 Task: Get directions from Death Valley National Park, California, United States to Dinosaur Valley State Park, Texas, United States and explore the nearby restaurants with rating 2 and above and open now and cuisine buffet
Action: Mouse moved to (316, 77)
Screenshot: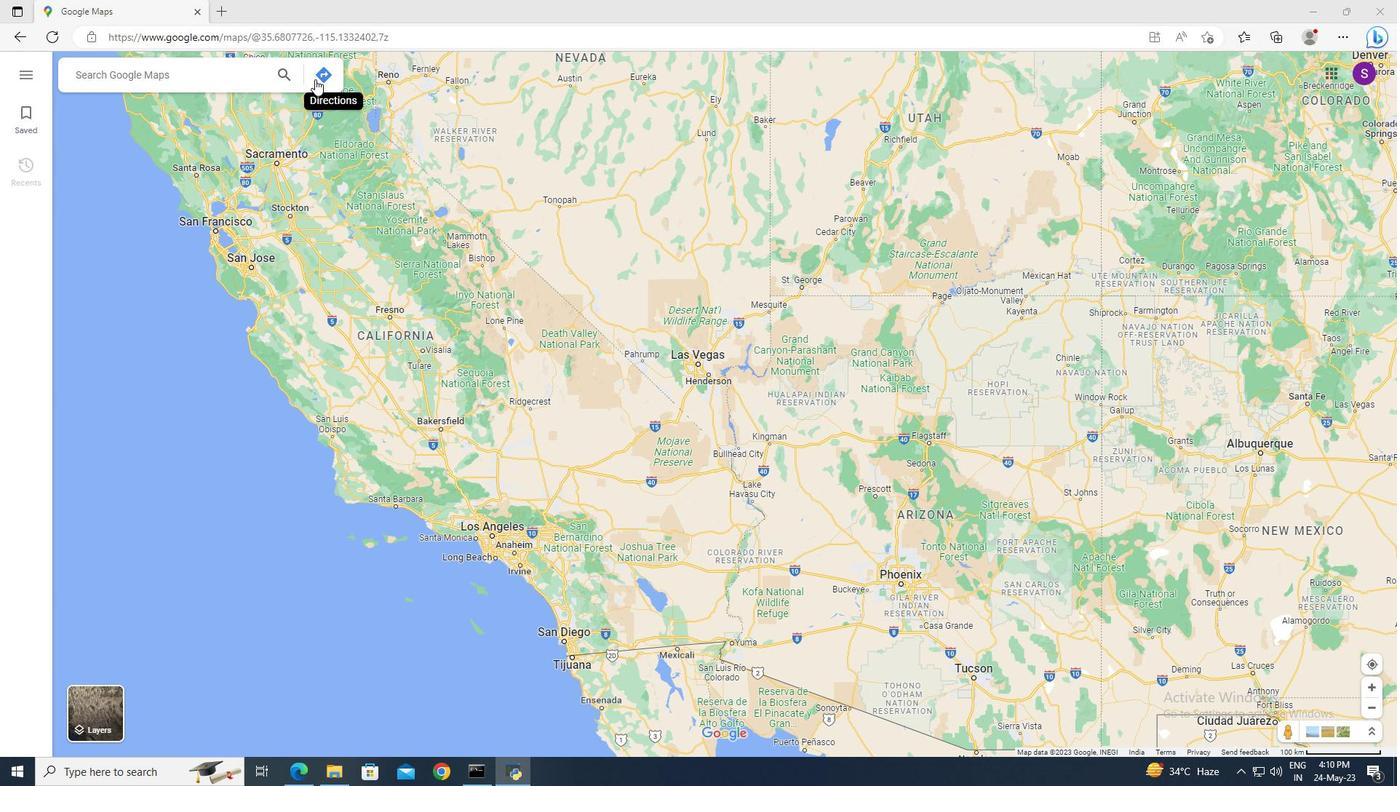 
Action: Mouse pressed left at (316, 77)
Screenshot: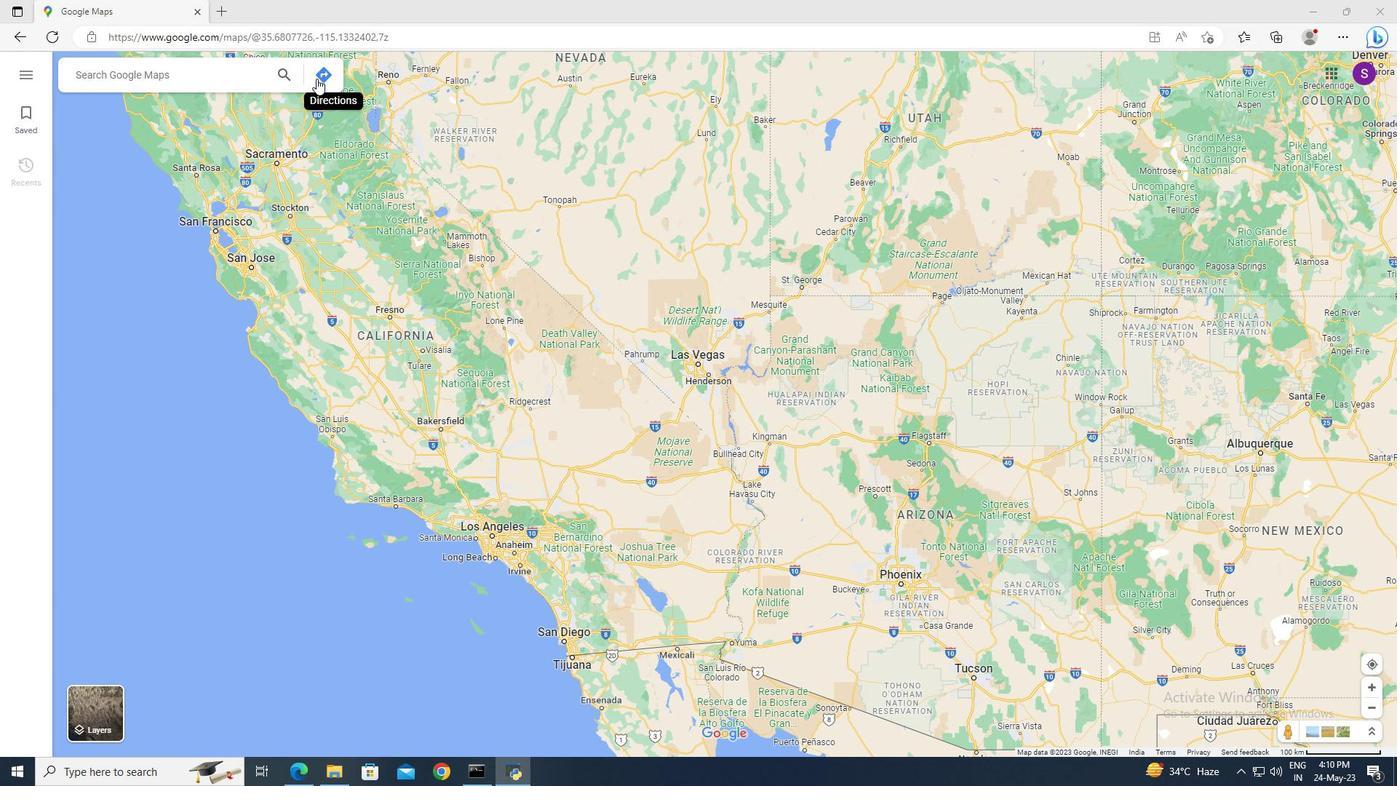 
Action: Mouse moved to (140, 118)
Screenshot: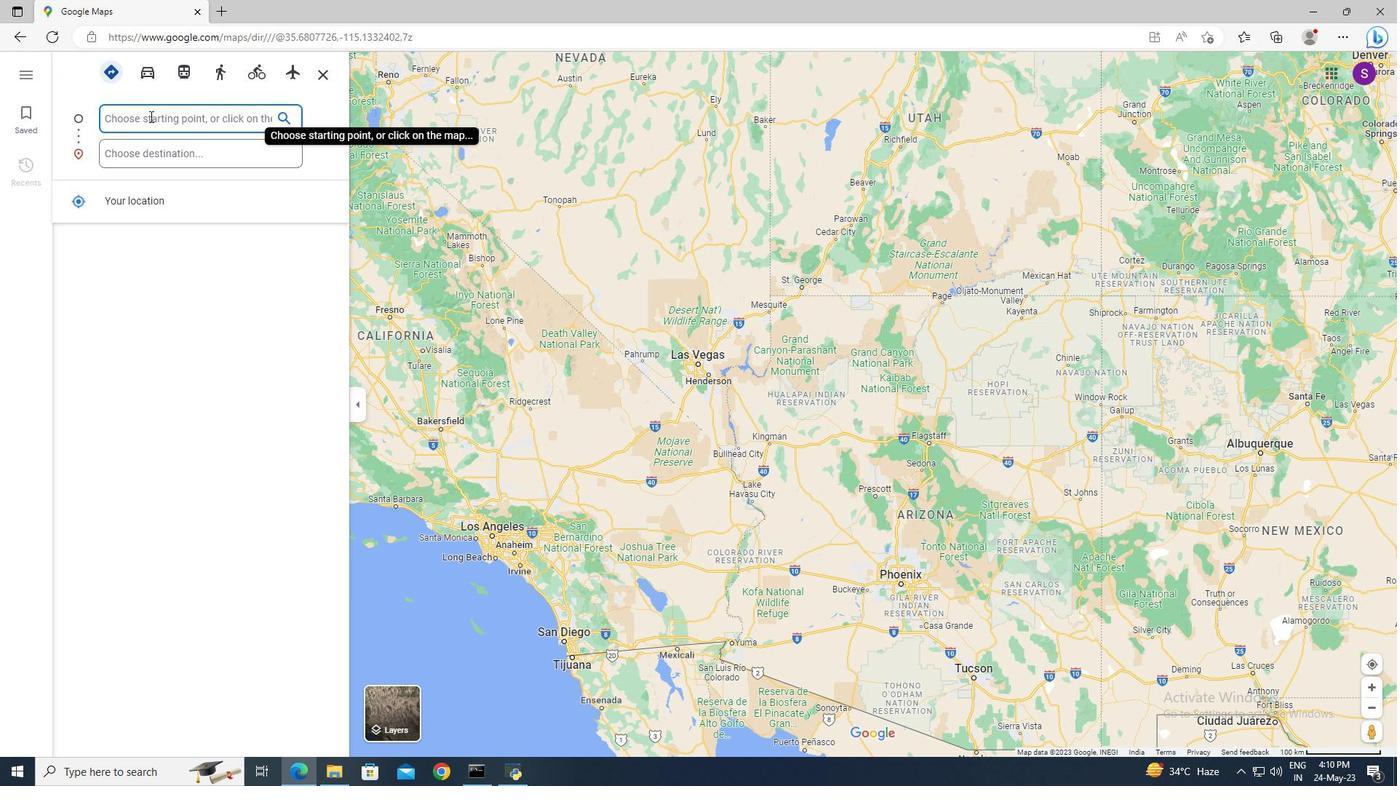 
Action: Mouse pressed left at (140, 118)
Screenshot: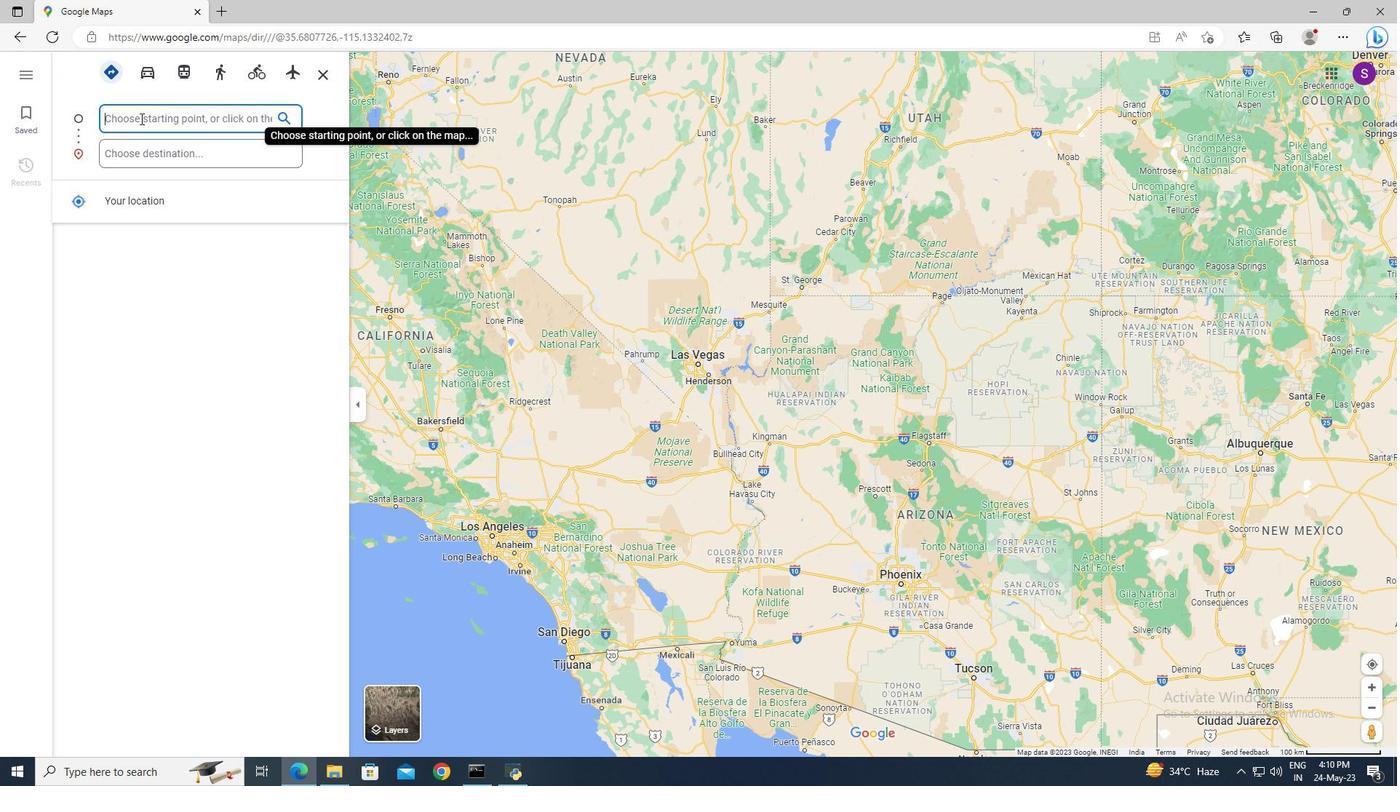 
Action: Key pressed <Key.shift>Death<Key.space><Key.shift>Valley<Key.space><Key.shift>Na
Screenshot: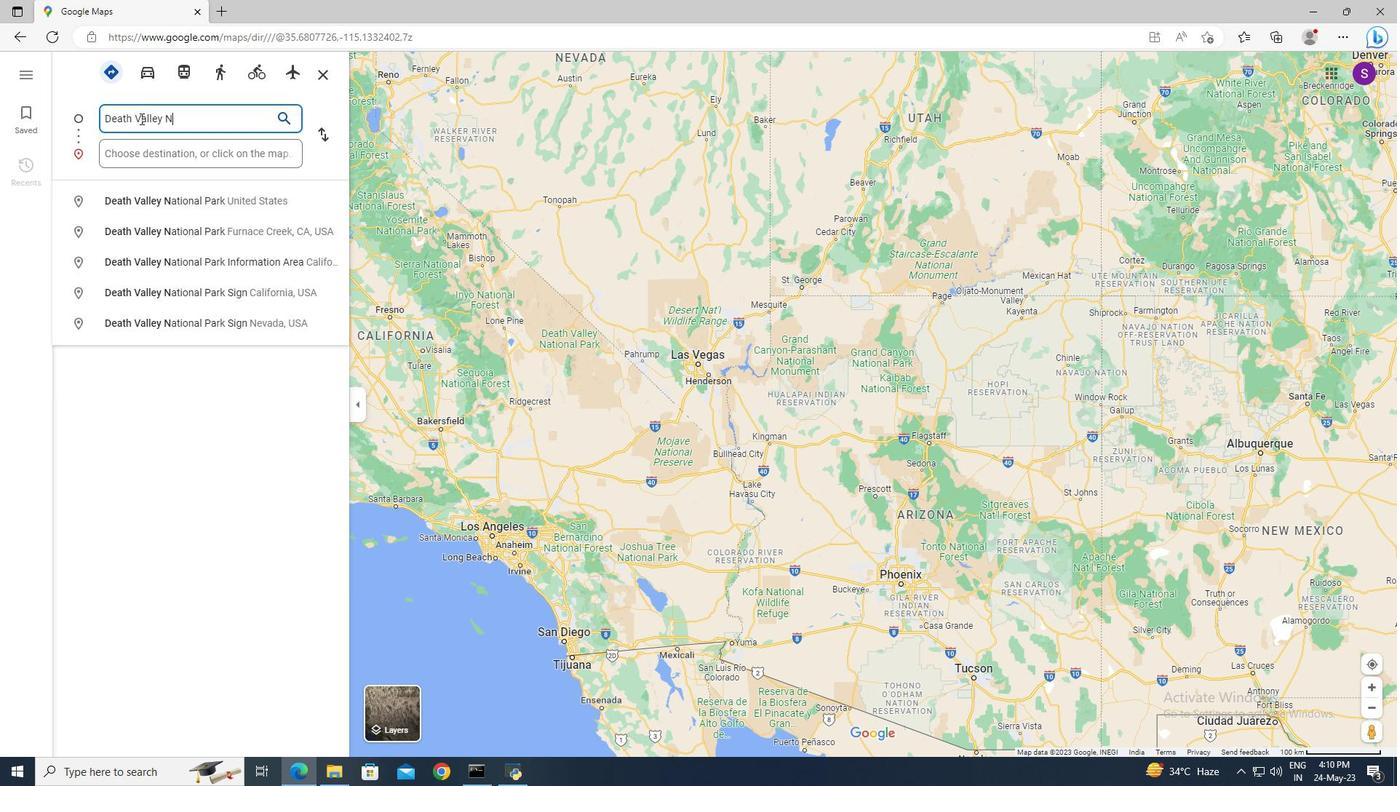 
Action: Mouse moved to (184, 193)
Screenshot: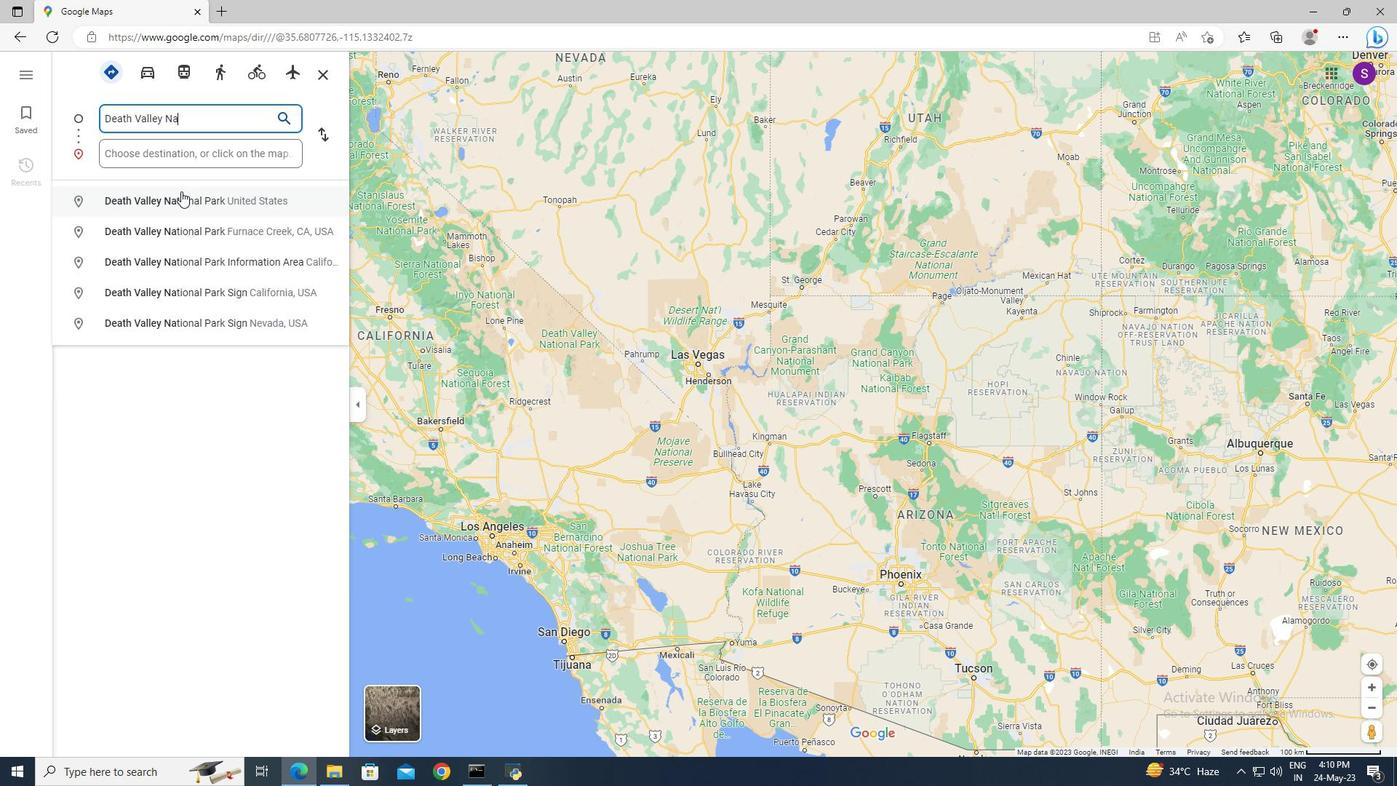 
Action: Mouse pressed left at (184, 193)
Screenshot: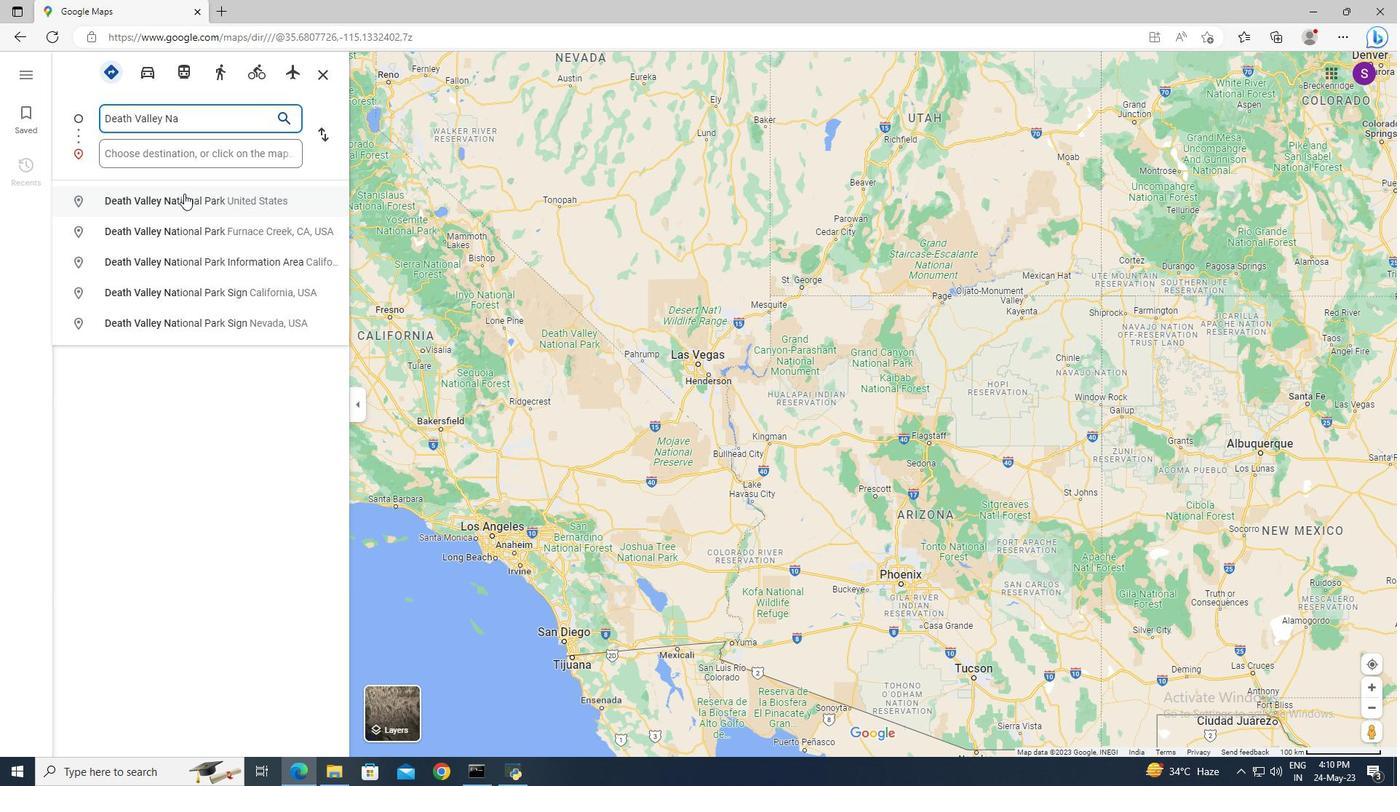 
Action: Mouse moved to (164, 157)
Screenshot: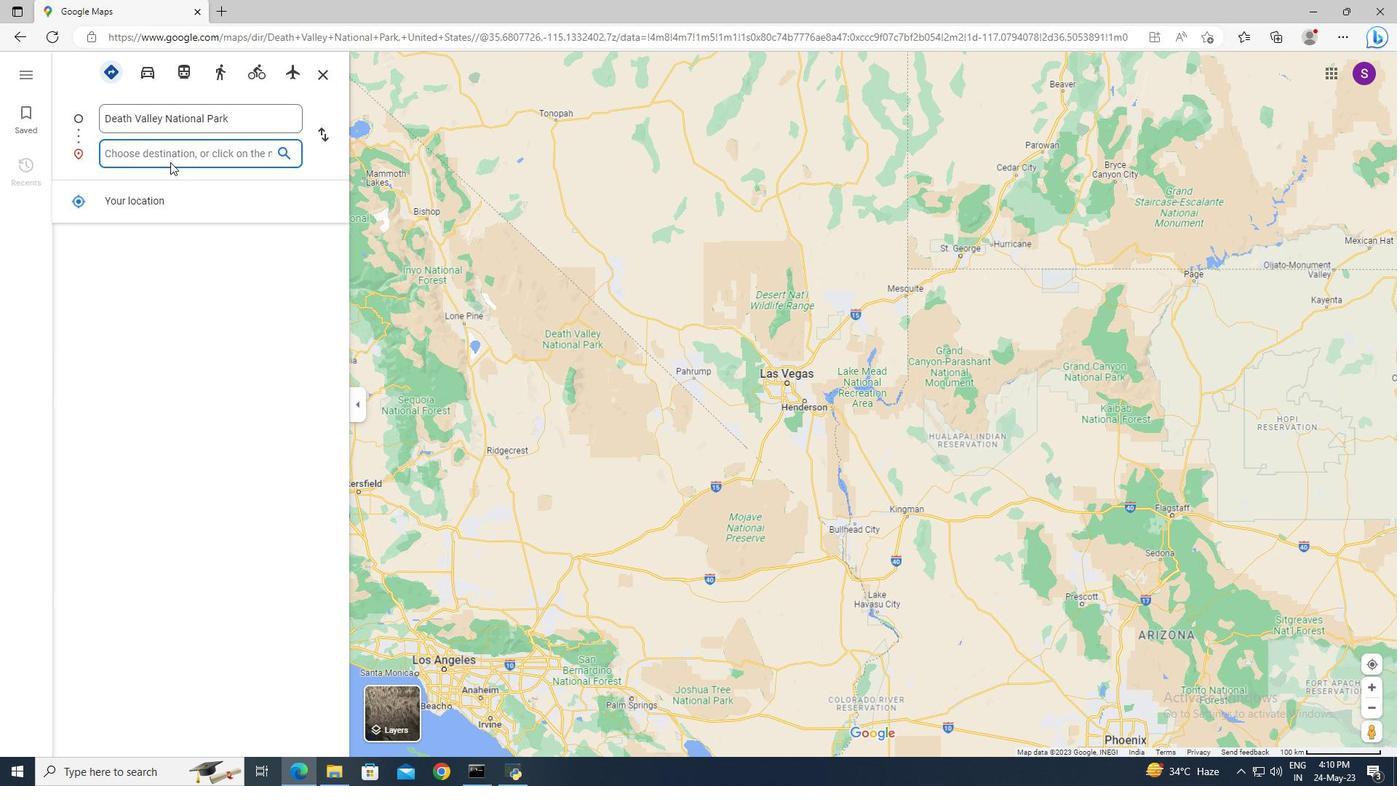 
Action: Mouse pressed left at (164, 157)
Screenshot: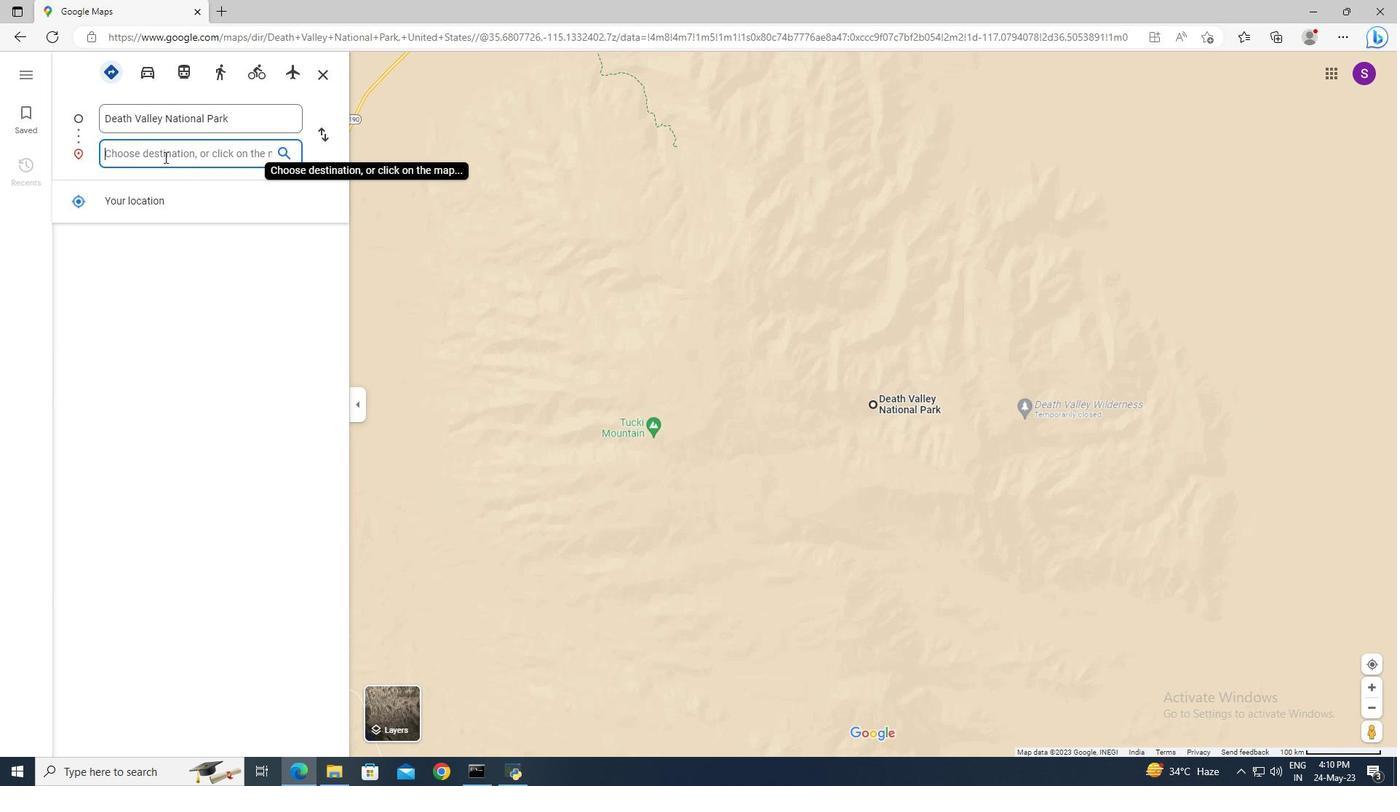 
Action: Key pressed <Key.shift>Dinosaur<Key.space><Key.shift>Valley<Key.space><Key.shift_r>State
Screenshot: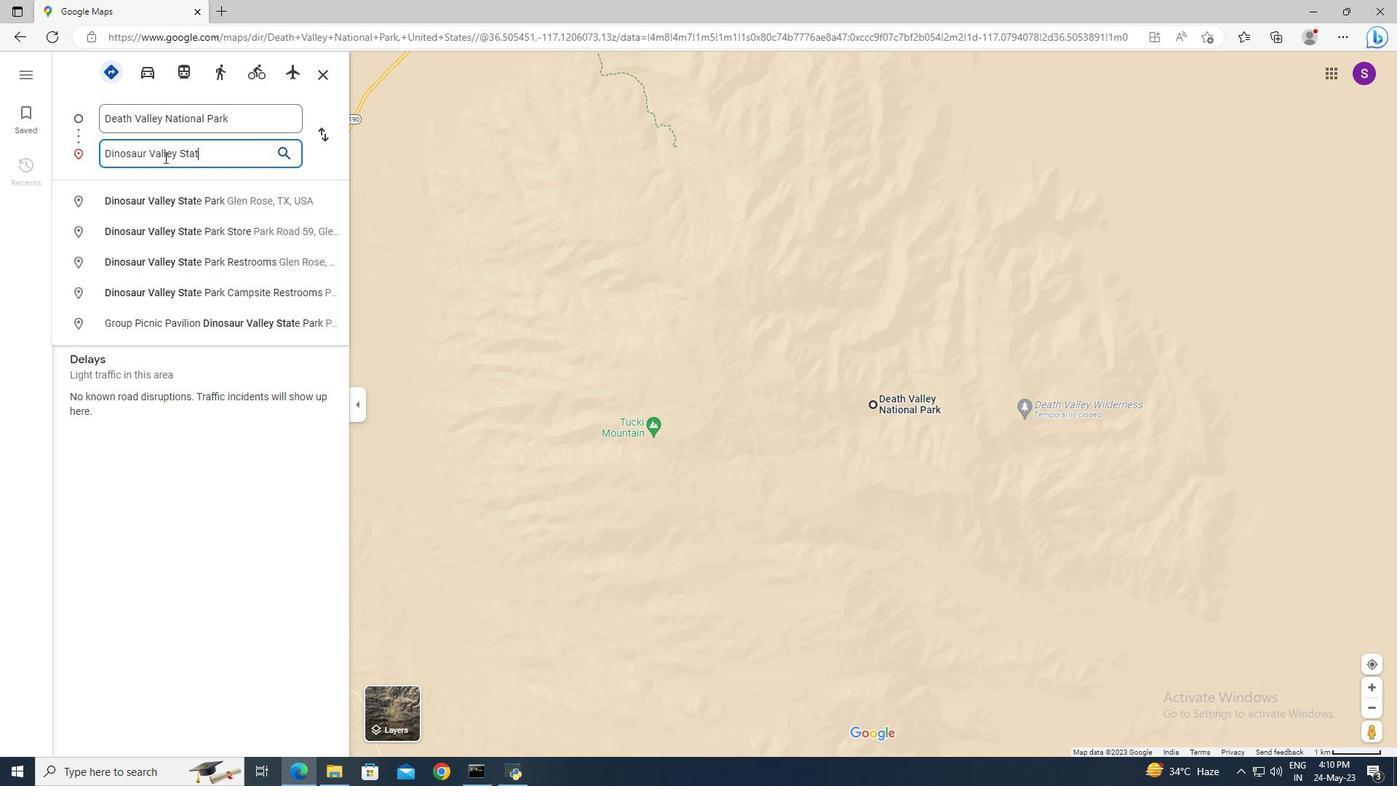 
Action: Mouse moved to (176, 197)
Screenshot: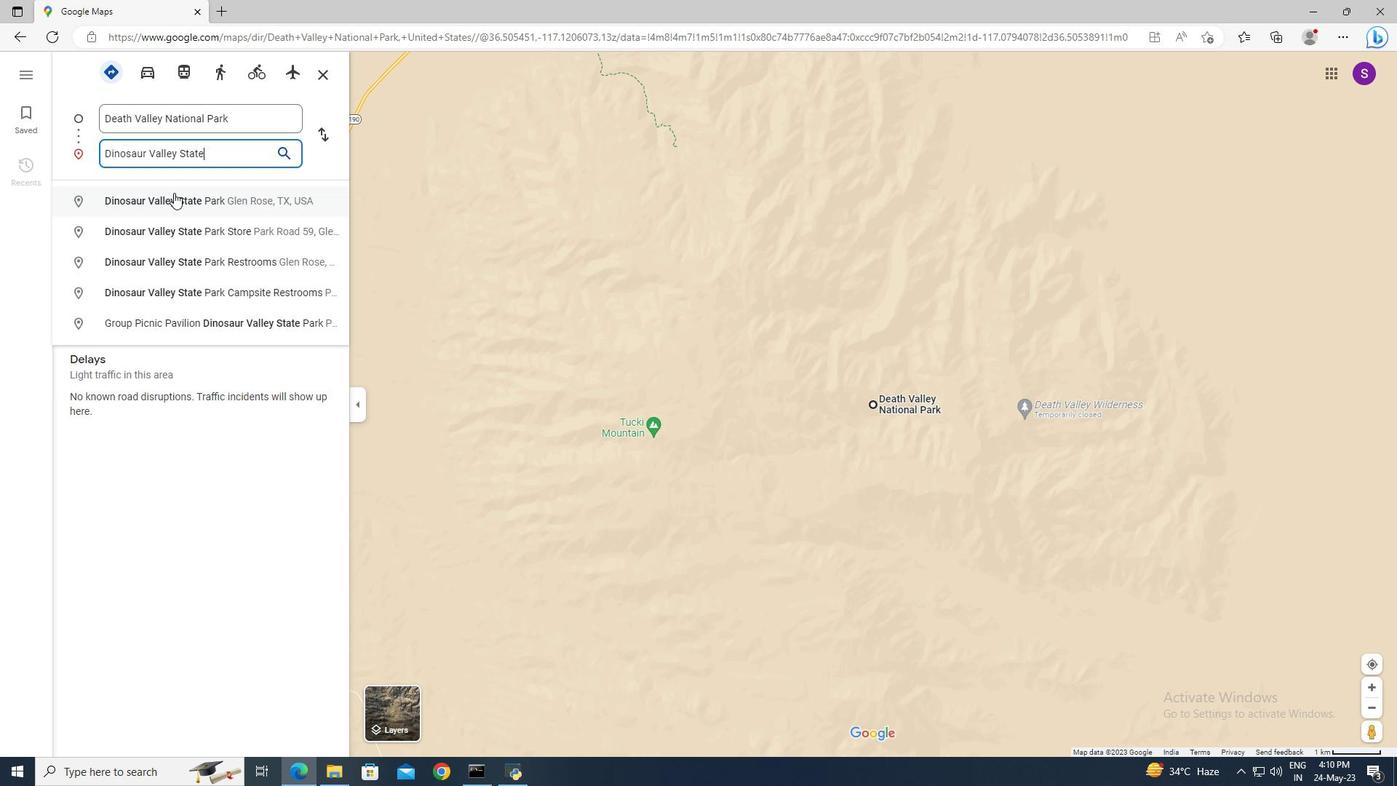 
Action: Mouse pressed left at (176, 197)
Screenshot: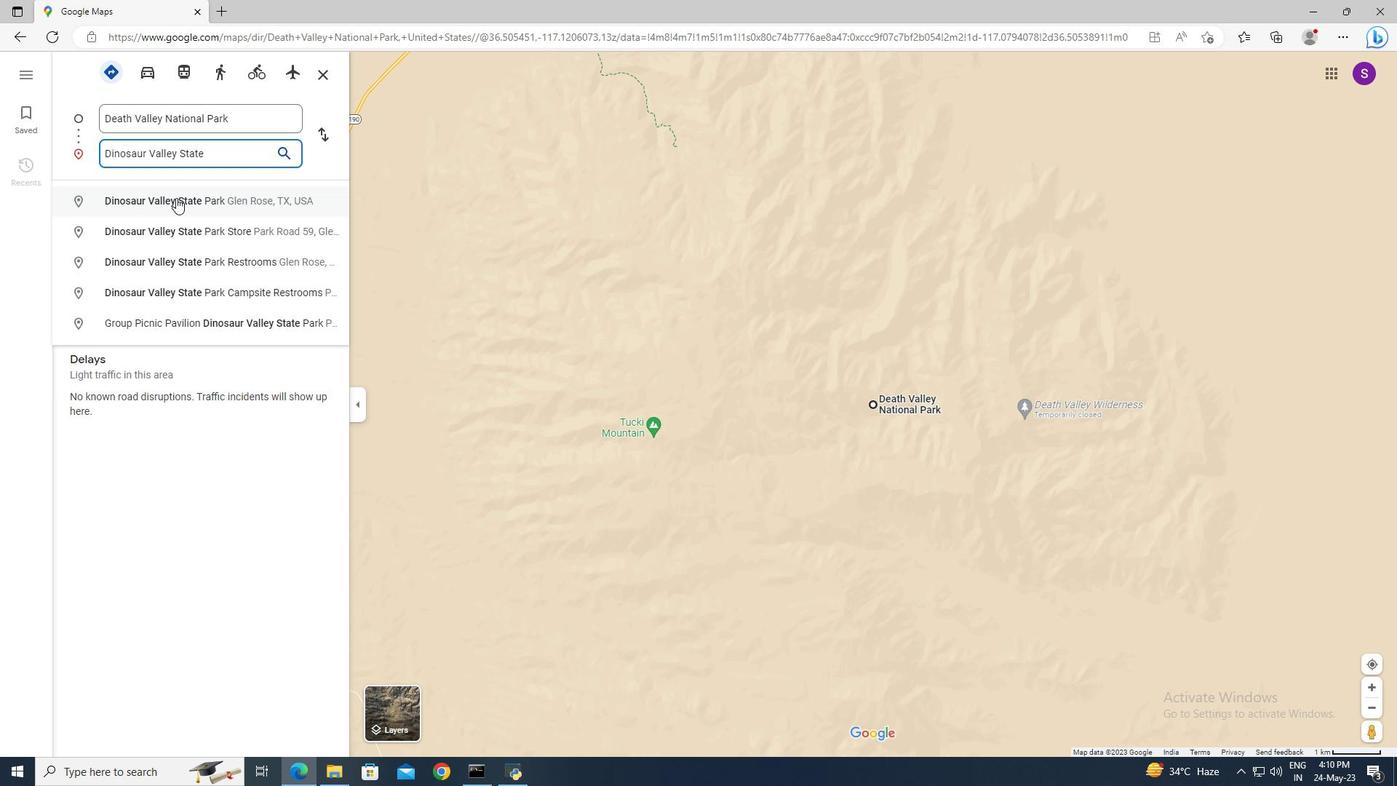 
Action: Mouse moved to (96, 636)
Screenshot: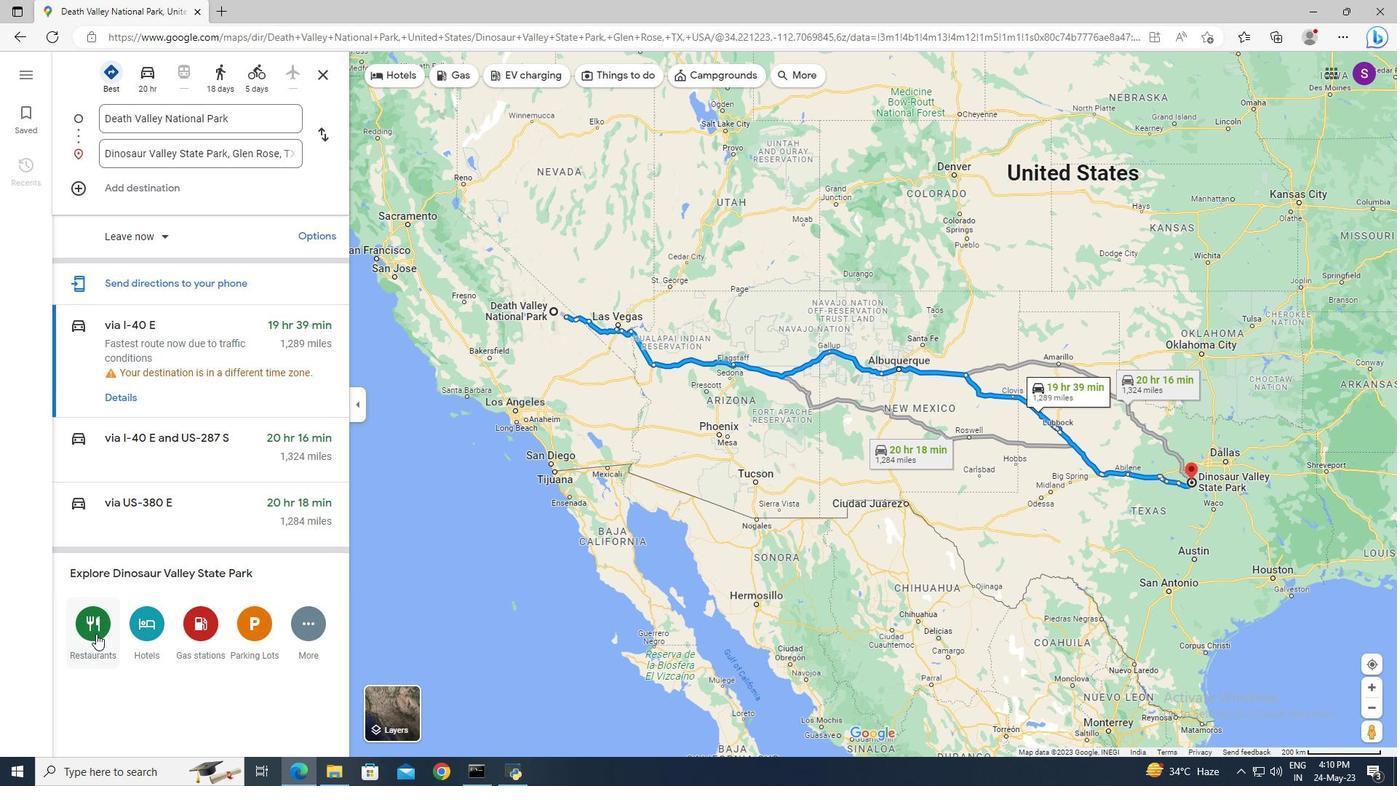 
Action: Mouse pressed left at (96, 636)
Screenshot: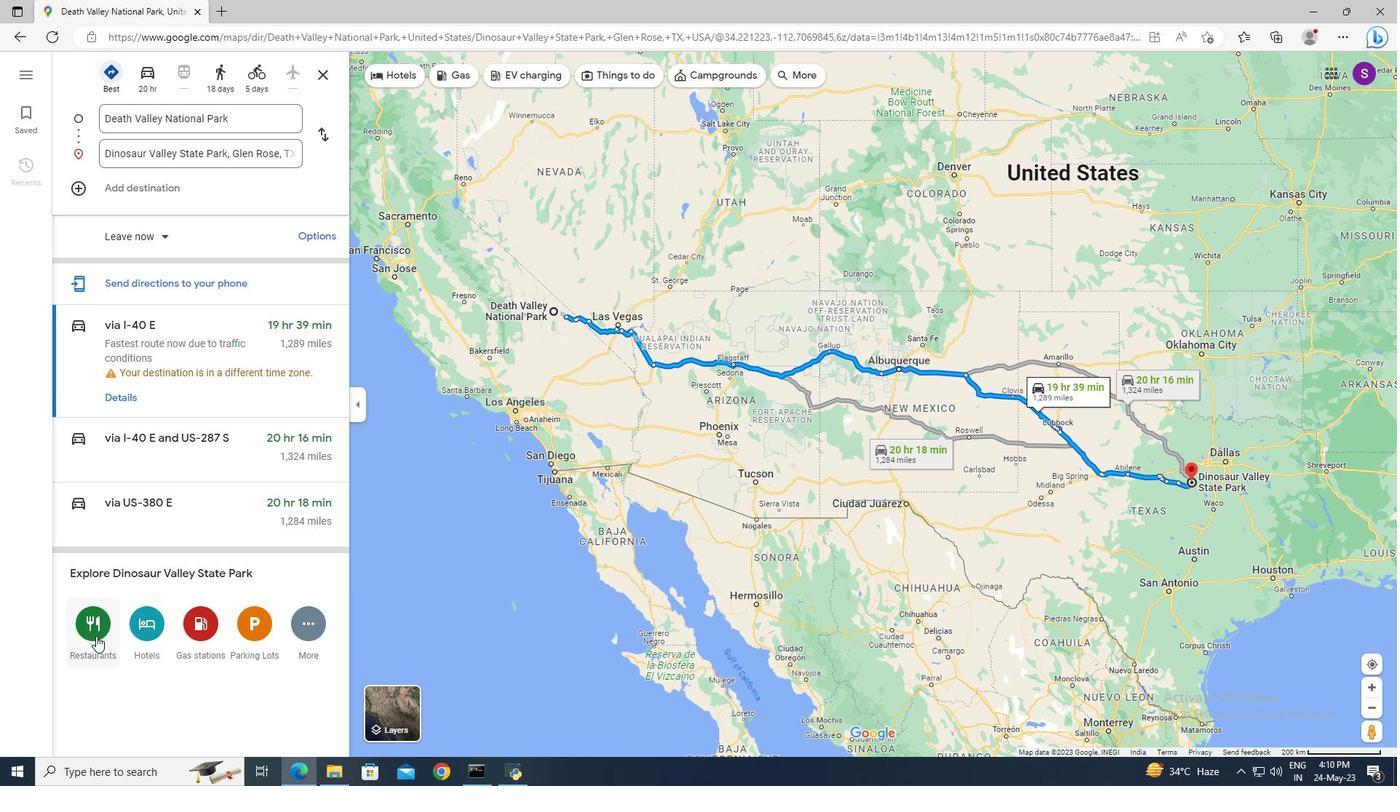 
Action: Mouse moved to (494, 72)
Screenshot: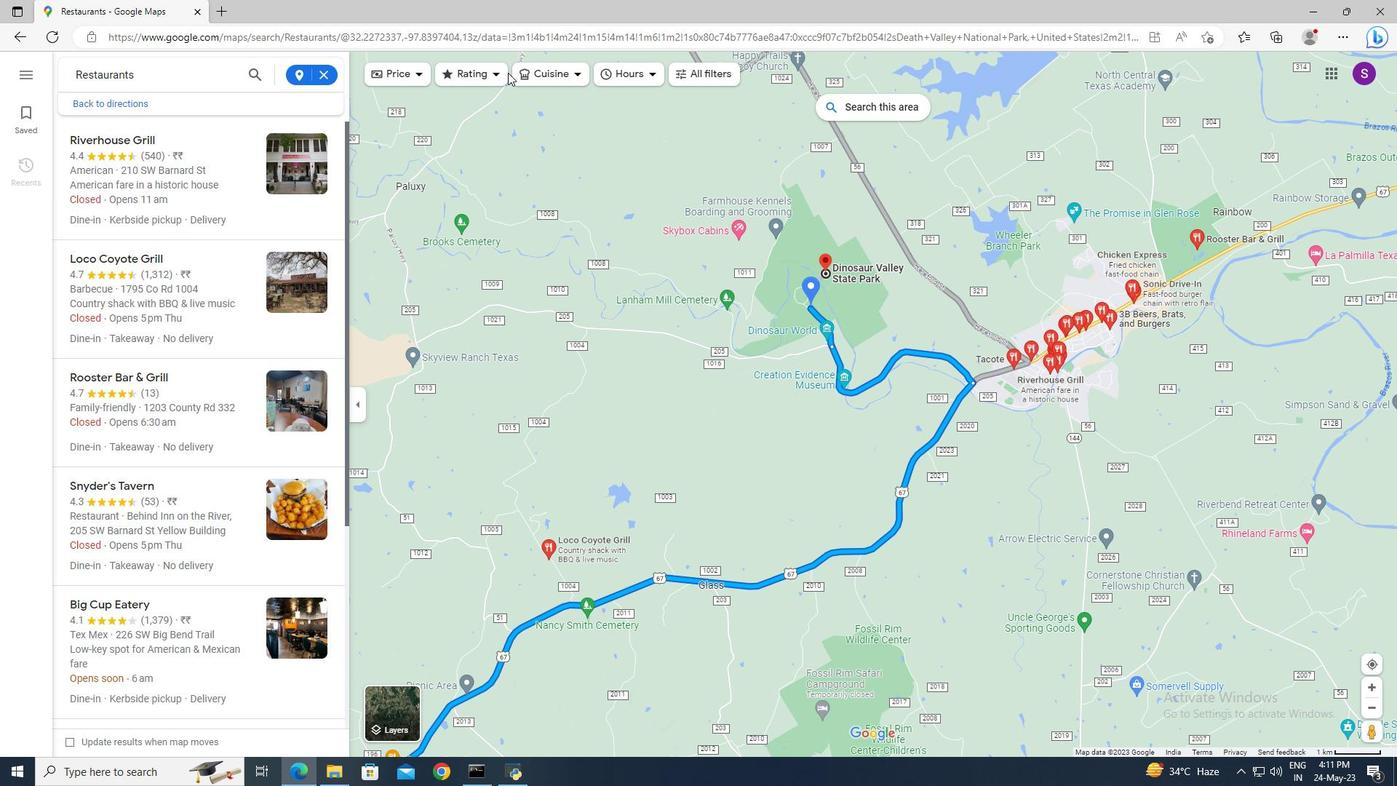 
Action: Mouse pressed left at (494, 72)
Screenshot: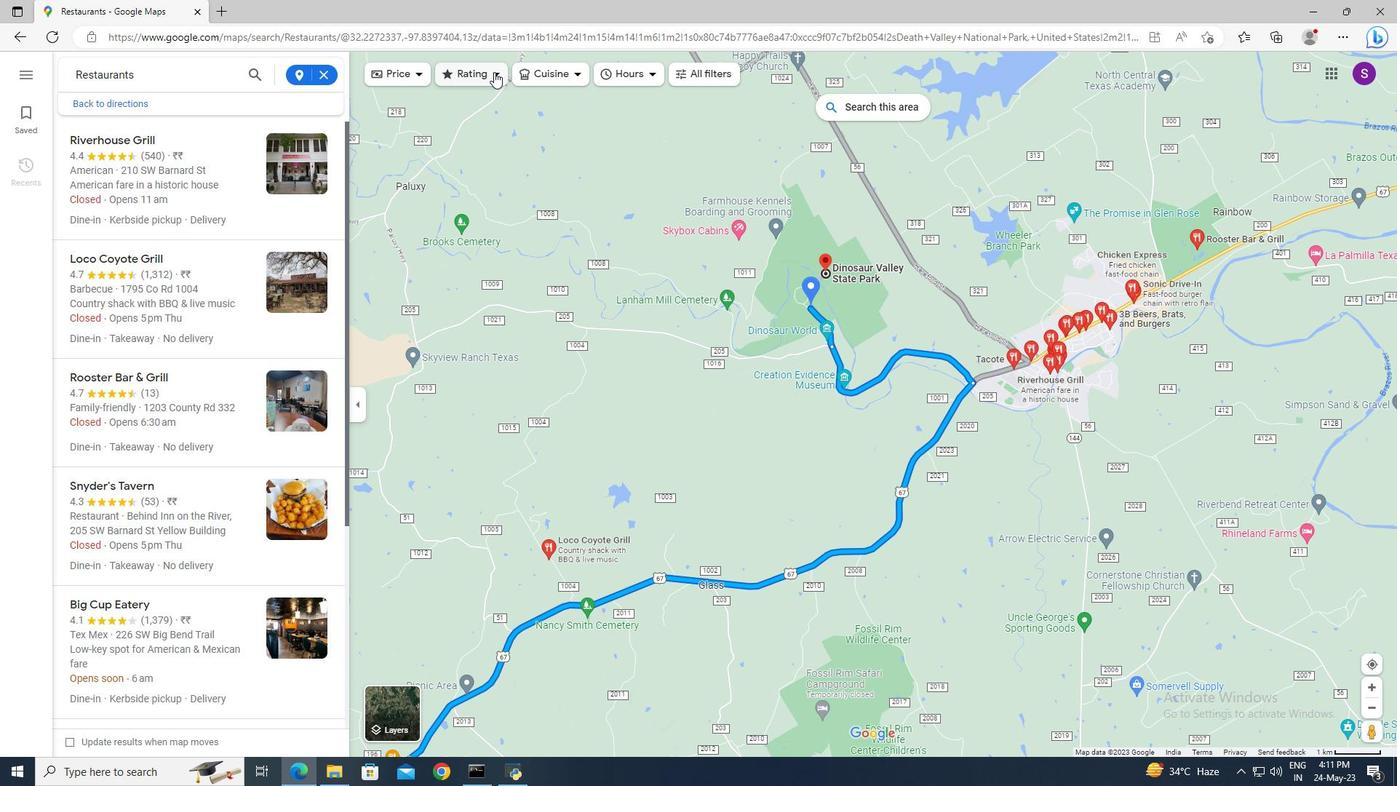 
Action: Mouse pressed left at (494, 72)
Screenshot: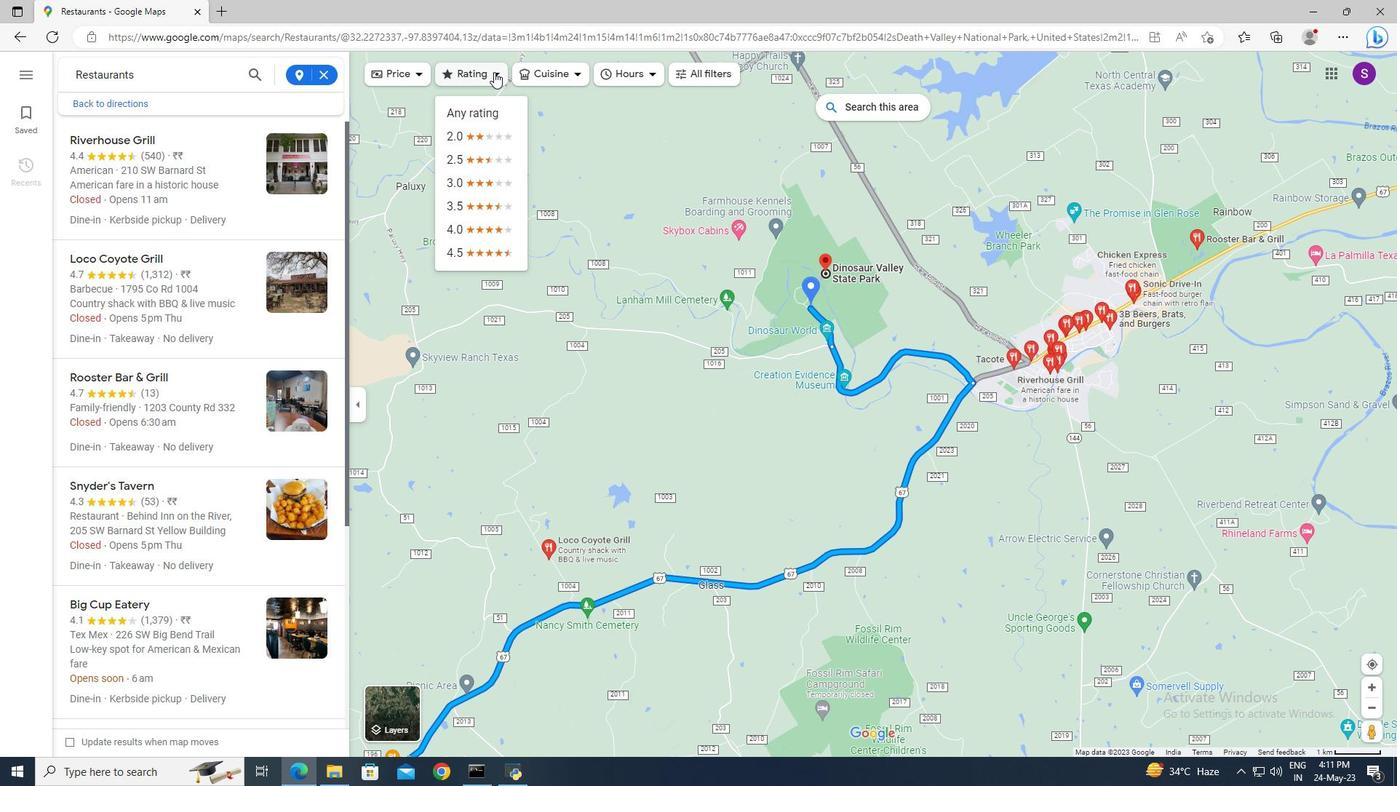 
Action: Mouse moved to (577, 73)
Screenshot: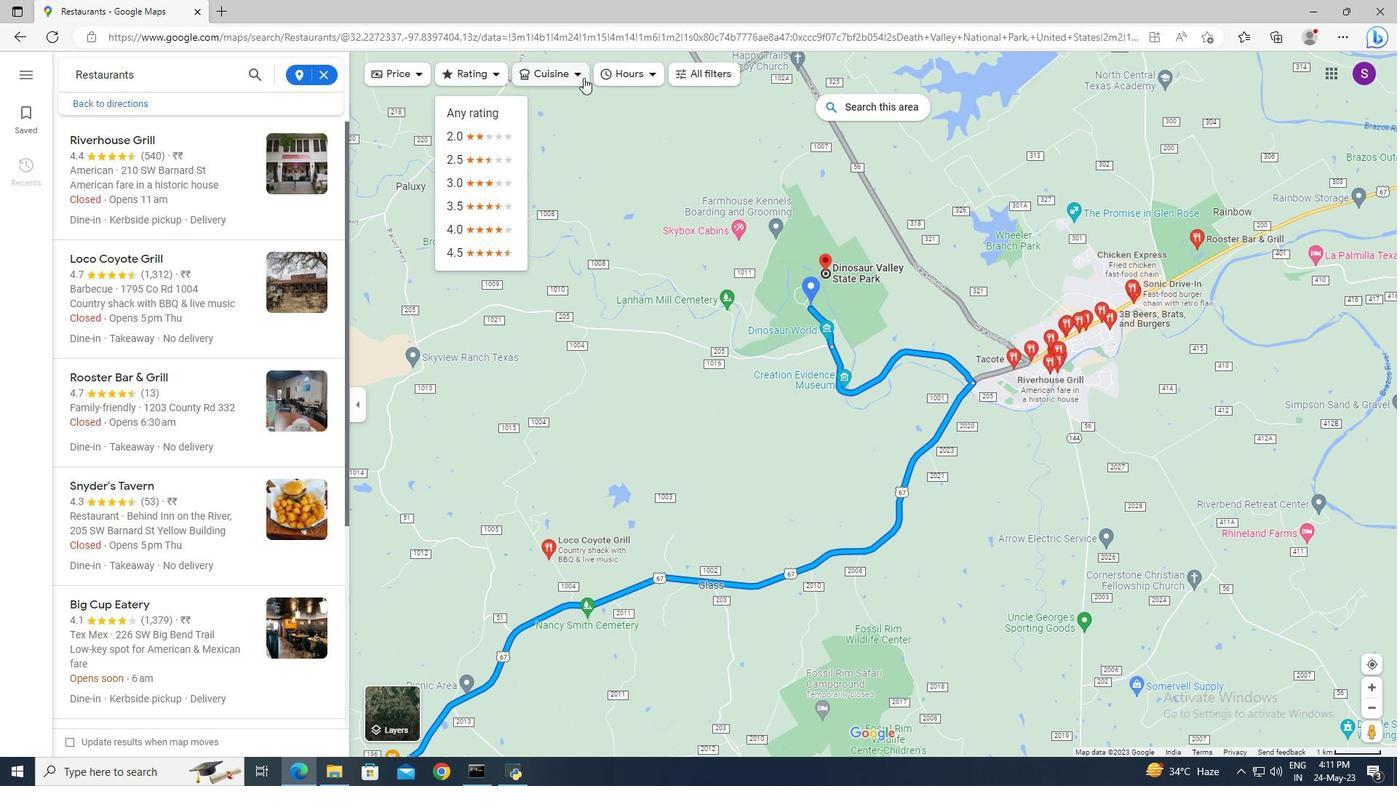 
Action: Mouse pressed left at (577, 73)
Screenshot: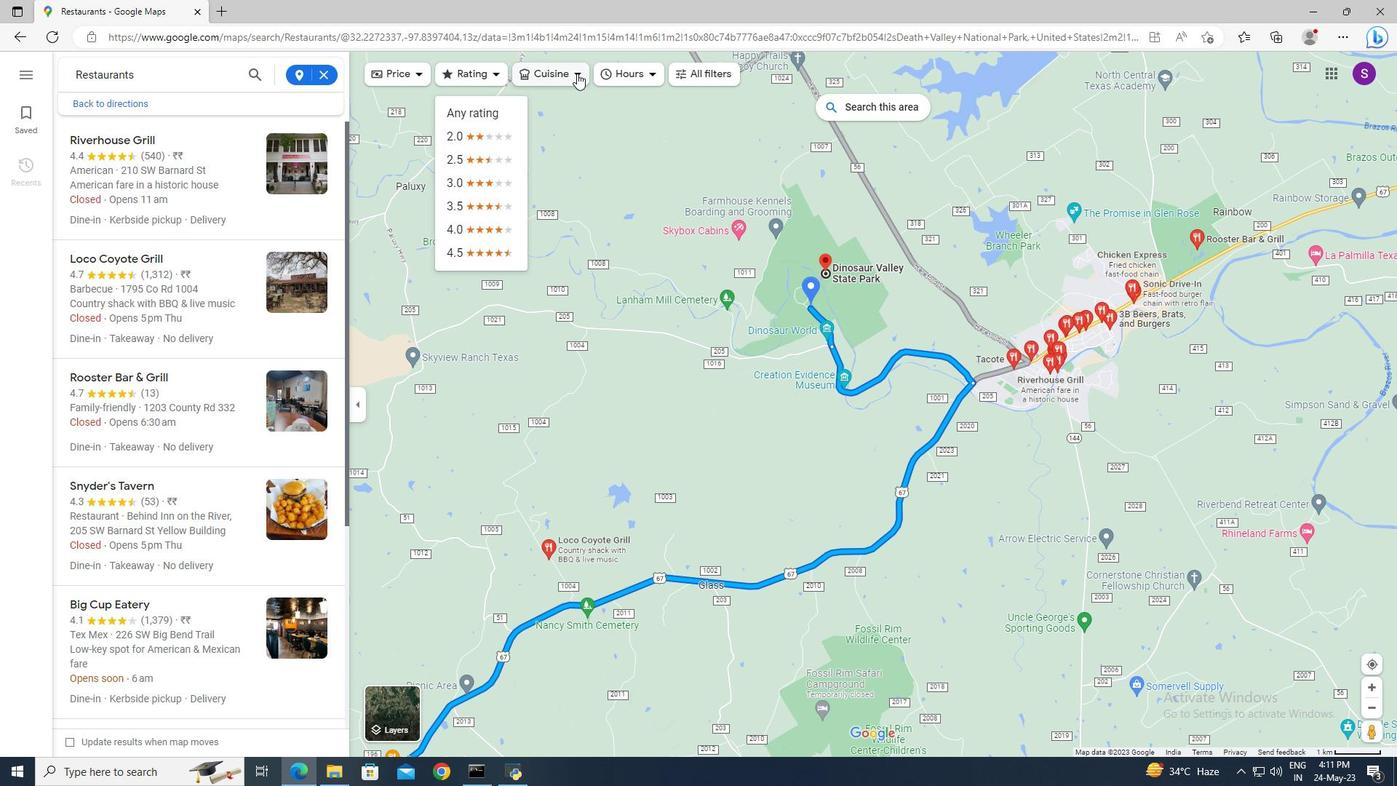 
Action: Mouse moved to (559, 213)
Screenshot: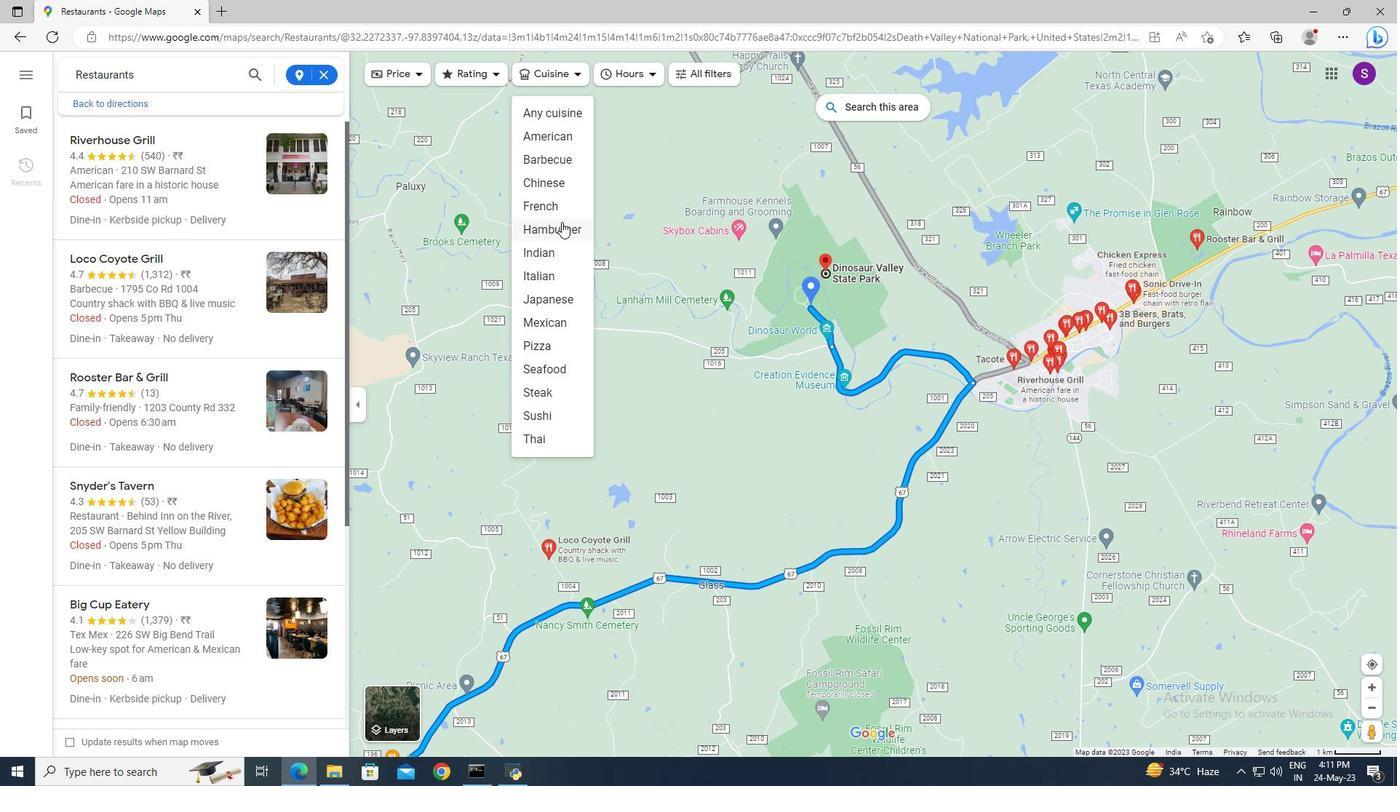 
Action: Mouse scrolled (560, 214) with delta (0, 0)
Screenshot: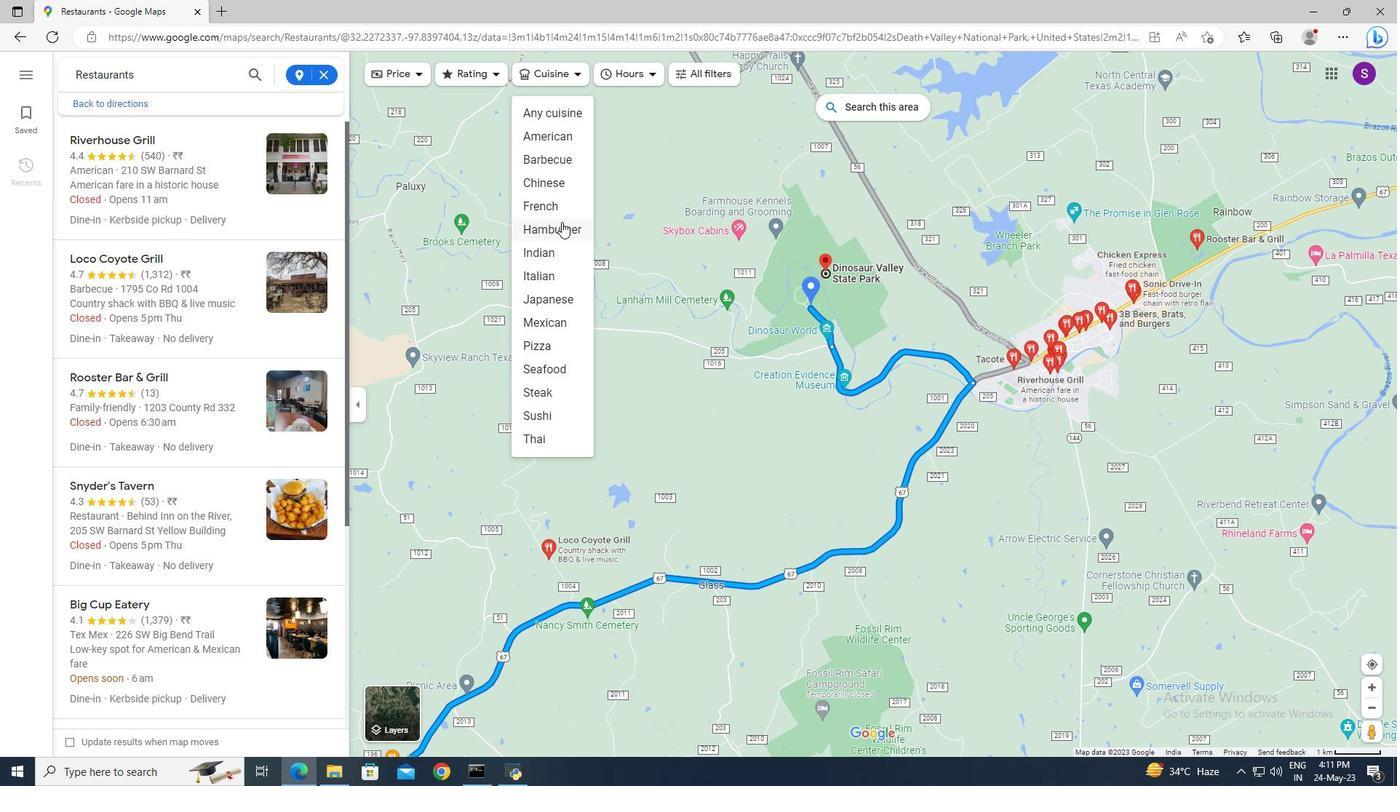 
Action: Mouse moved to (555, 181)
Screenshot: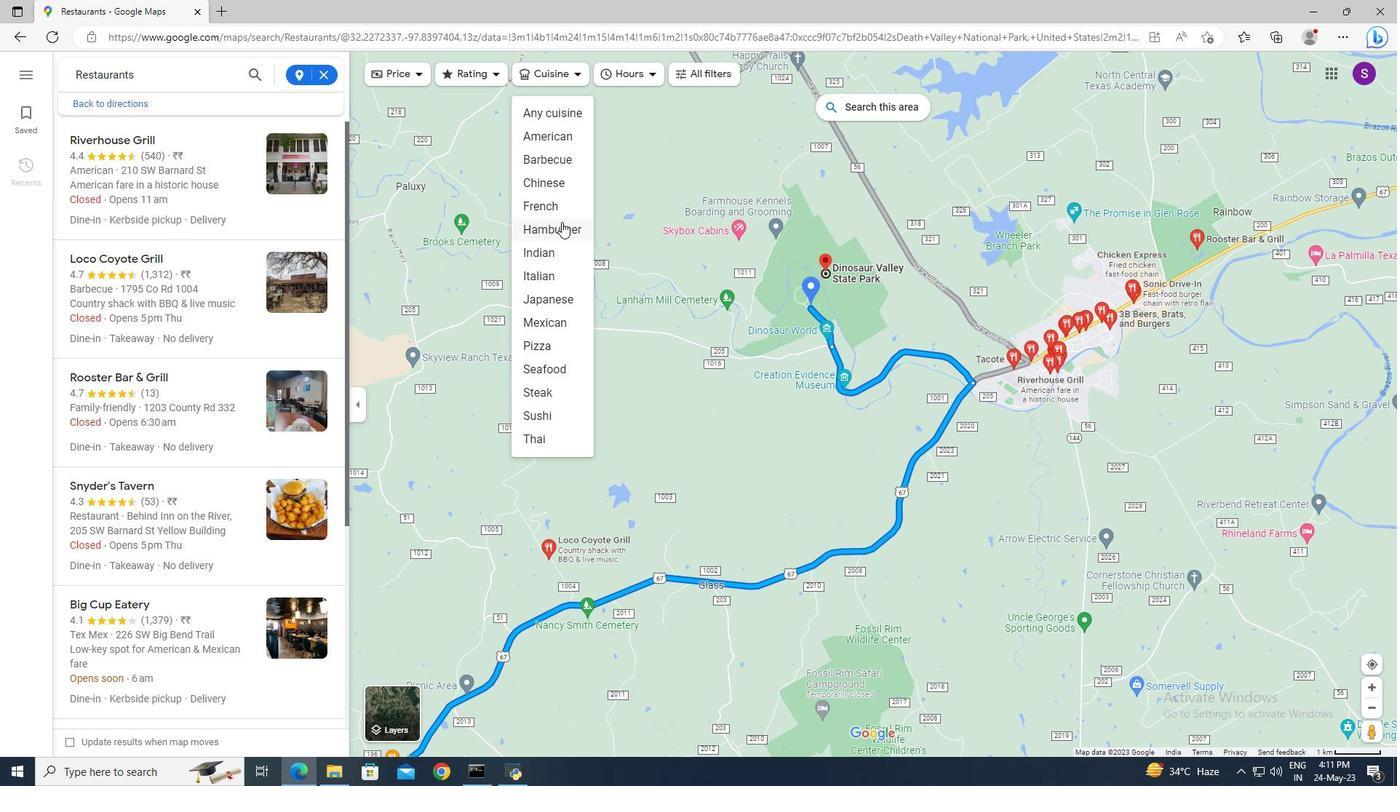 
Action: Mouse scrolled (559, 211) with delta (0, 0)
Screenshot: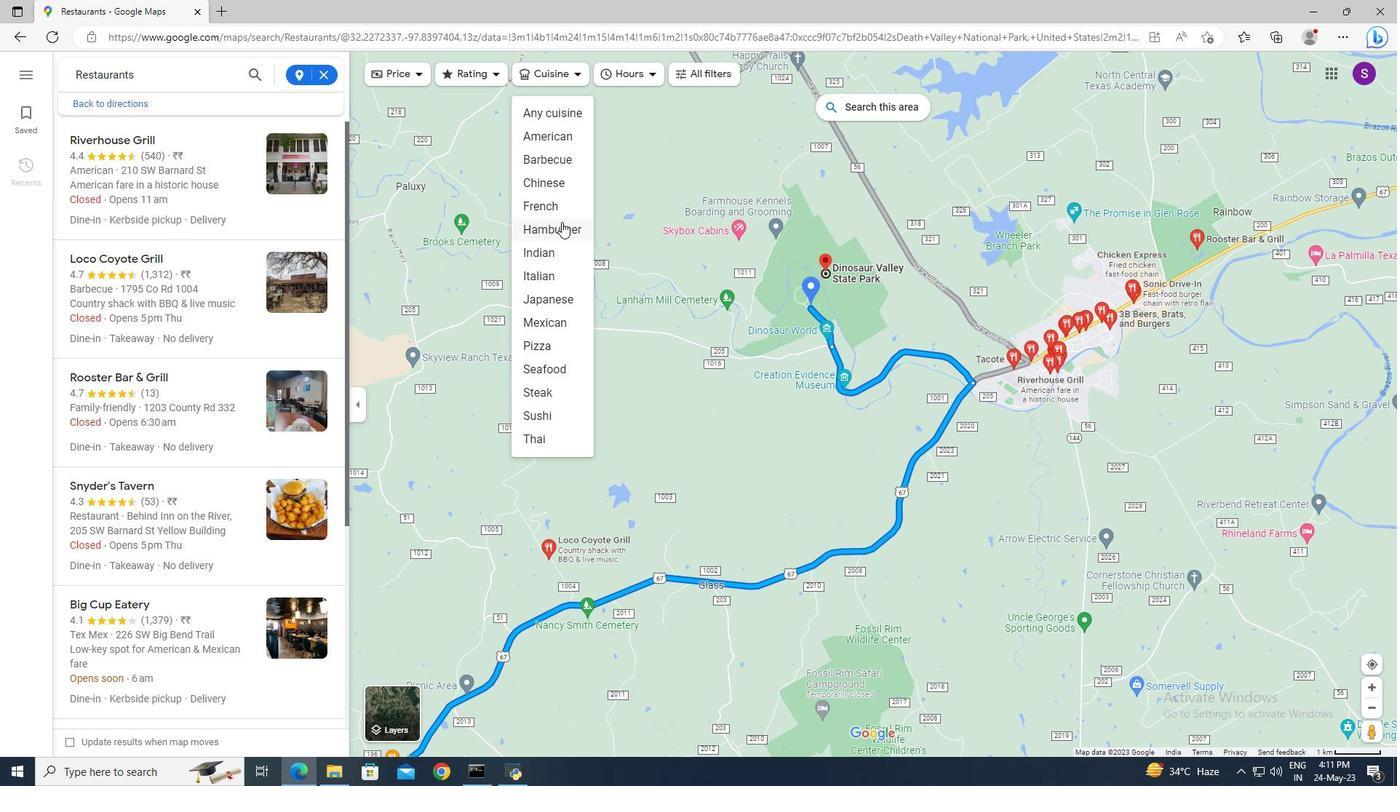
Action: Mouse moved to (640, 77)
Screenshot: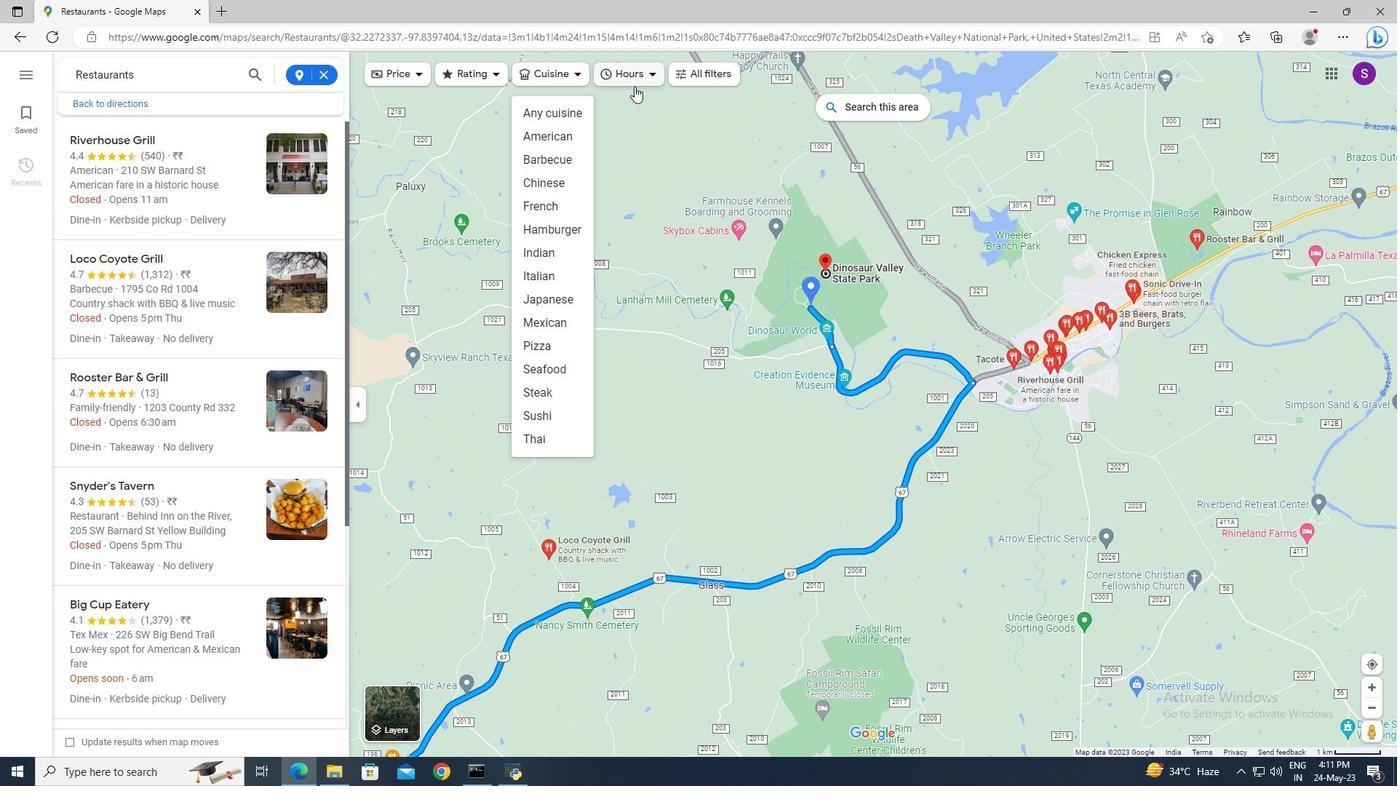 
Action: Mouse pressed left at (640, 77)
Screenshot: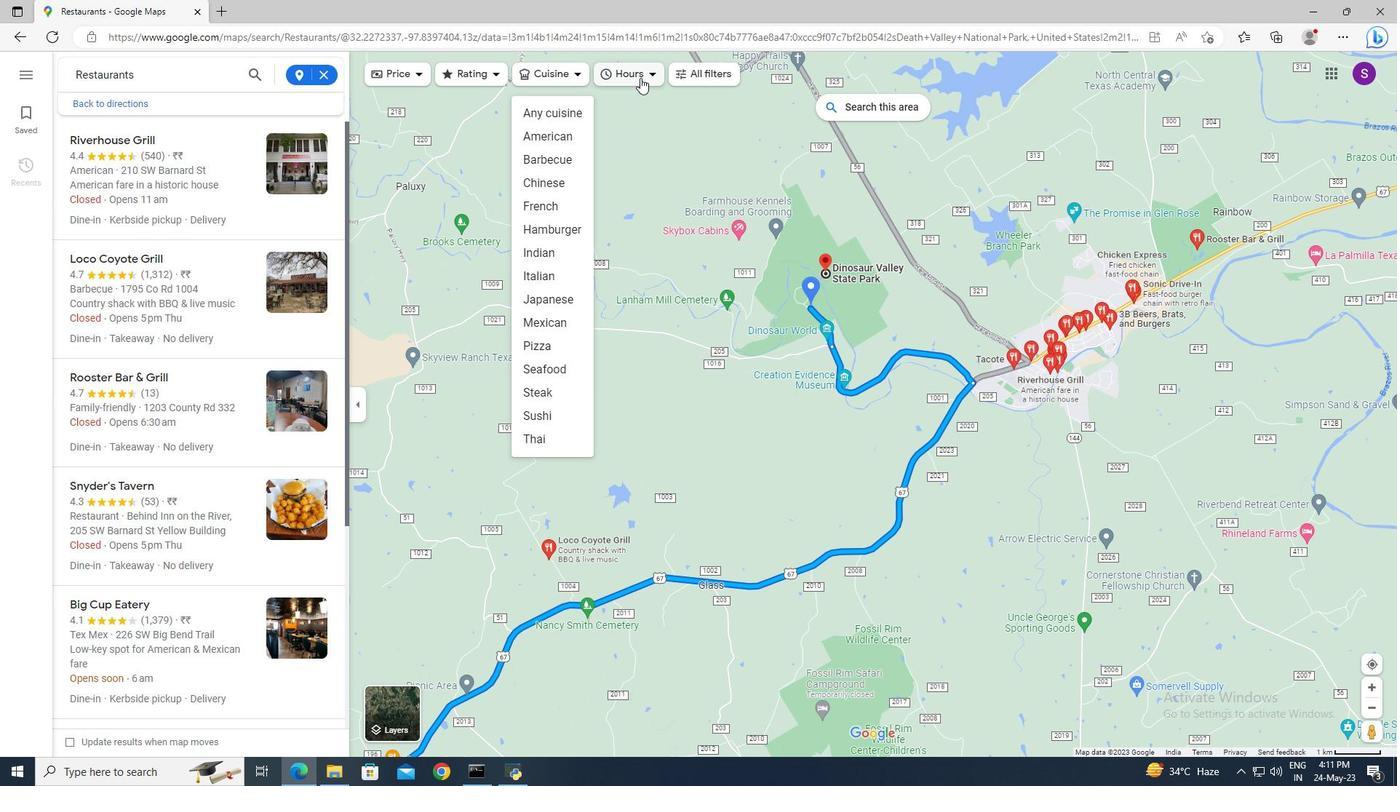 
Action: Mouse moved to (615, 134)
Screenshot: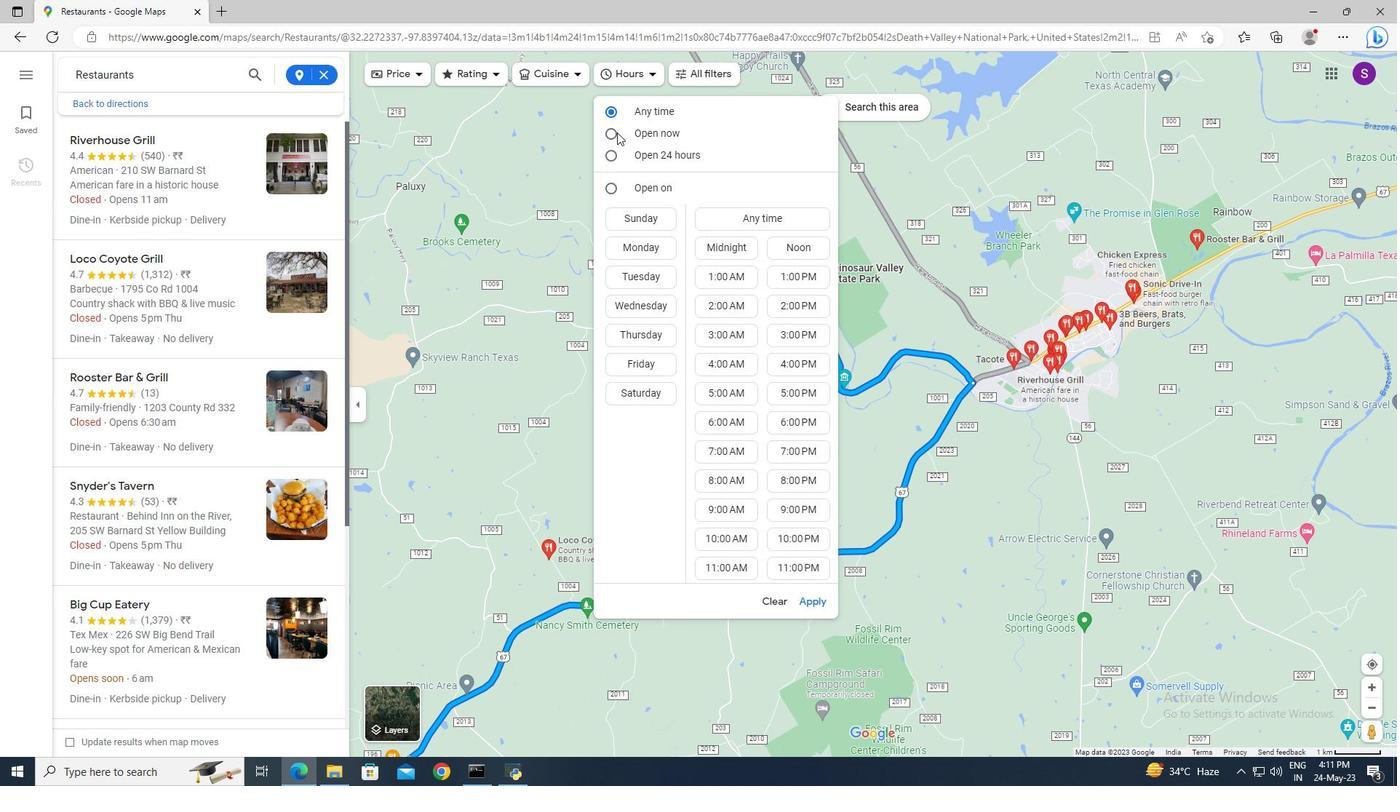 
Action: Mouse pressed left at (615, 134)
Screenshot: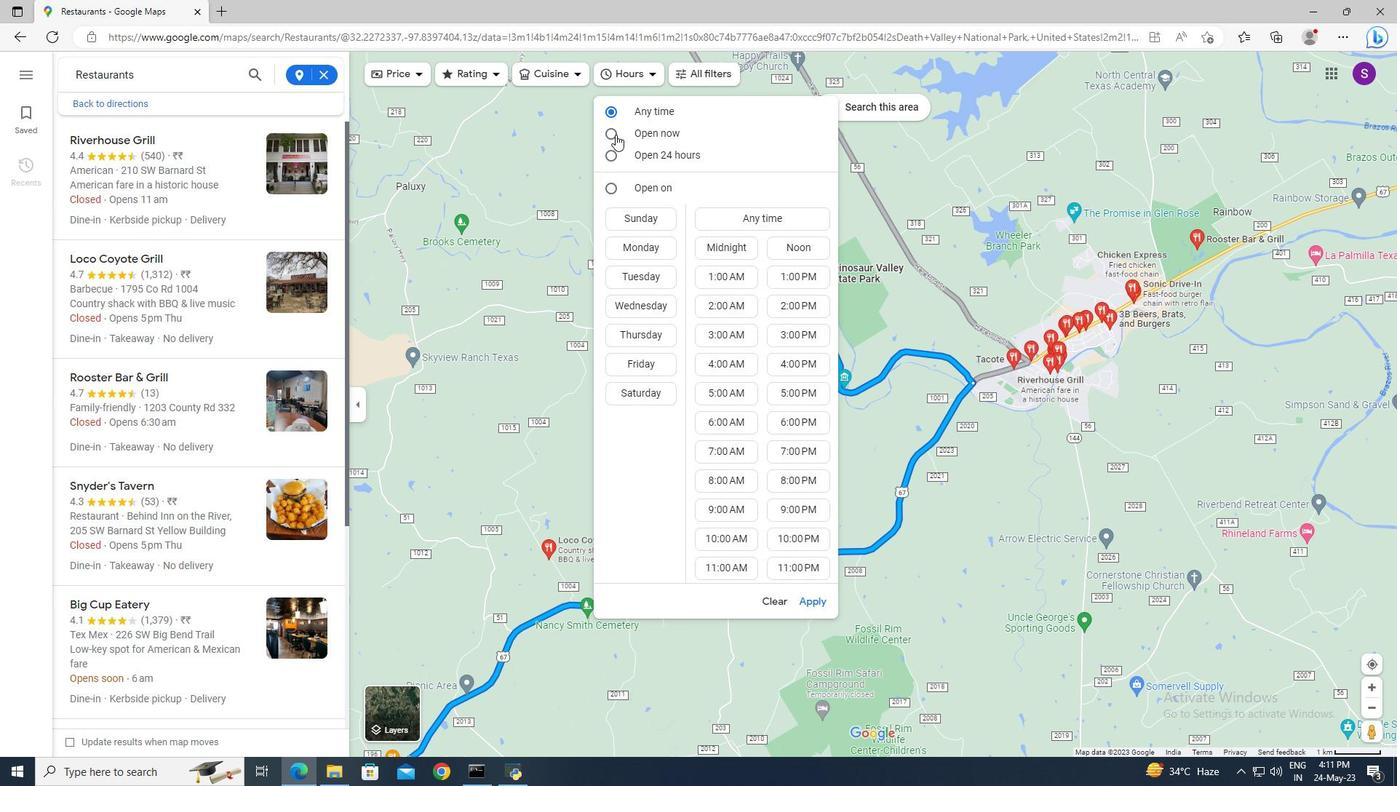 
Action: Mouse moved to (811, 598)
Screenshot: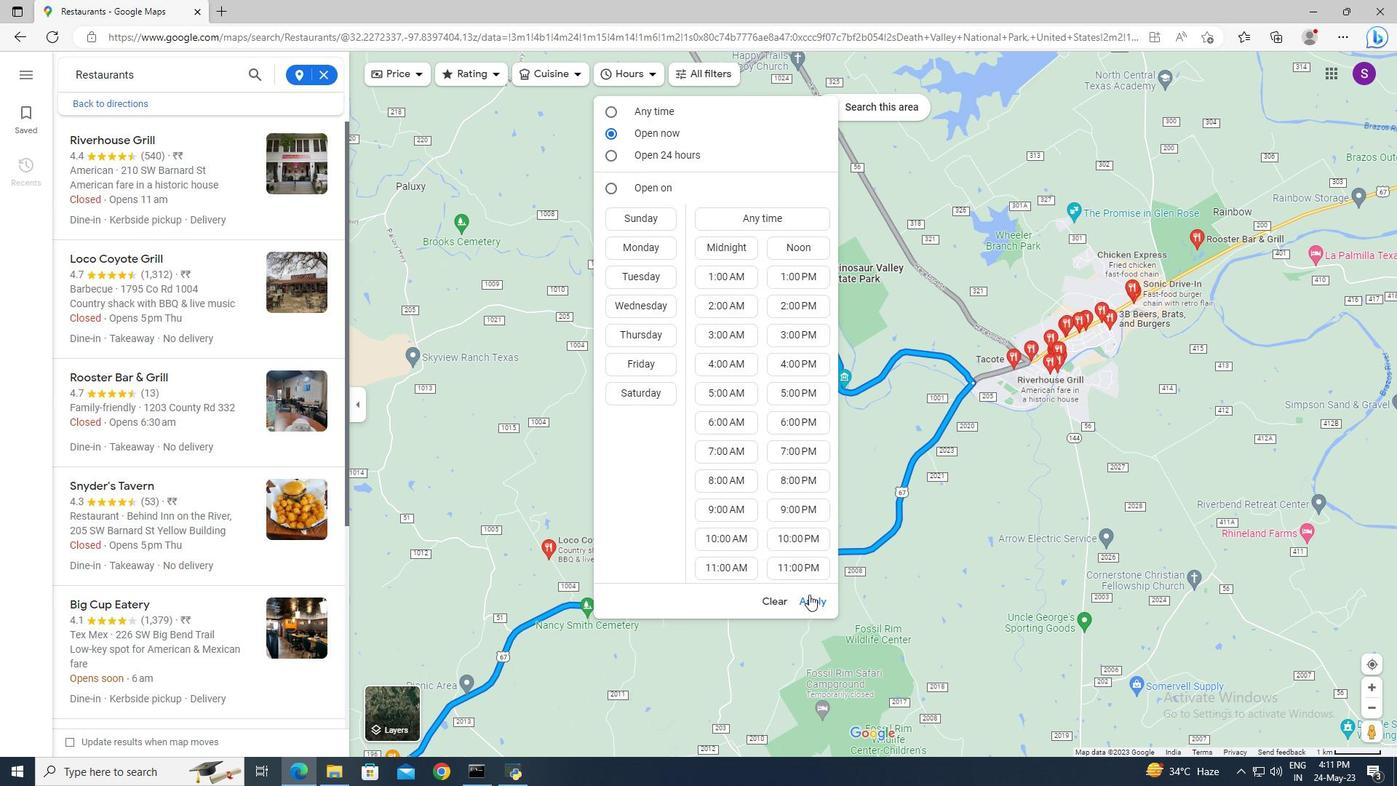 
Action: Mouse pressed left at (811, 598)
Screenshot: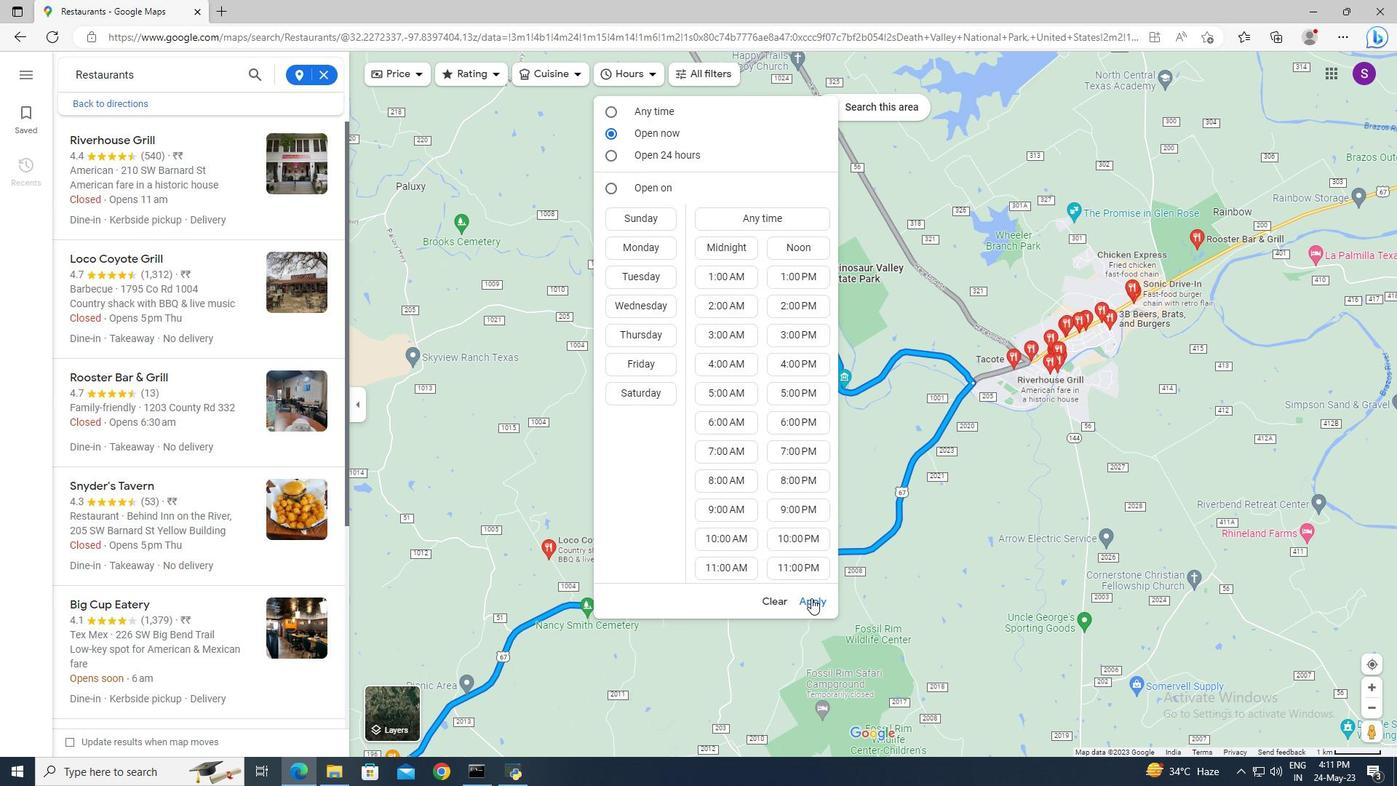 
Action: Mouse moved to (108, 149)
Screenshot: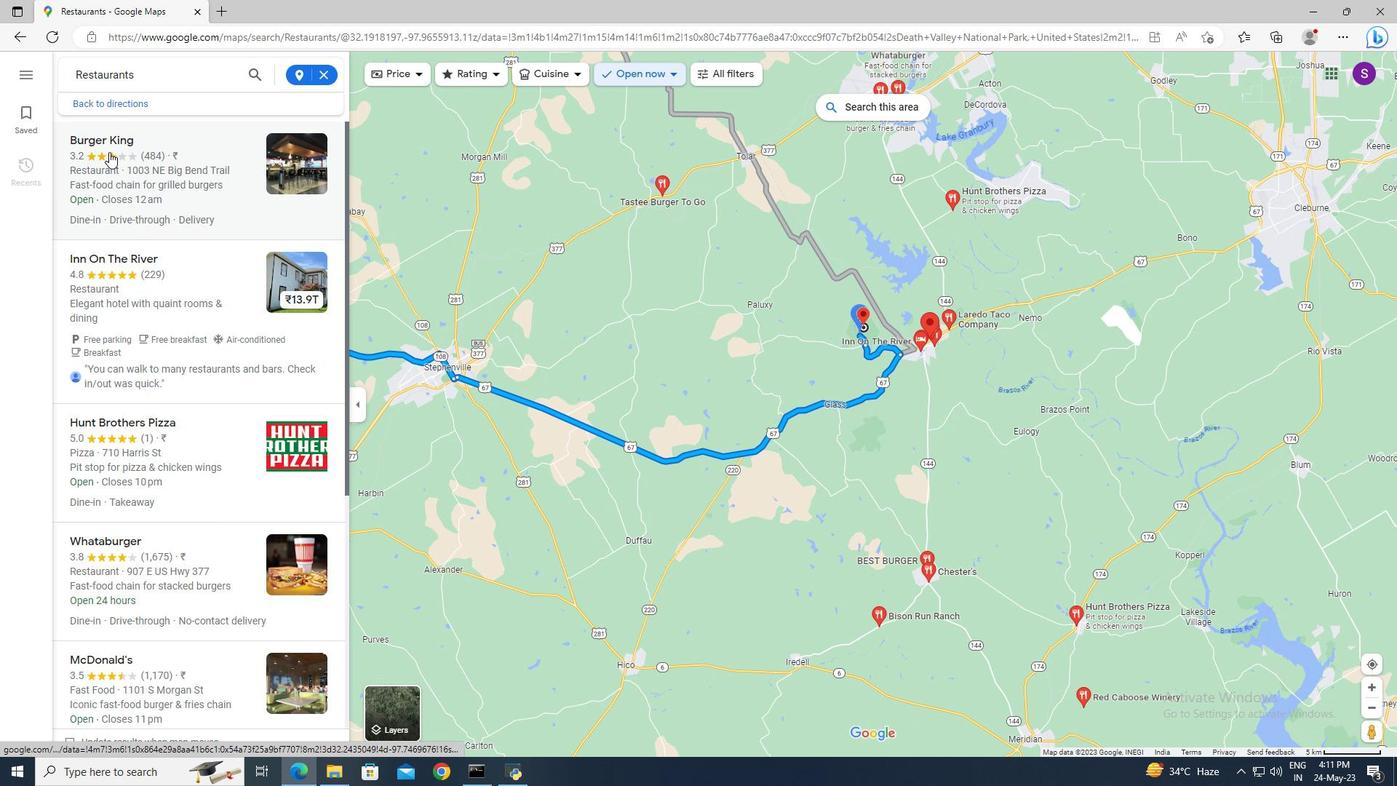 
Action: Mouse pressed left at (108, 149)
Screenshot: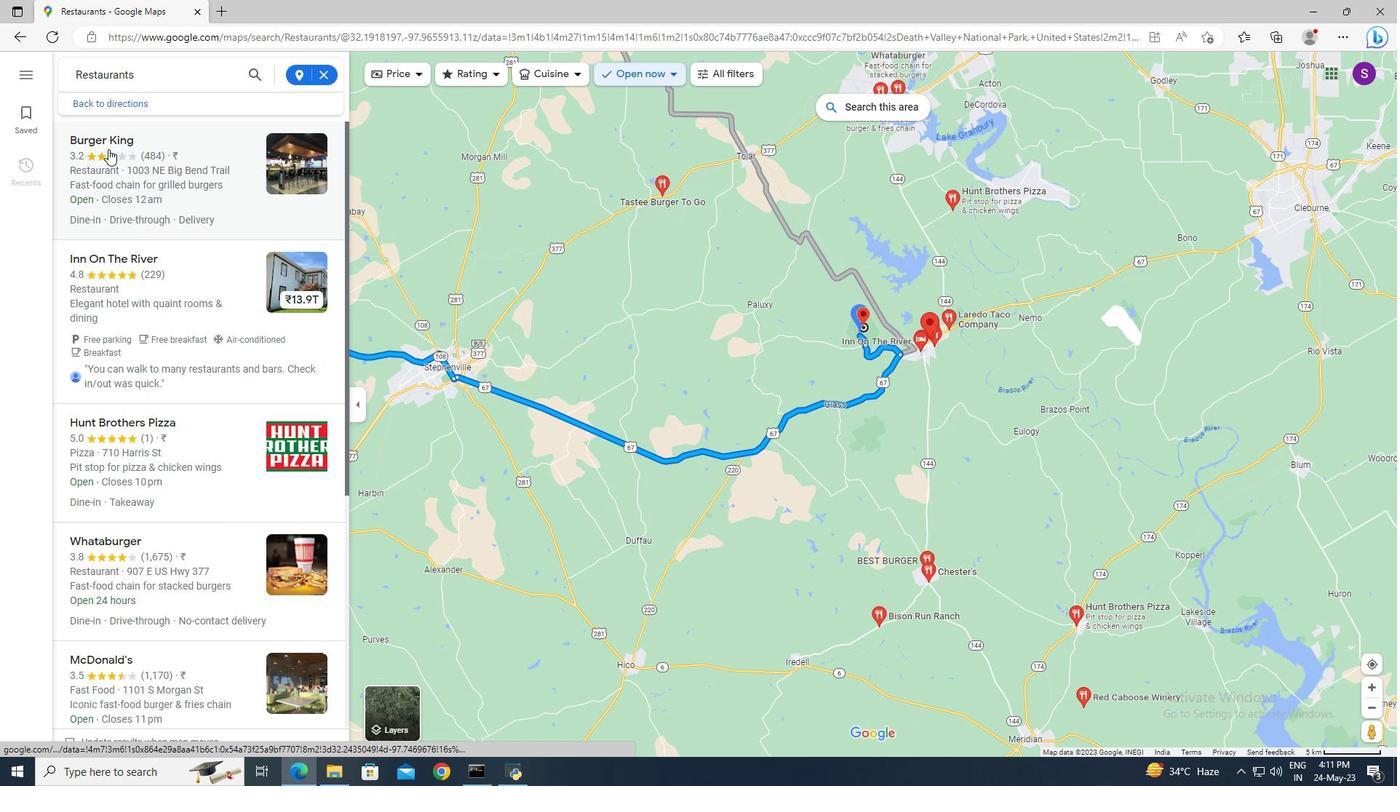 
Action: Mouse moved to (524, 347)
Screenshot: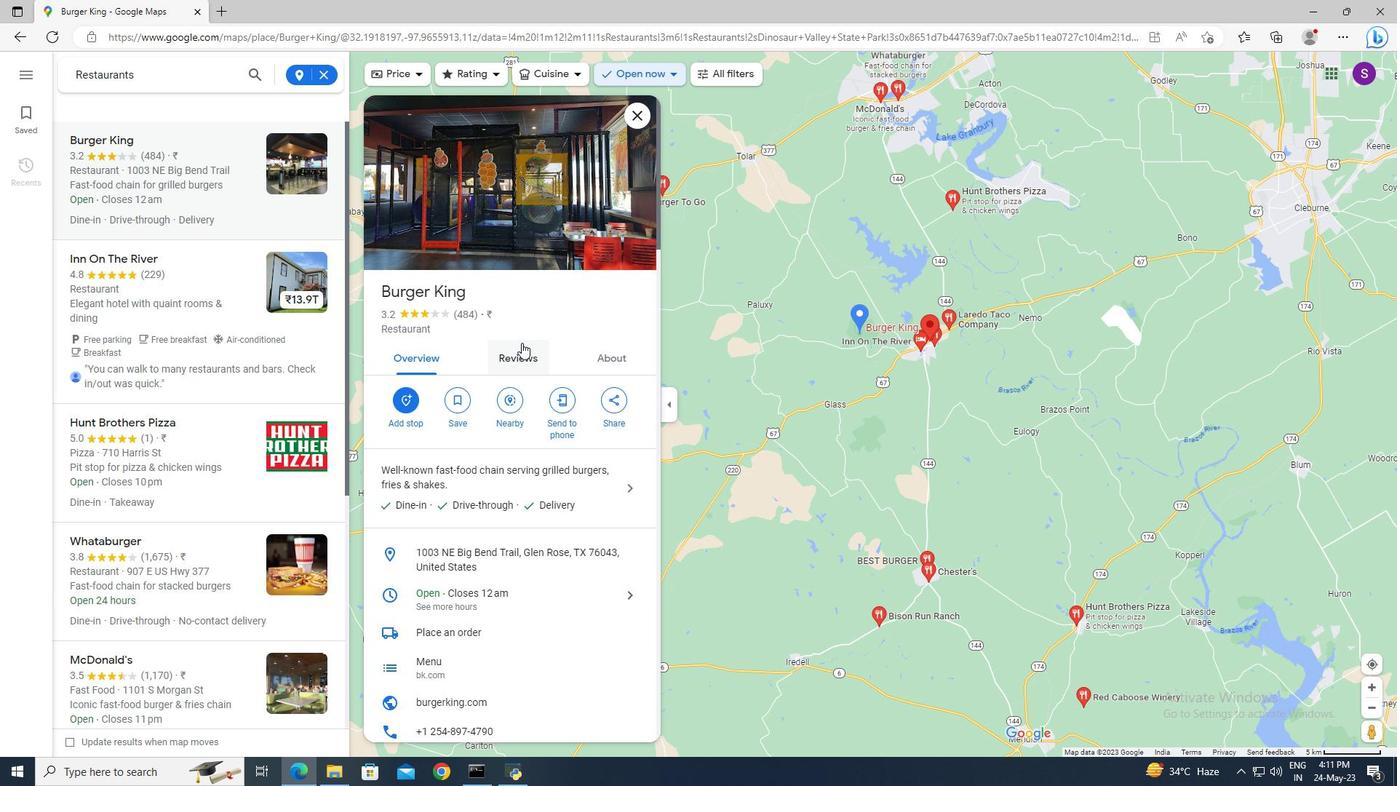 
Action: Mouse pressed left at (524, 347)
Screenshot: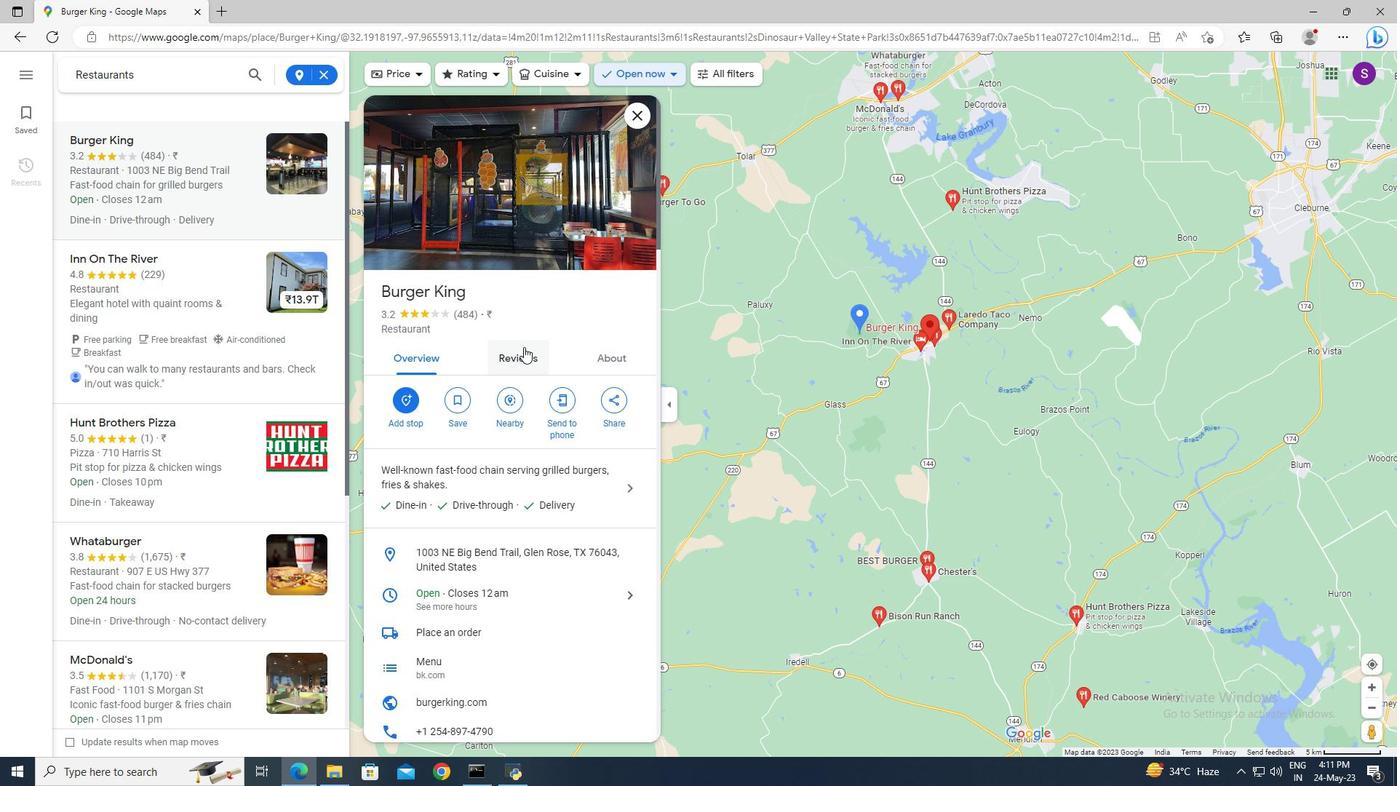 
Action: Mouse scrolled (524, 346) with delta (0, 0)
Screenshot: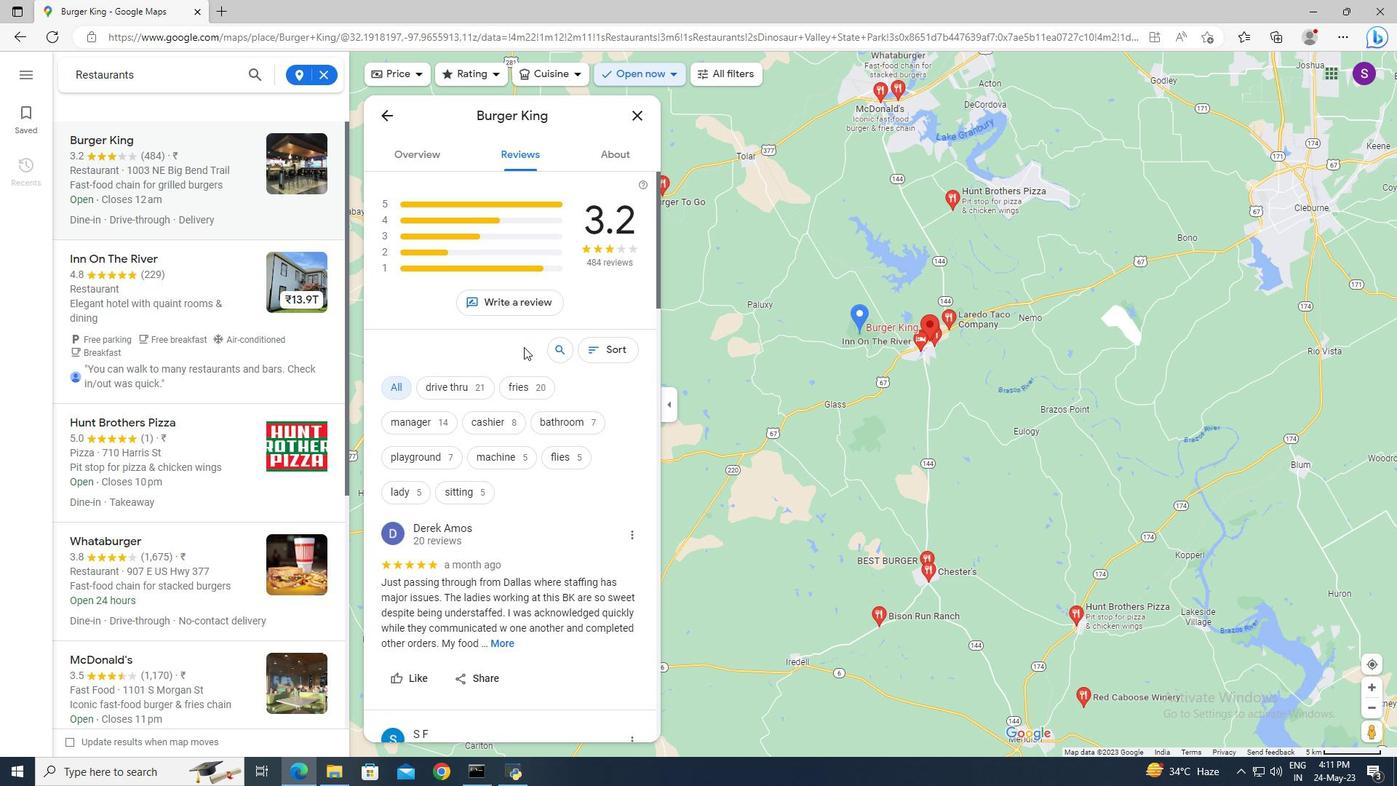 
Action: Mouse moved to (525, 348)
Screenshot: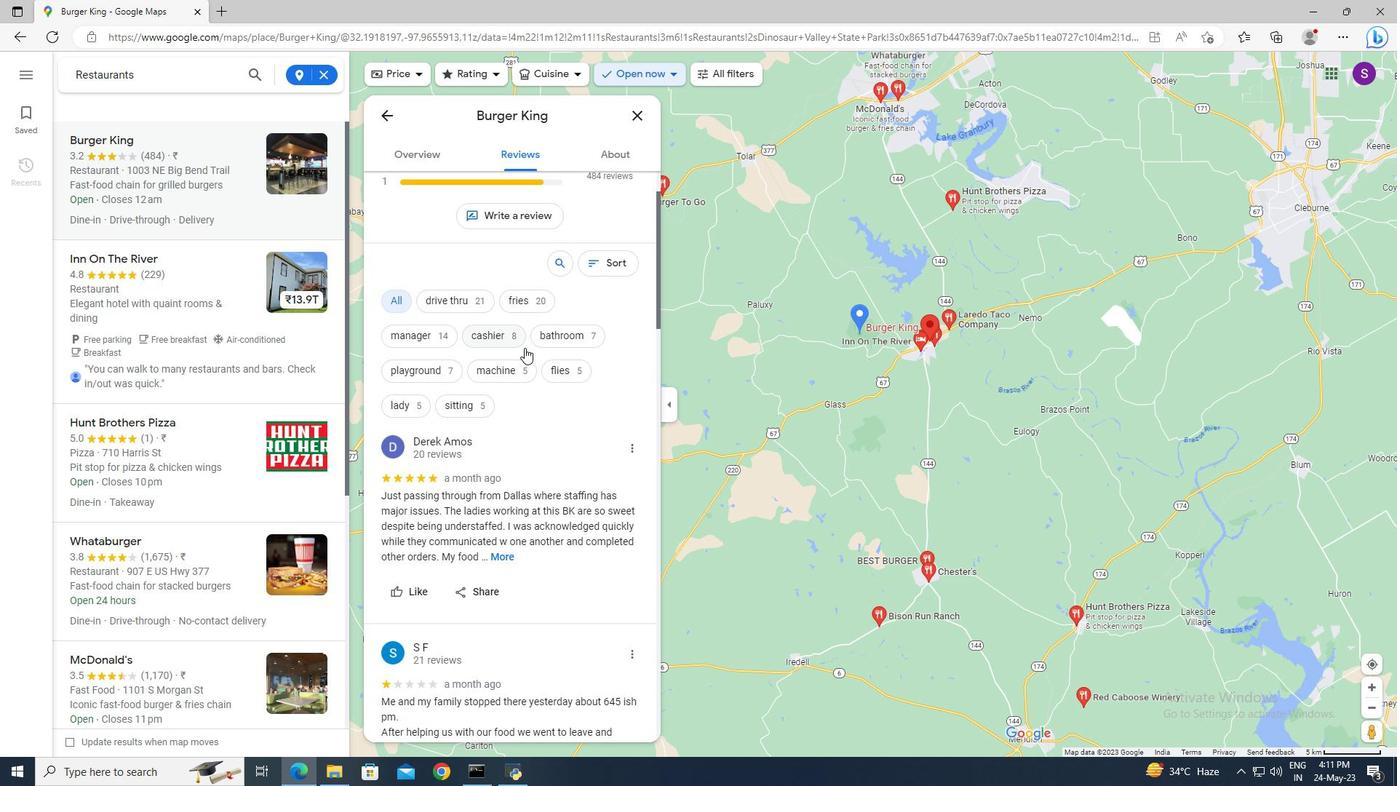 
Action: Mouse scrolled (525, 347) with delta (0, 0)
Screenshot: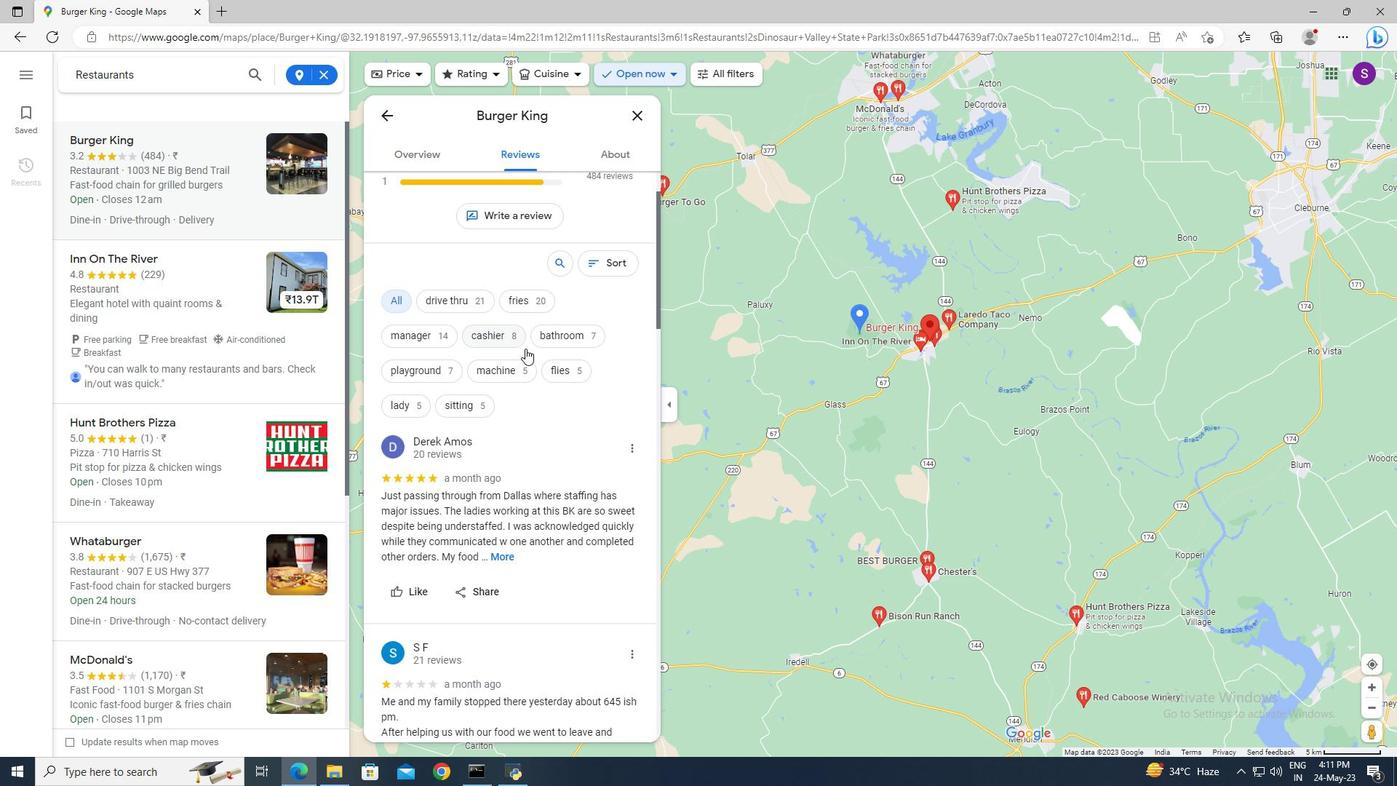 
Action: Mouse scrolled (525, 347) with delta (0, 0)
Screenshot: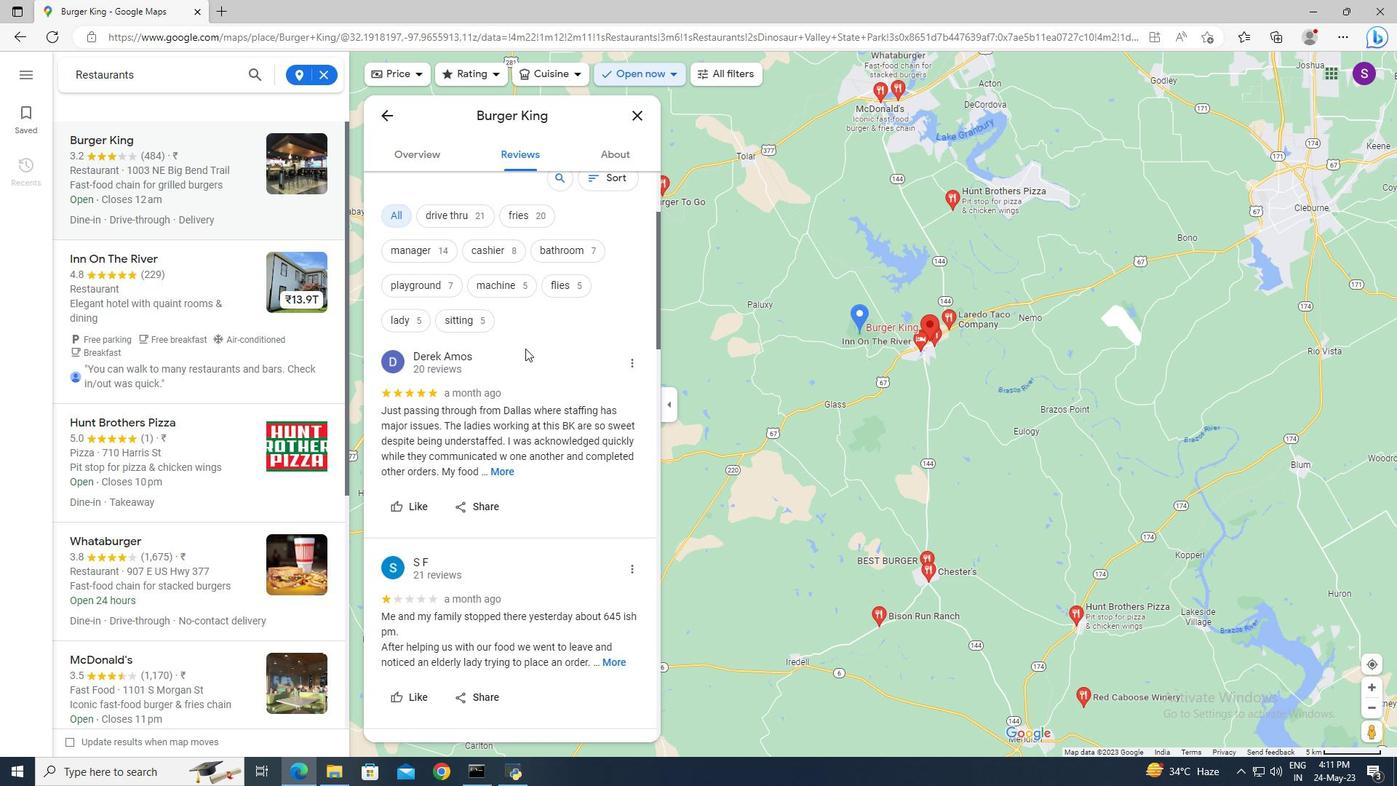 
Action: Mouse scrolled (525, 347) with delta (0, 0)
Screenshot: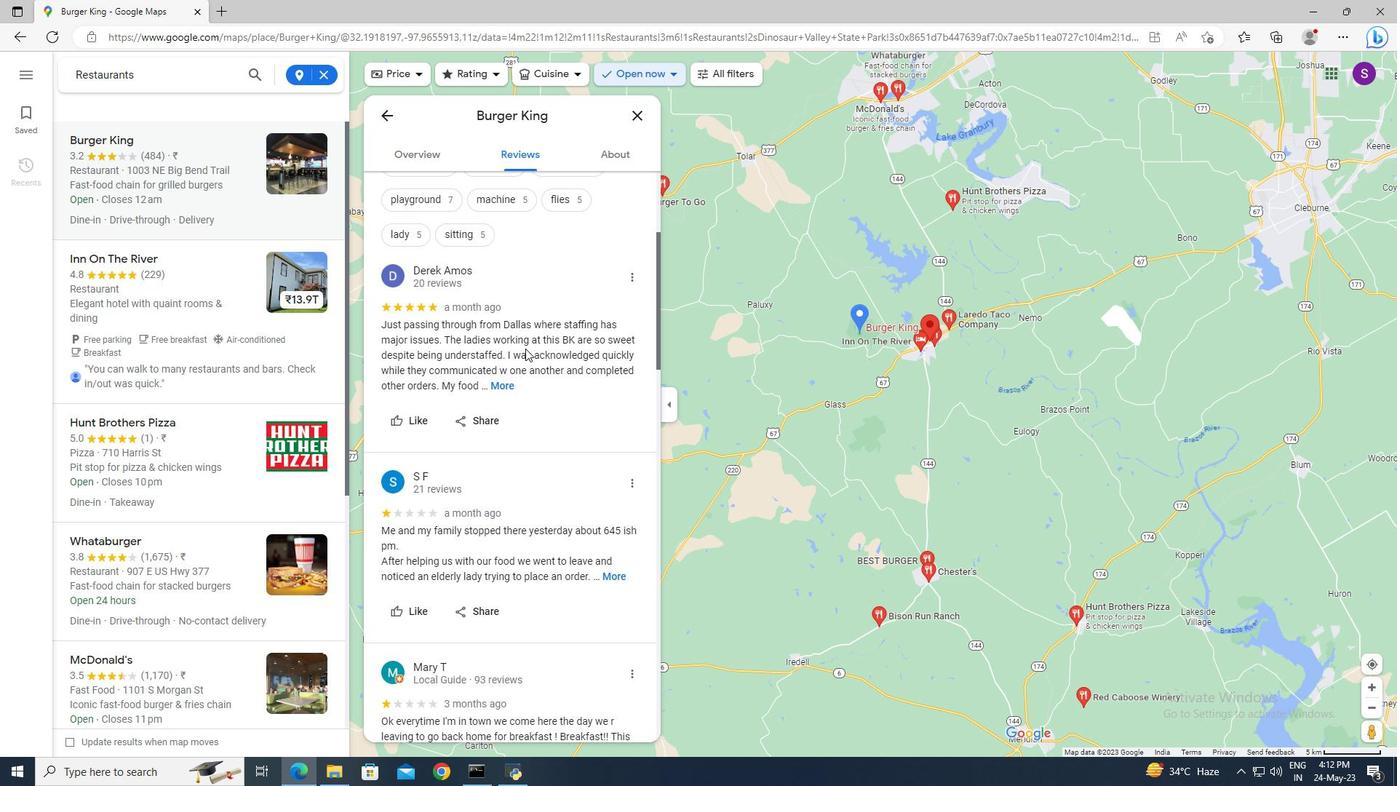
Action: Mouse scrolled (525, 347) with delta (0, 0)
Screenshot: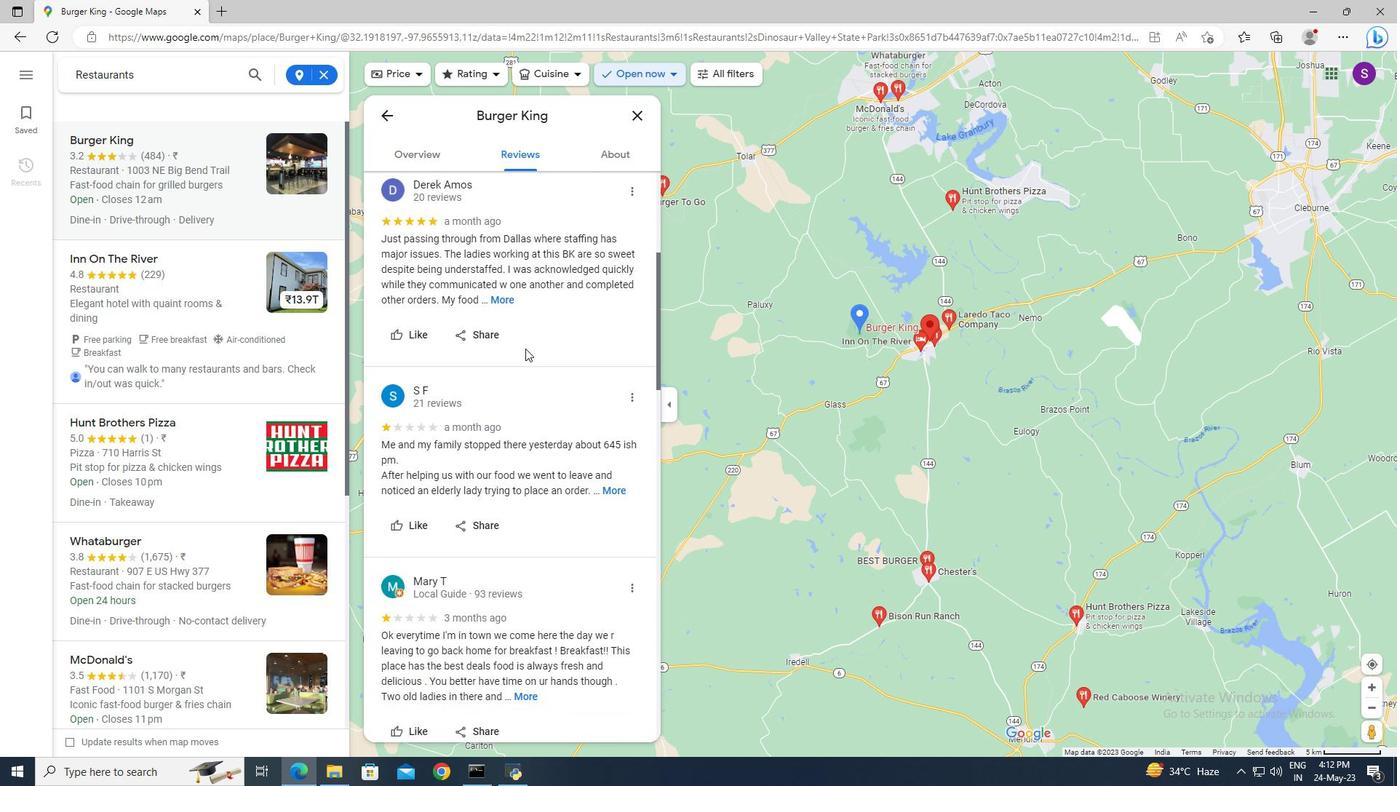 
Action: Mouse scrolled (525, 347) with delta (0, 0)
Screenshot: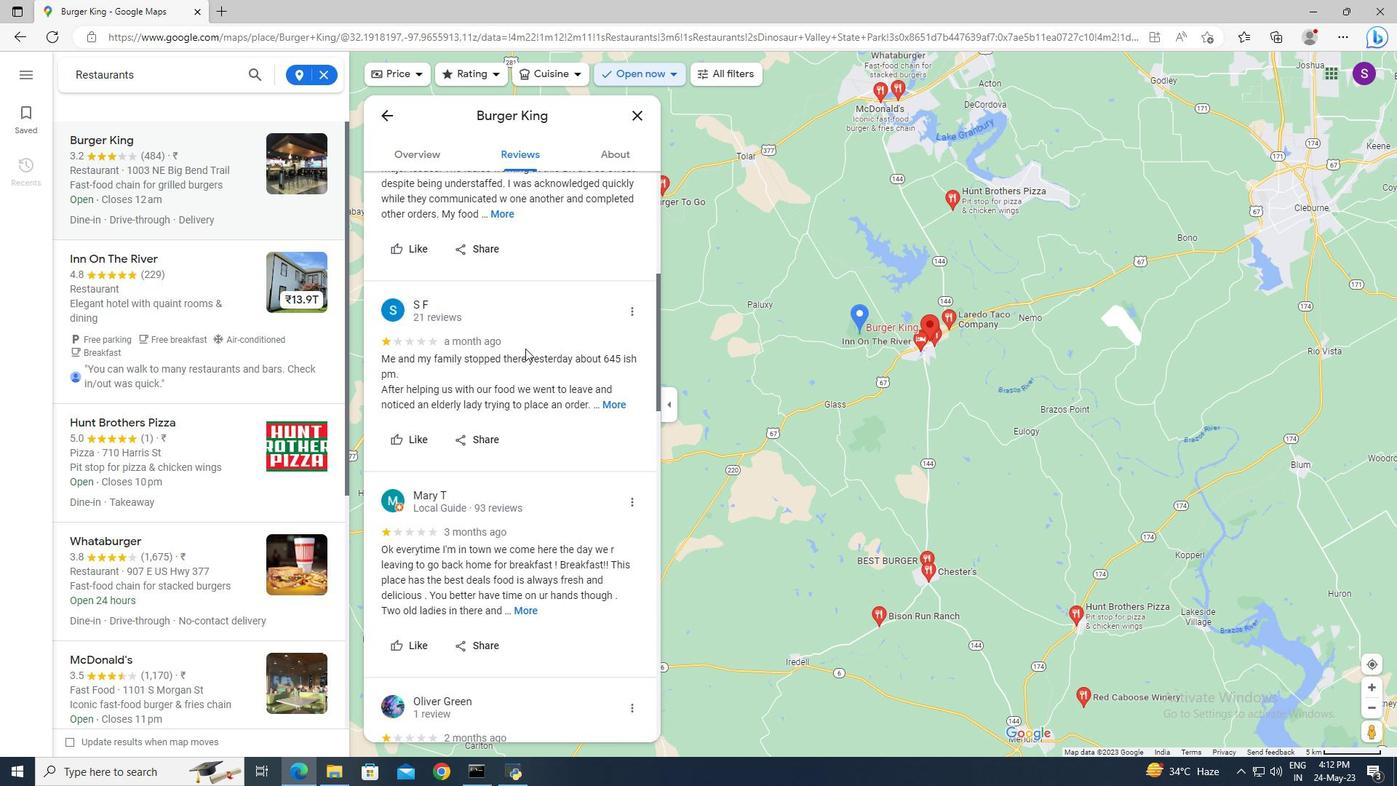 
Action: Mouse scrolled (525, 347) with delta (0, 0)
Screenshot: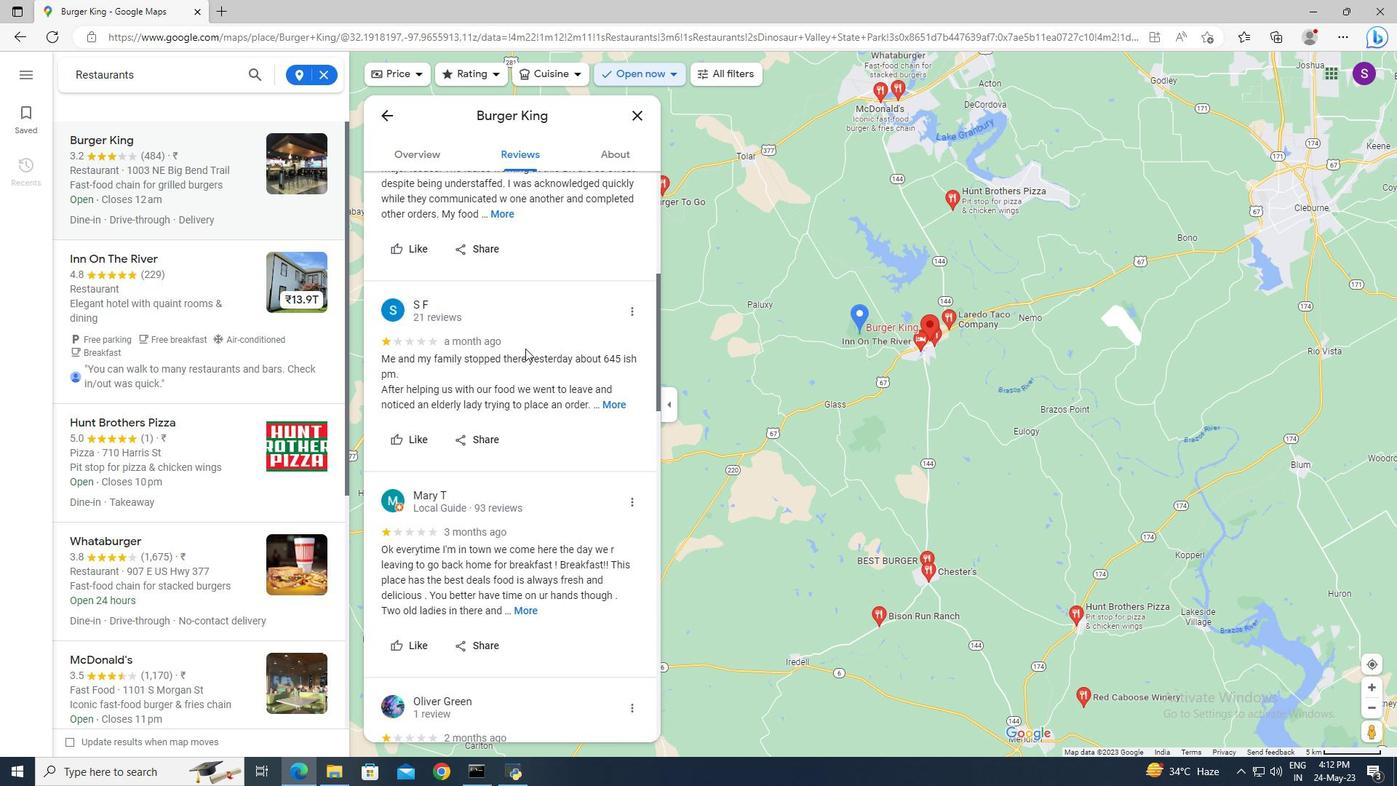 
Action: Mouse scrolled (525, 347) with delta (0, 0)
Screenshot: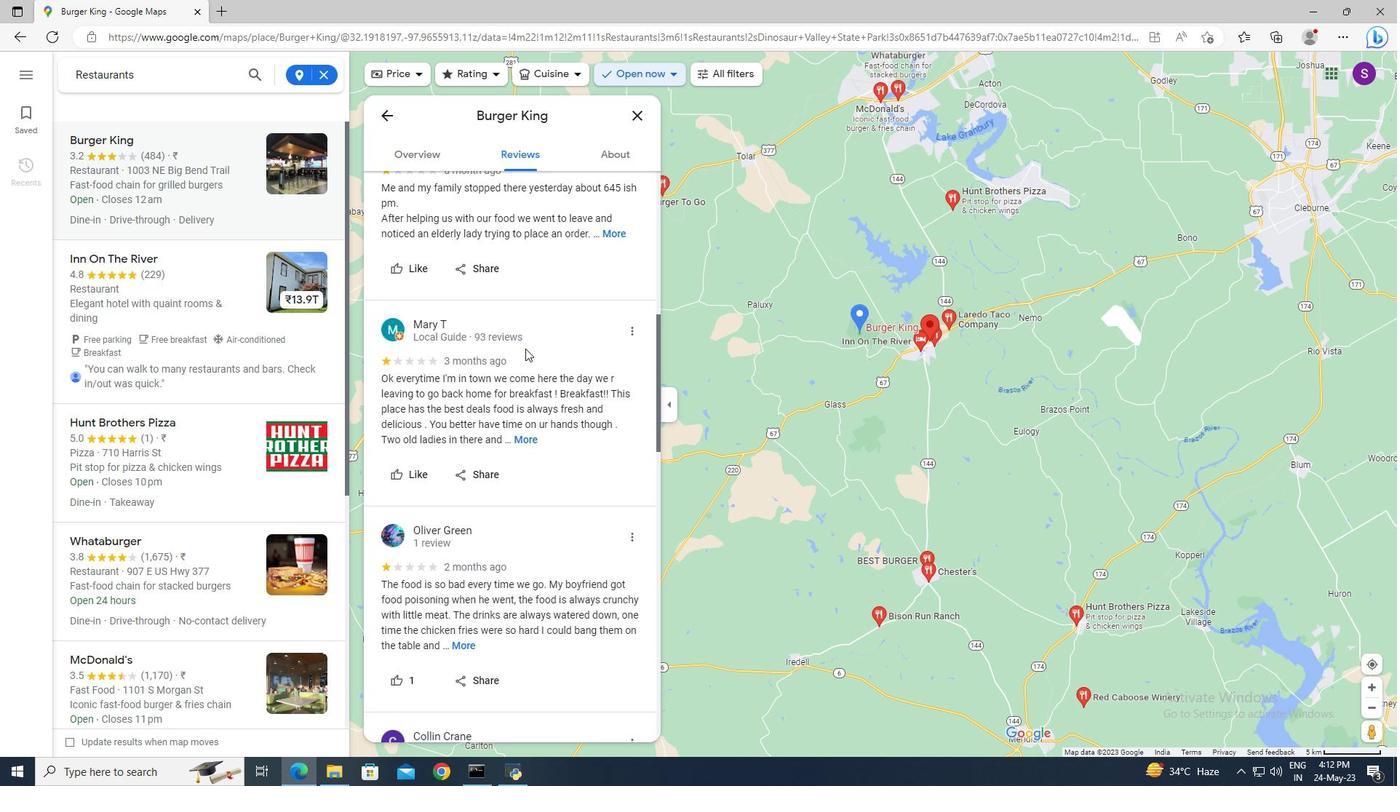 
Action: Mouse scrolled (525, 347) with delta (0, 0)
Screenshot: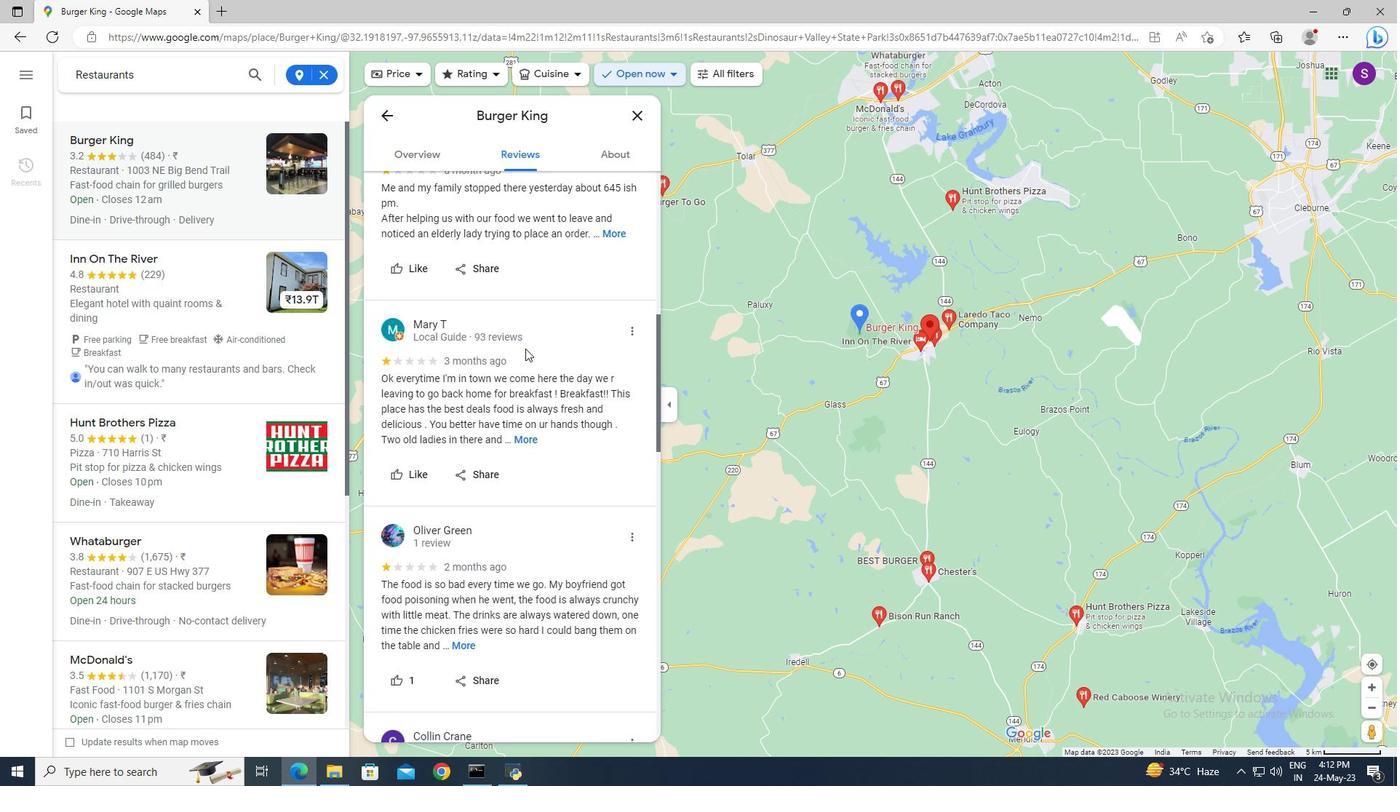 
Action: Mouse scrolled (525, 347) with delta (0, 0)
Screenshot: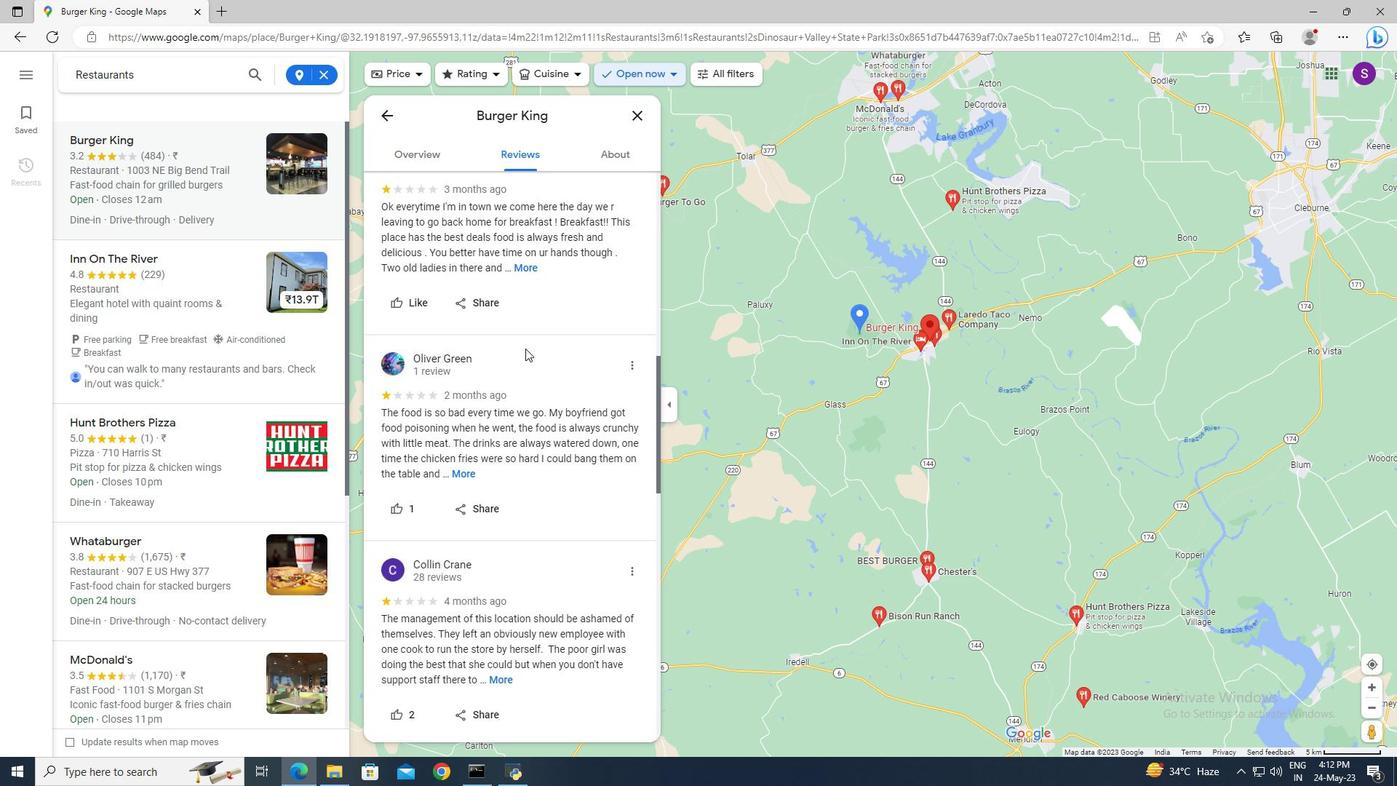 
Action: Mouse scrolled (525, 347) with delta (0, 0)
Screenshot: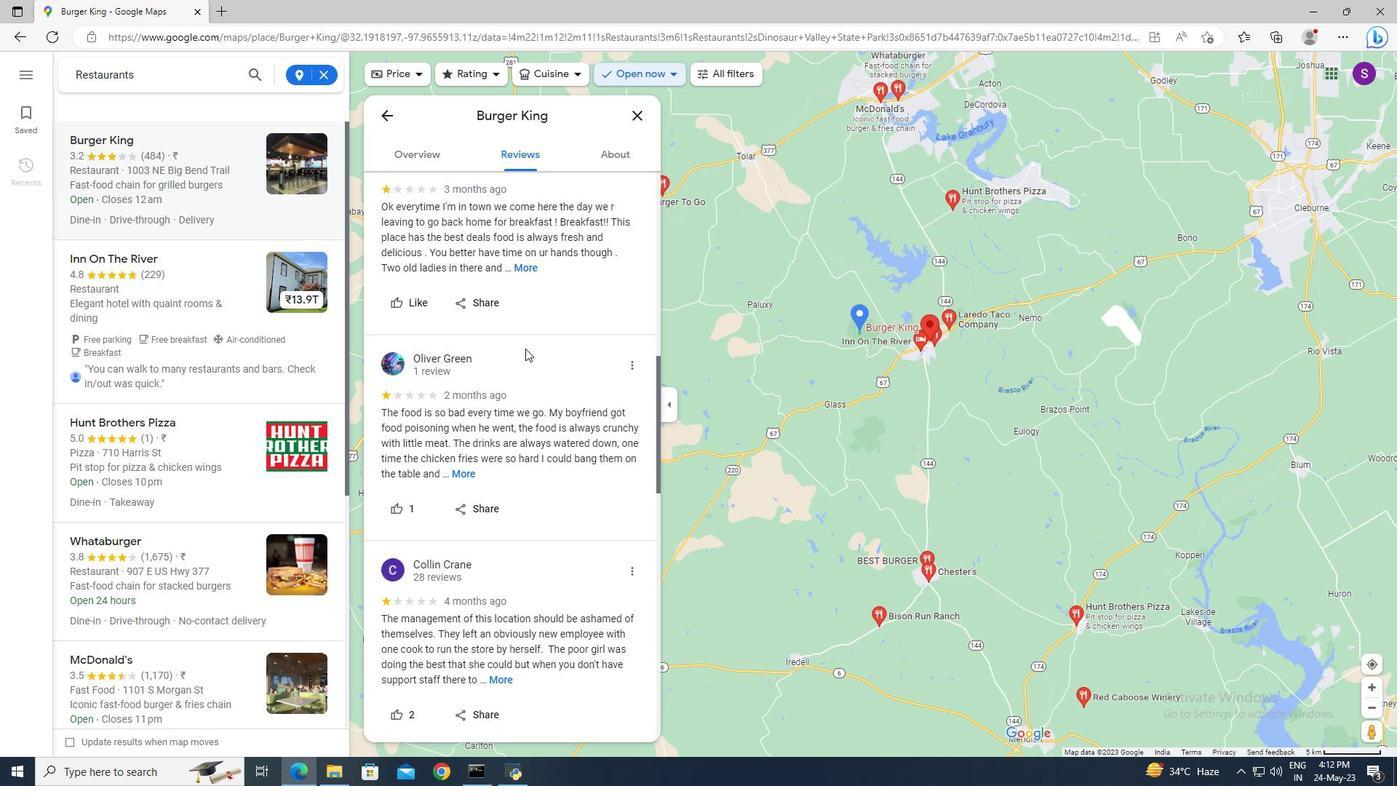
Action: Mouse scrolled (525, 347) with delta (0, 0)
Screenshot: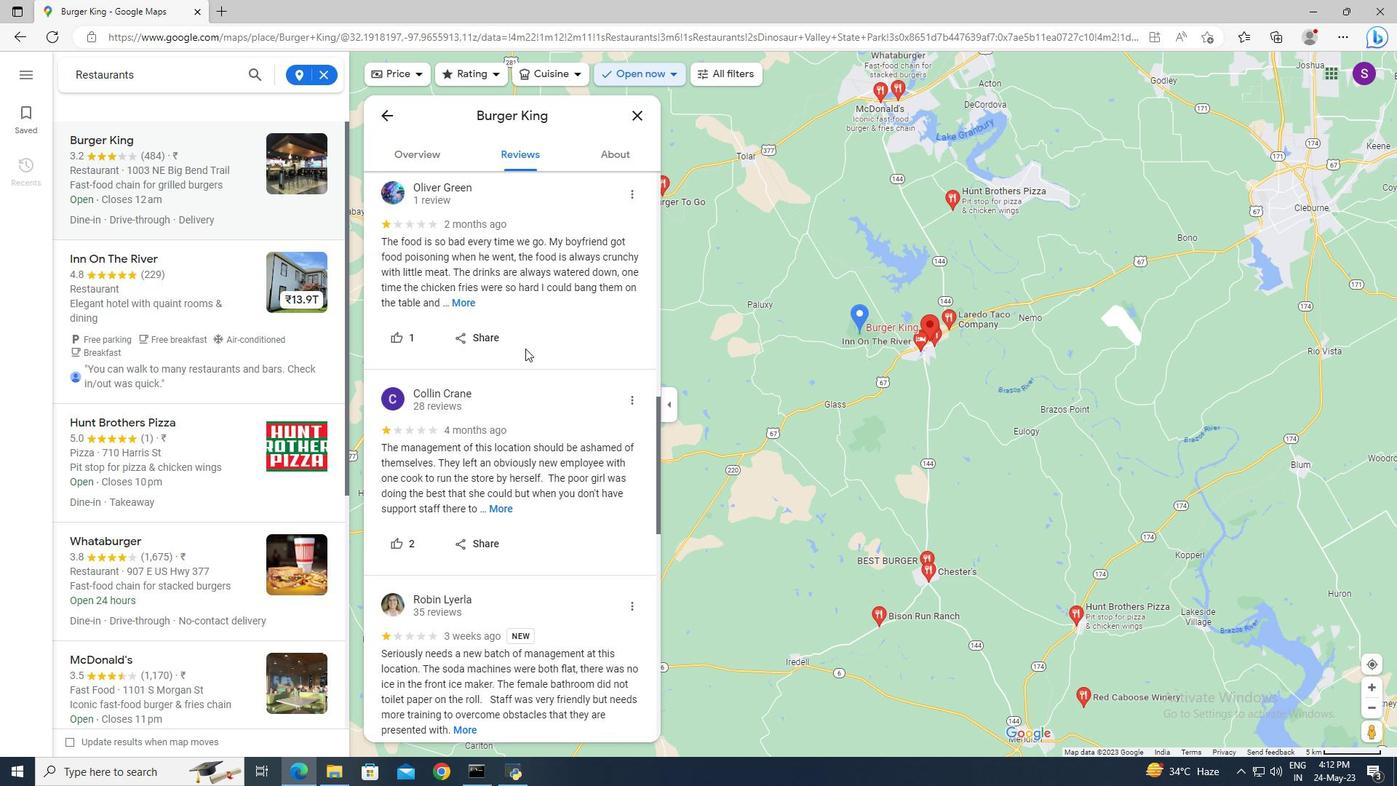 
Action: Mouse scrolled (525, 347) with delta (0, 0)
Screenshot: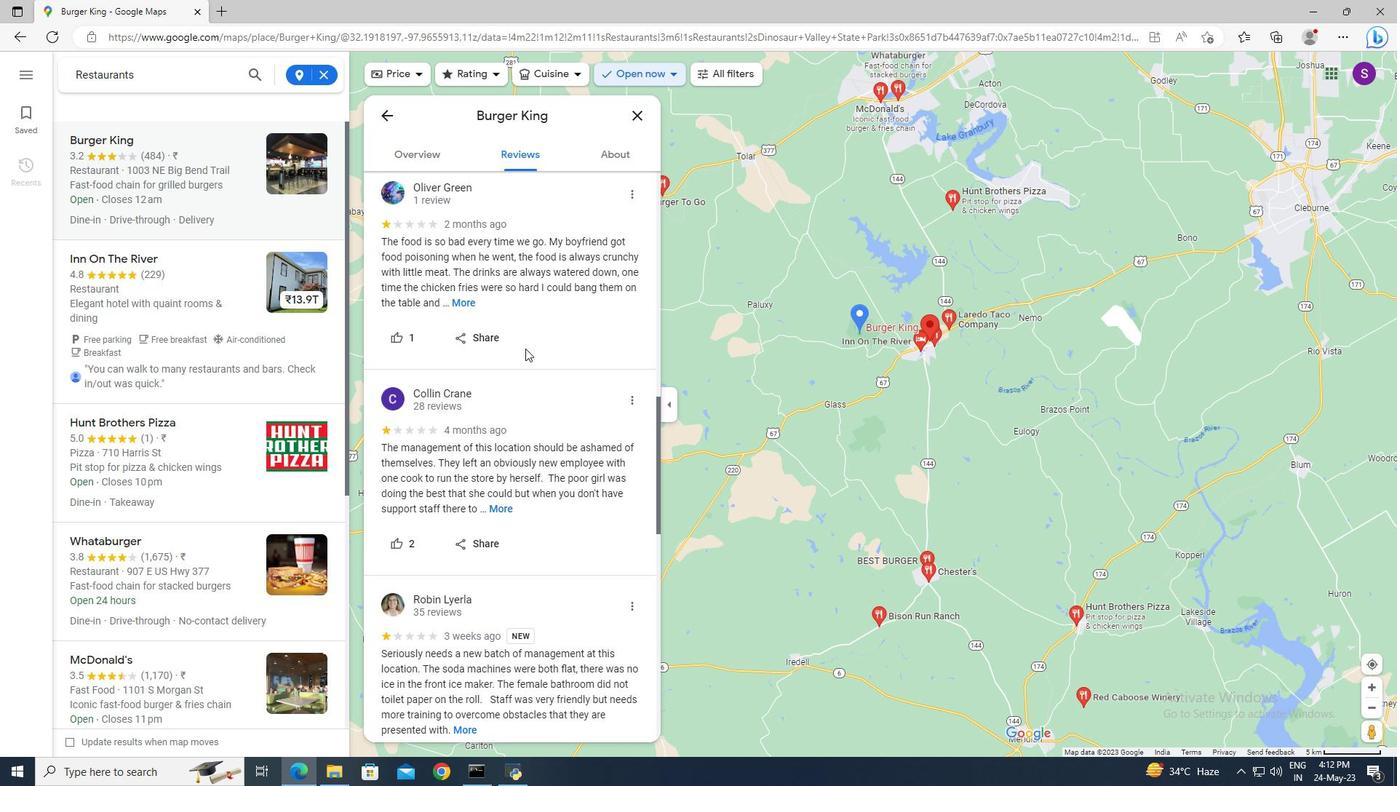 
Action: Mouse scrolled (525, 347) with delta (0, 0)
Screenshot: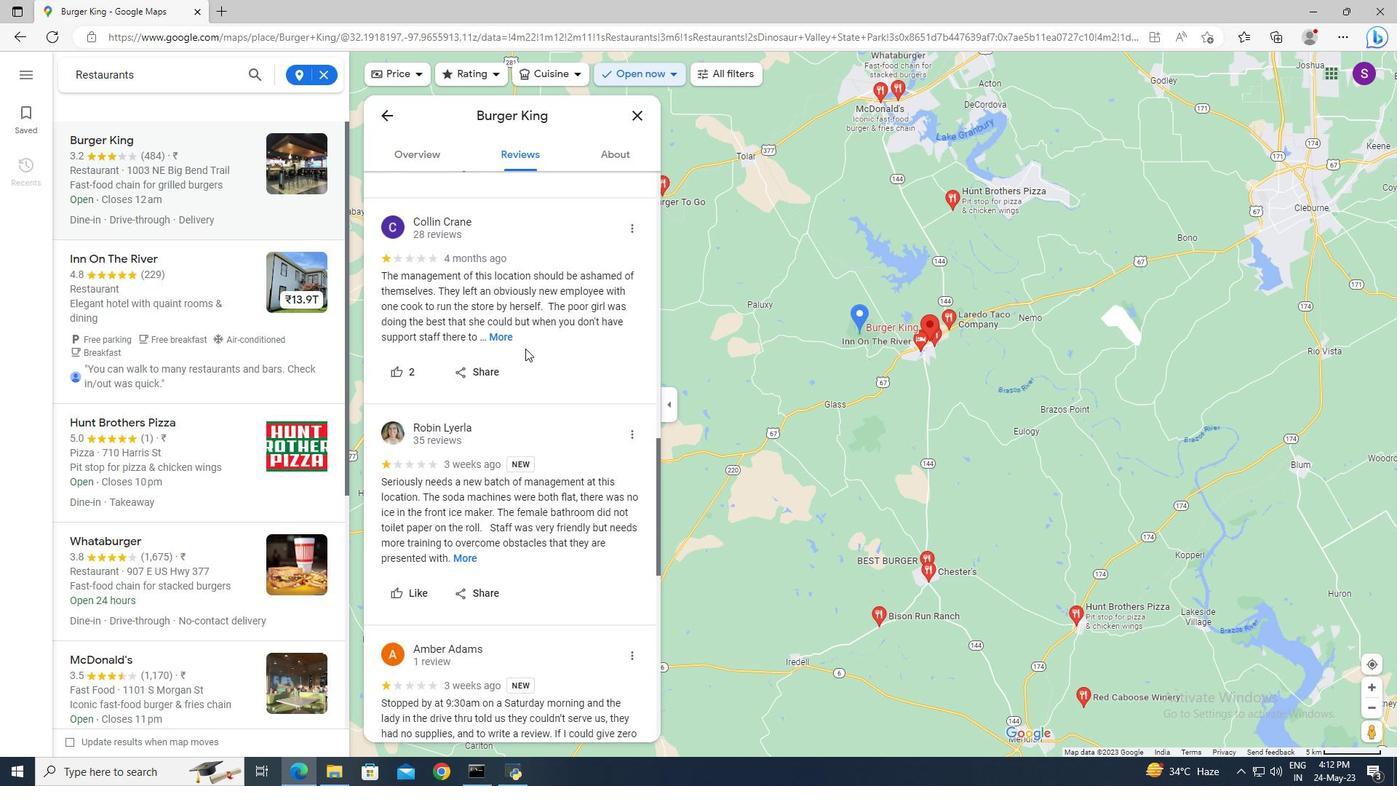 
Action: Mouse moved to (527, 364)
Screenshot: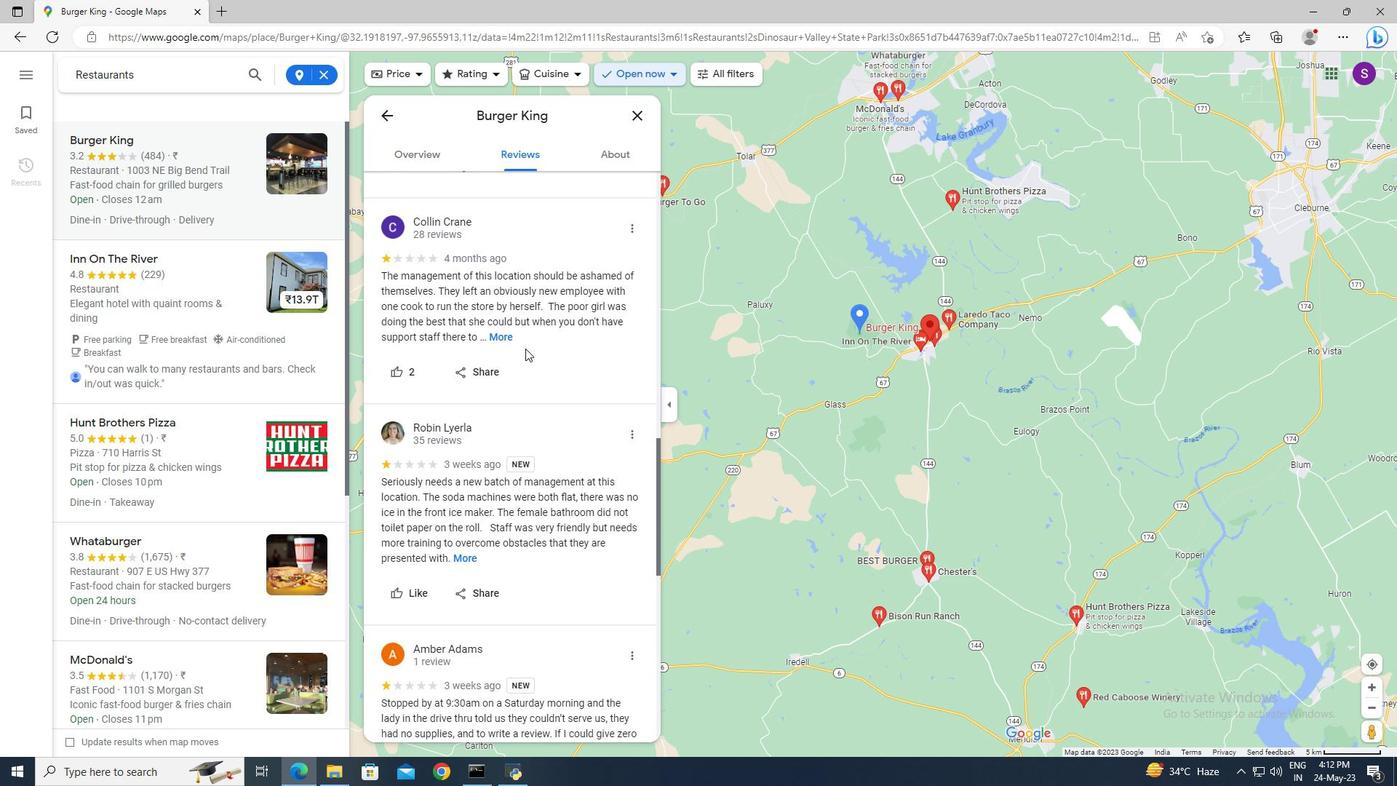 
Action: Mouse scrolled (527, 363) with delta (0, 0)
Screenshot: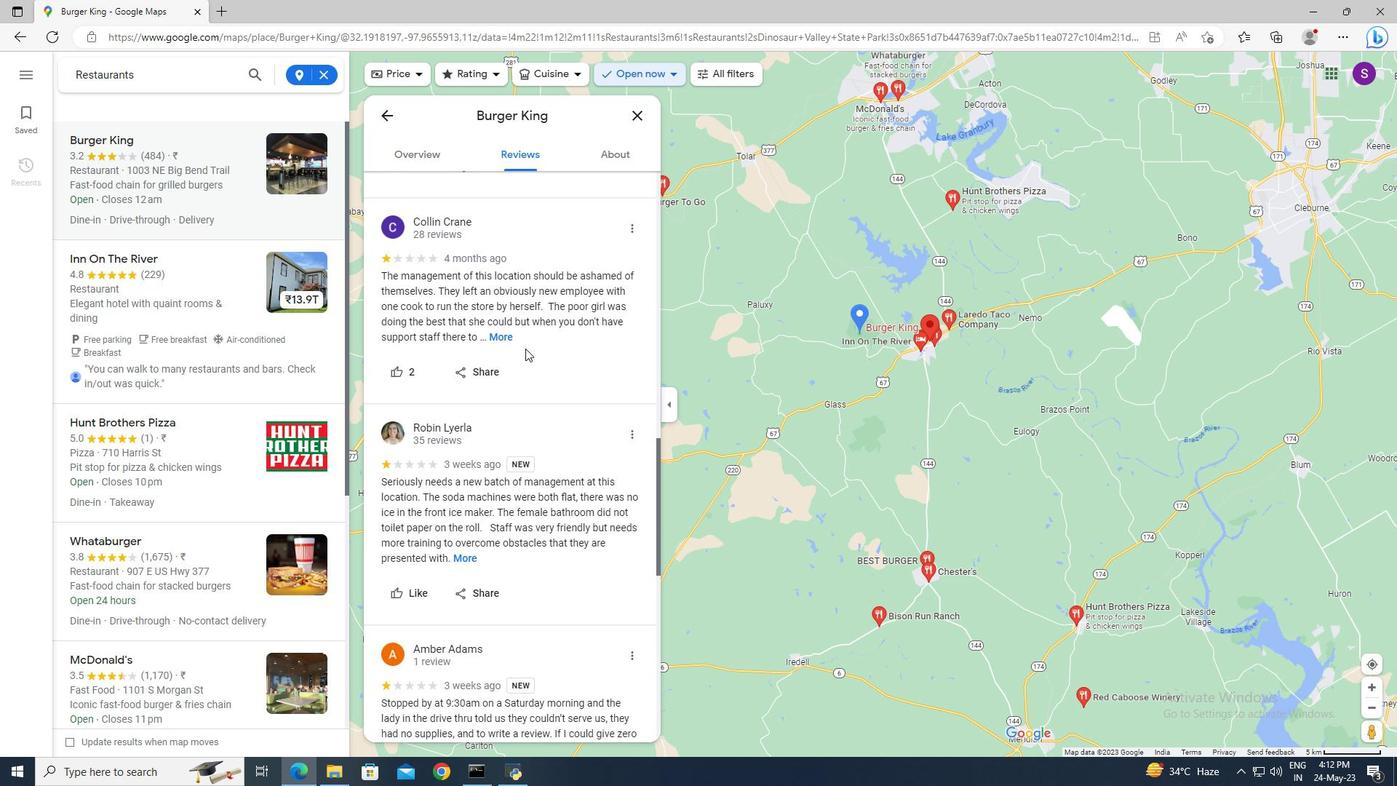 
Action: Mouse moved to (529, 370)
Screenshot: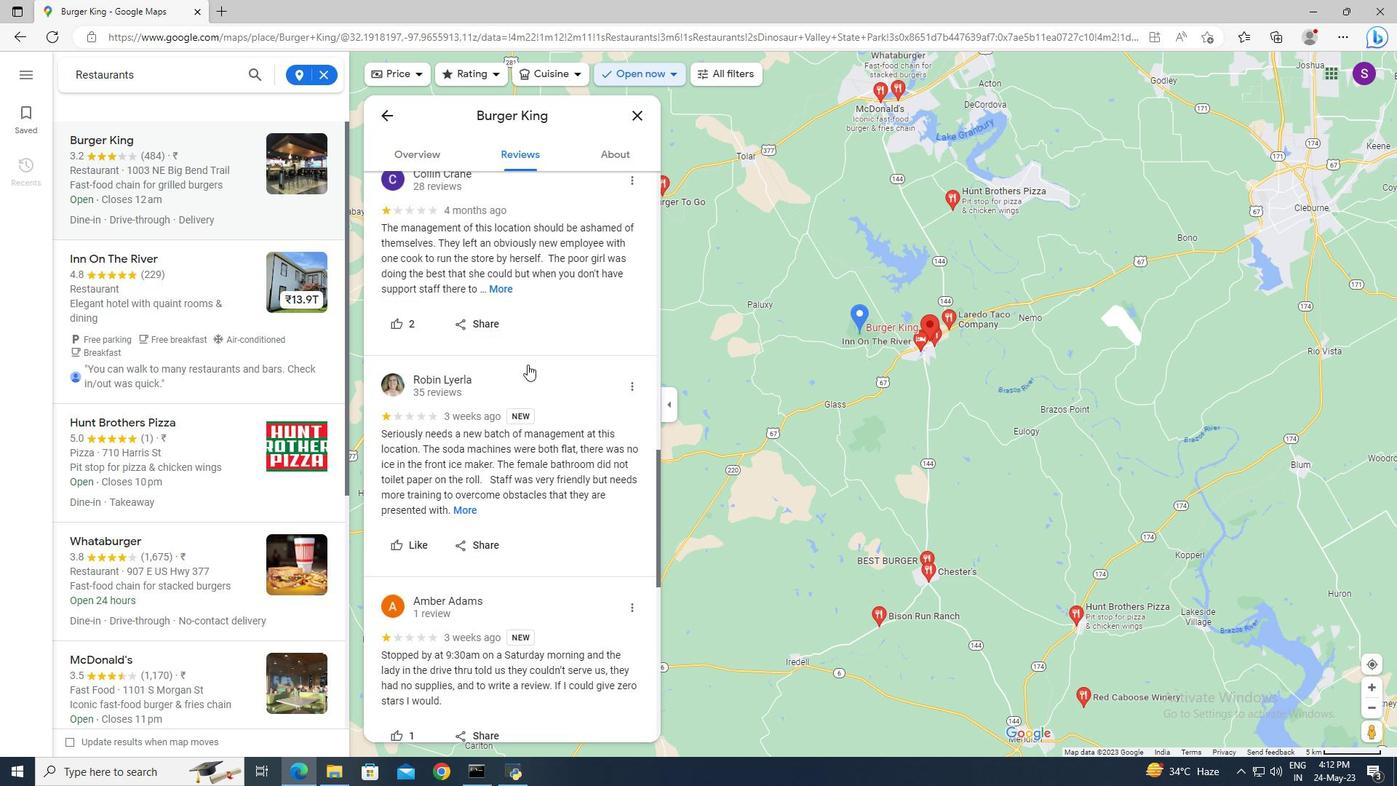 
Action: Mouse scrolled (529, 369) with delta (0, 0)
Screenshot: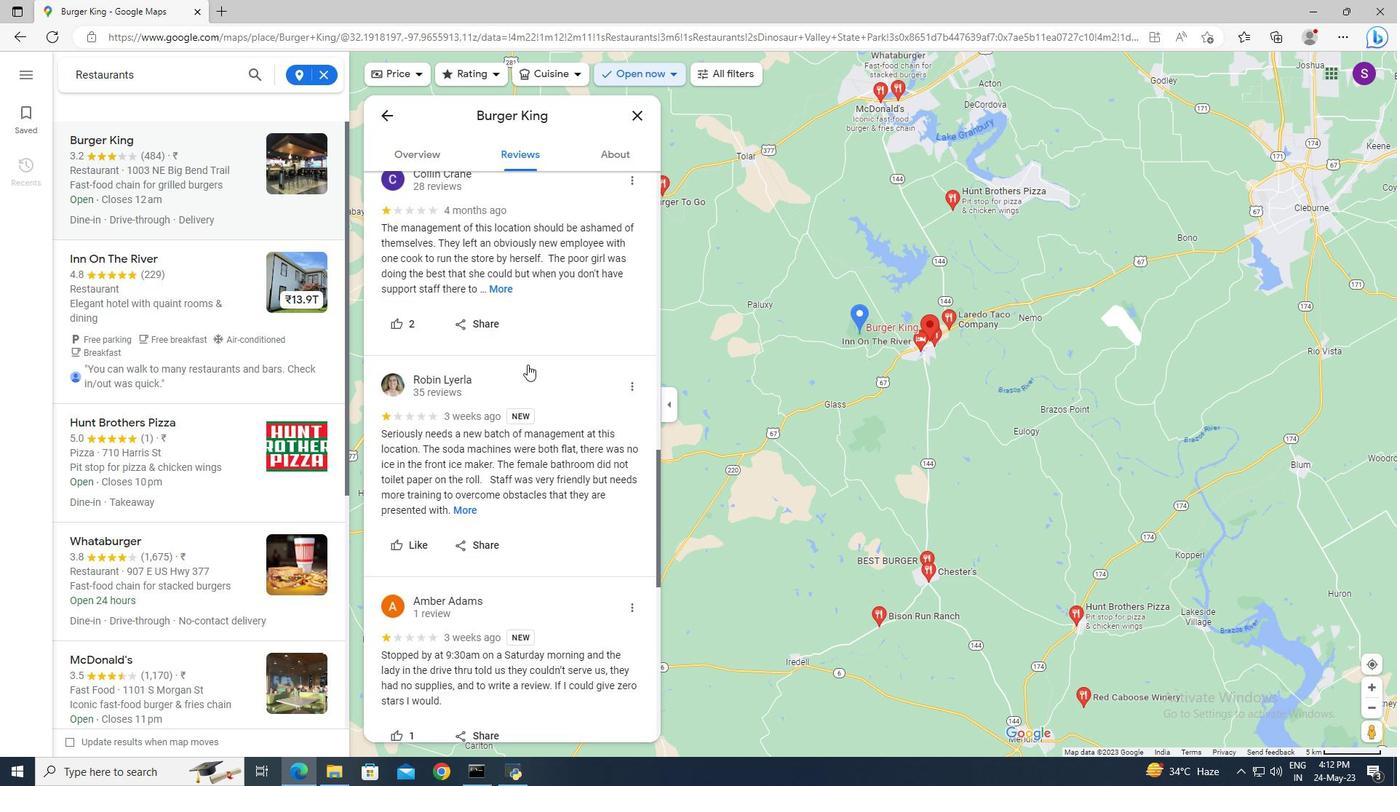 
Action: Mouse moved to (529, 372)
Screenshot: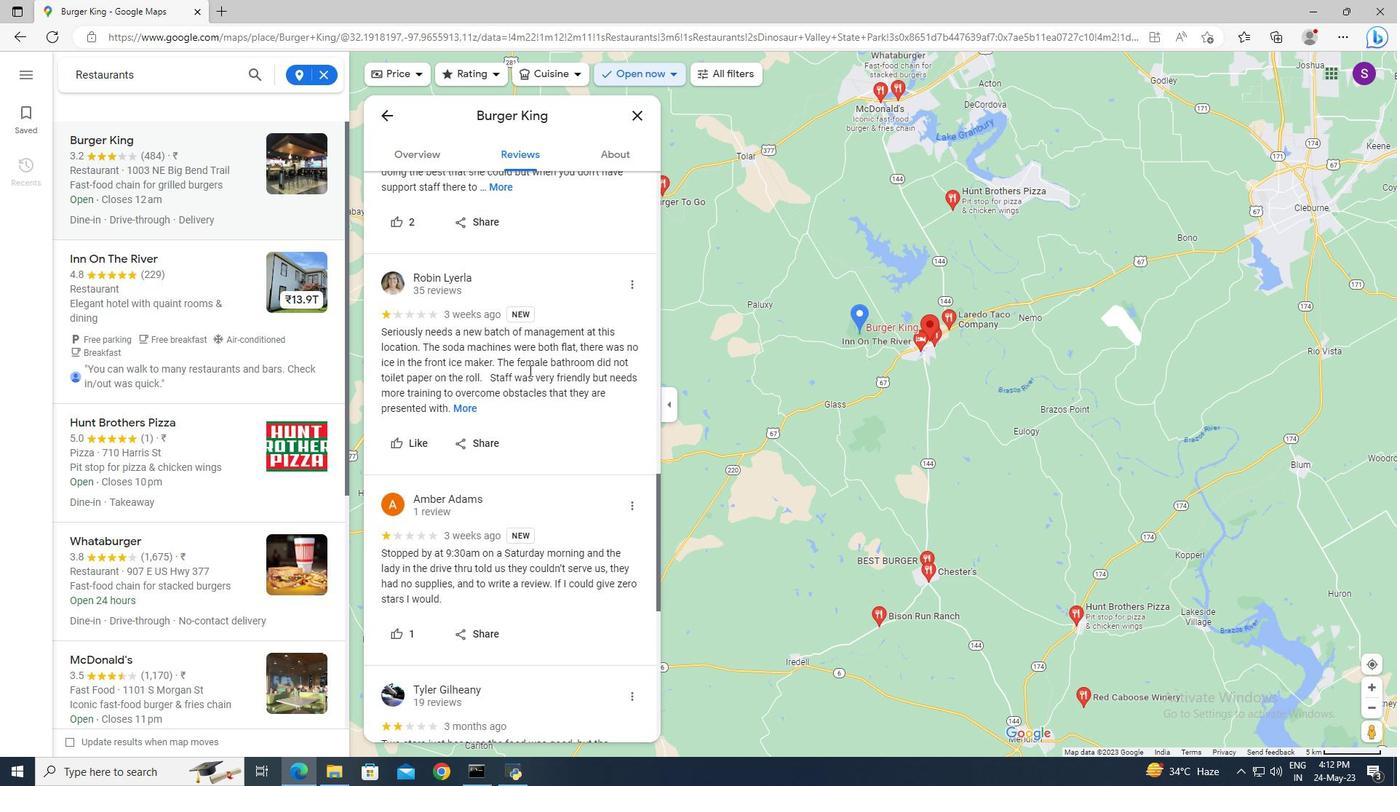 
Action: Mouse scrolled (529, 371) with delta (0, 0)
Screenshot: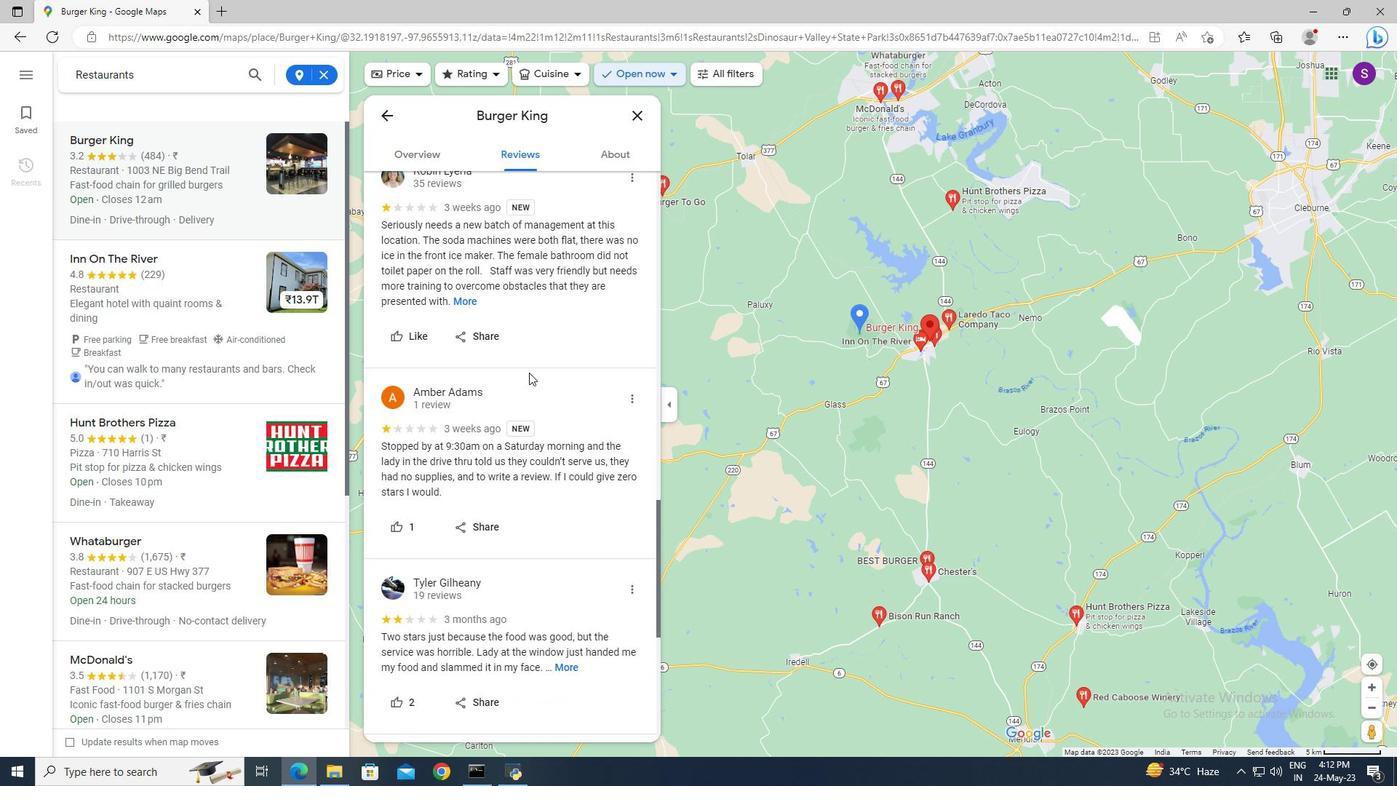 
Action: Mouse moved to (609, 159)
Screenshot: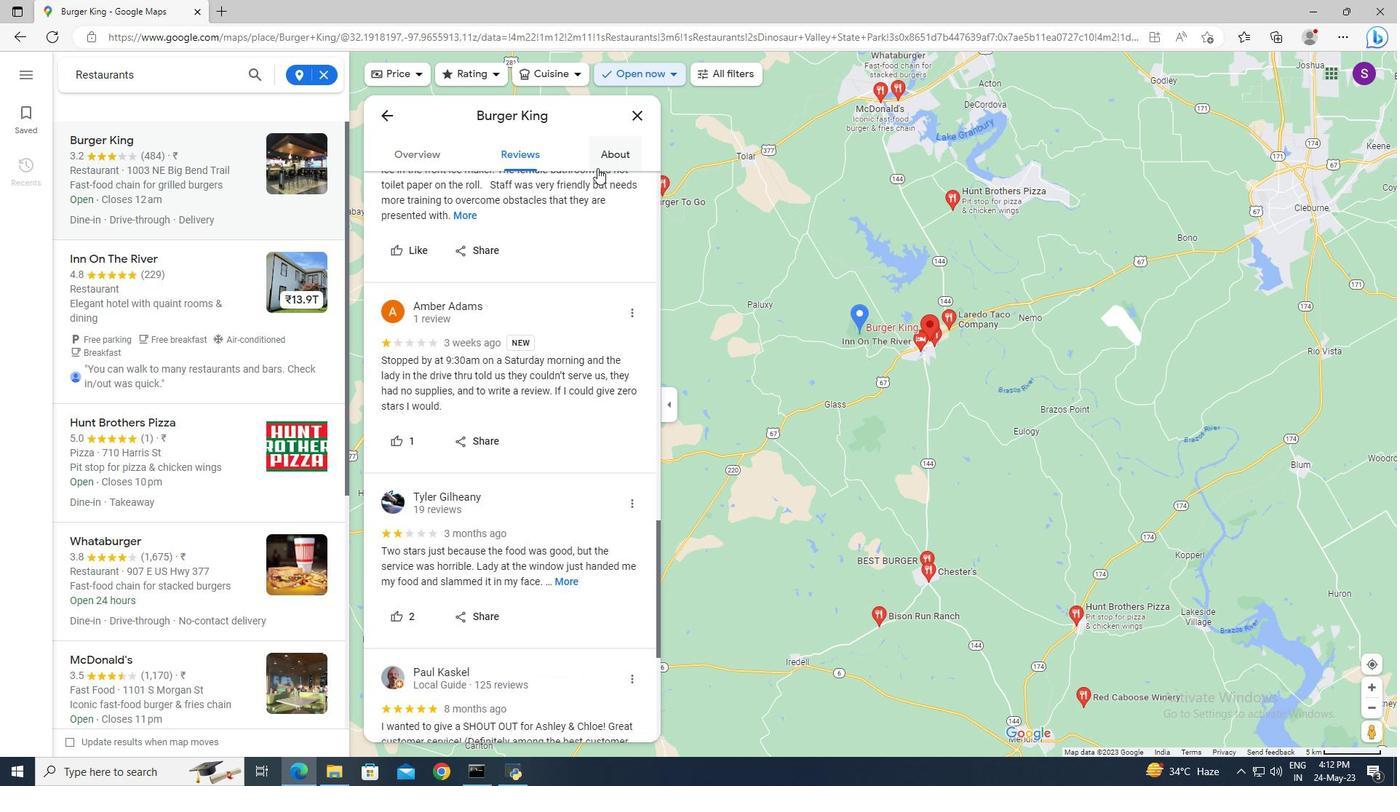 
Action: Mouse pressed left at (609, 159)
Screenshot: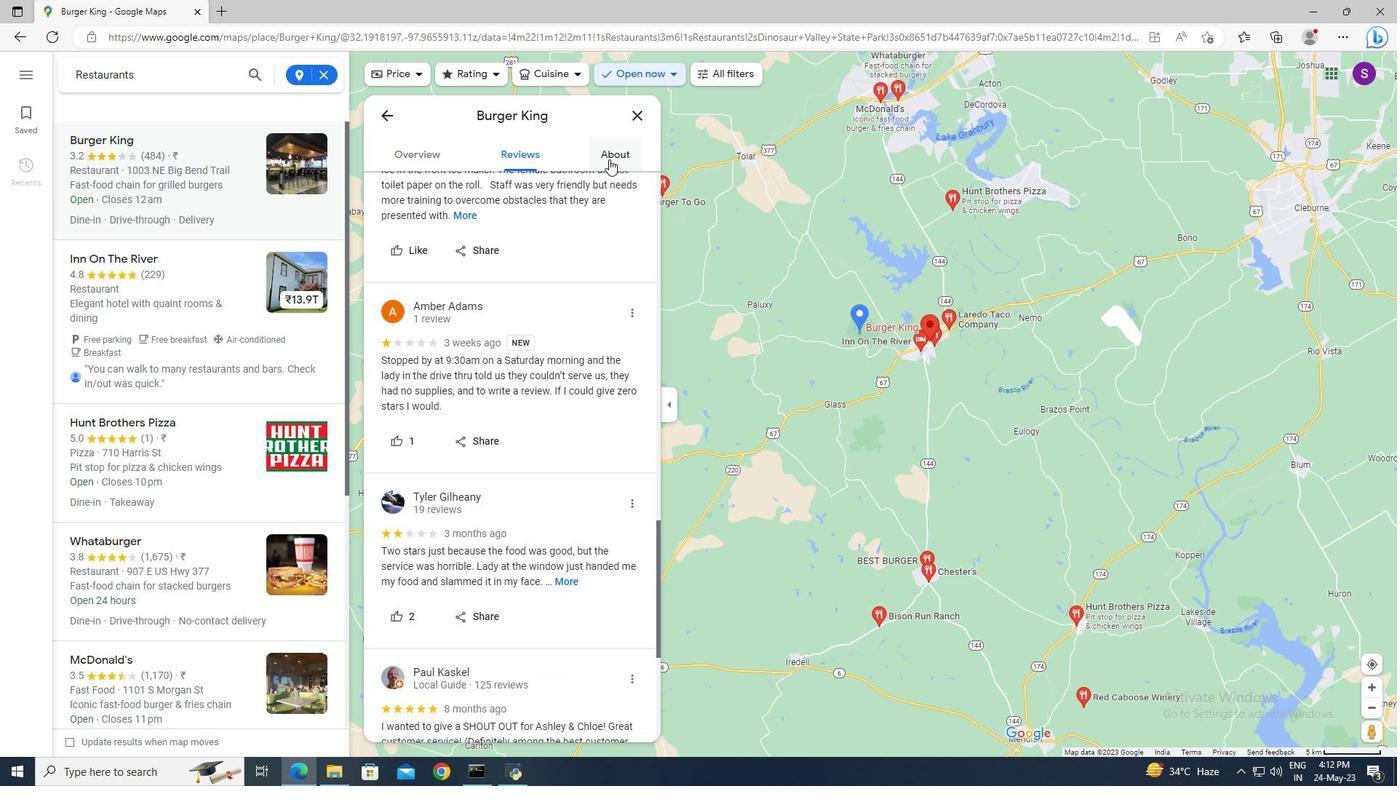 
Action: Mouse moved to (560, 260)
Screenshot: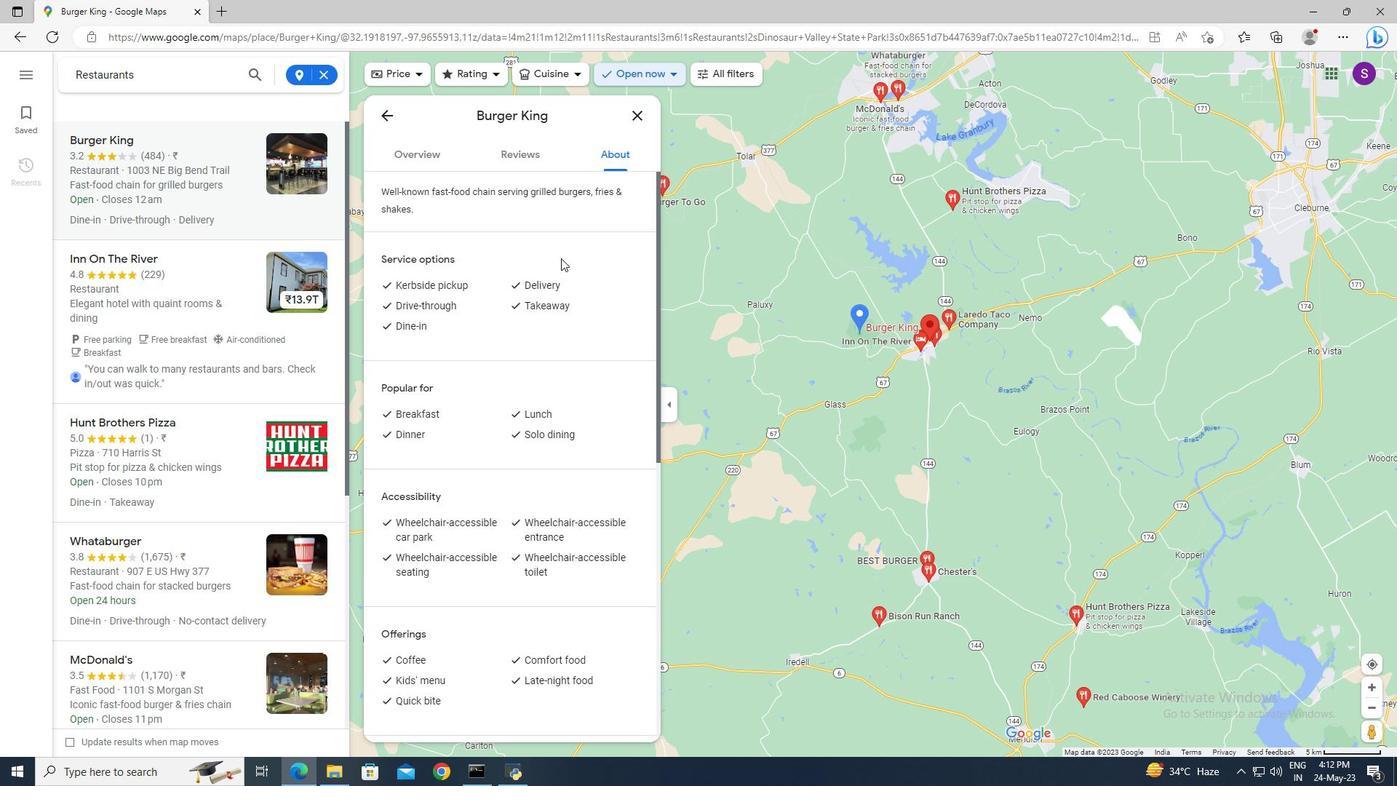 
Action: Mouse scrolled (560, 259) with delta (0, 0)
Screenshot: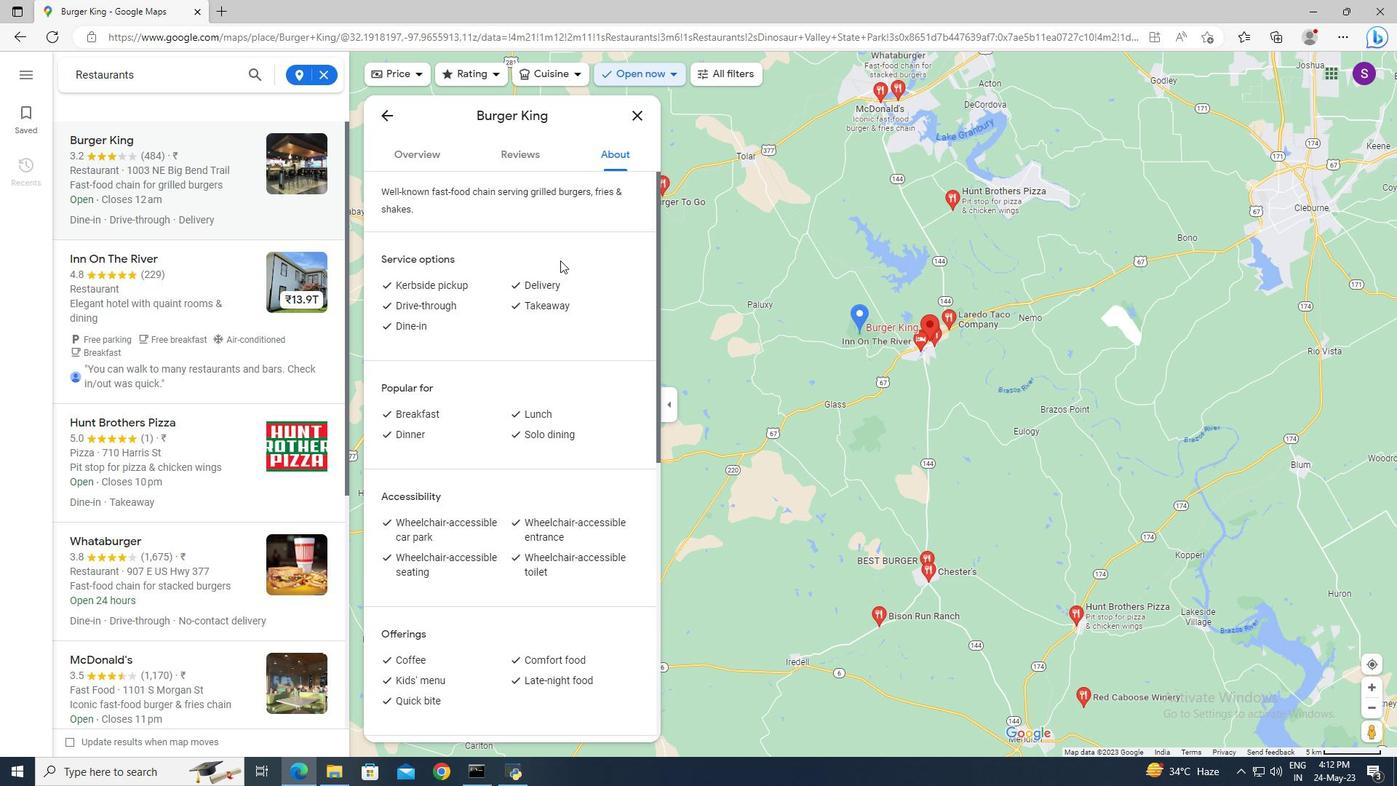
Action: Mouse scrolled (560, 259) with delta (0, 0)
Screenshot: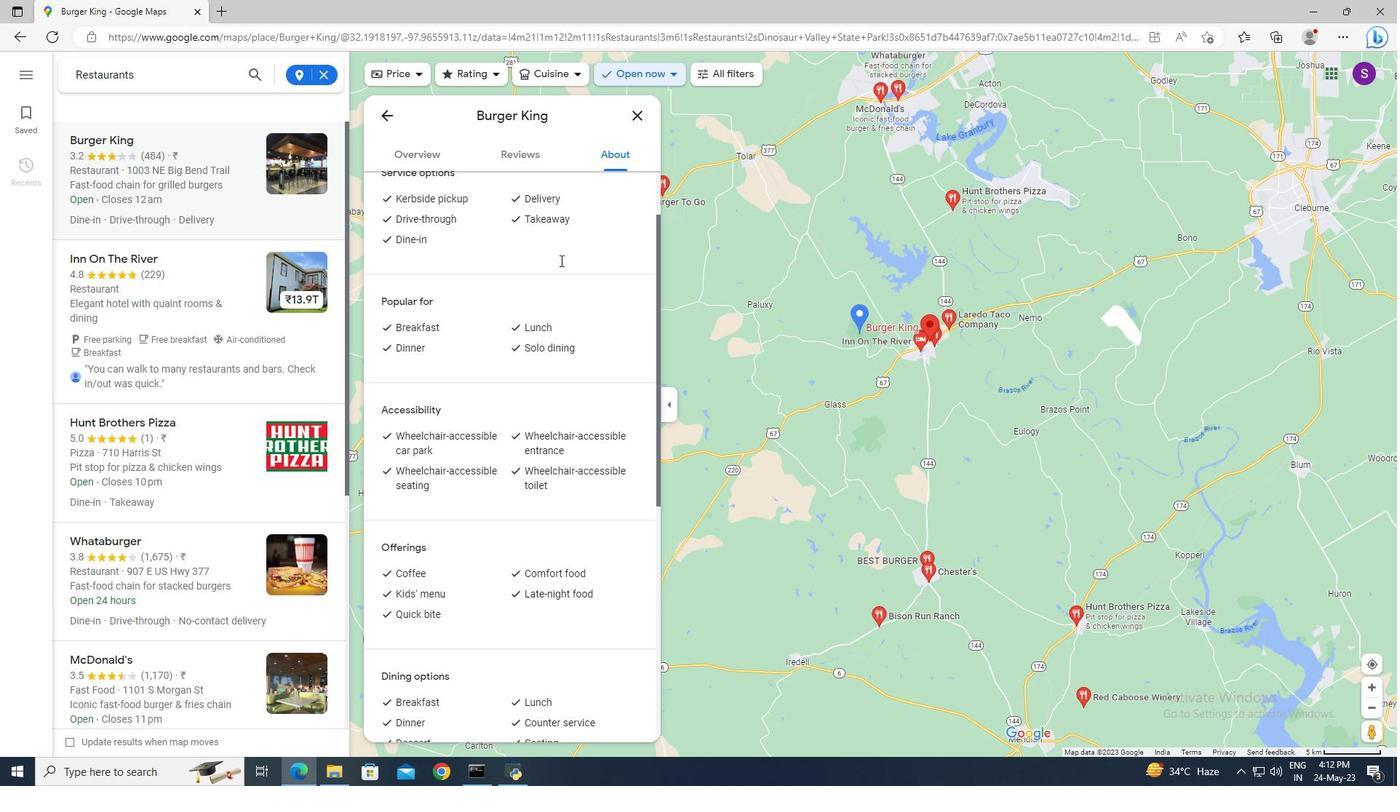 
Action: Mouse moved to (555, 261)
Screenshot: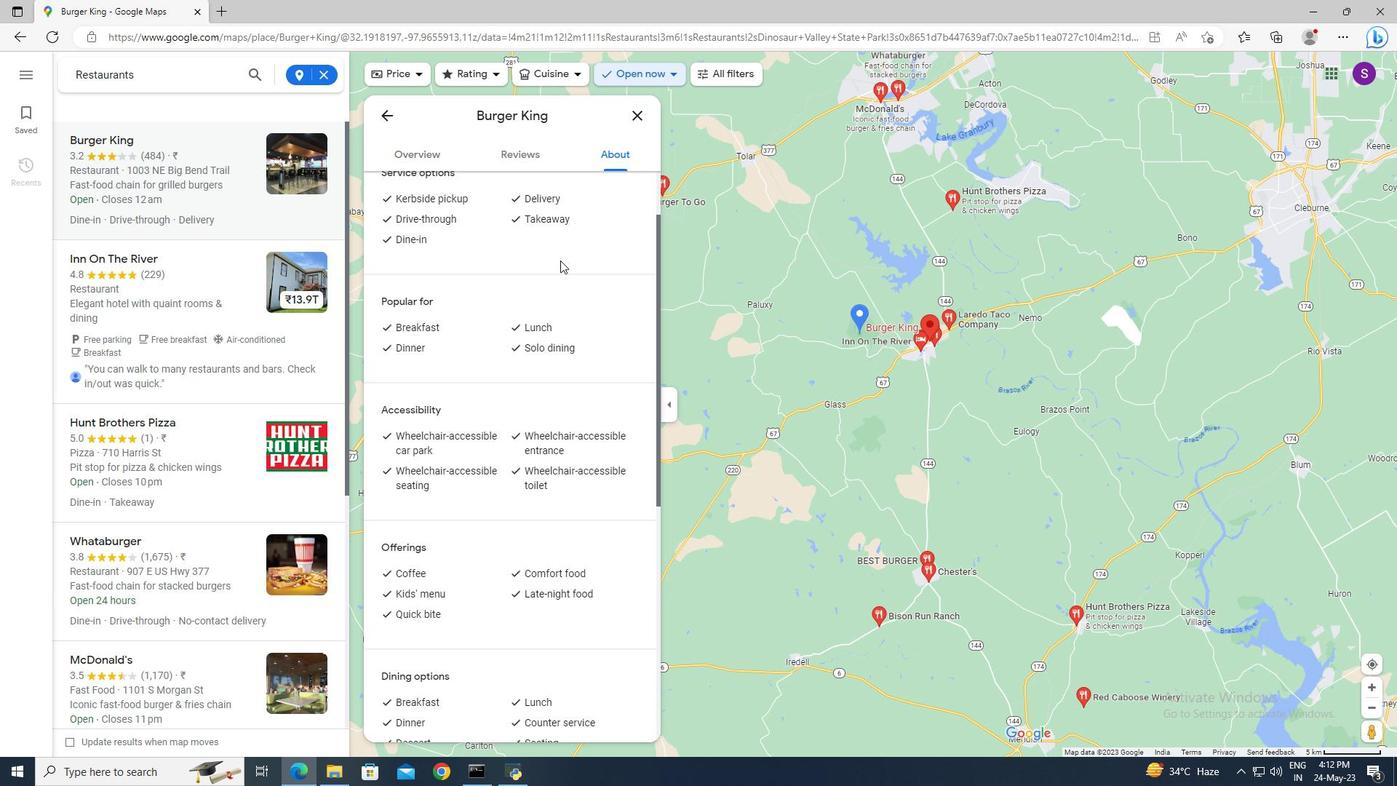 
Action: Mouse scrolled (555, 260) with delta (0, 0)
Screenshot: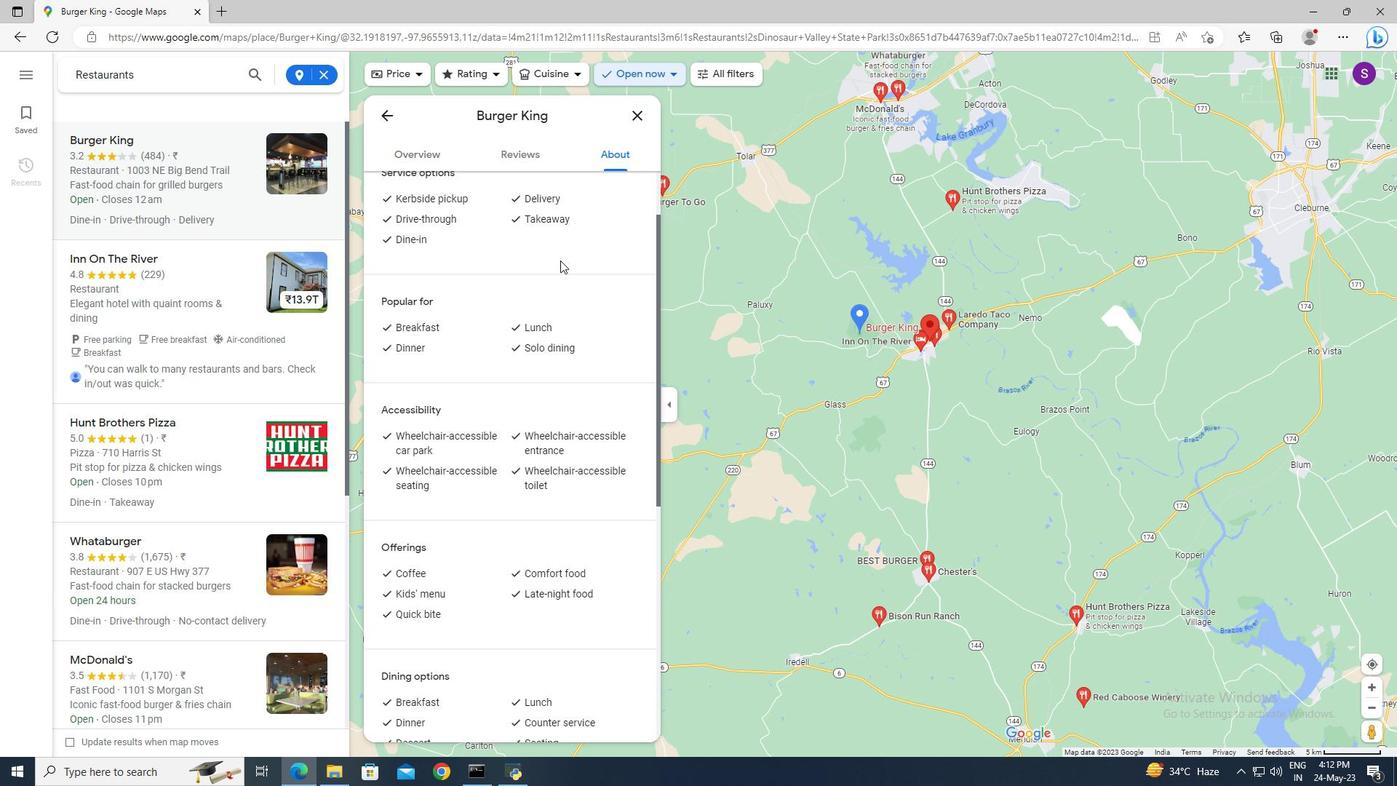 
Action: Mouse scrolled (555, 260) with delta (0, 0)
Screenshot: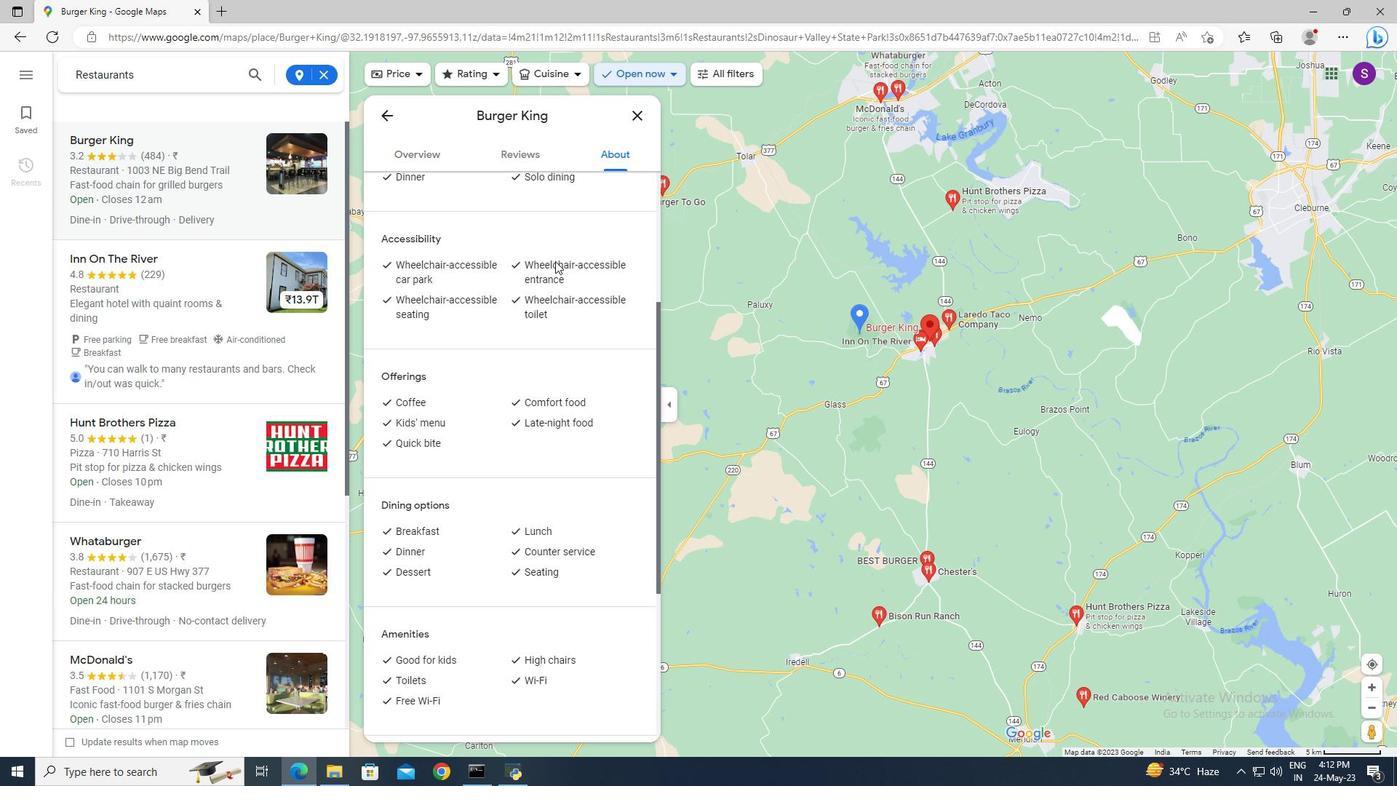 
Action: Mouse scrolled (555, 260) with delta (0, 0)
Screenshot: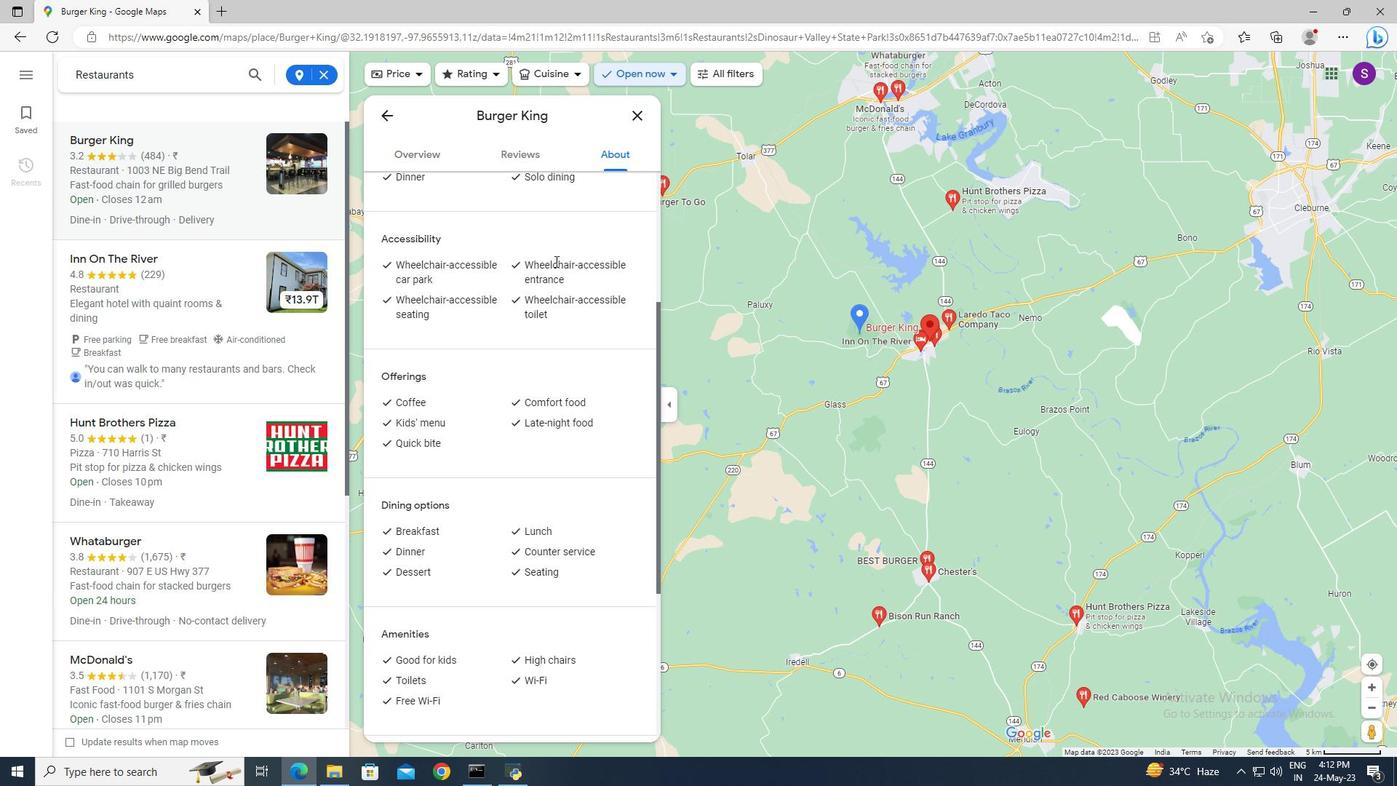 
Action: Mouse scrolled (555, 260) with delta (0, 0)
Screenshot: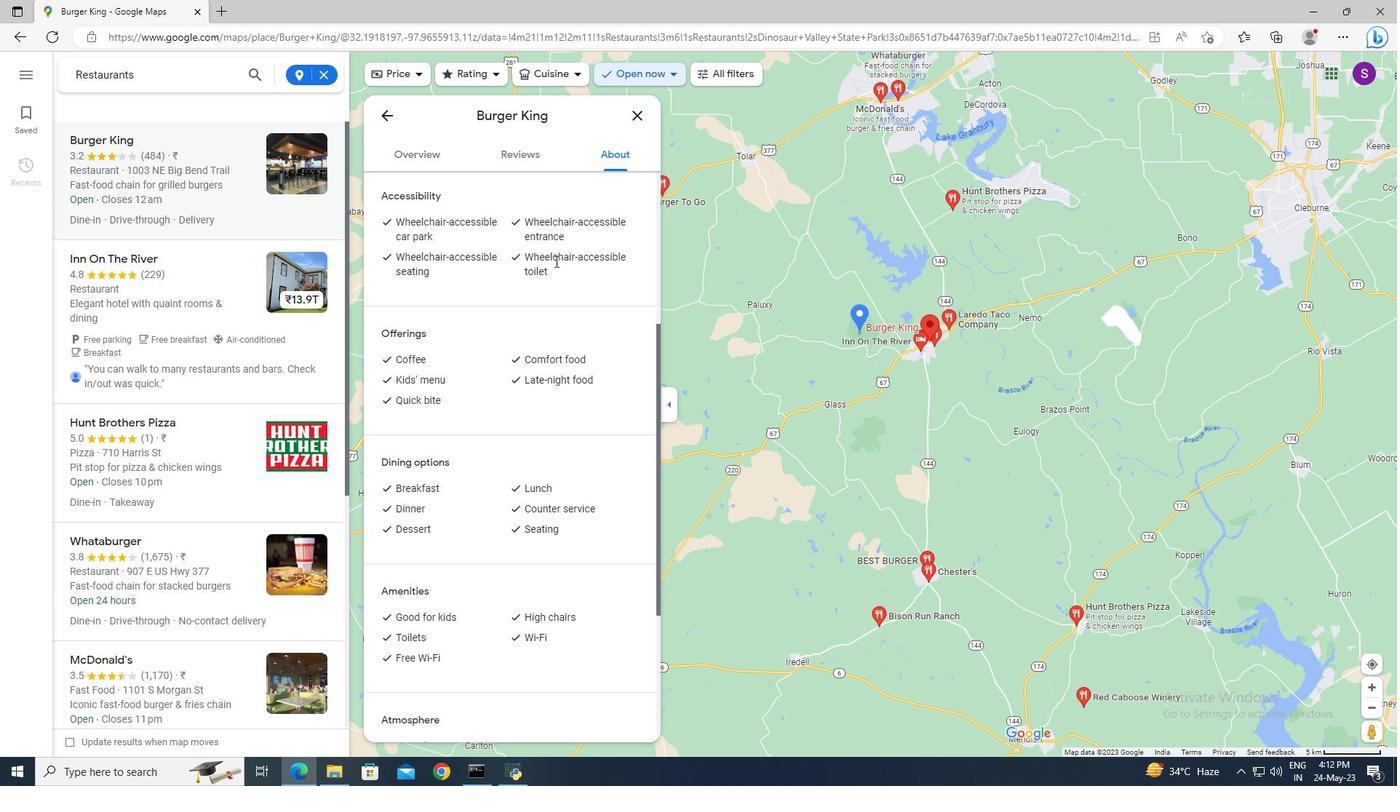 
Action: Mouse scrolled (555, 260) with delta (0, 0)
Screenshot: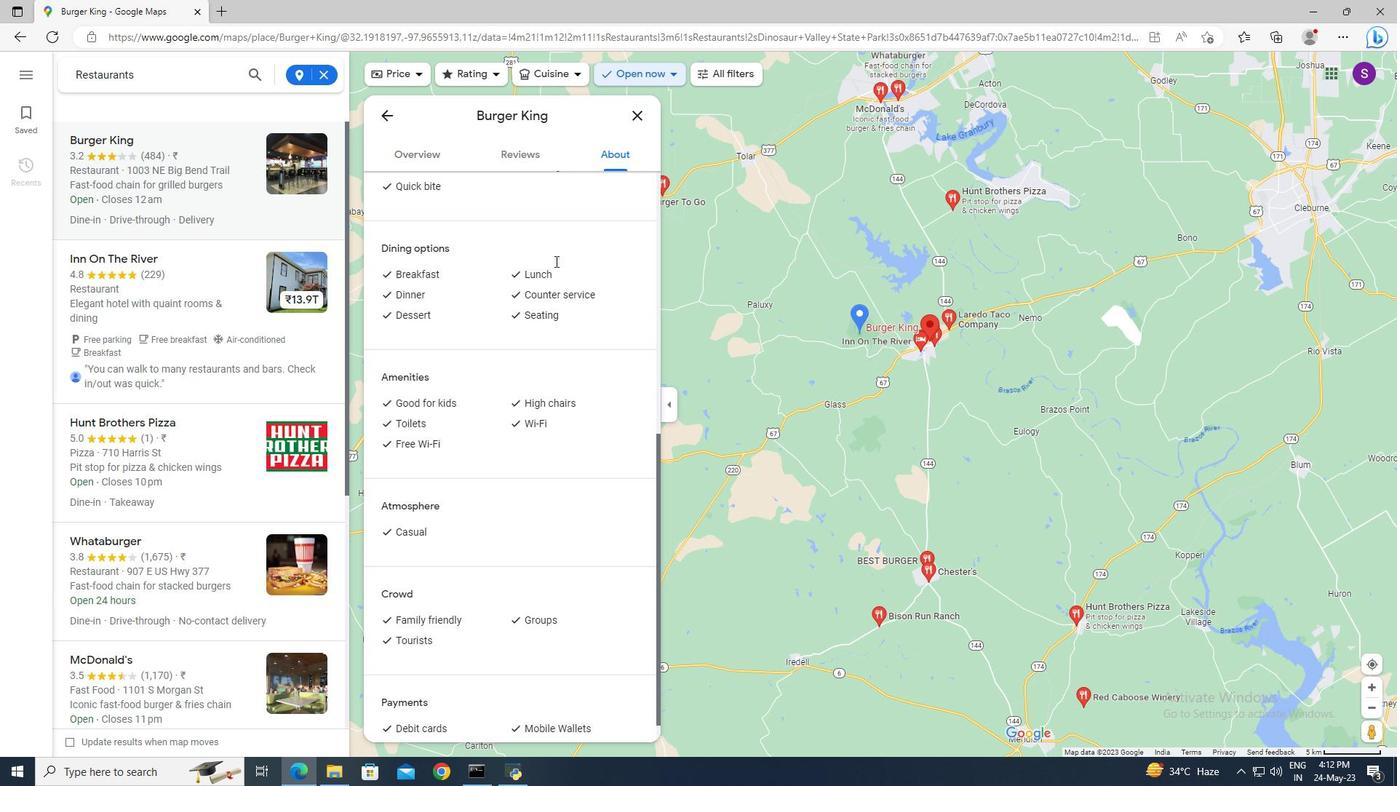 
Action: Mouse scrolled (555, 260) with delta (0, 0)
Screenshot: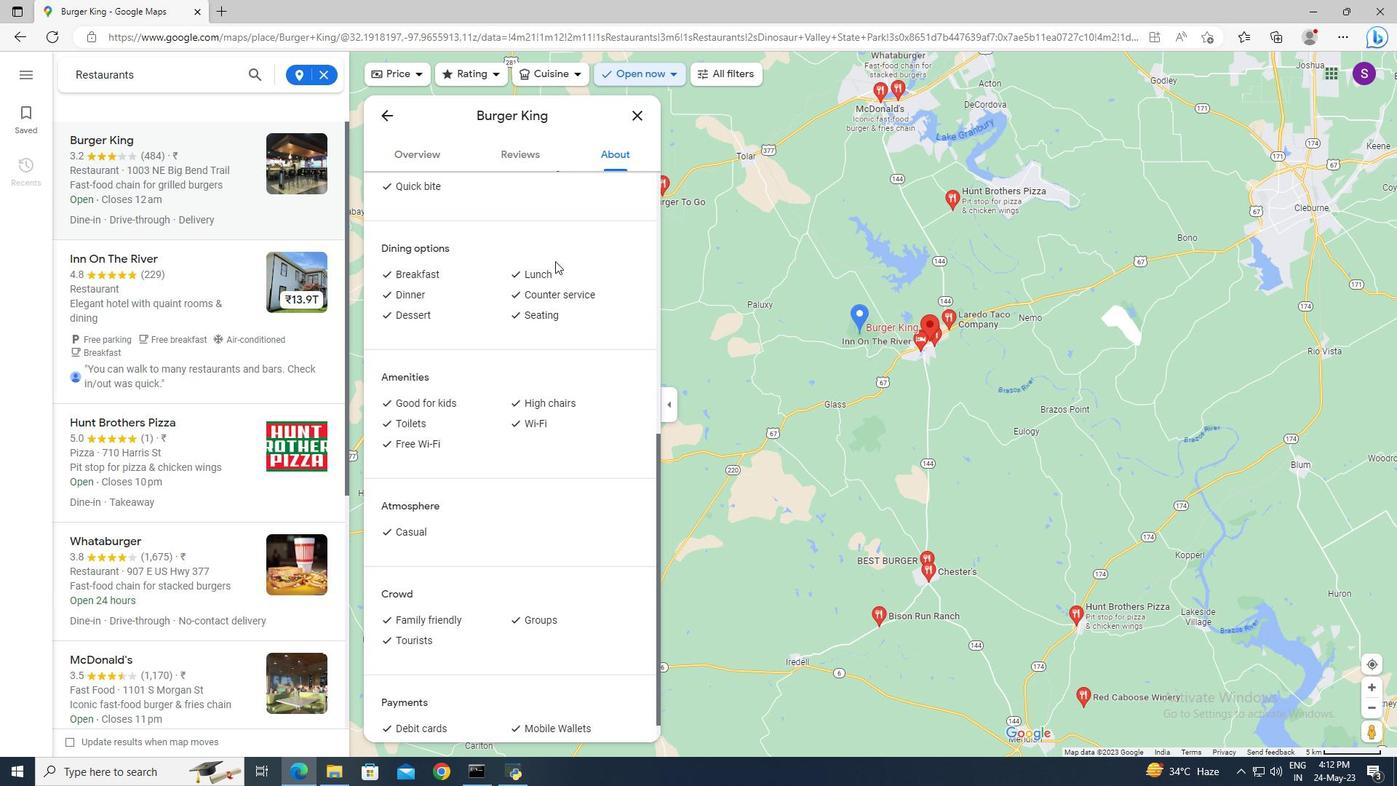 
Action: Mouse scrolled (555, 260) with delta (0, 0)
Screenshot: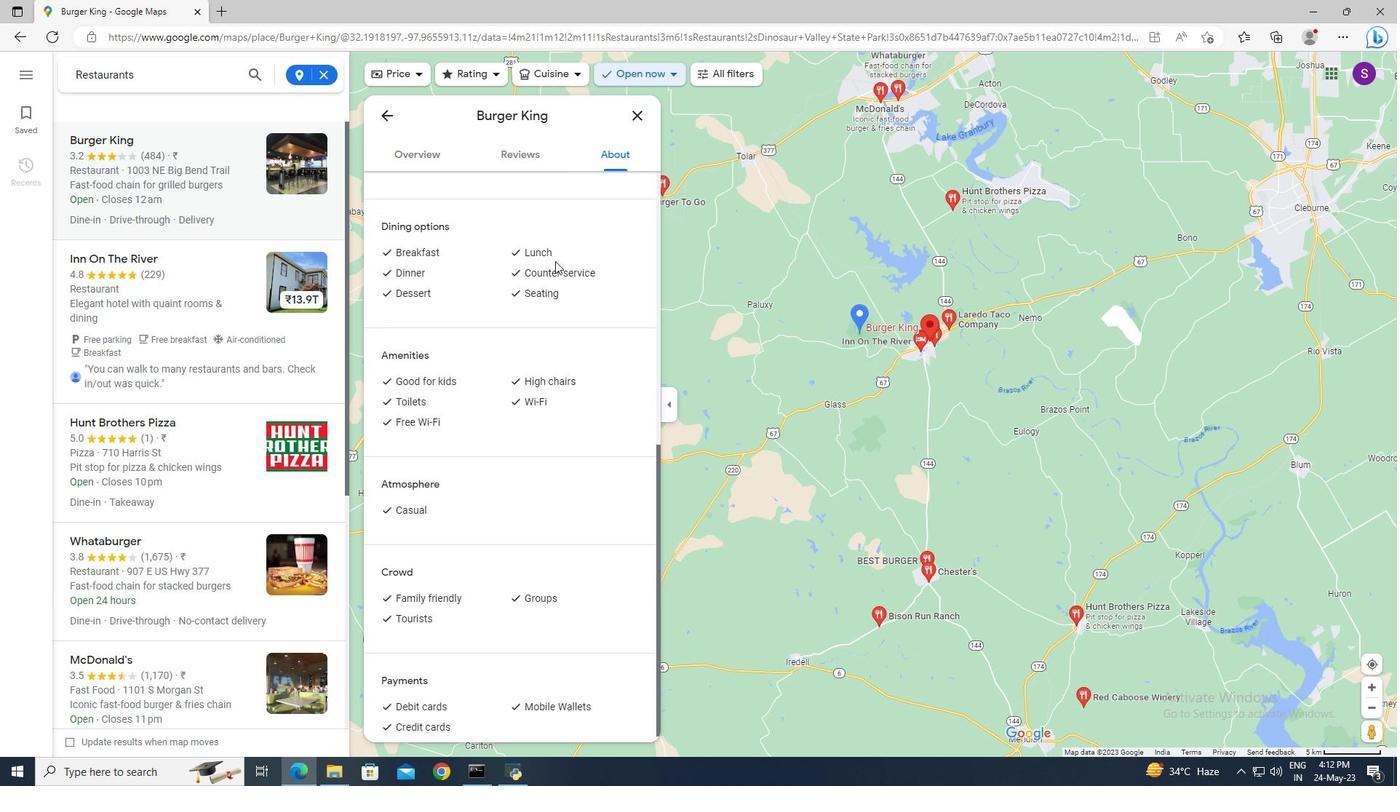 
Action: Mouse scrolled (555, 262) with delta (0, 0)
Screenshot: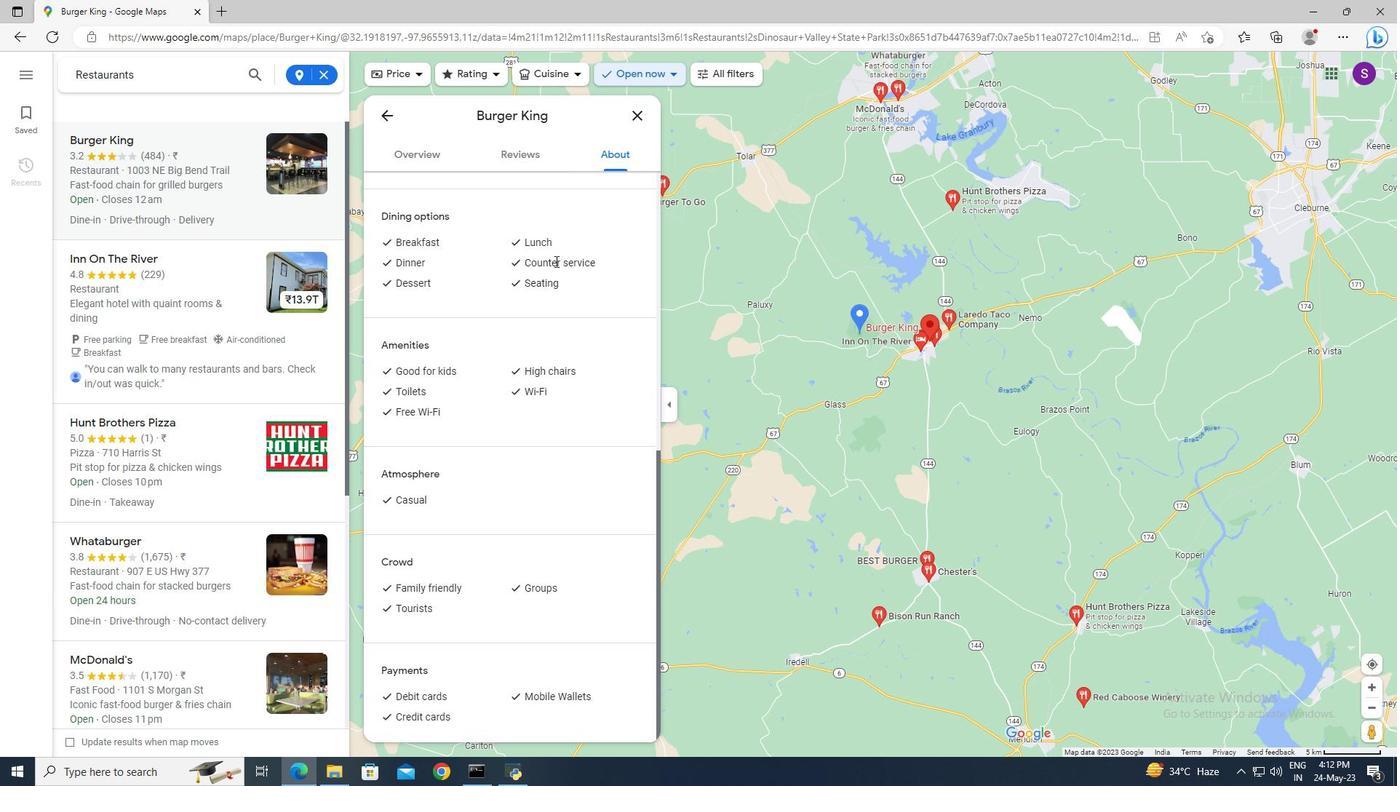 
Action: Mouse scrolled (555, 262) with delta (0, 0)
Screenshot: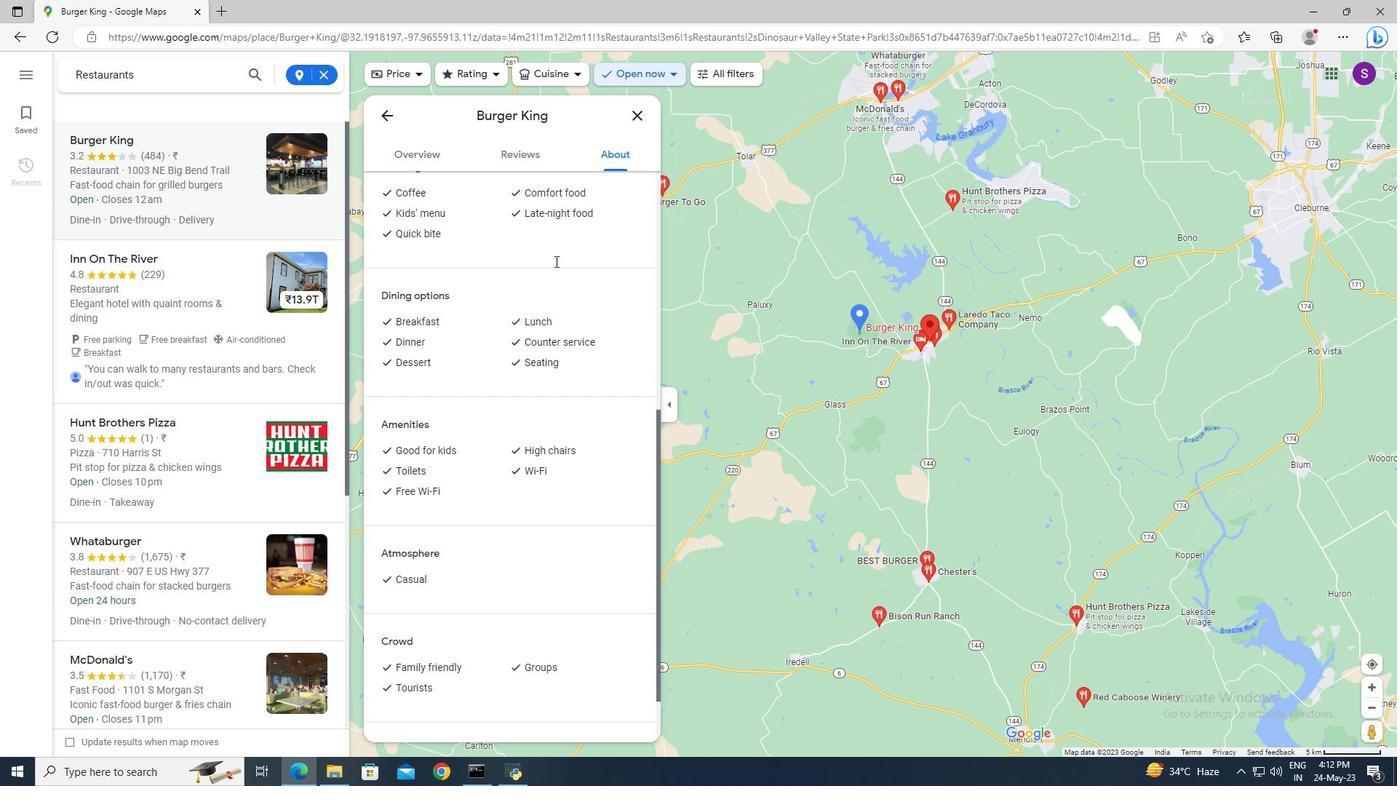 
Action: Mouse scrolled (555, 262) with delta (0, 0)
Screenshot: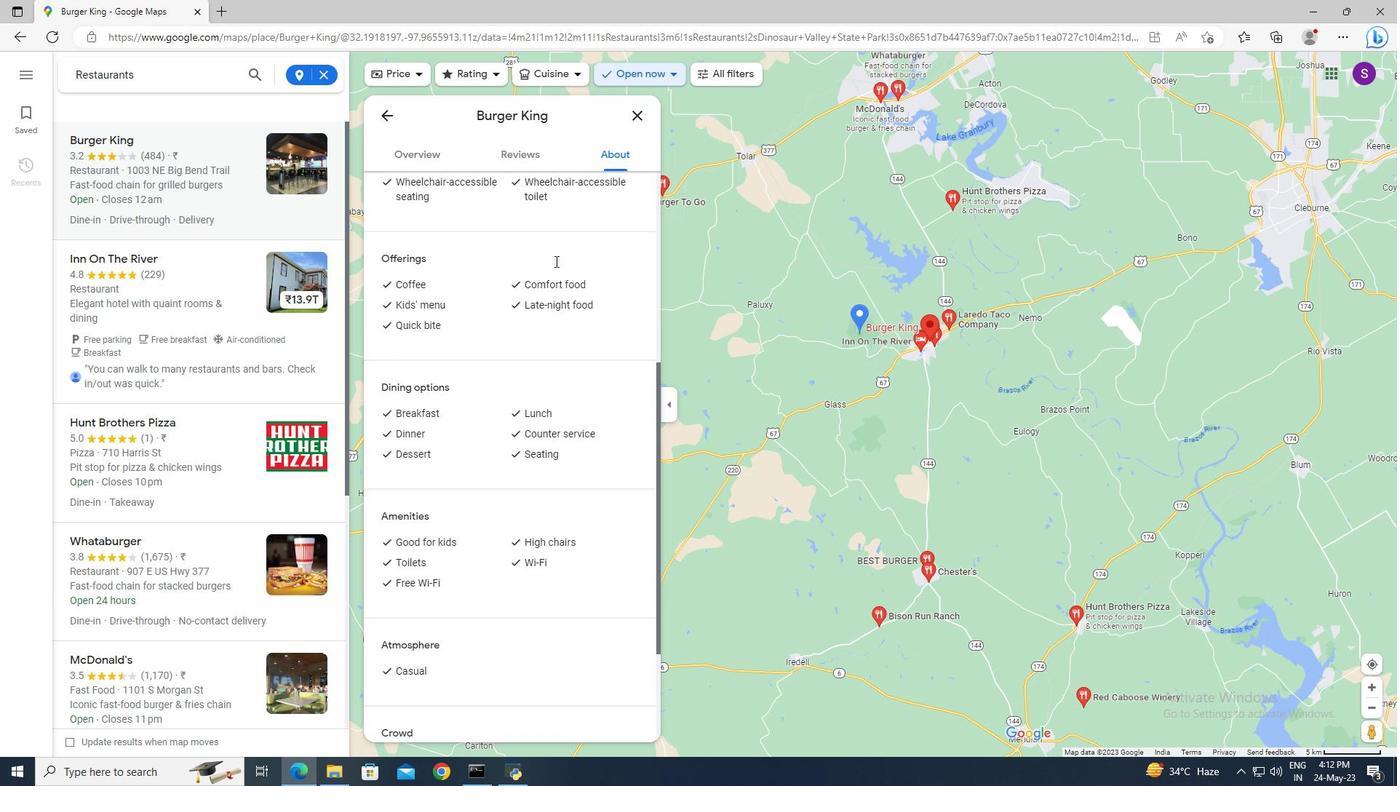 
Action: Mouse scrolled (555, 262) with delta (0, 0)
Screenshot: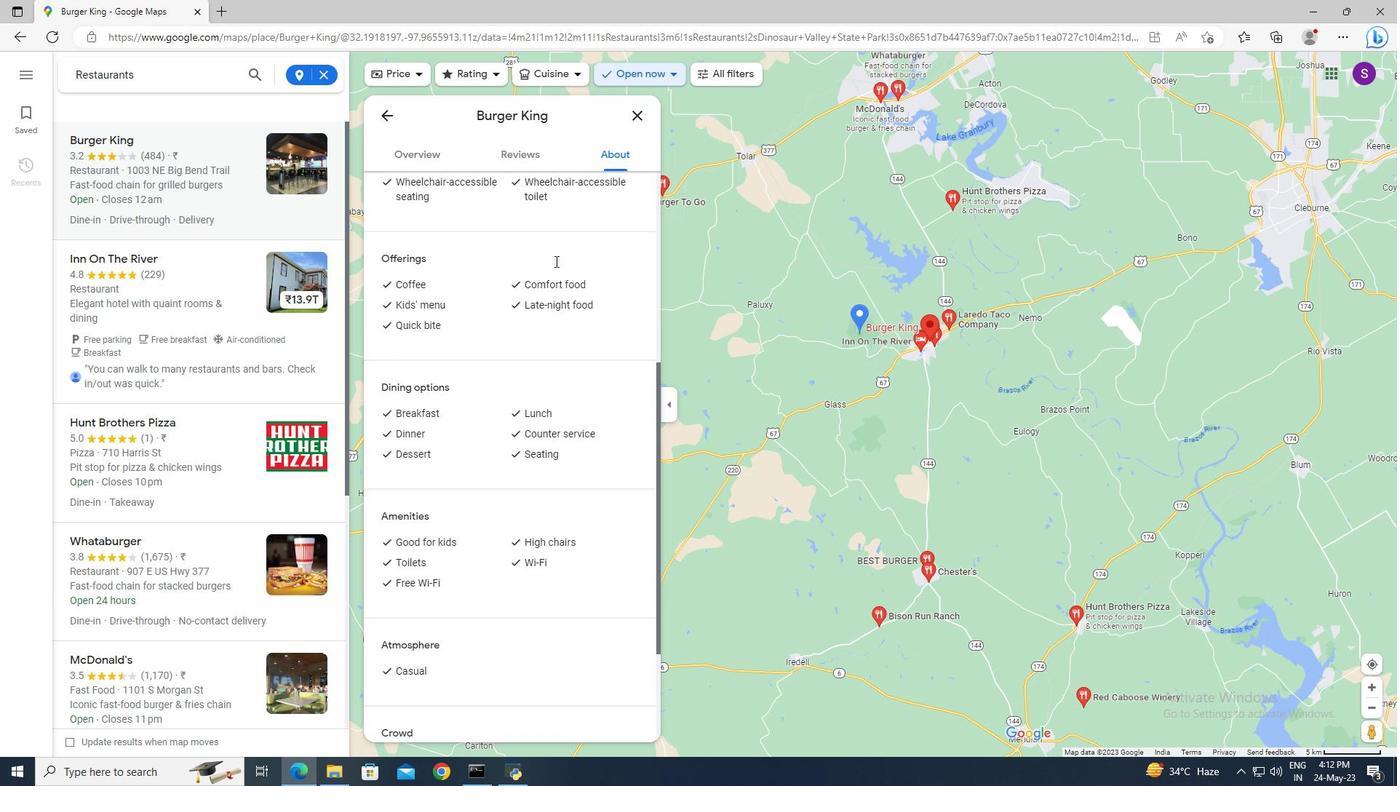 
Action: Mouse moved to (407, 157)
Screenshot: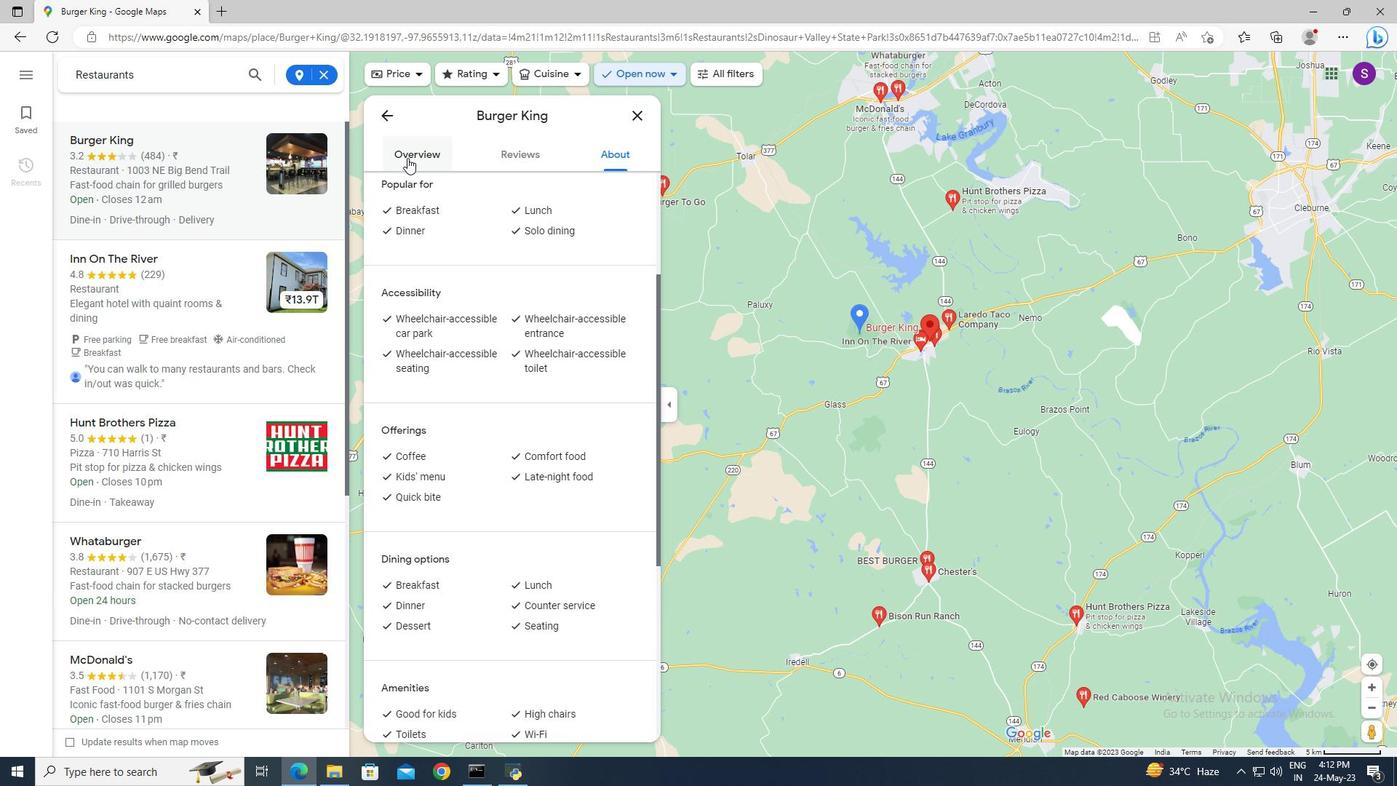 
Action: Mouse pressed left at (407, 157)
Screenshot: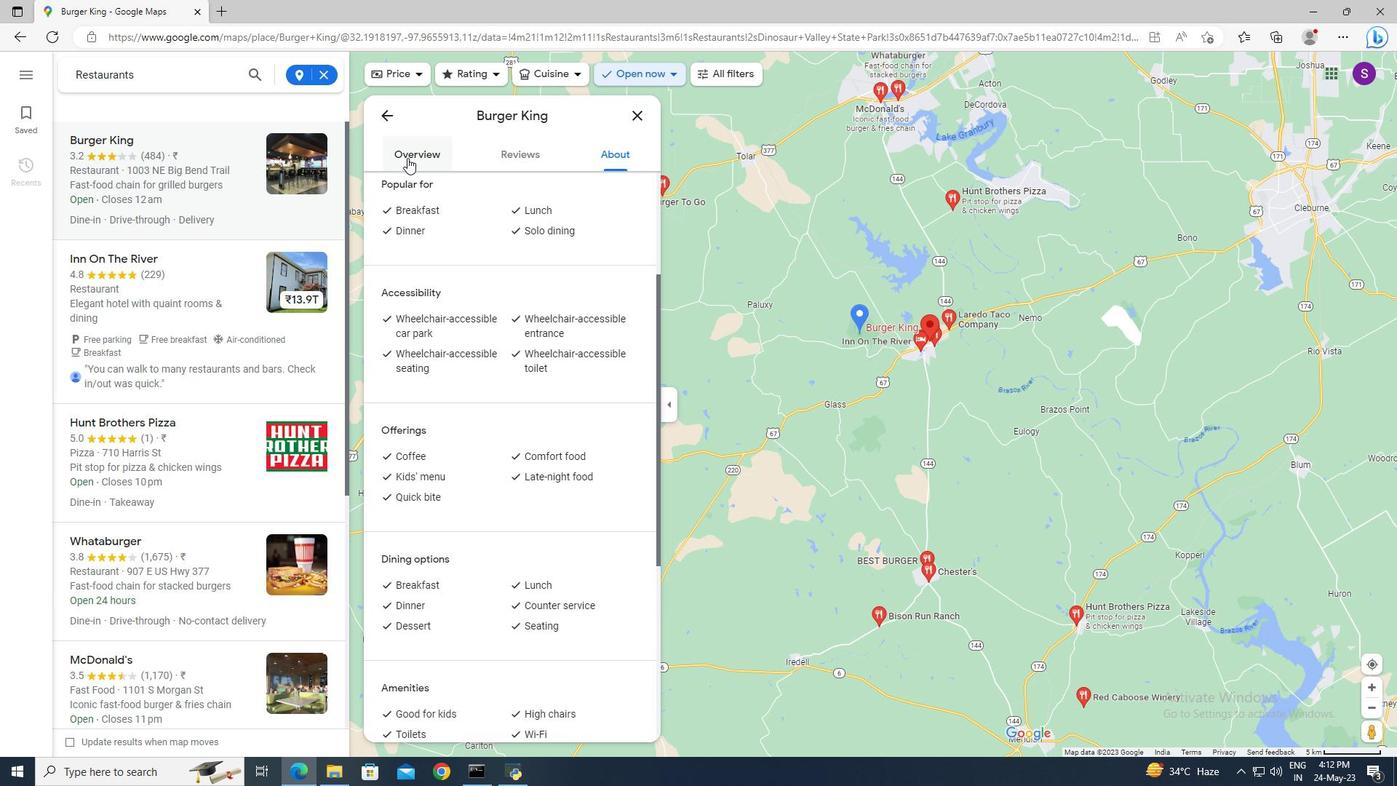 
Action: Mouse moved to (493, 178)
Screenshot: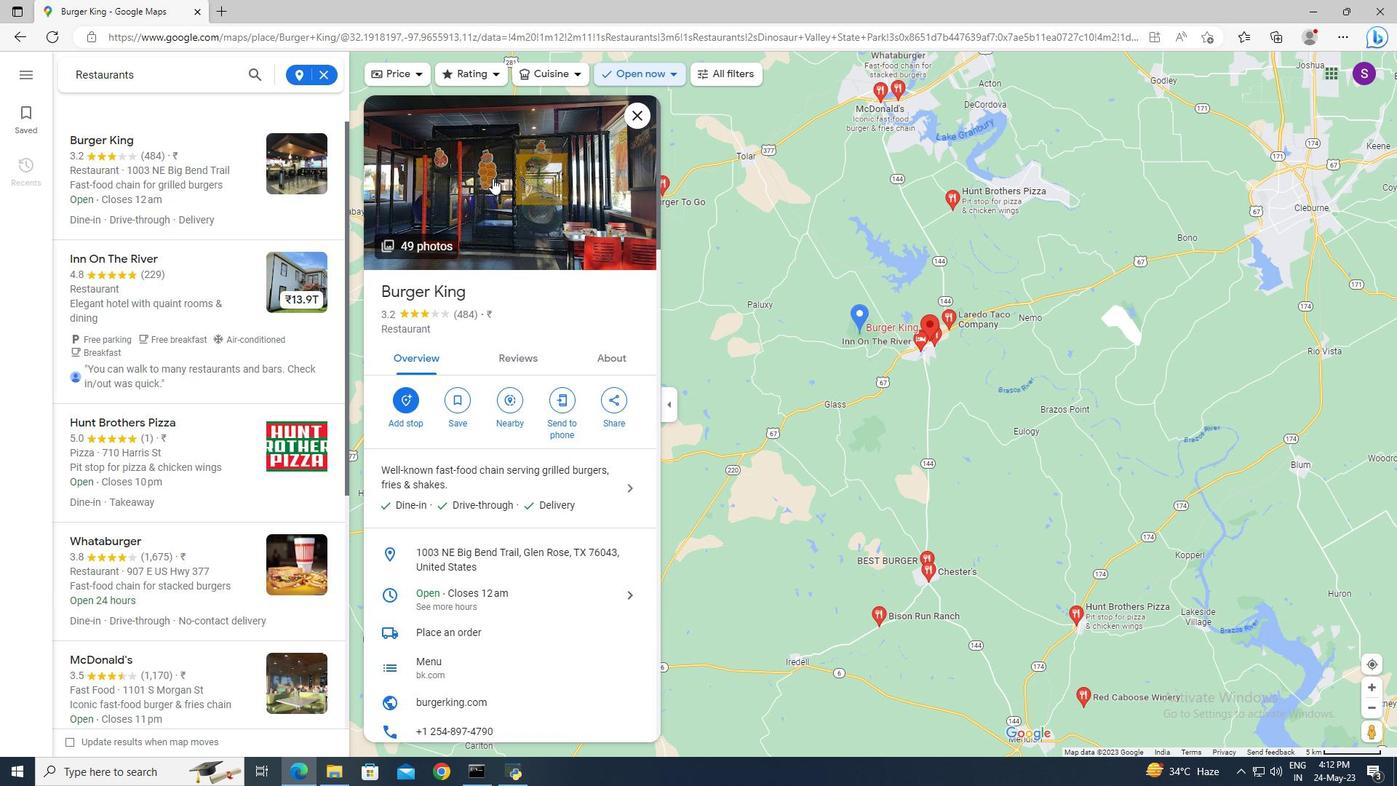 
Action: Mouse pressed left at (493, 178)
Screenshot: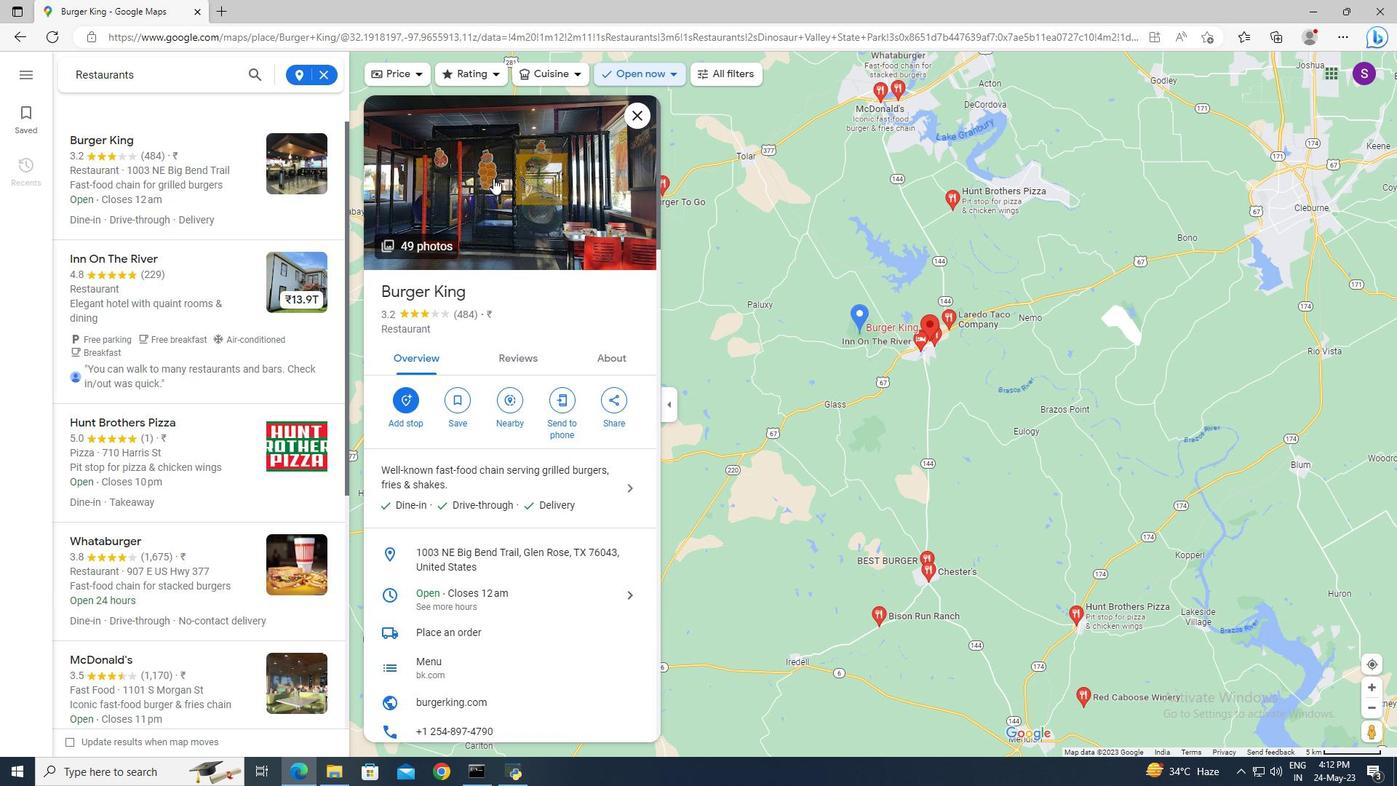 
Action: Mouse moved to (887, 647)
Screenshot: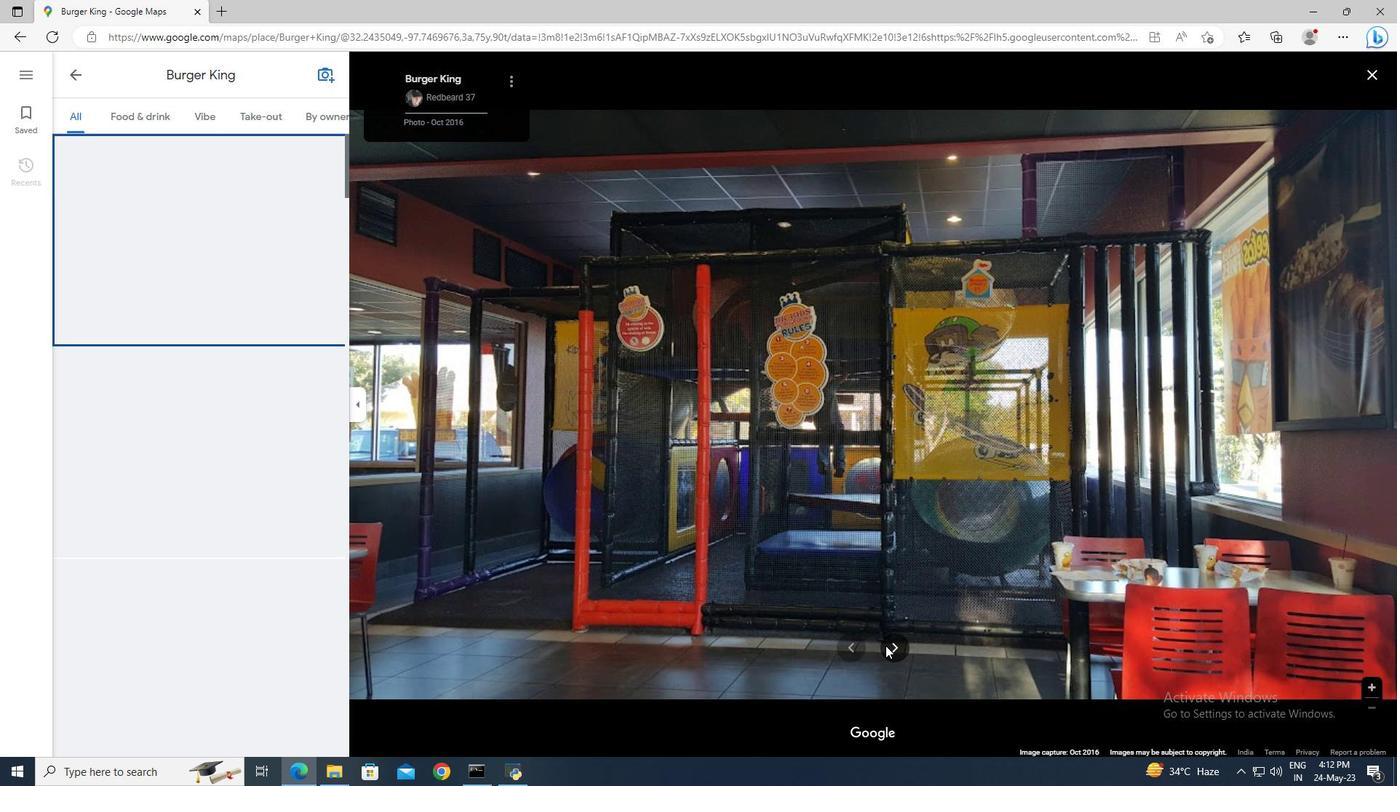 
Action: Mouse pressed left at (887, 647)
Screenshot: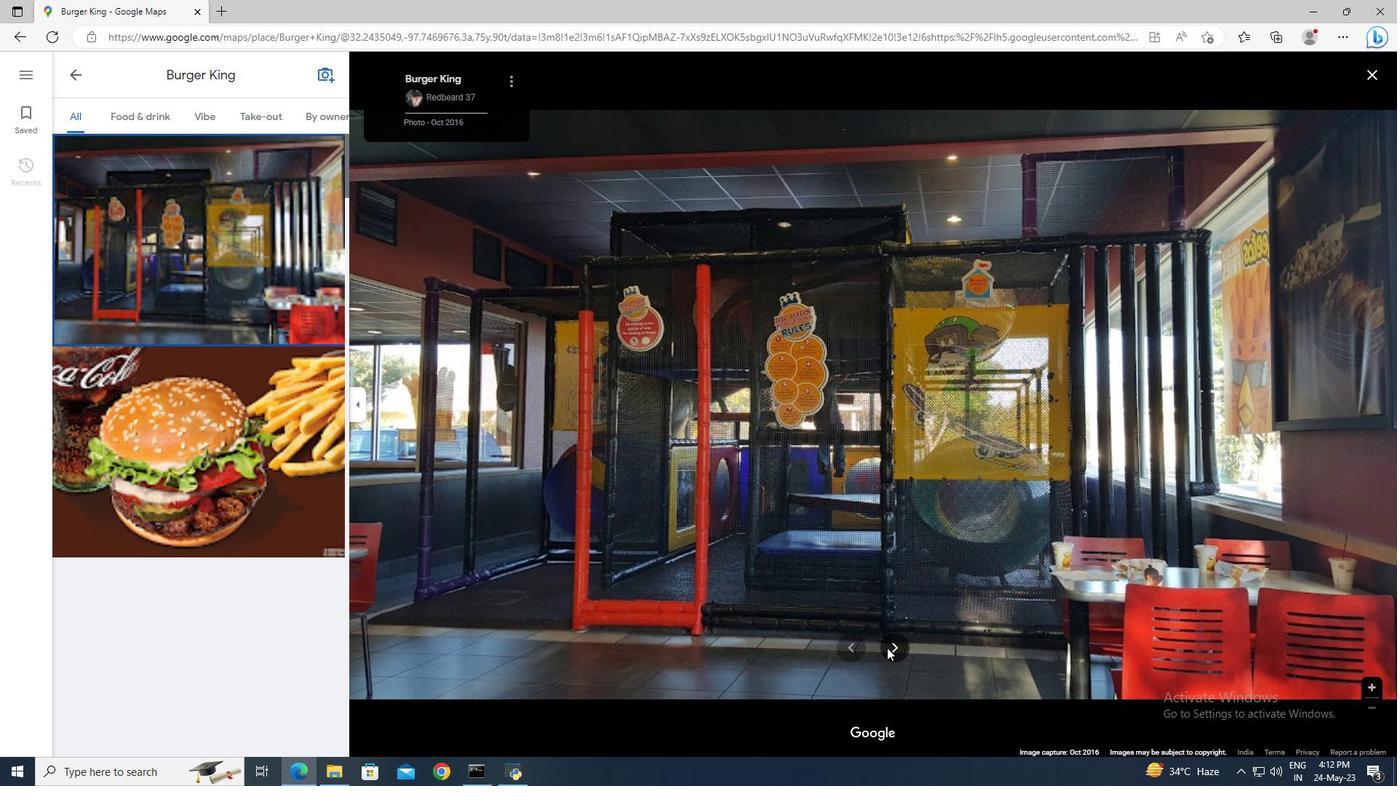 
Action: Mouse moved to (893, 649)
Screenshot: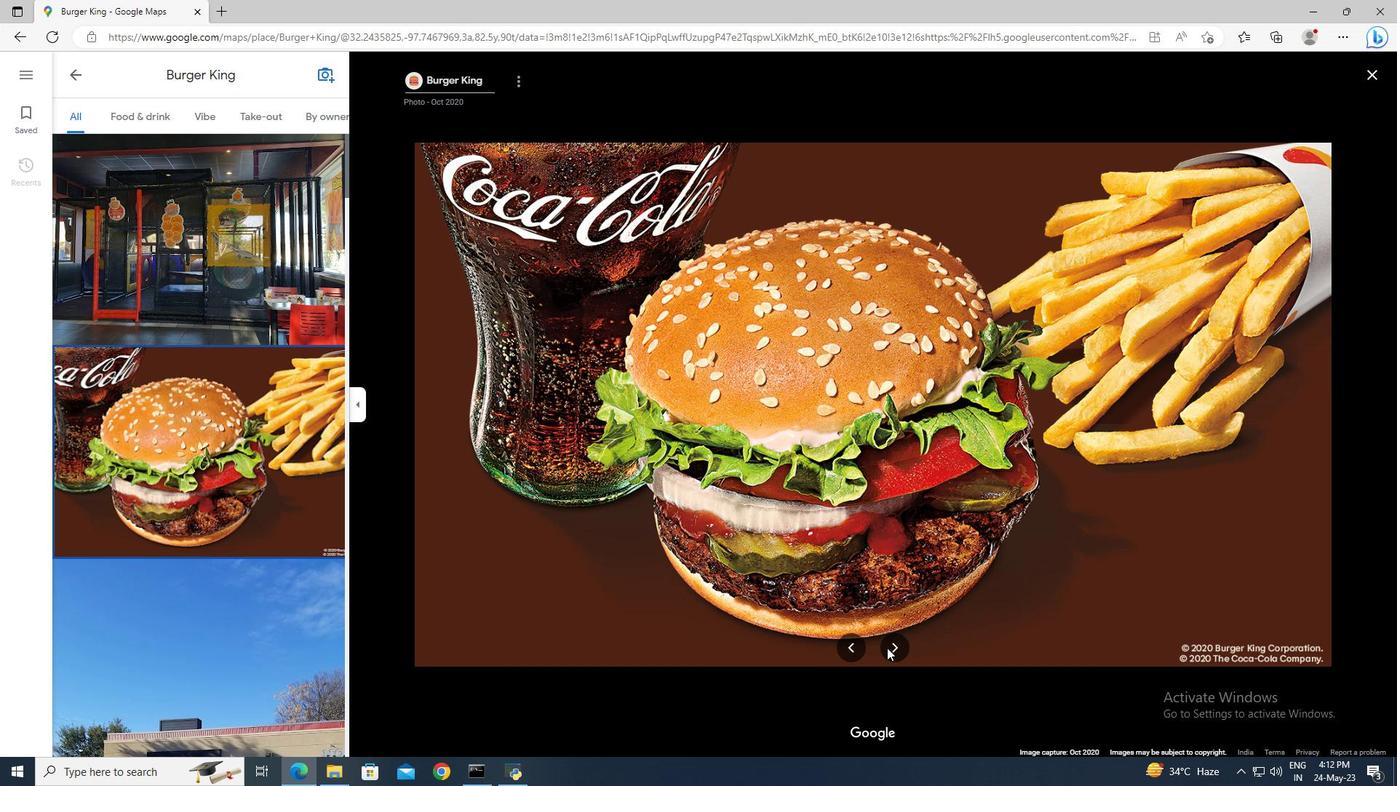 
Action: Mouse pressed left at (893, 649)
Screenshot: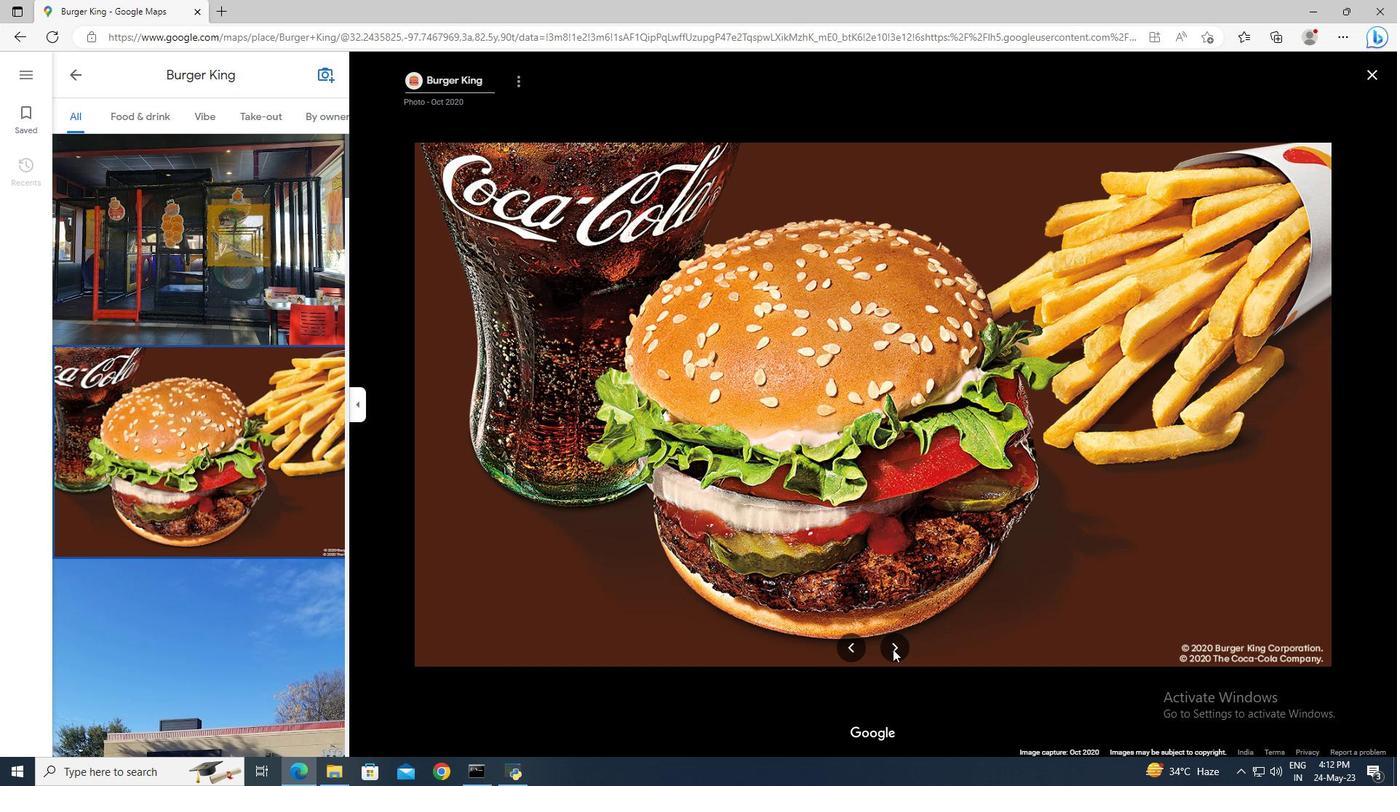 
Action: Mouse moved to (901, 647)
Screenshot: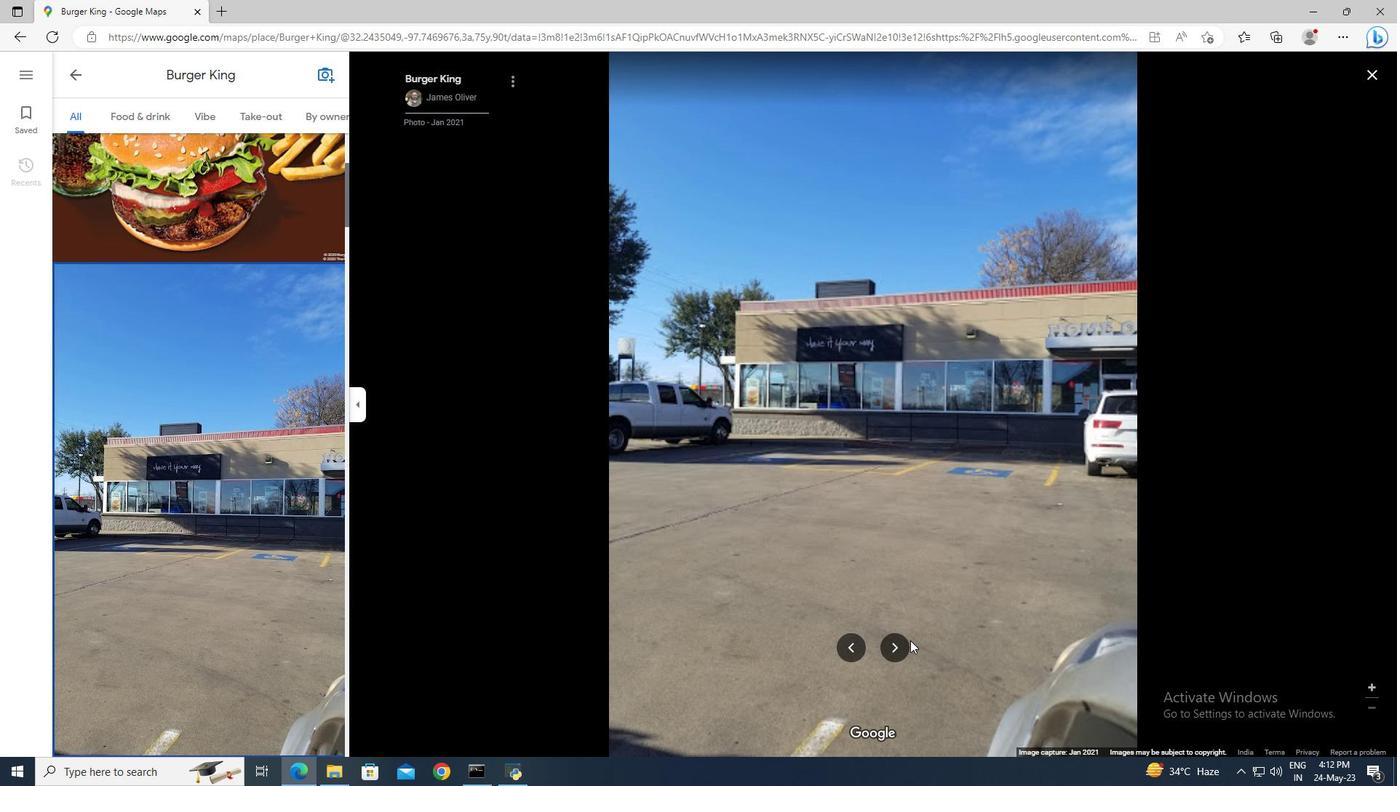 
Action: Mouse pressed left at (901, 647)
Screenshot: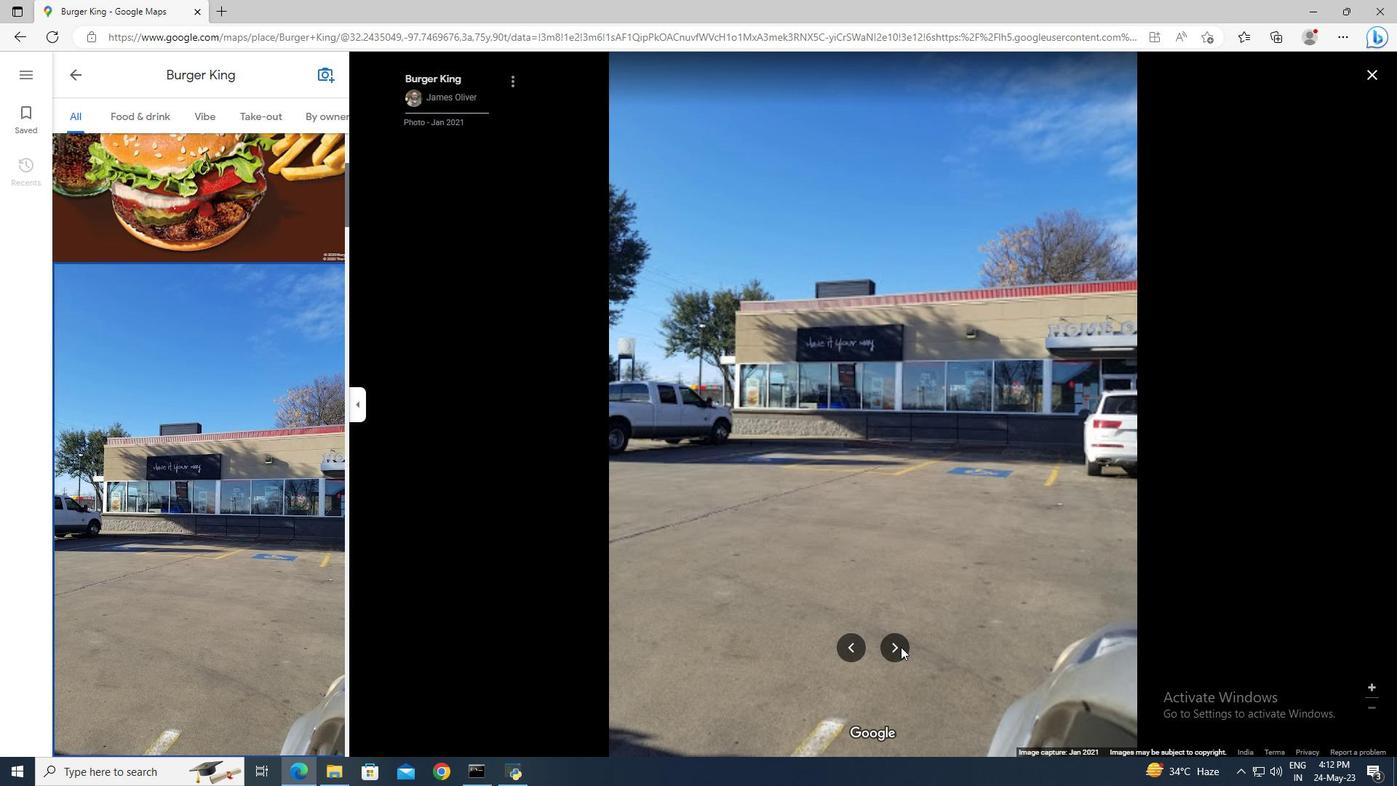 
Action: Mouse moved to (889, 643)
Screenshot: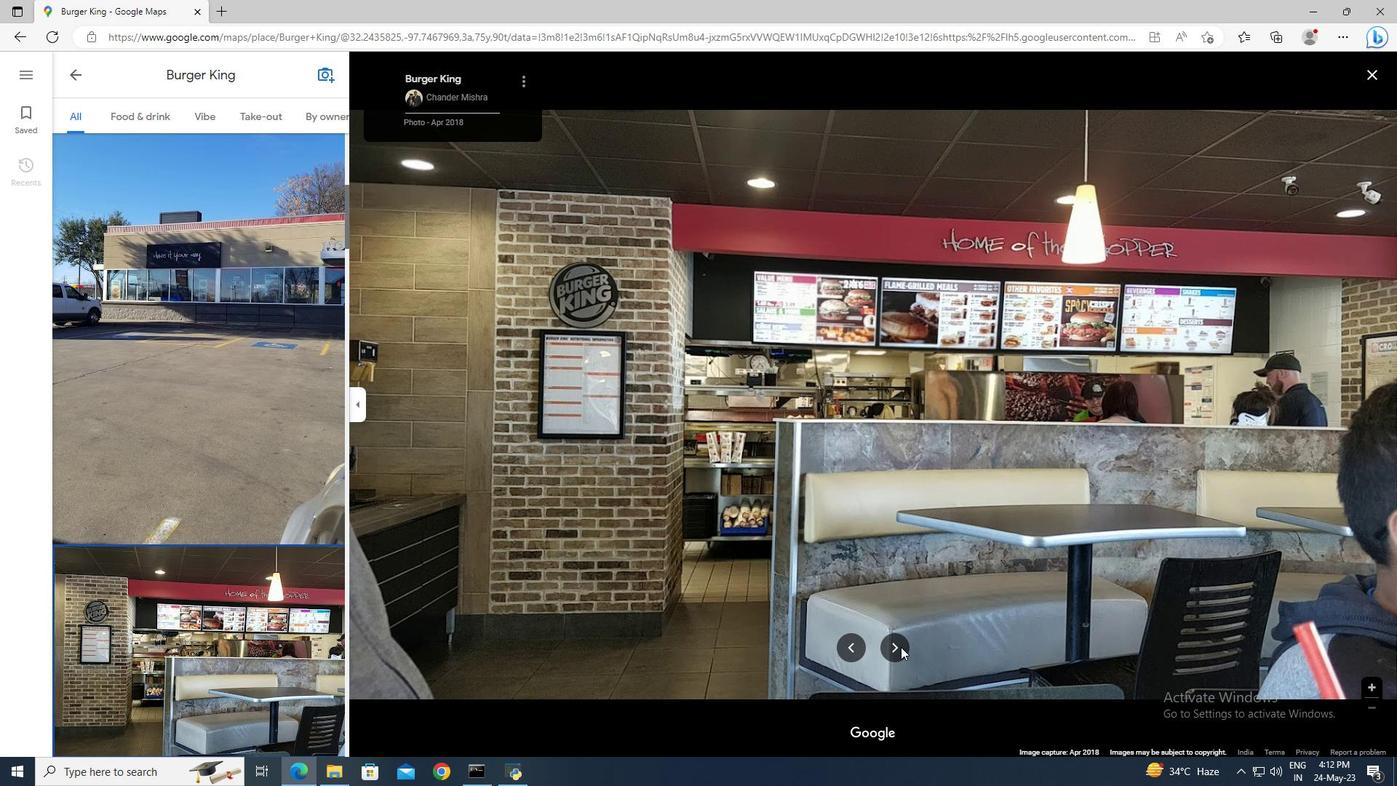 
Action: Mouse pressed left at (889, 643)
Screenshot: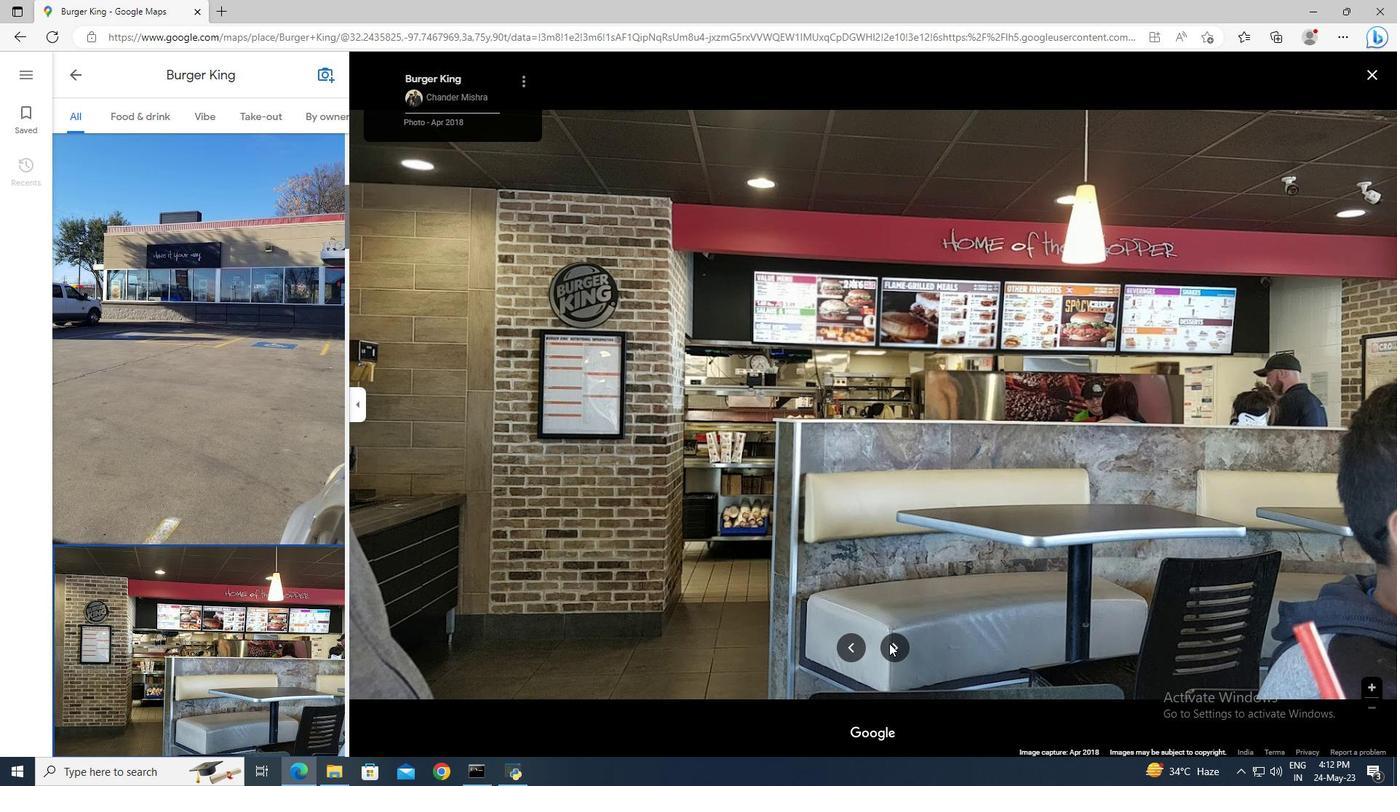 
Action: Mouse moved to (901, 647)
Screenshot: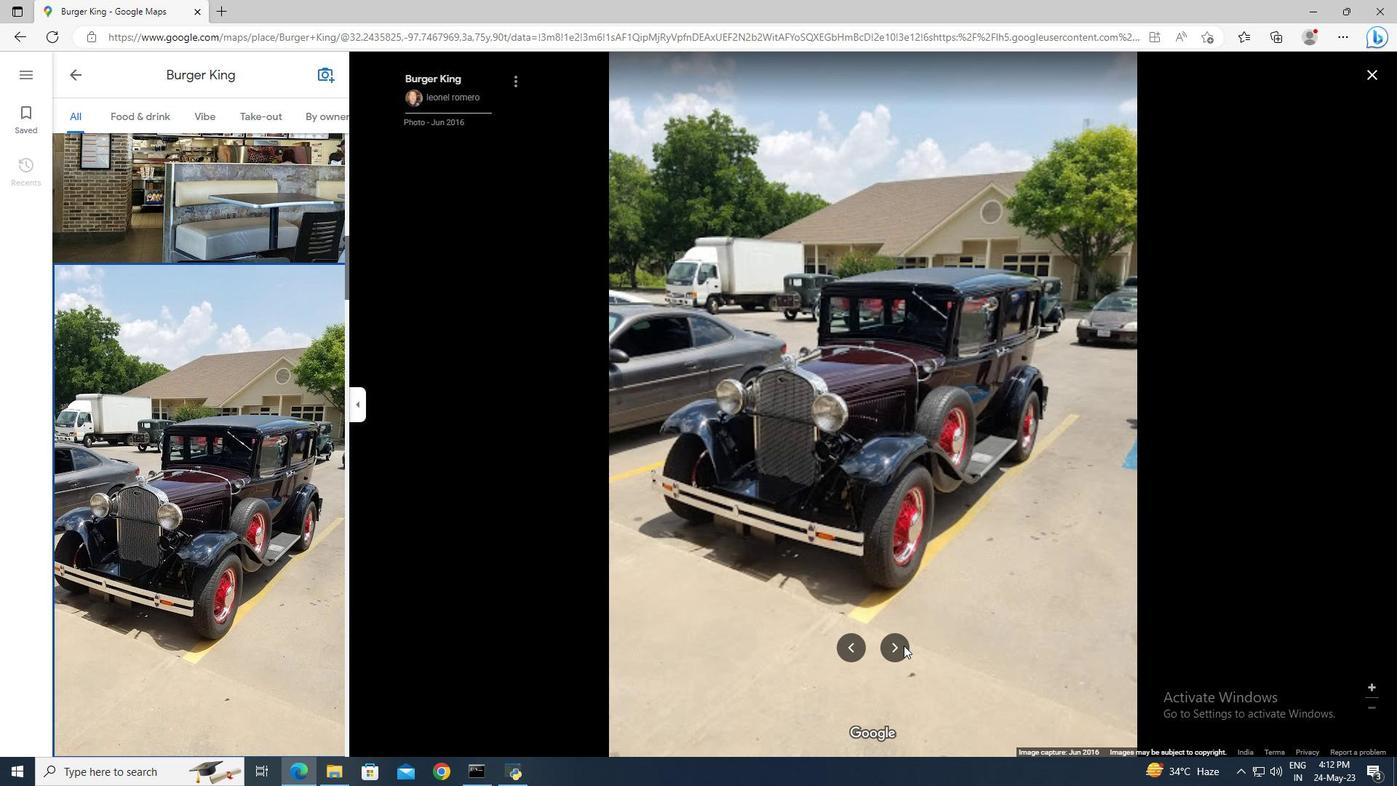 
Action: Mouse pressed left at (901, 647)
Screenshot: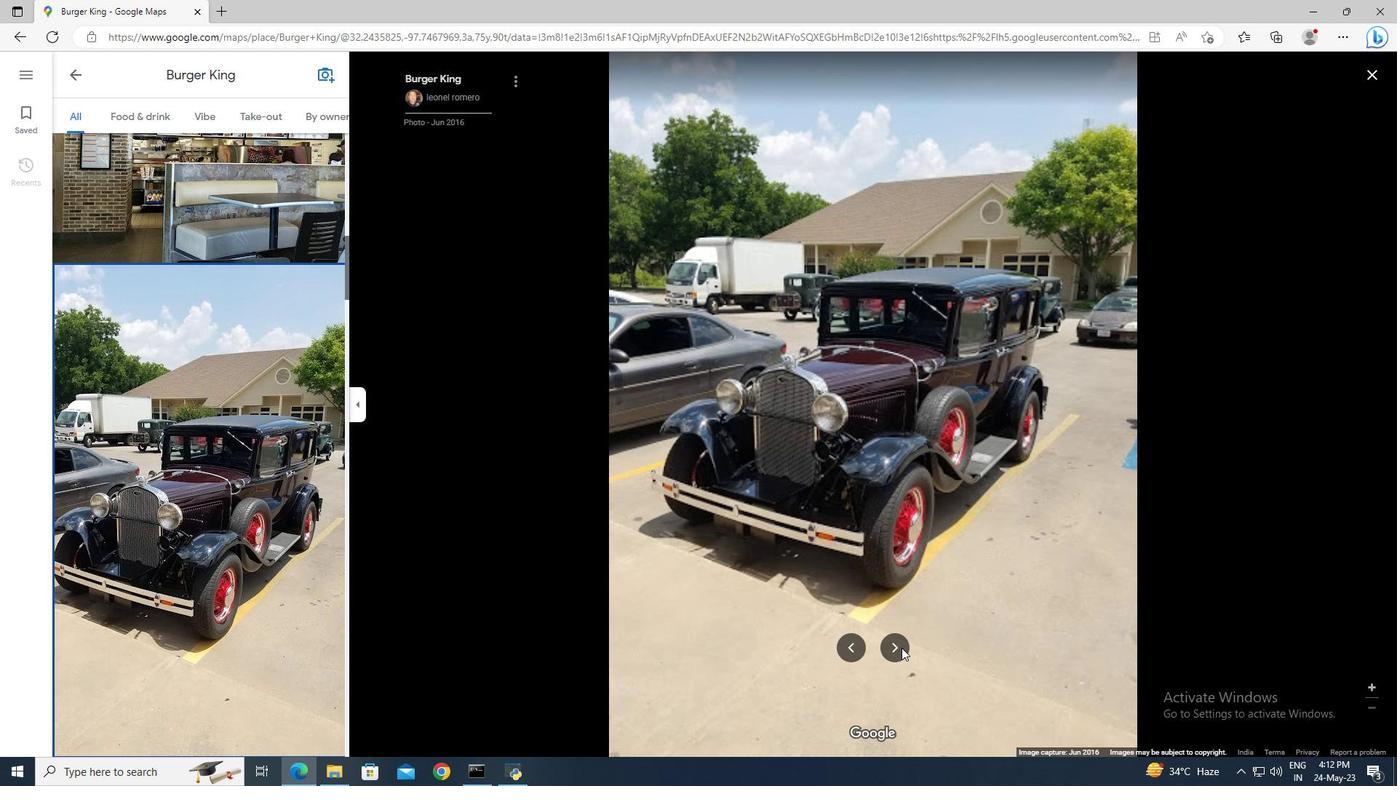 
Action: Mouse moved to (904, 638)
Screenshot: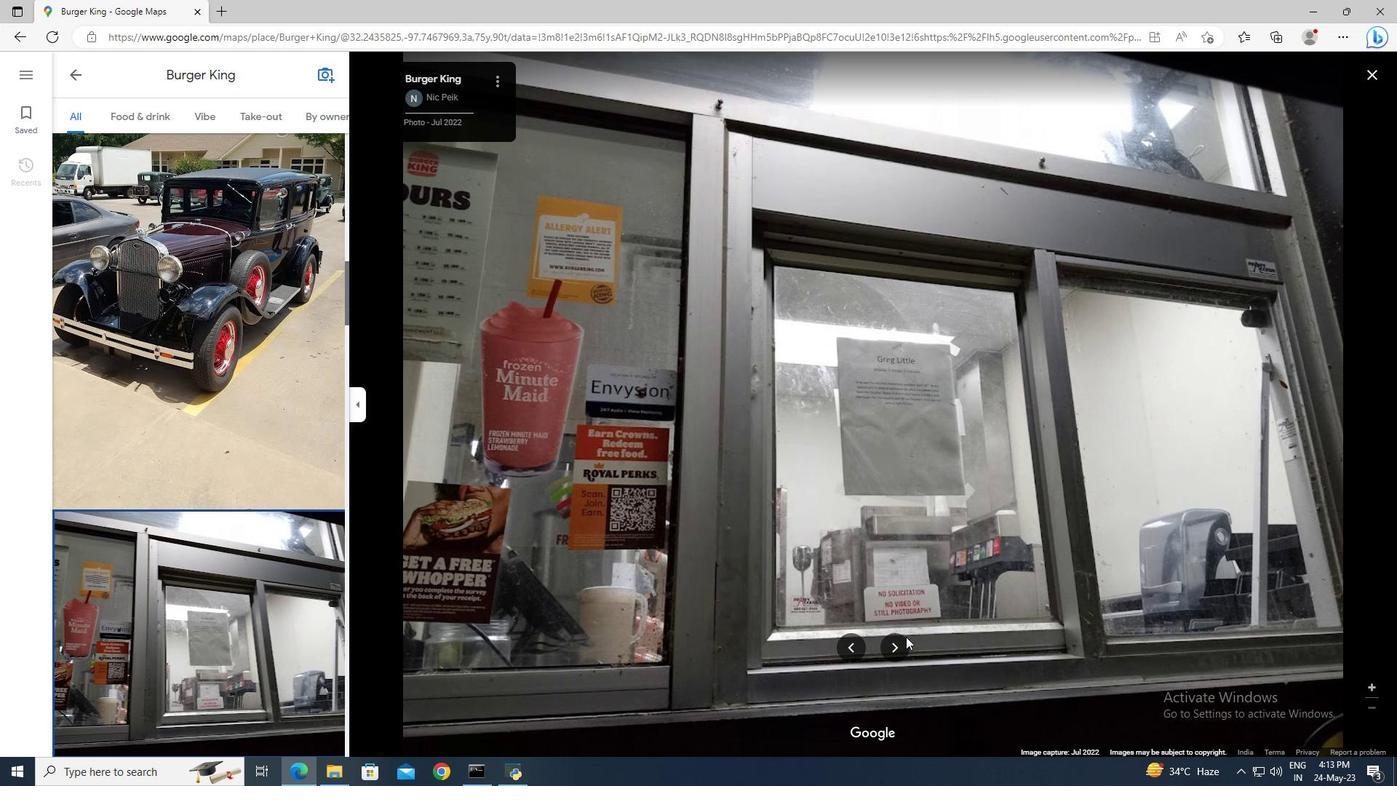 
Action: Mouse pressed left at (904, 638)
Screenshot: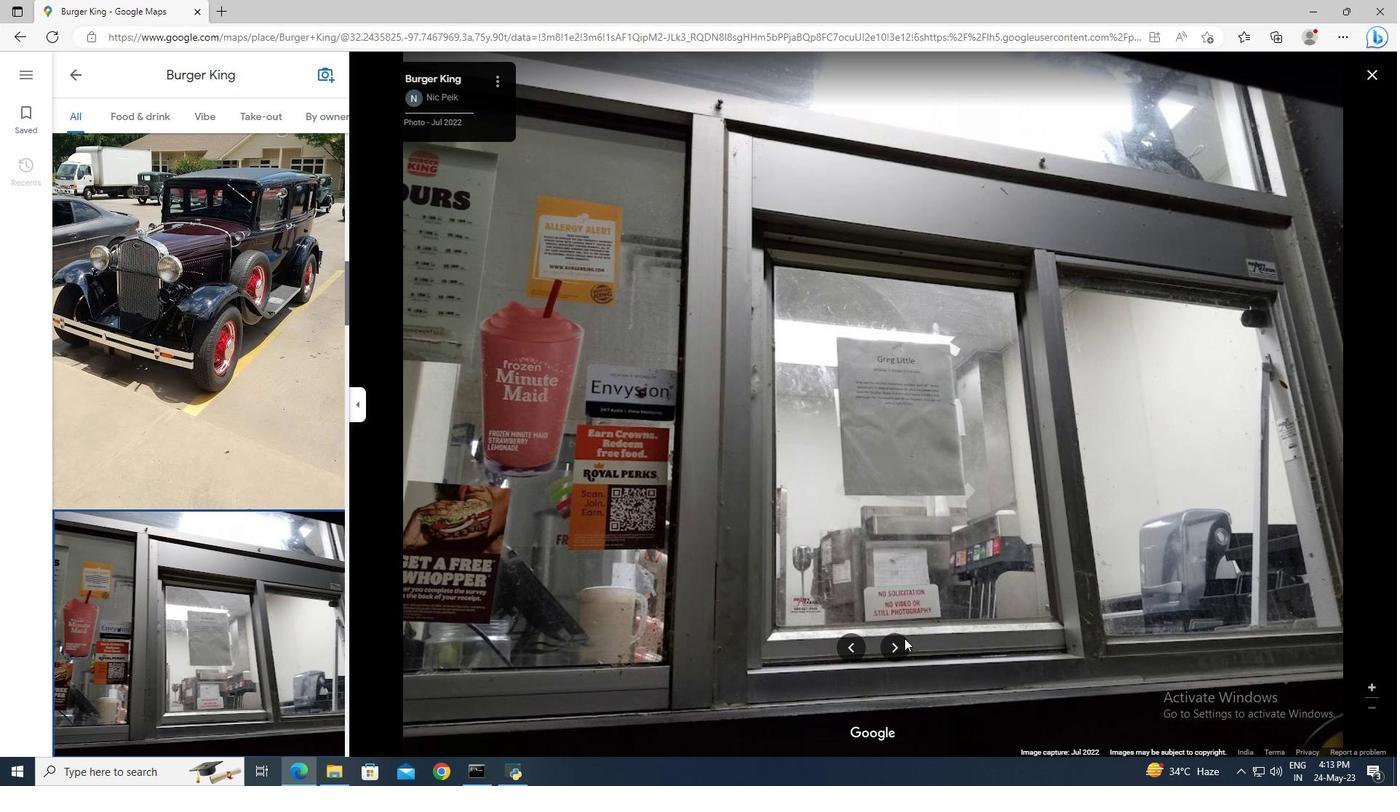 
Action: Mouse moved to (888, 640)
Screenshot: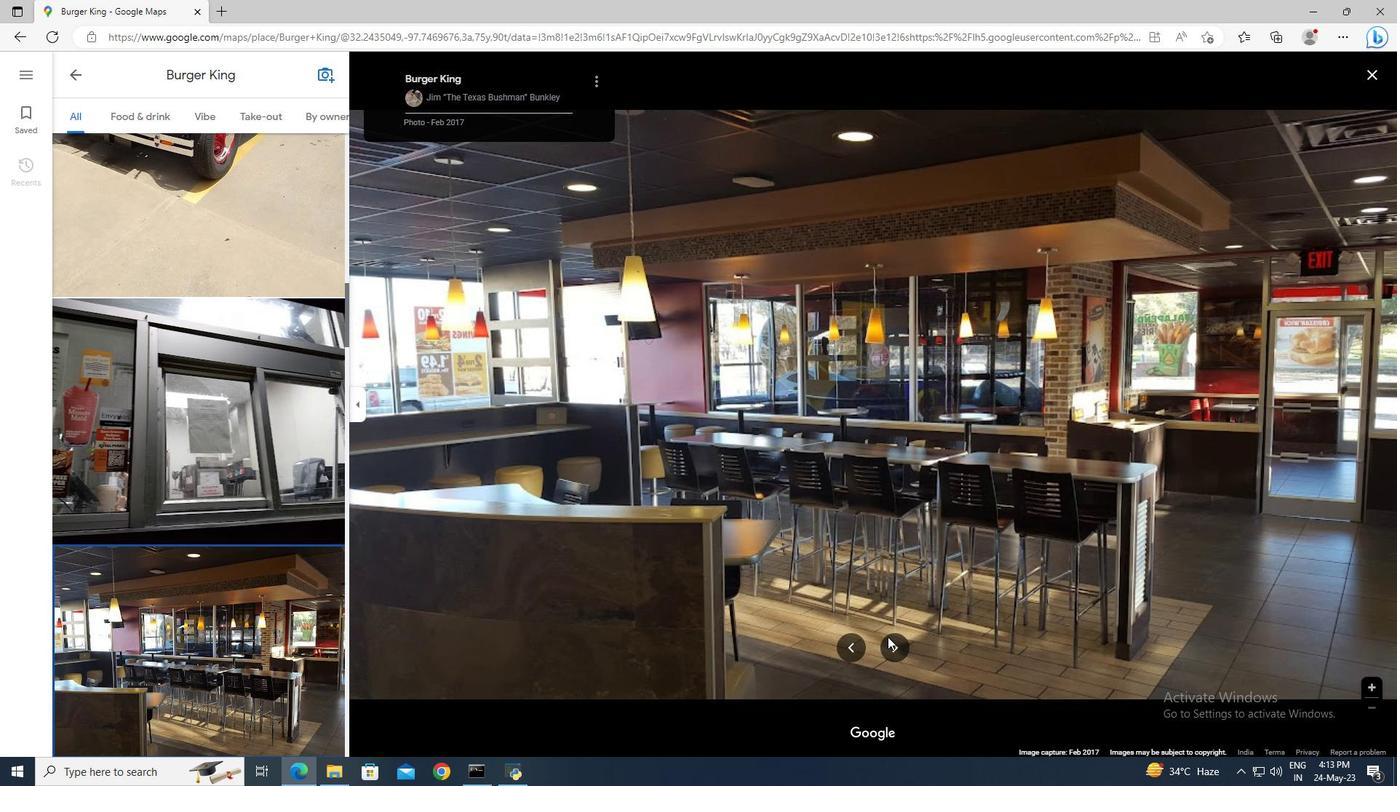 
Action: Mouse pressed left at (888, 640)
Screenshot: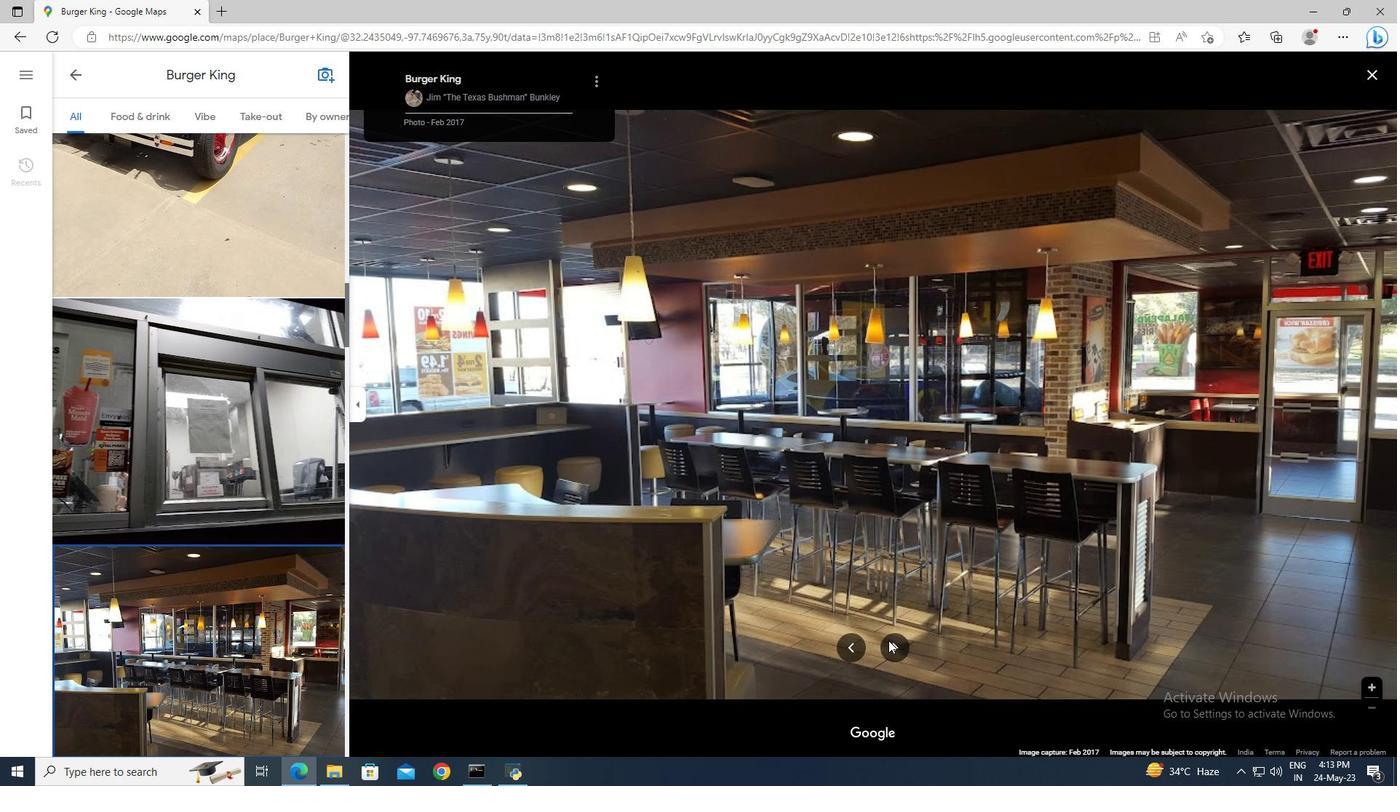 
Action: Mouse moved to (896, 652)
Screenshot: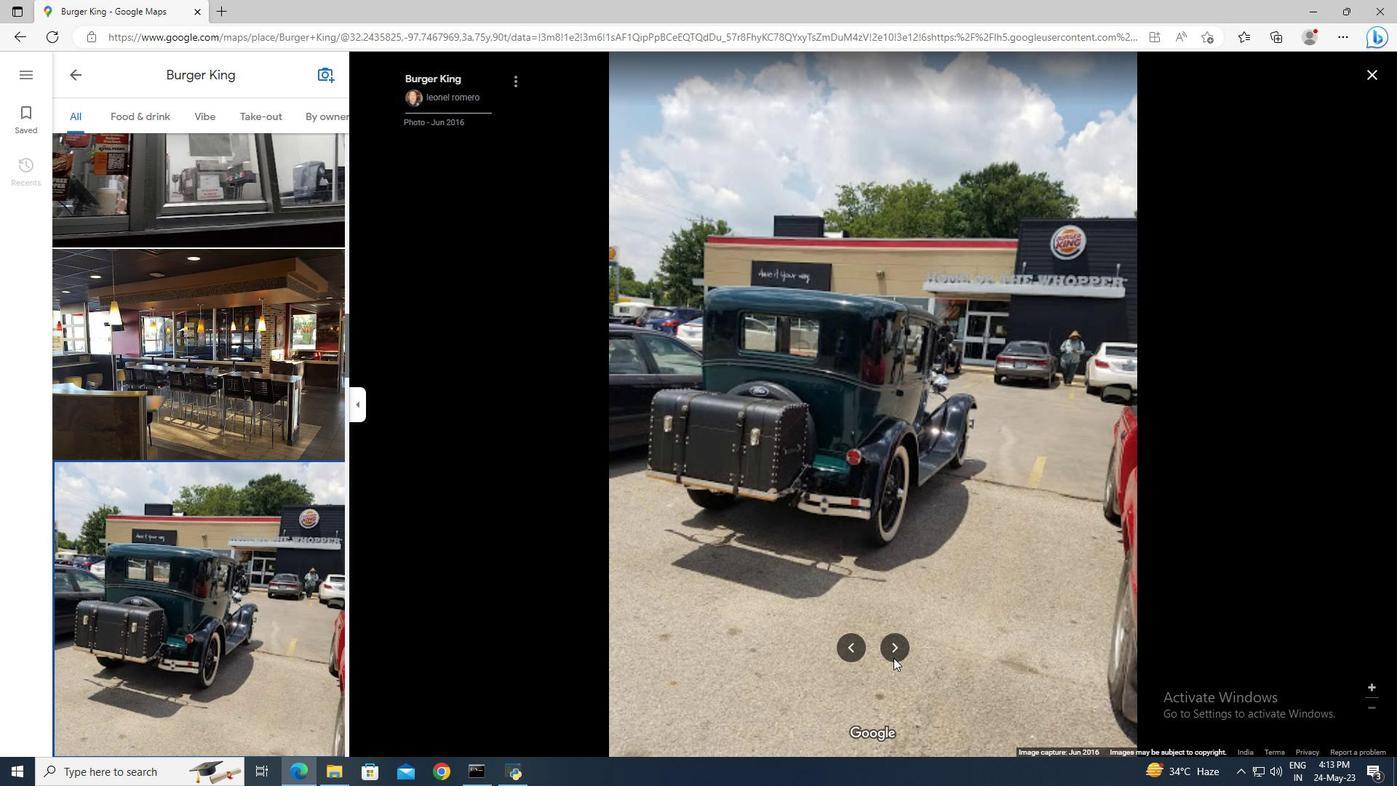 
Action: Mouse pressed left at (896, 652)
Screenshot: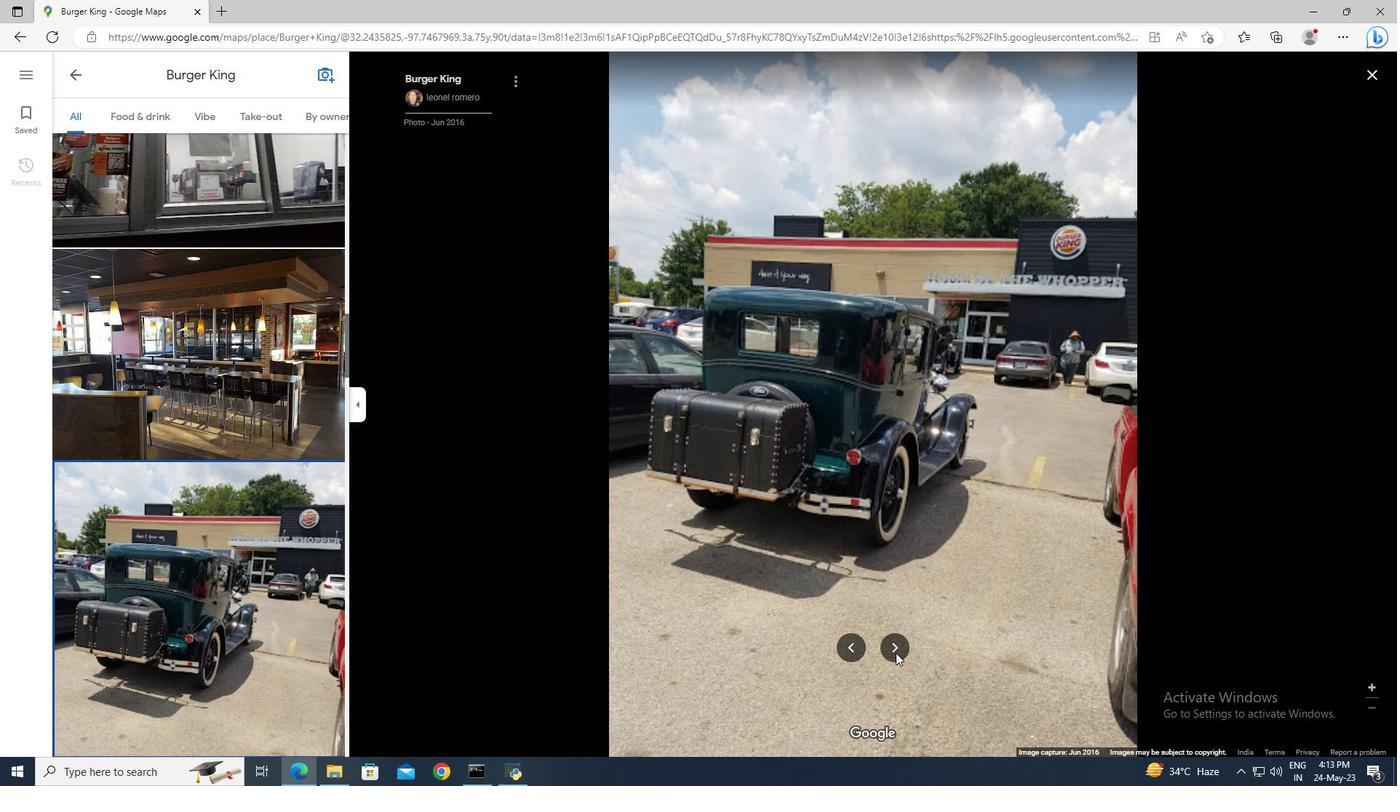 
Action: Mouse moved to (1373, 76)
Screenshot: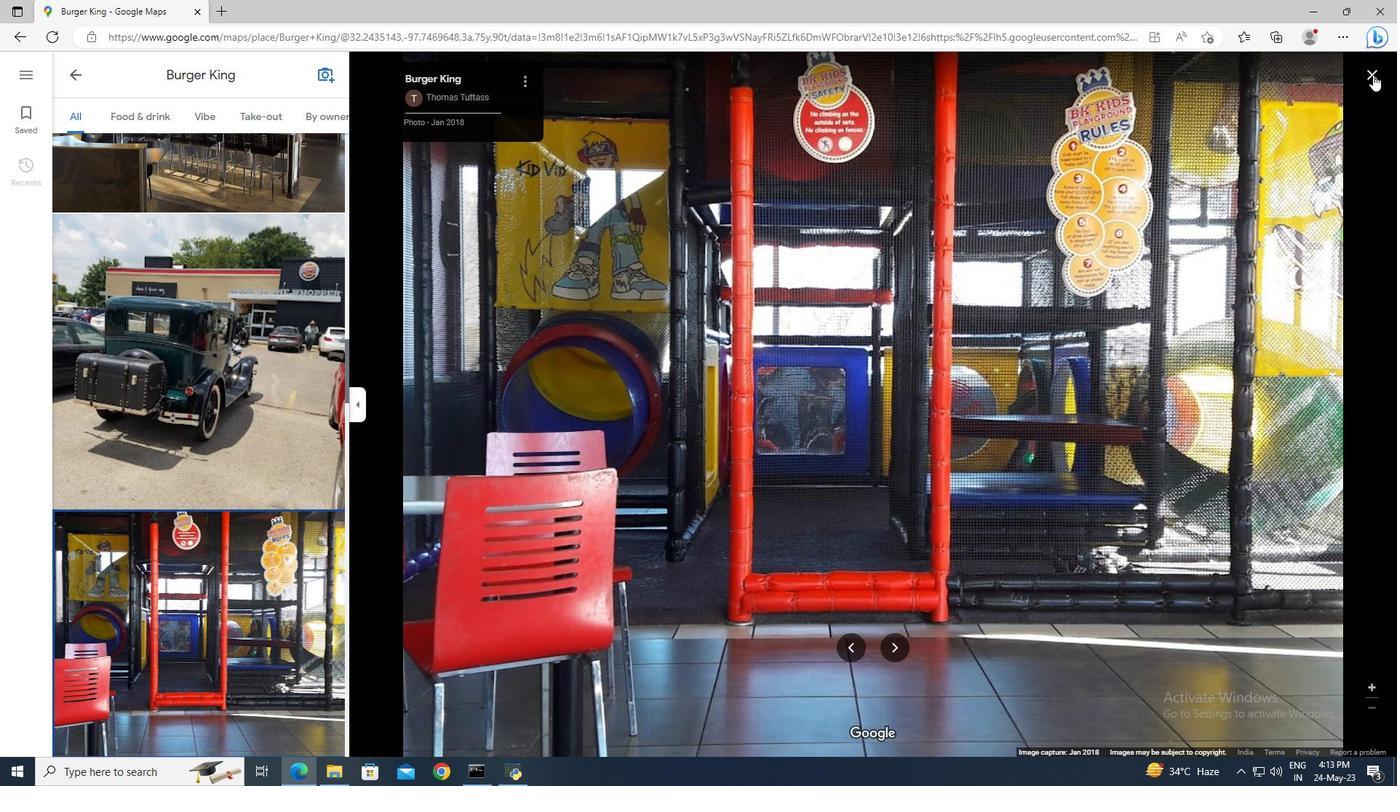 
Action: Mouse pressed left at (1373, 76)
Screenshot: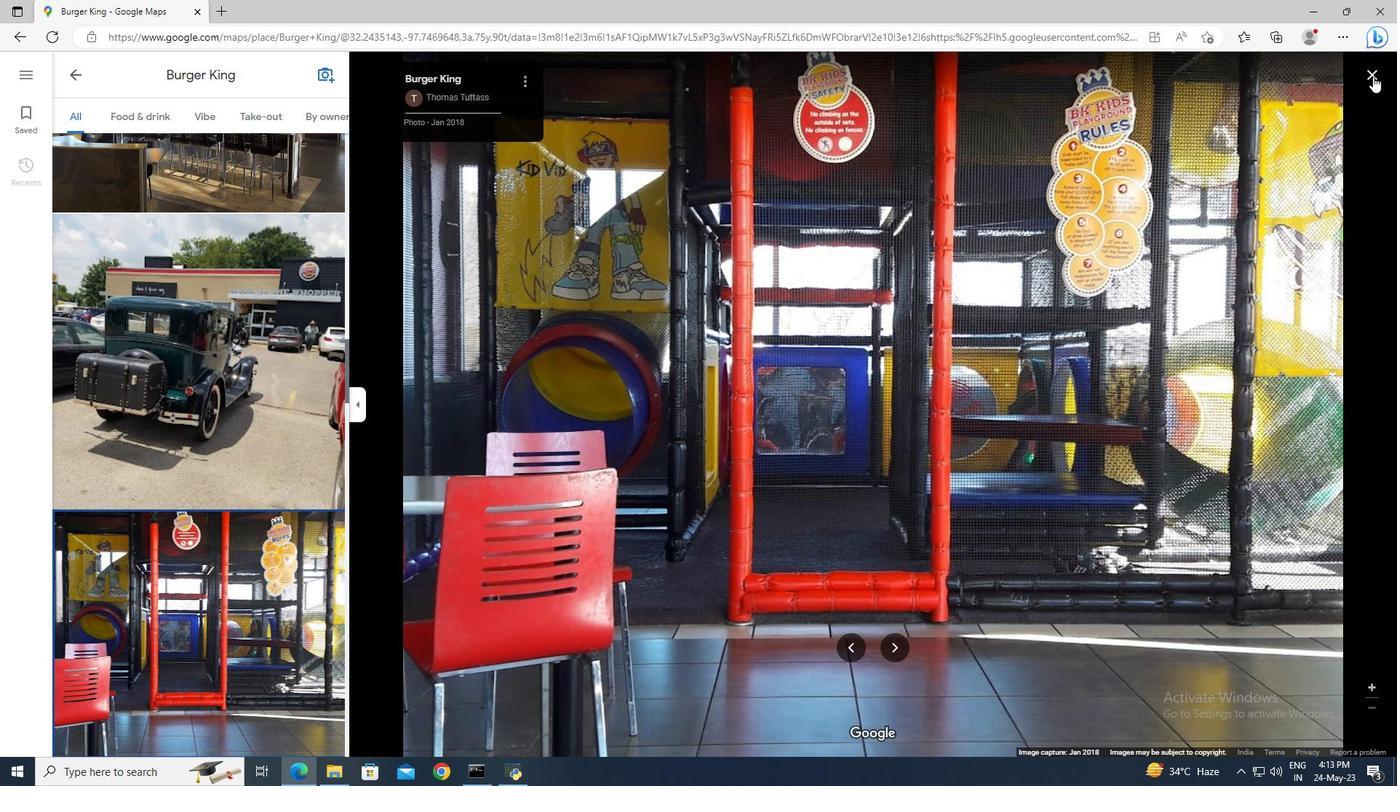 
Action: Mouse moved to (212, 244)
Screenshot: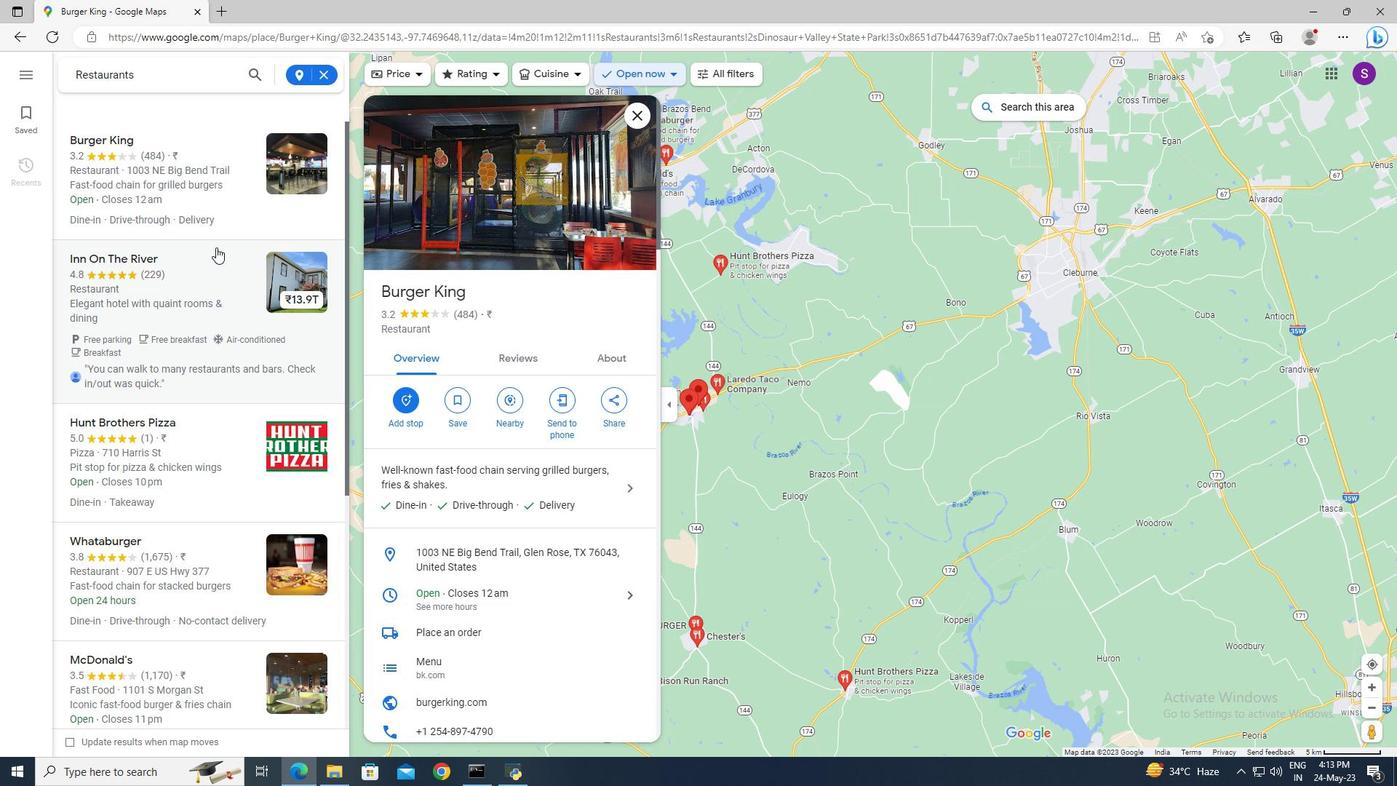 
Action: Mouse scrolled (212, 243) with delta (0, 0)
Screenshot: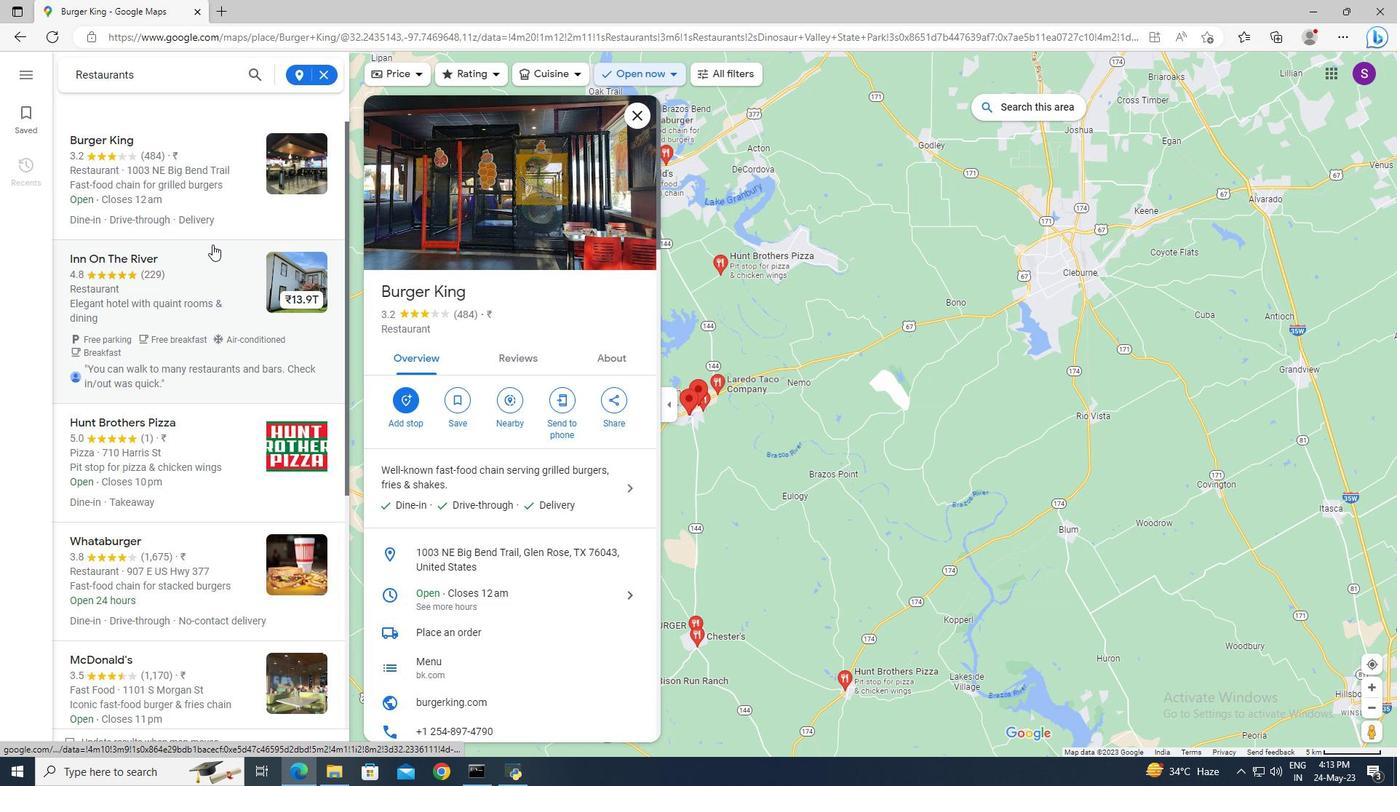 
Action: Mouse moved to (165, 345)
Screenshot: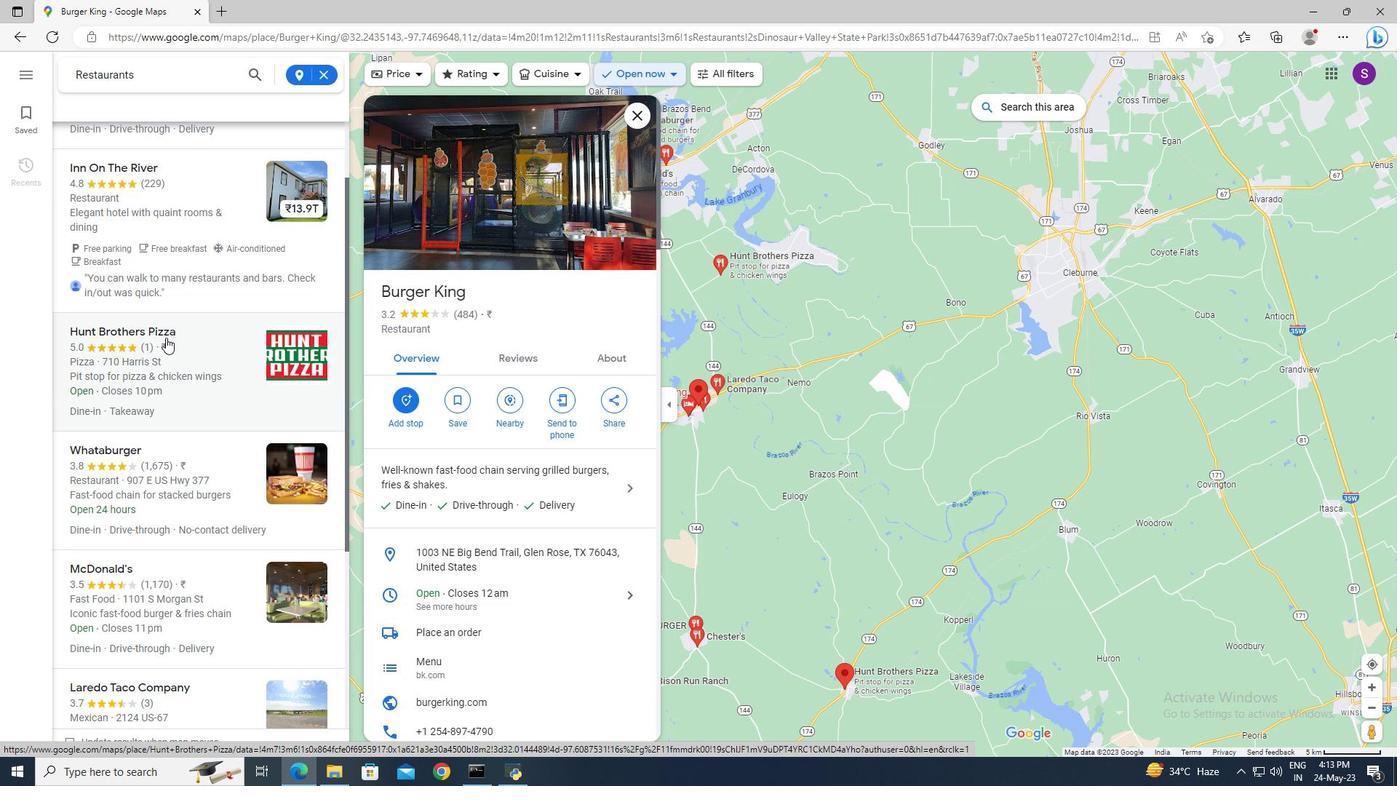 
Action: Mouse pressed left at (165, 345)
Screenshot: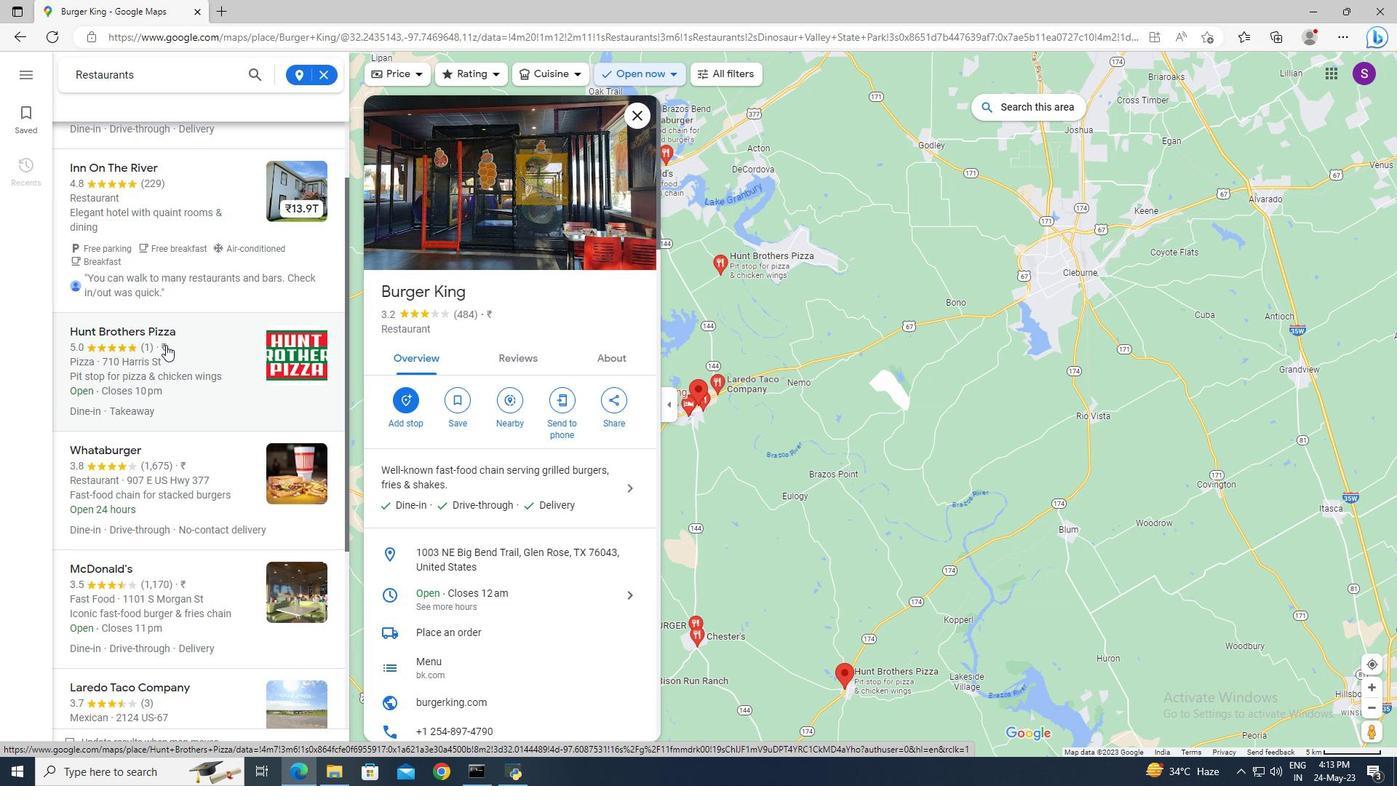 
Action: Mouse moved to (540, 355)
Screenshot: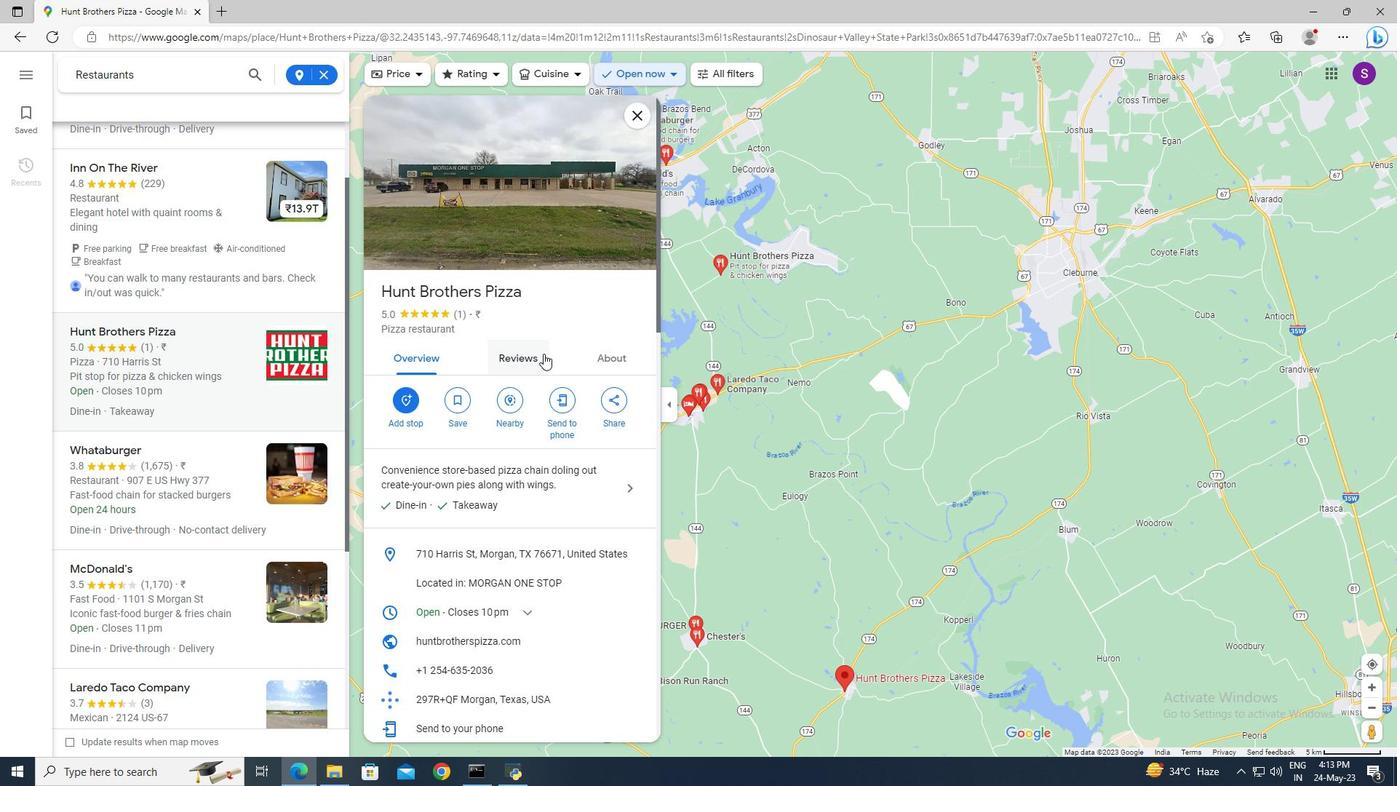 
Action: Mouse pressed left at (540, 355)
Screenshot: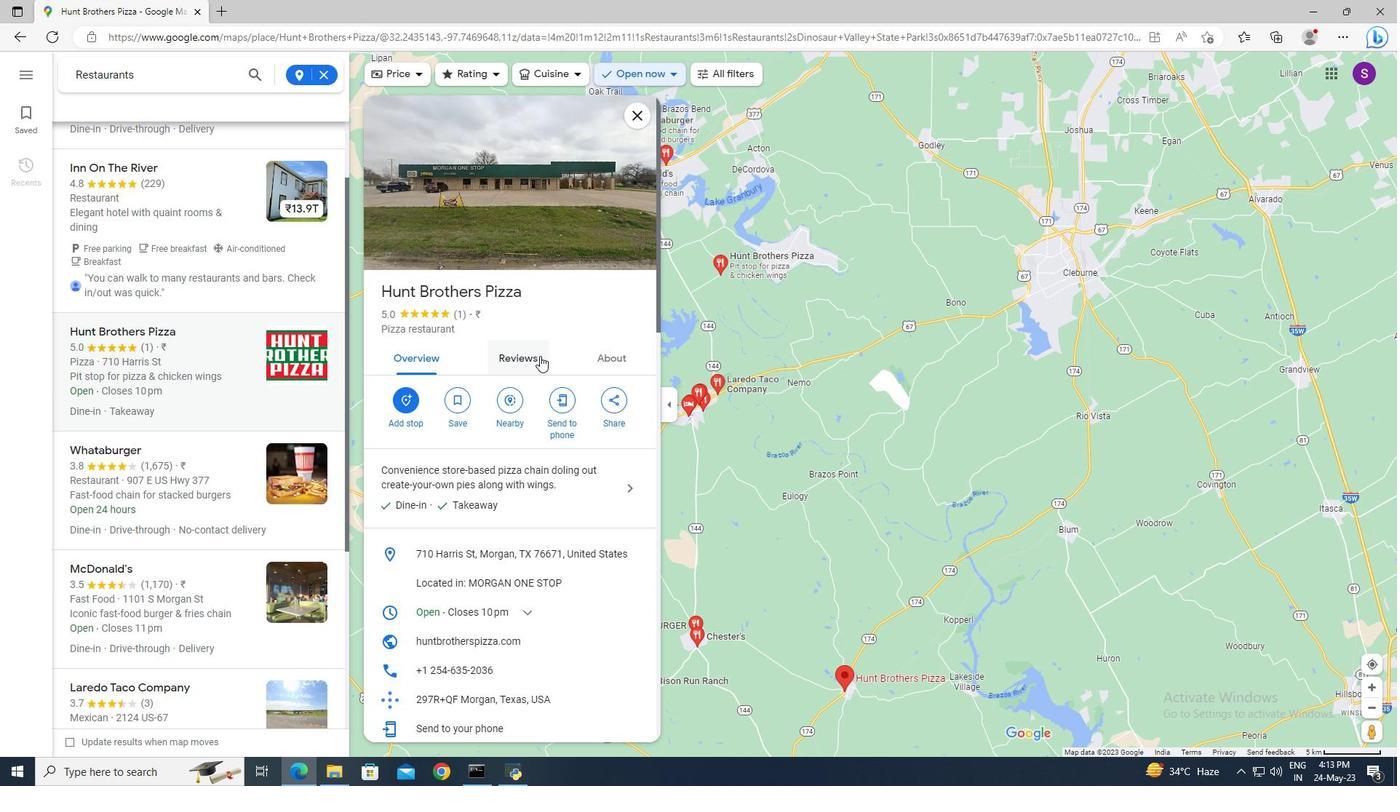 
Action: Mouse scrolled (540, 355) with delta (0, 0)
Screenshot: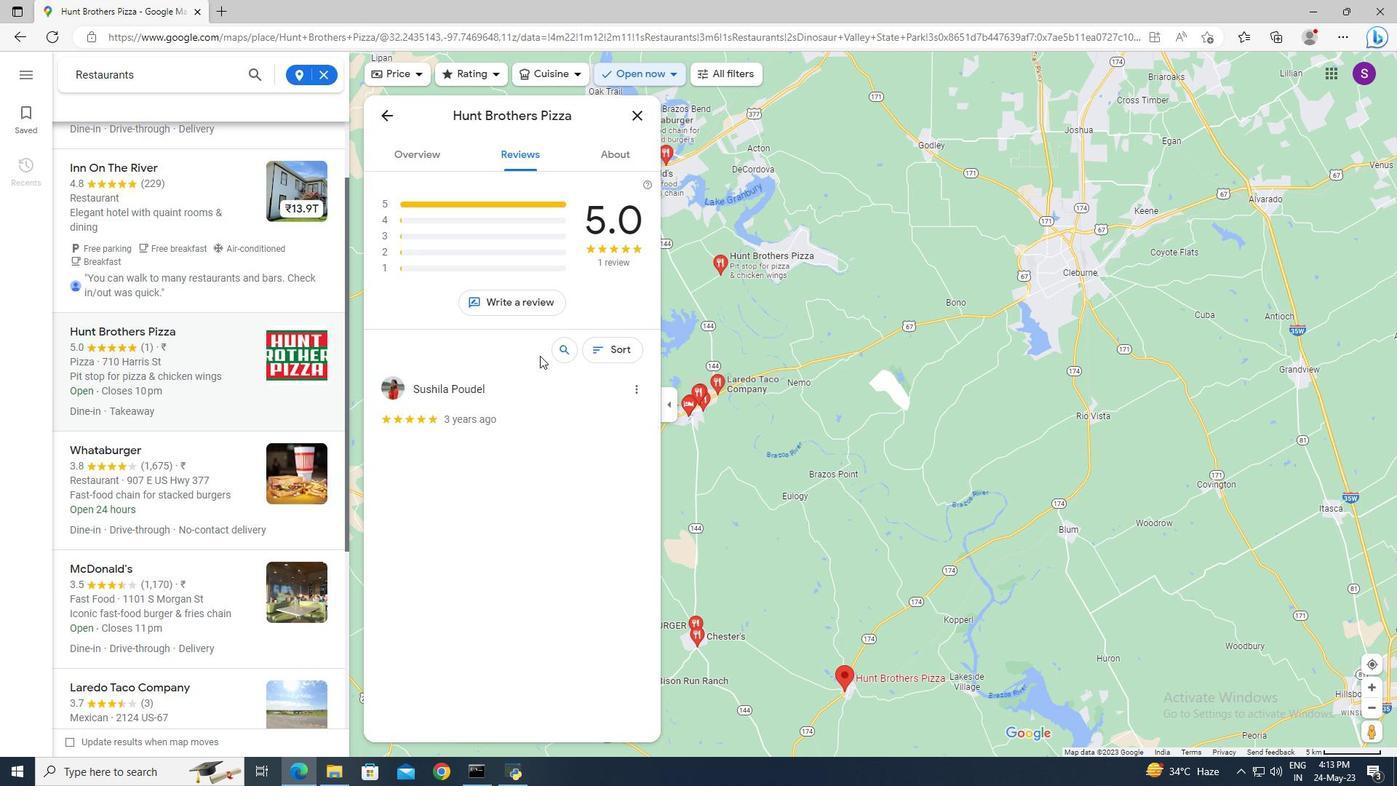 
Action: Mouse scrolled (540, 355) with delta (0, 0)
Screenshot: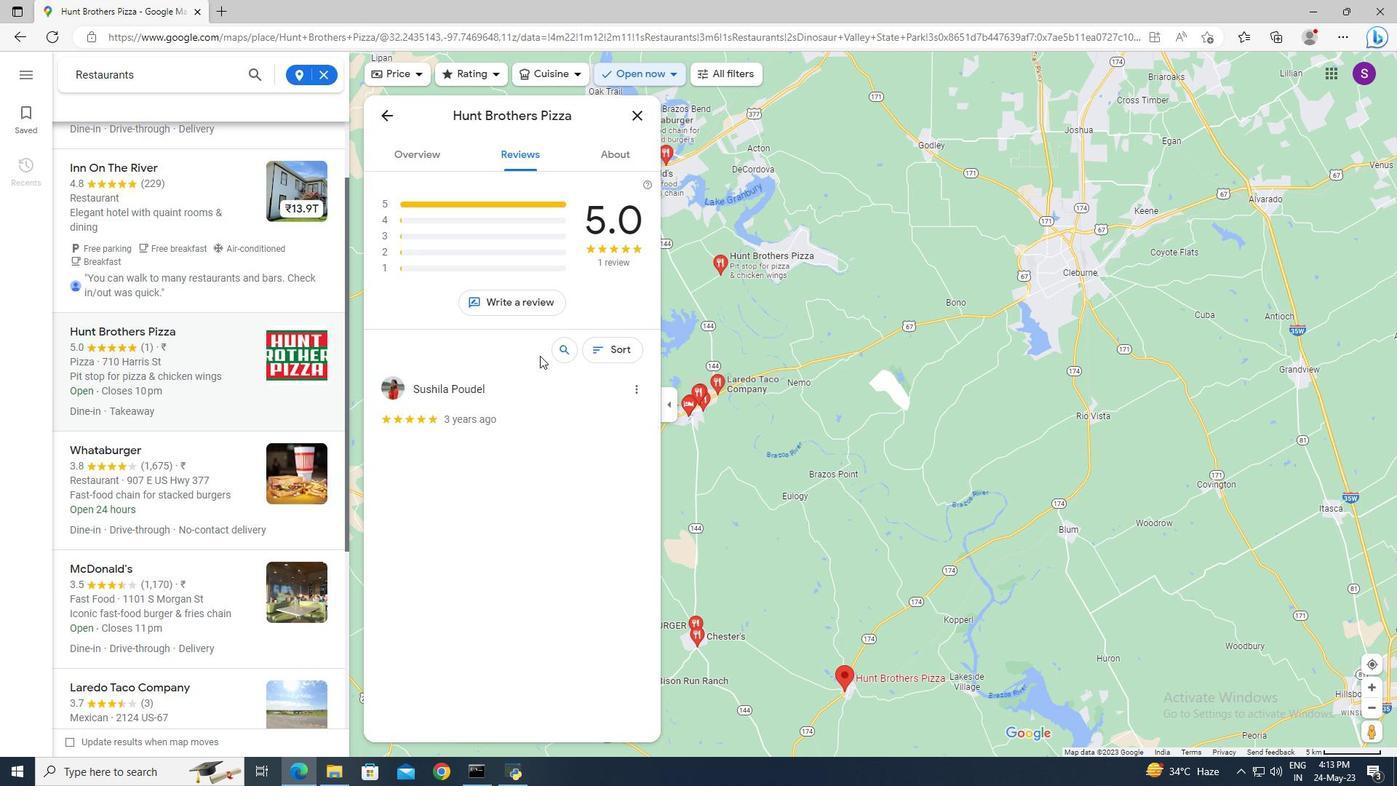 
Action: Mouse moved to (545, 490)
Screenshot: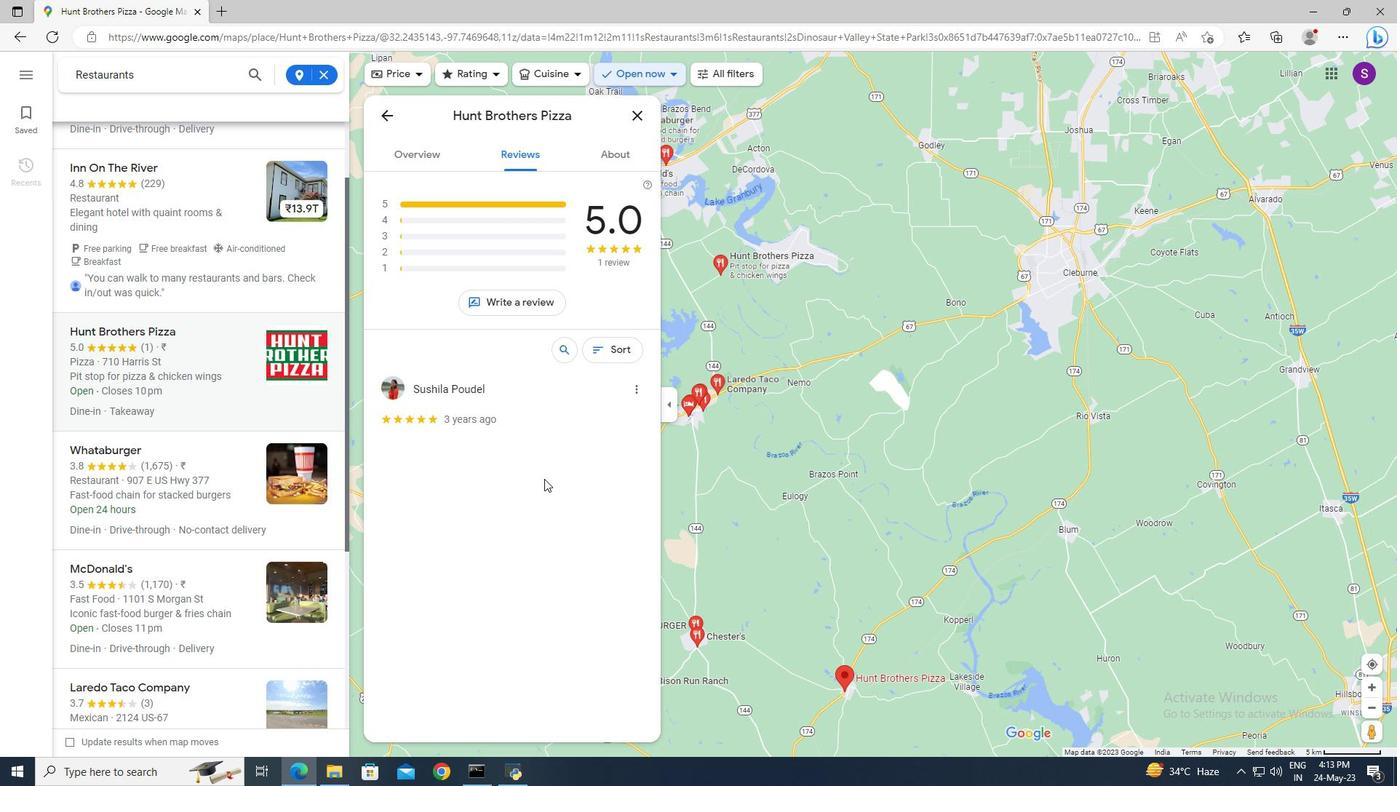 
Action: Mouse scrolled (545, 491) with delta (0, 0)
Screenshot: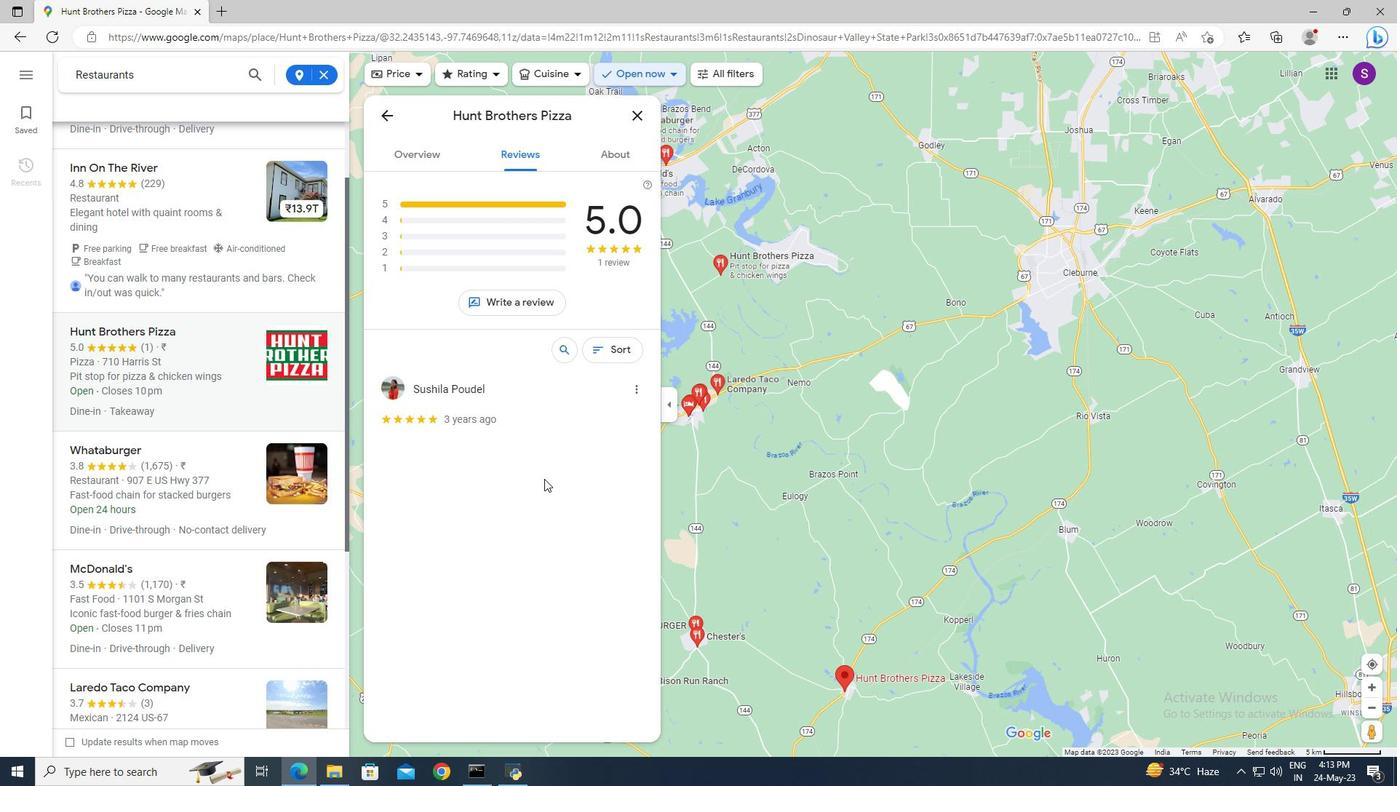 
Action: Mouse scrolled (545, 491) with delta (0, 0)
Screenshot: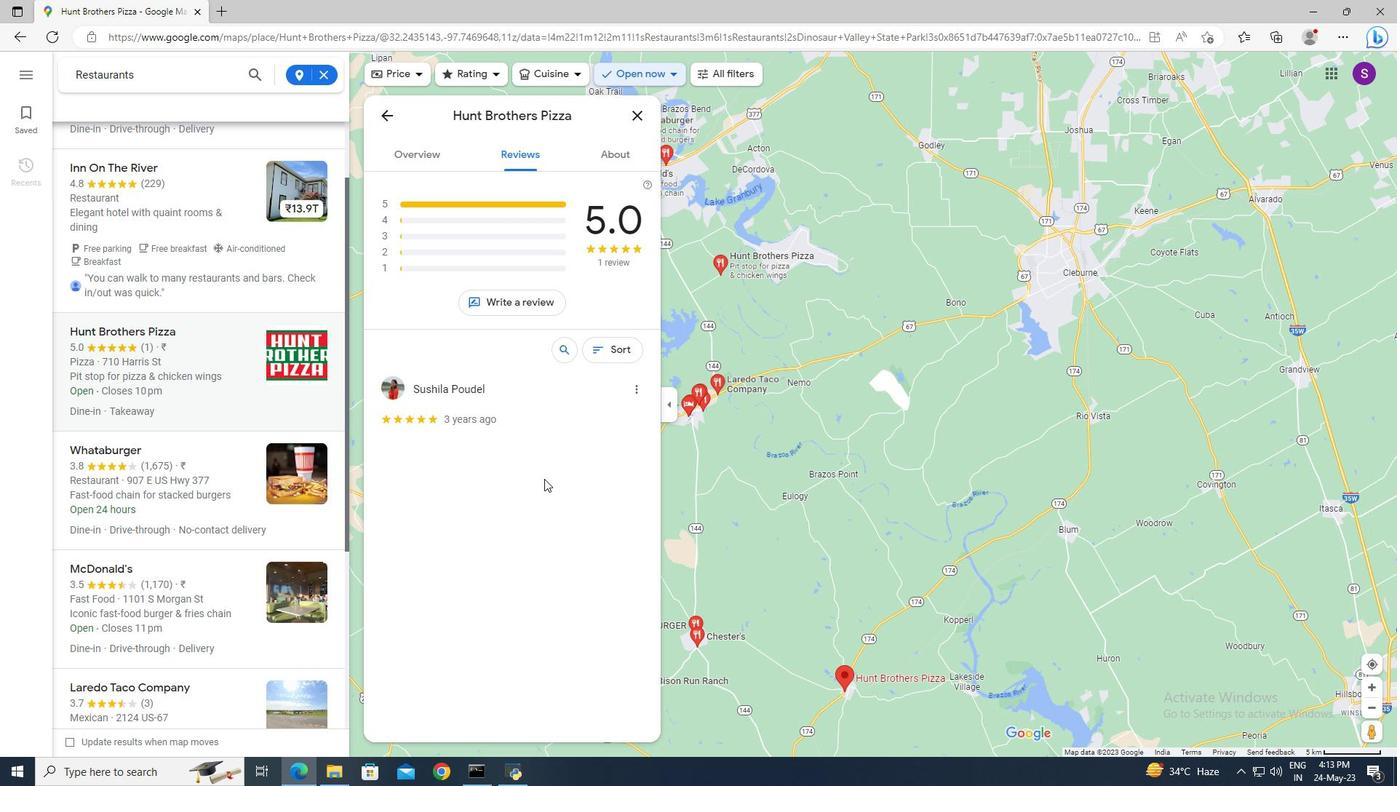 
Action: Mouse moved to (611, 162)
Screenshot: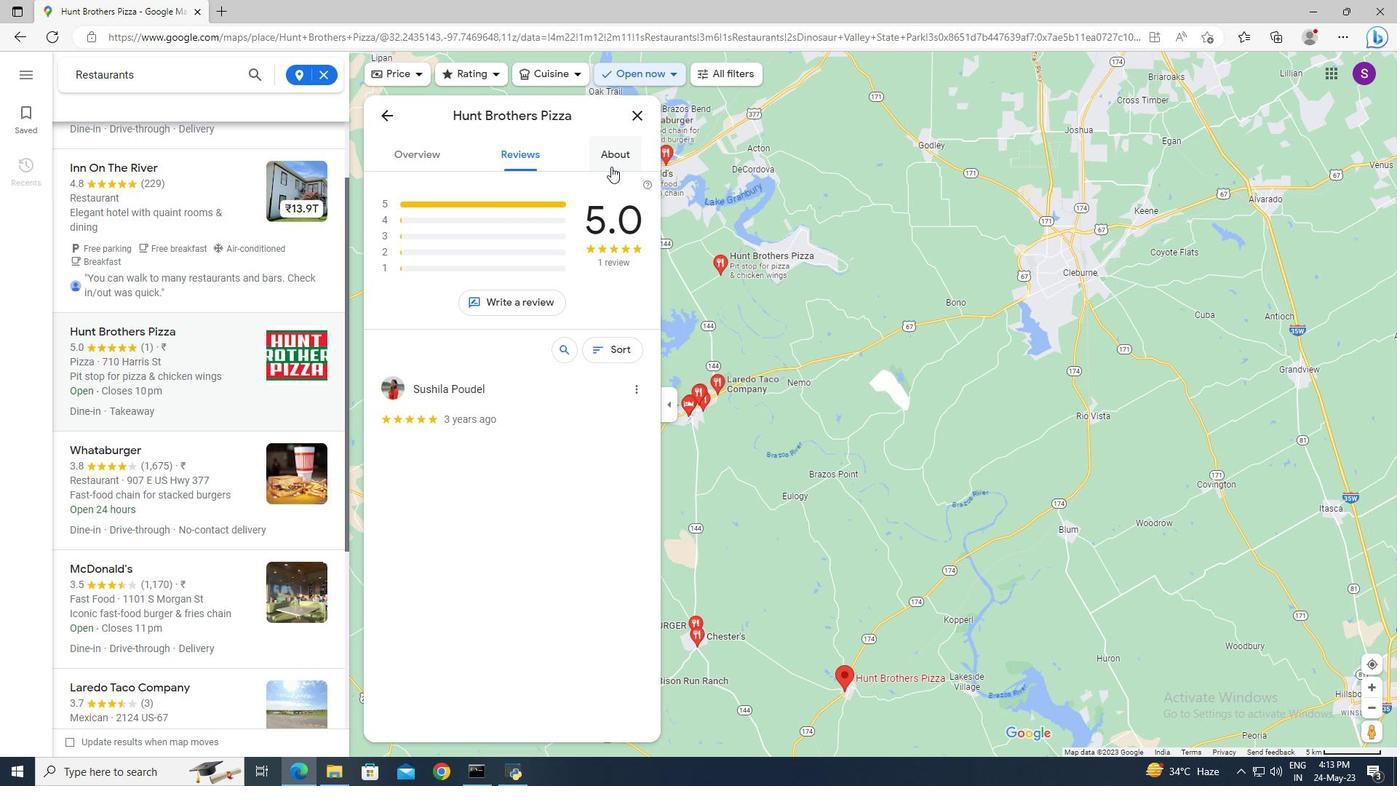 
Action: Mouse pressed left at (611, 162)
Screenshot: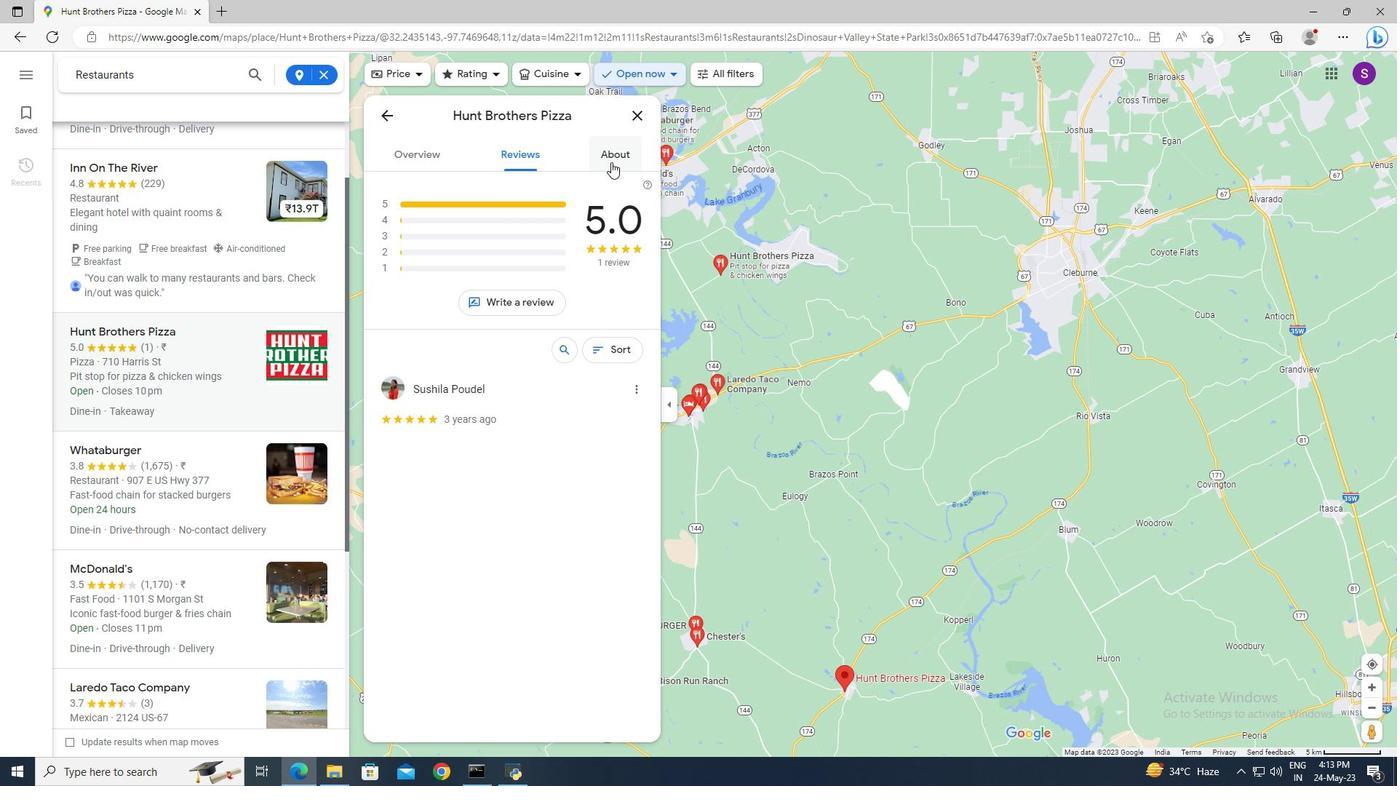
Action: Mouse moved to (593, 234)
Screenshot: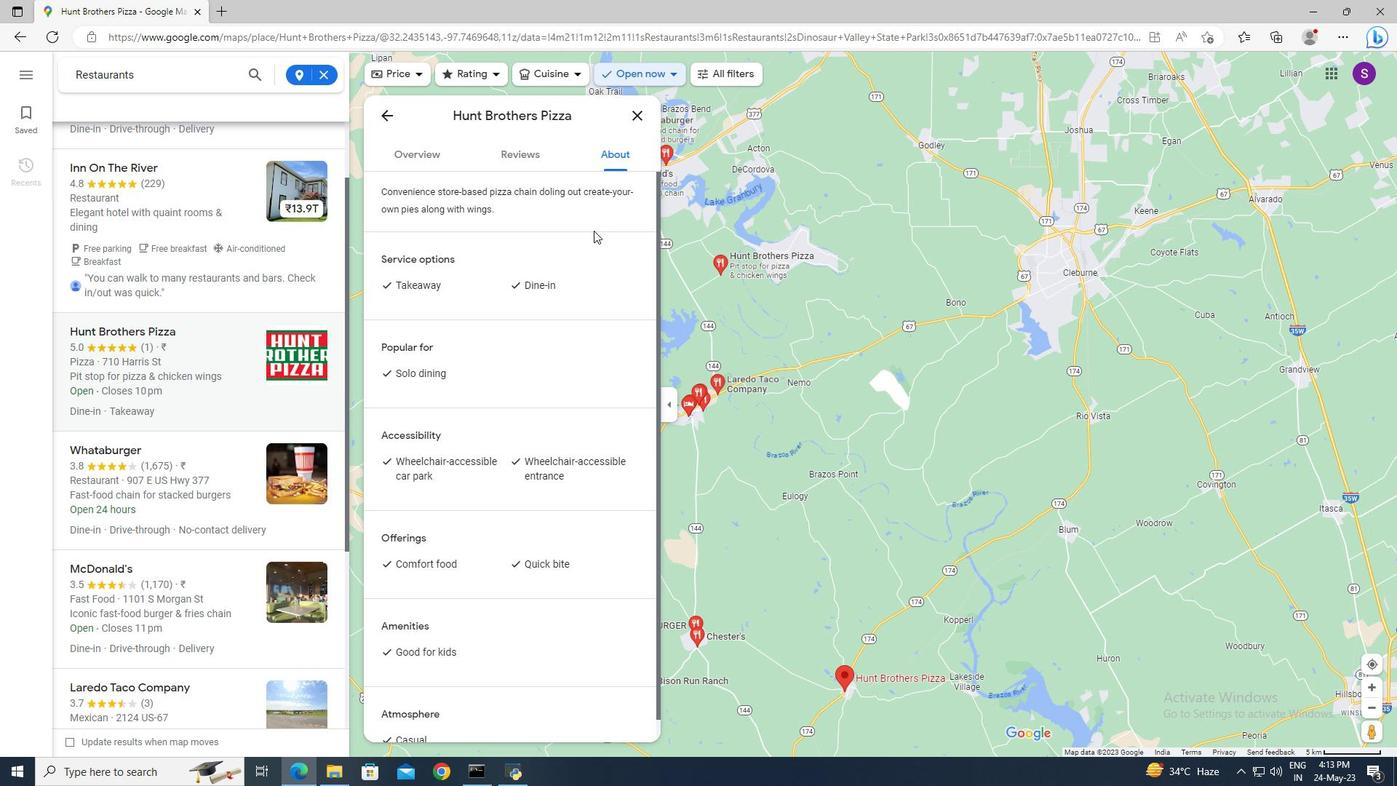 
Action: Mouse scrolled (593, 233) with delta (0, 0)
Screenshot: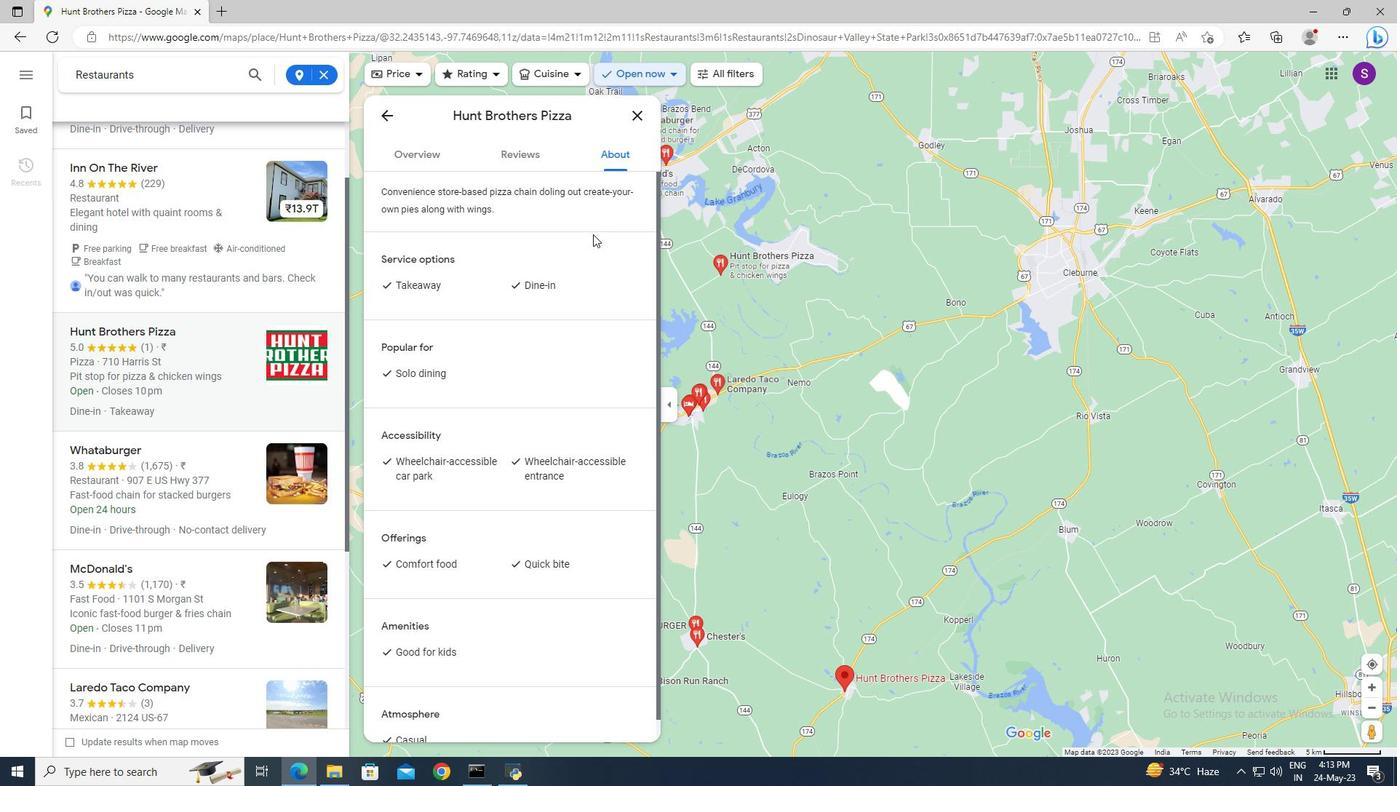 
Action: Mouse scrolled (593, 233) with delta (0, 0)
Screenshot: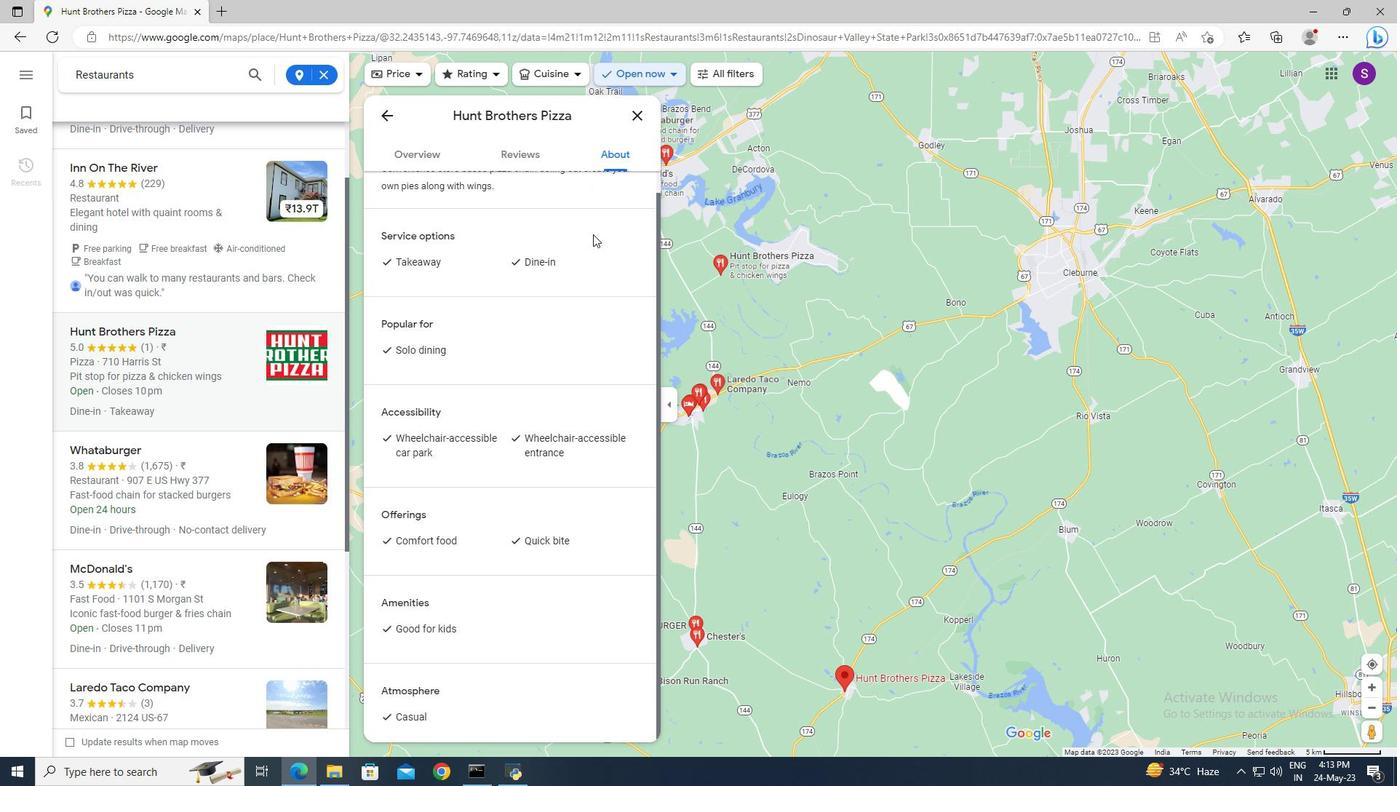 
Action: Mouse scrolled (593, 233) with delta (0, 0)
Screenshot: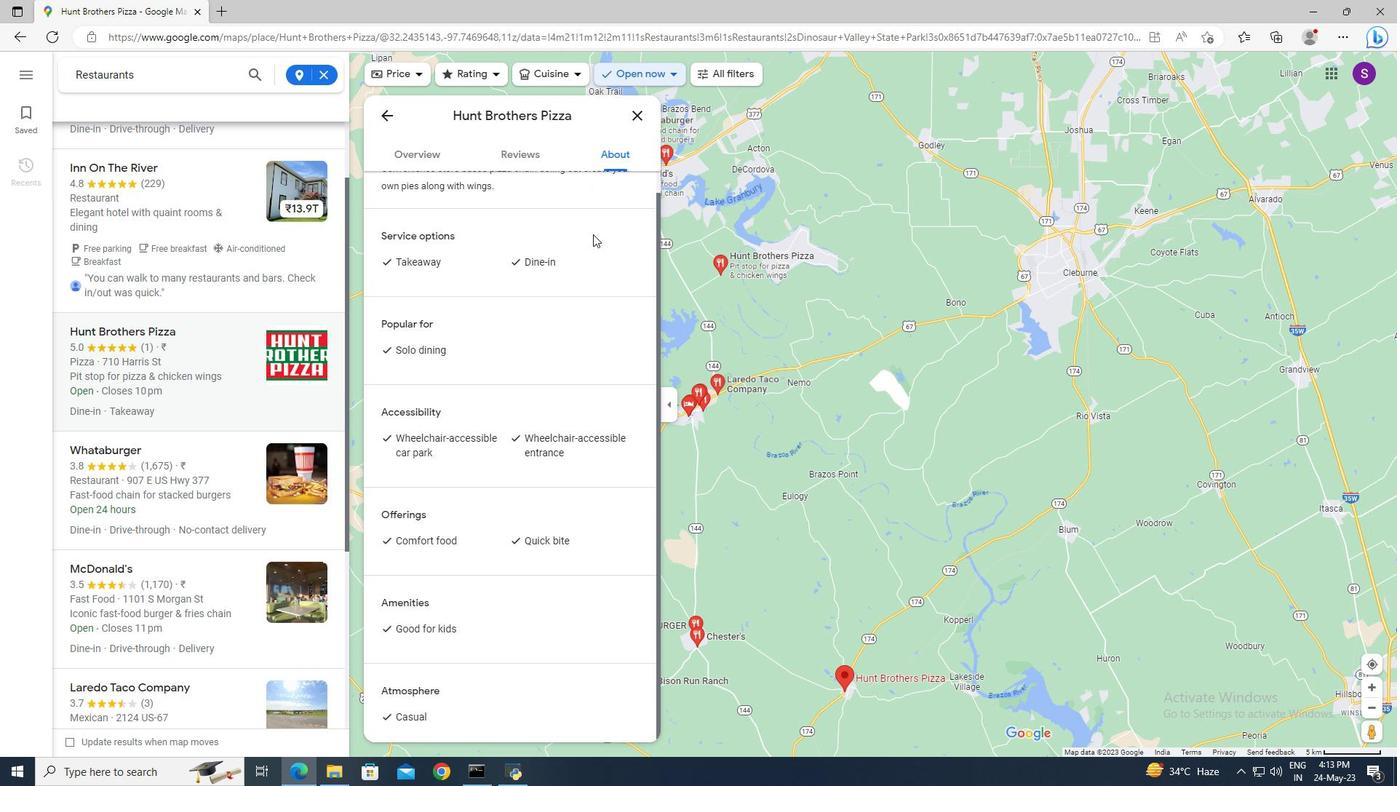 
Action: Mouse scrolled (593, 233) with delta (0, 0)
Screenshot: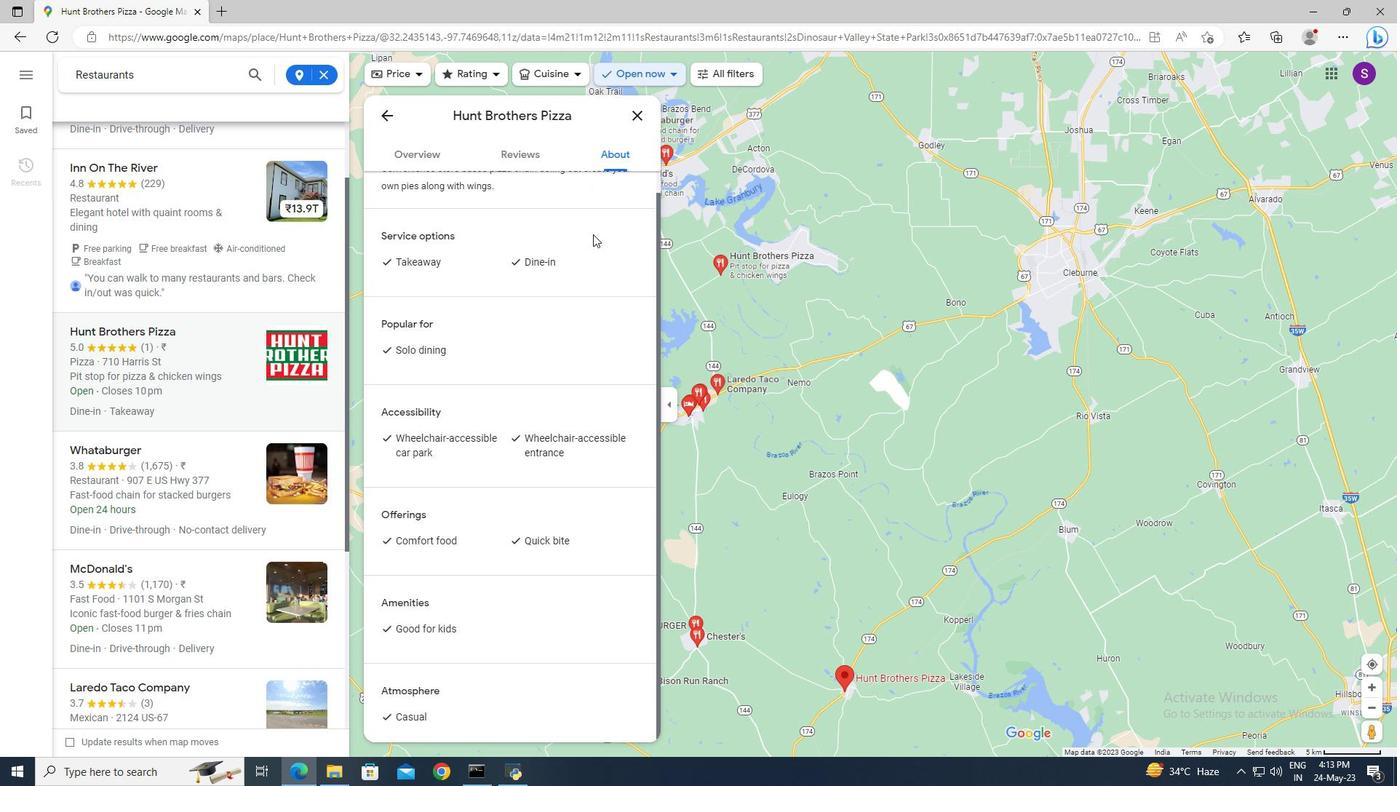
Action: Mouse moved to (562, 318)
Screenshot: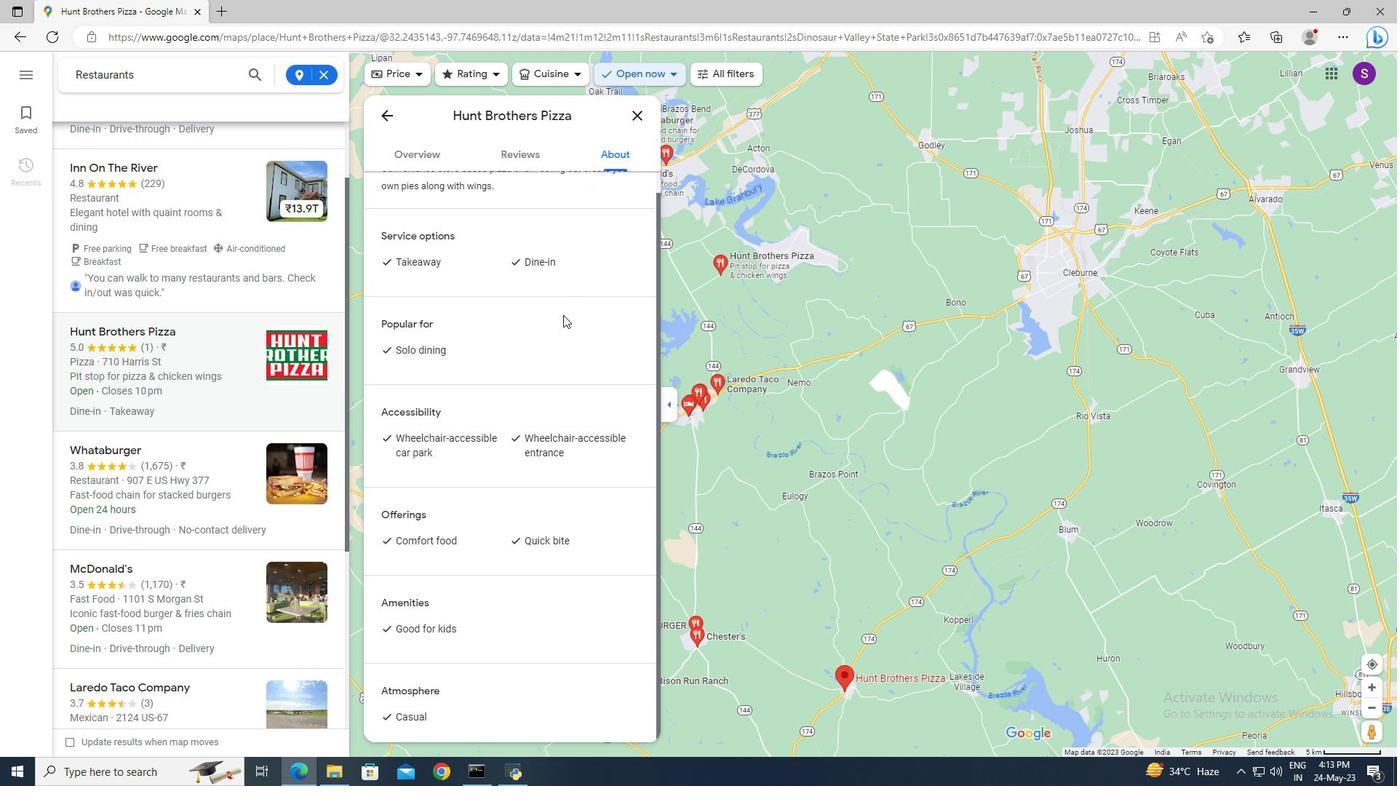 
Action: Mouse scrolled (562, 319) with delta (0, 0)
Screenshot: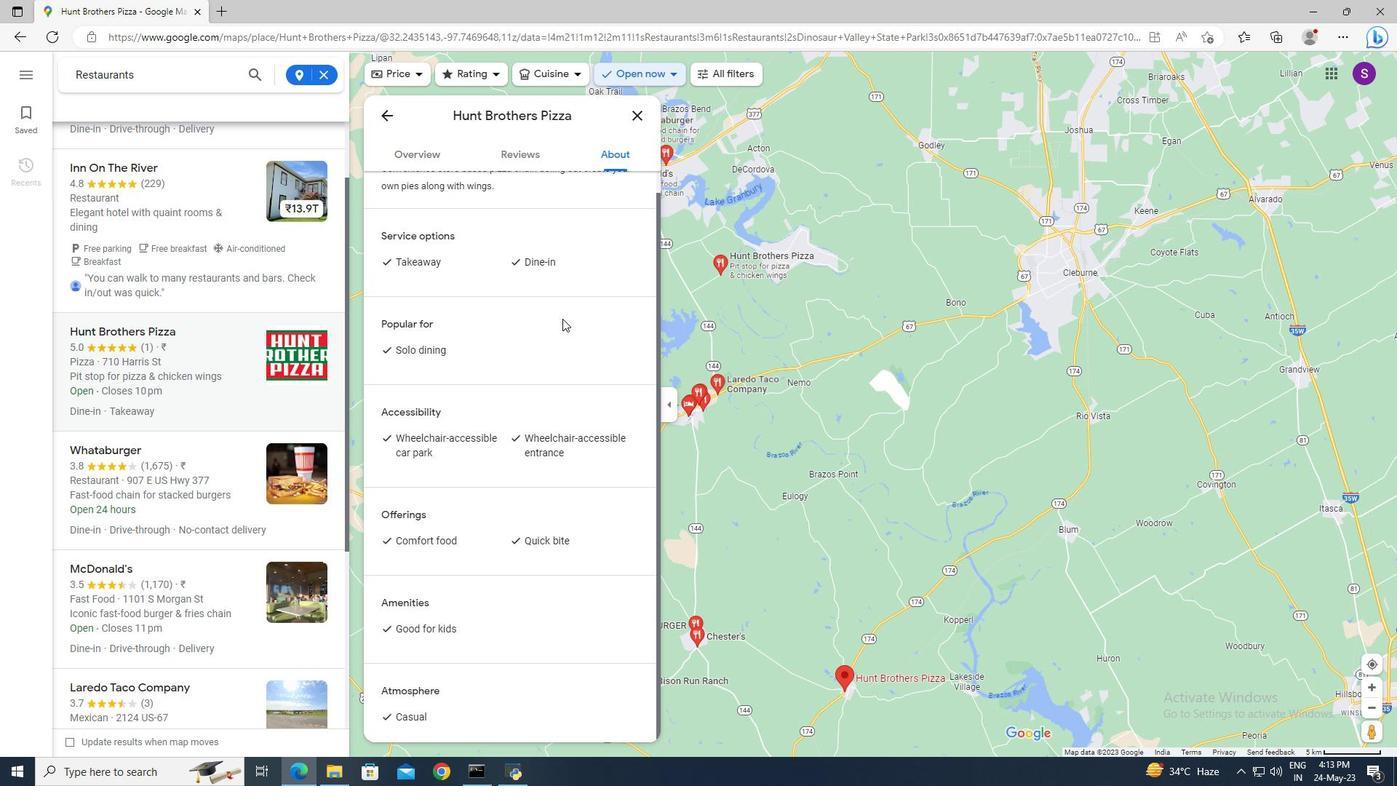
Action: Mouse scrolled (562, 319) with delta (0, 0)
Screenshot: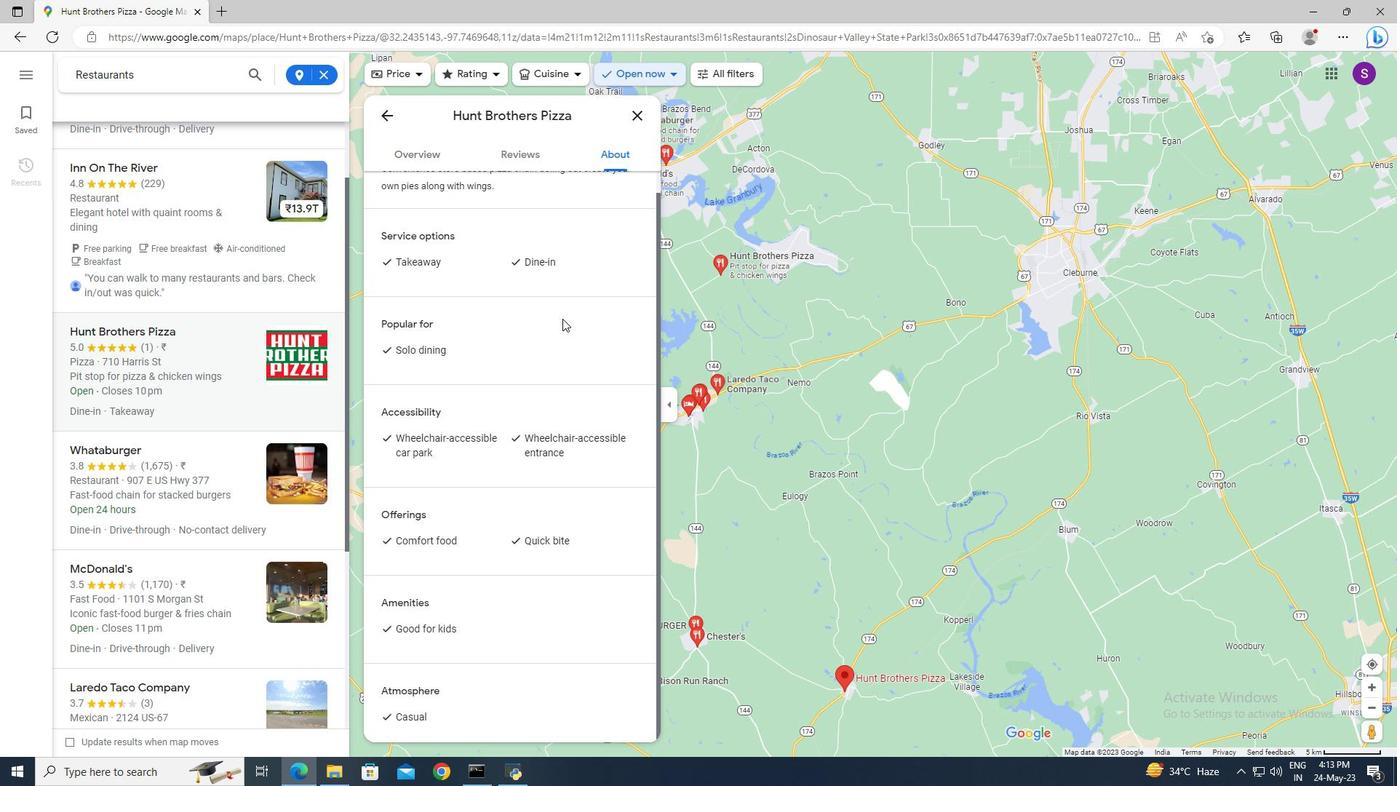 
Action: Mouse moved to (437, 164)
Screenshot: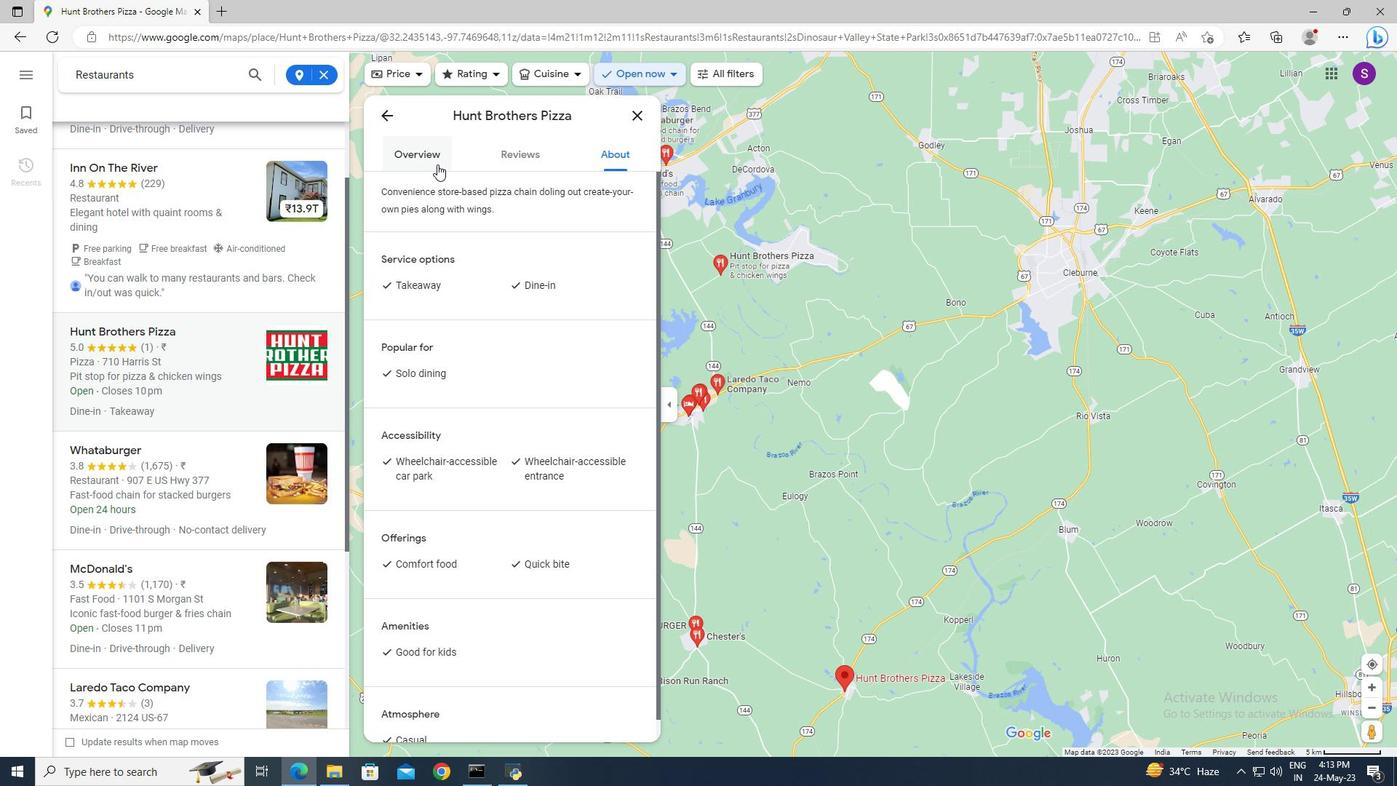 
Action: Mouse pressed left at (437, 164)
Screenshot: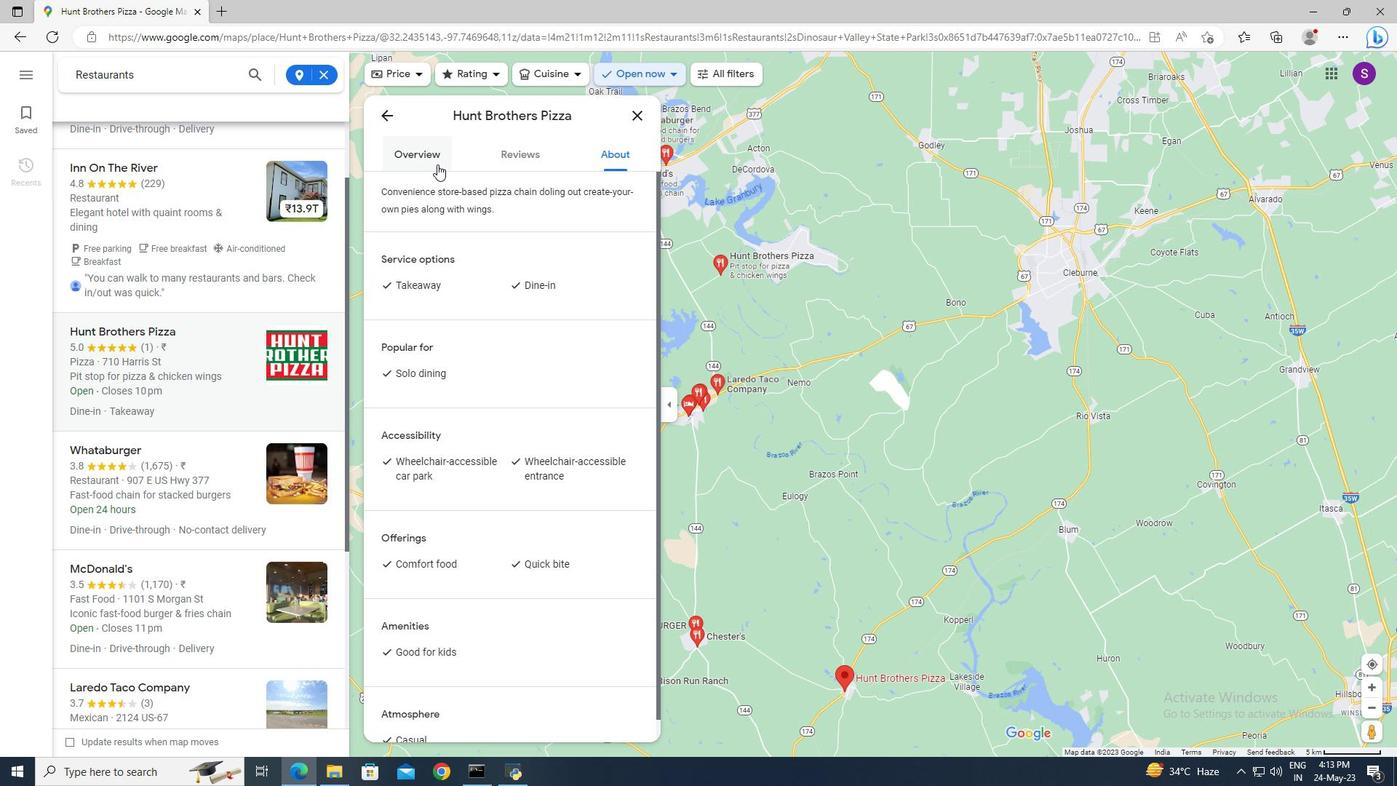 
Action: Mouse moved to (441, 218)
Screenshot: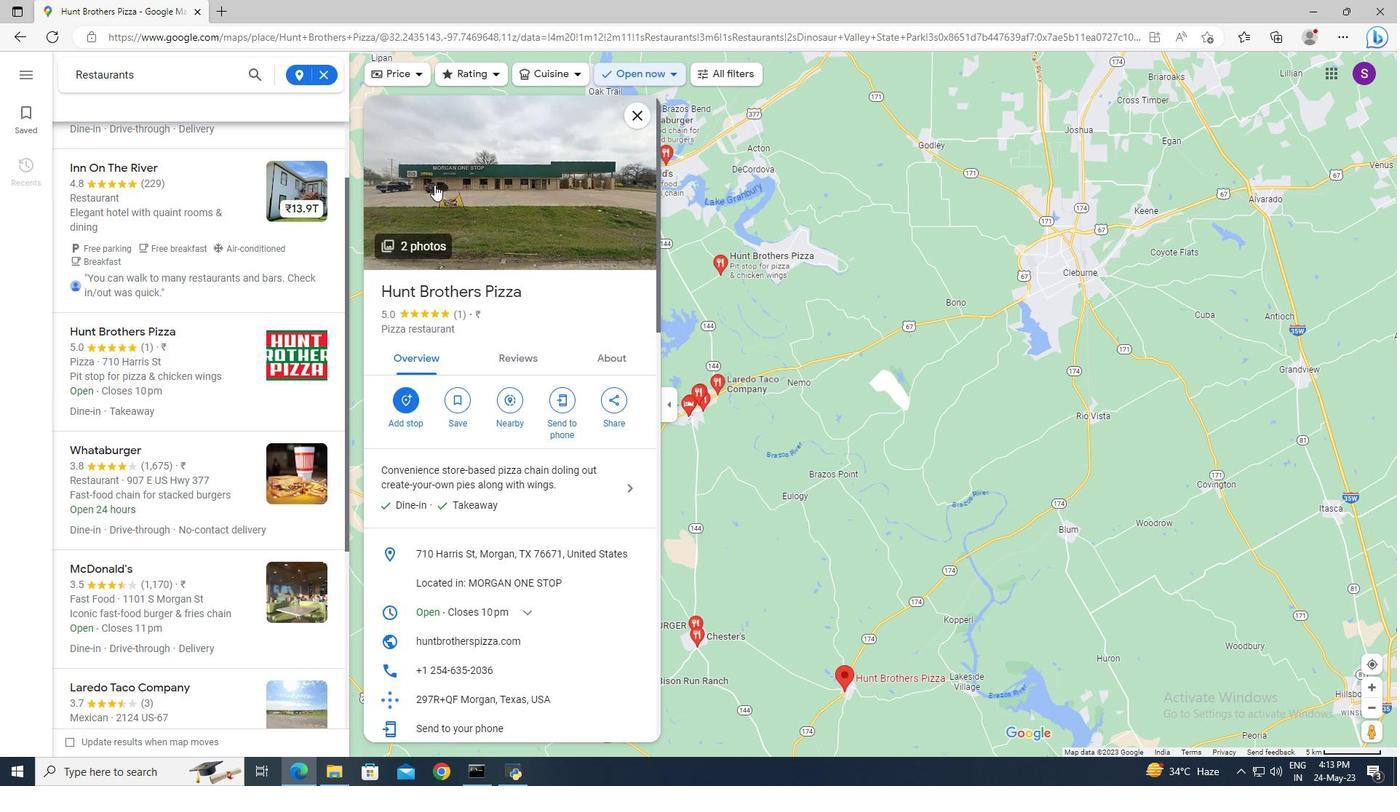 
Action: Mouse pressed left at (441, 218)
Screenshot: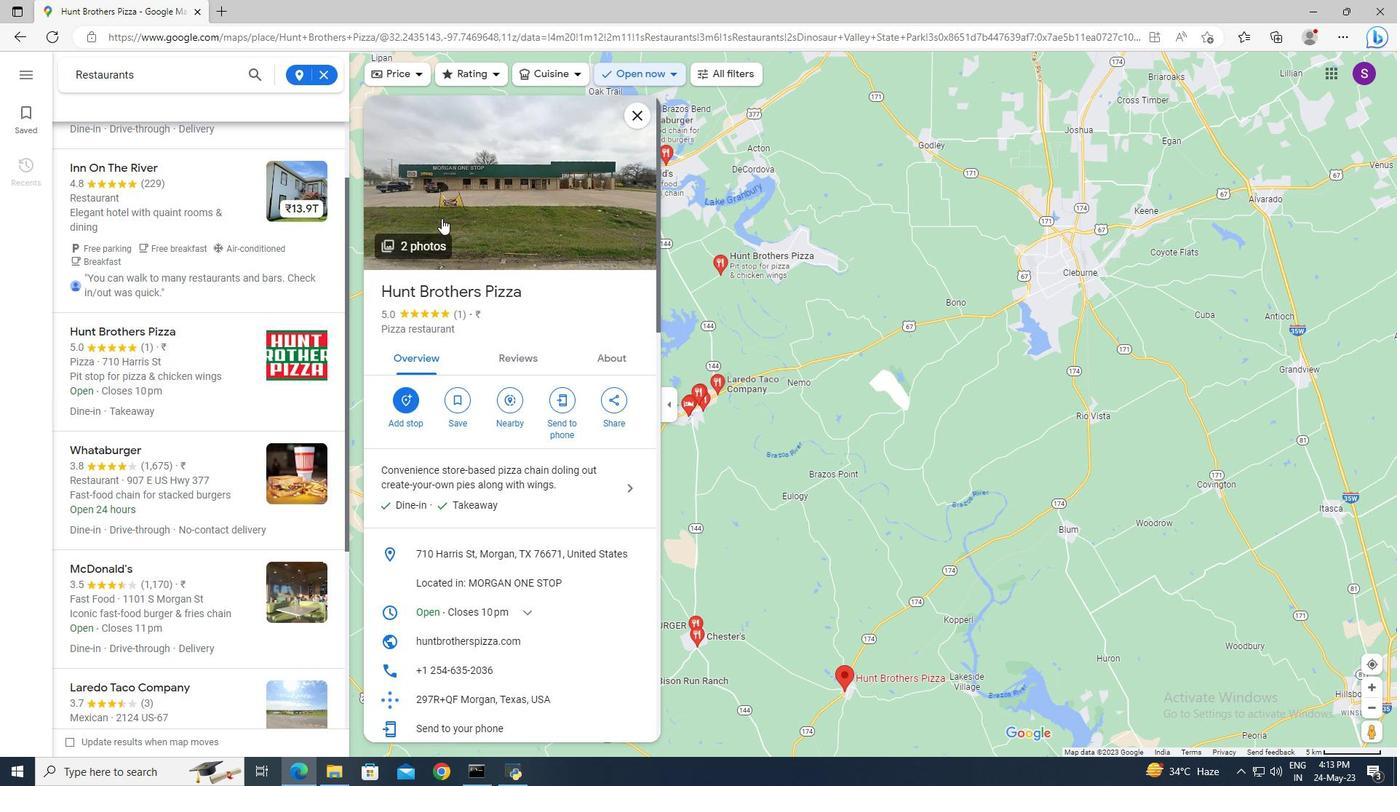 
Action: Mouse moved to (746, 451)
Screenshot: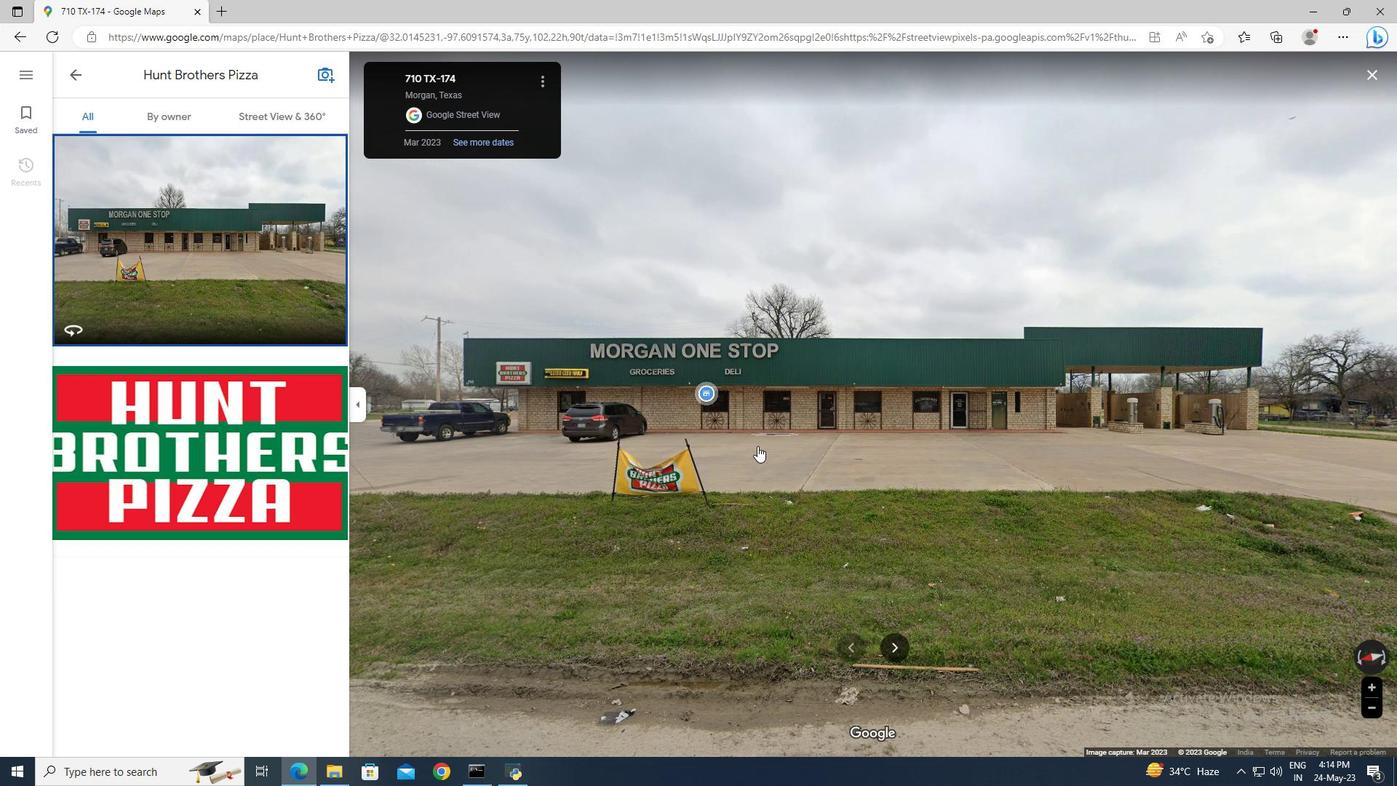 
Action: Mouse scrolled (746, 452) with delta (0, 0)
Screenshot: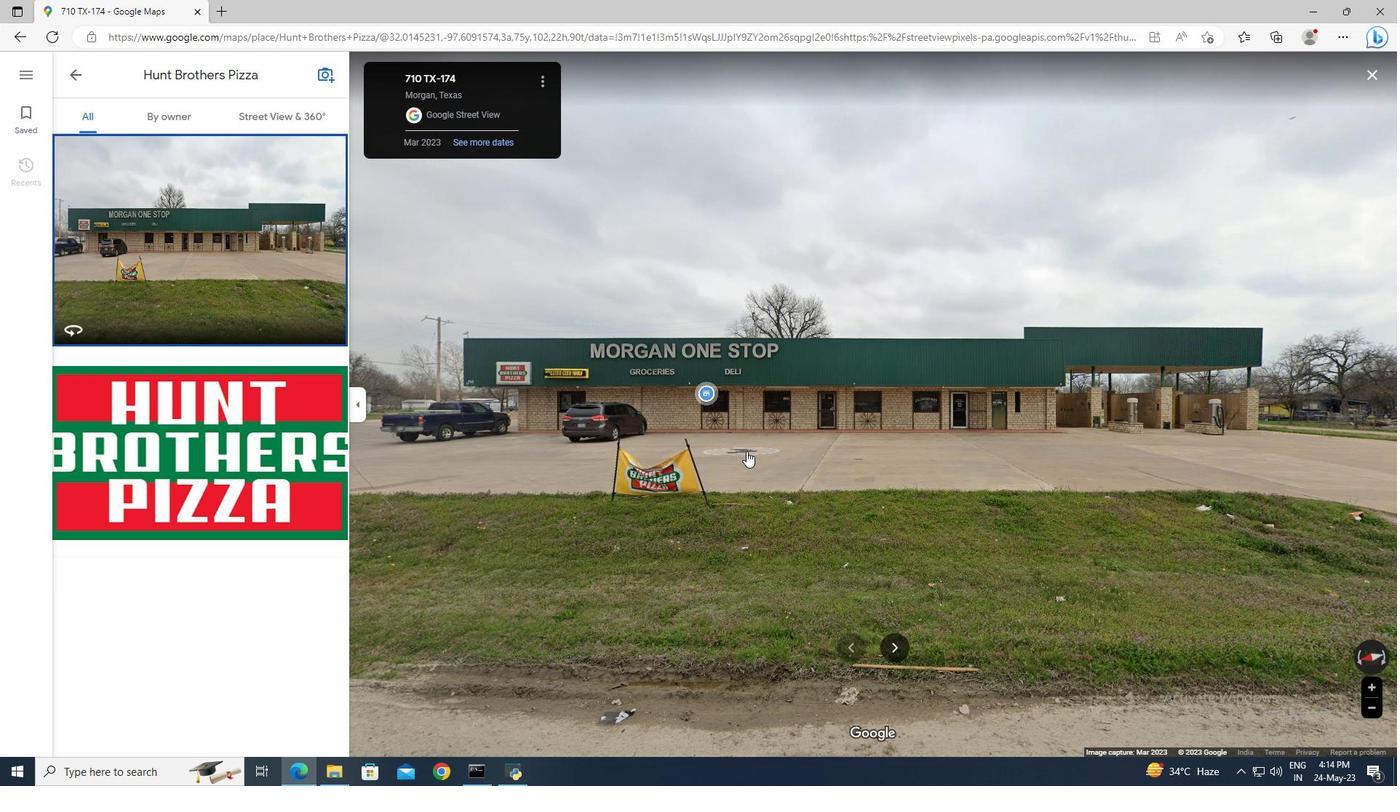 
Action: Mouse moved to (771, 444)
Screenshot: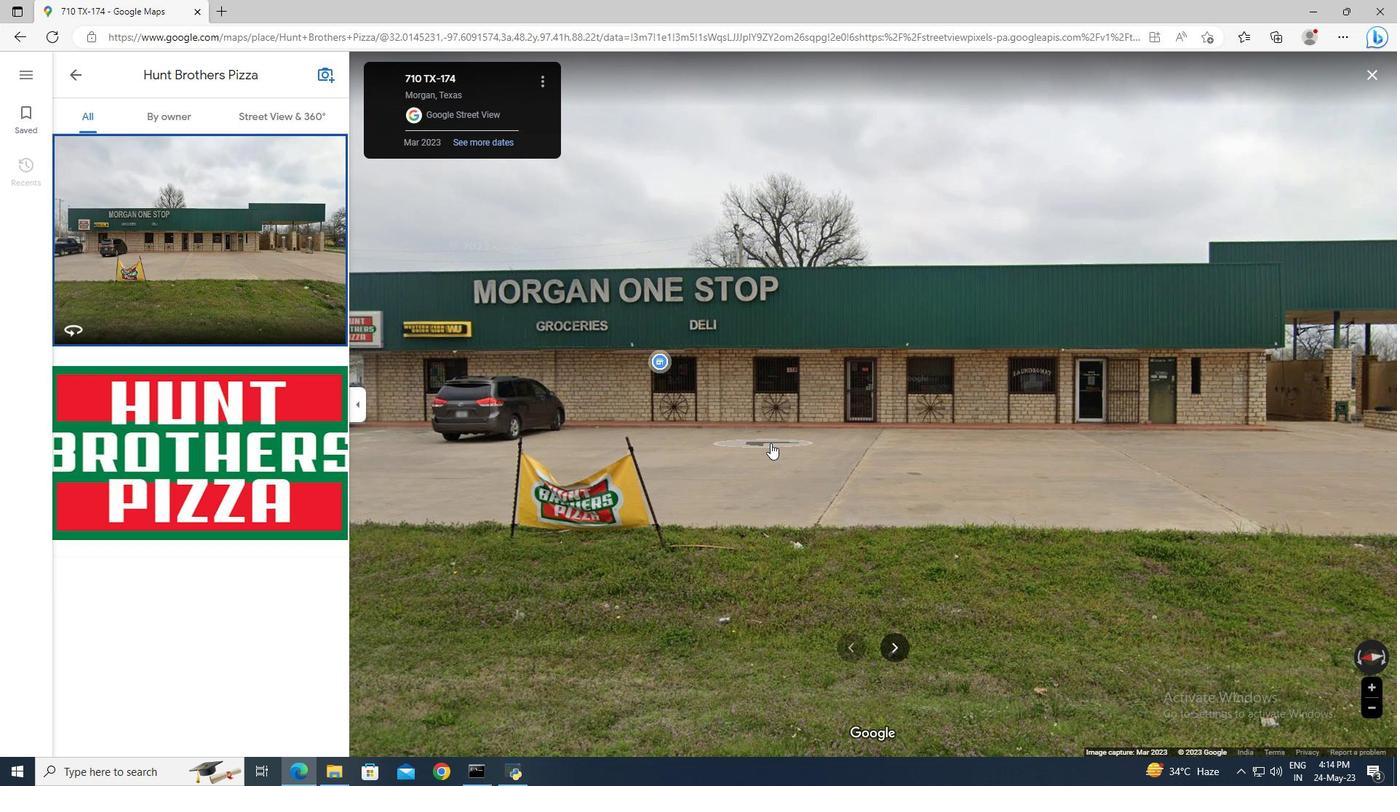 
Action: Mouse pressed left at (771, 444)
Screenshot: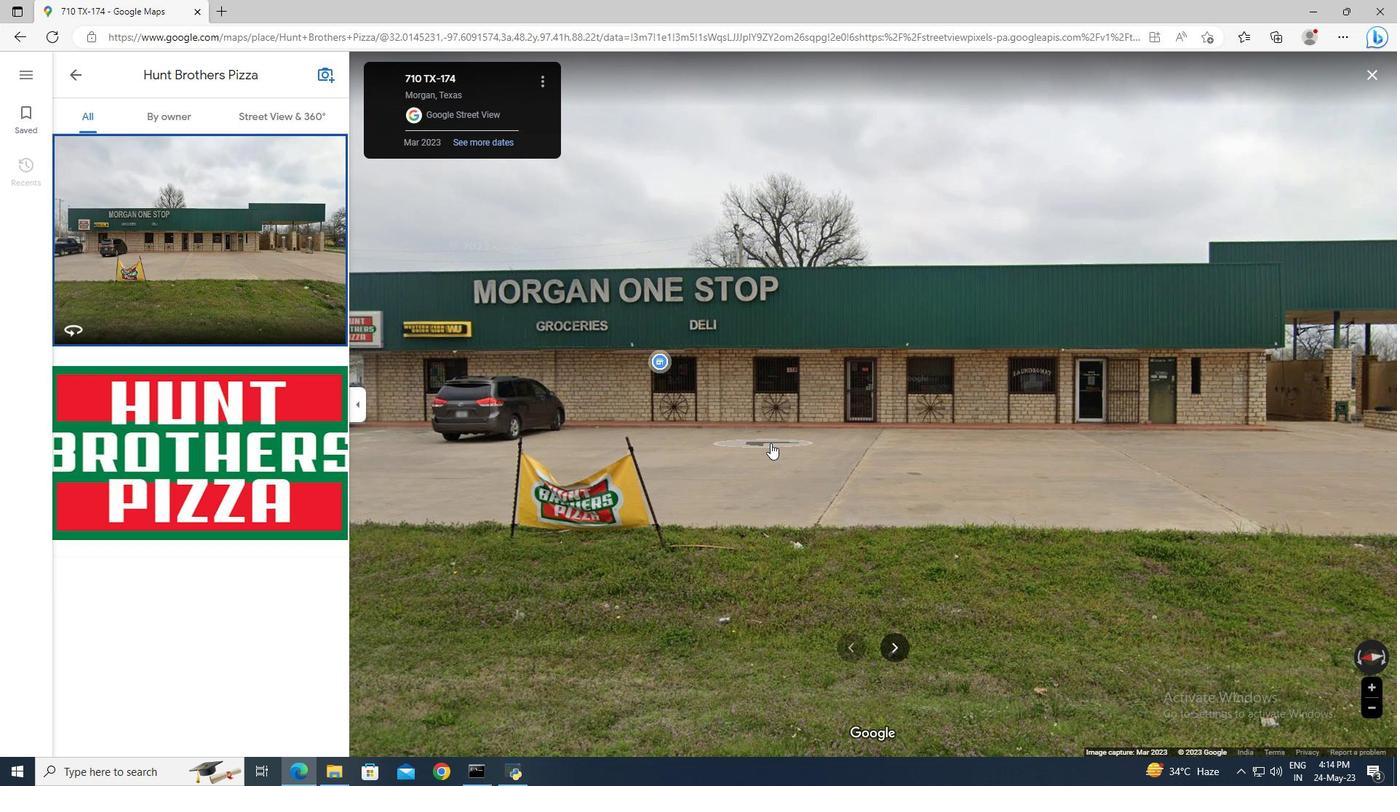 
Action: Mouse moved to (1057, 473)
Screenshot: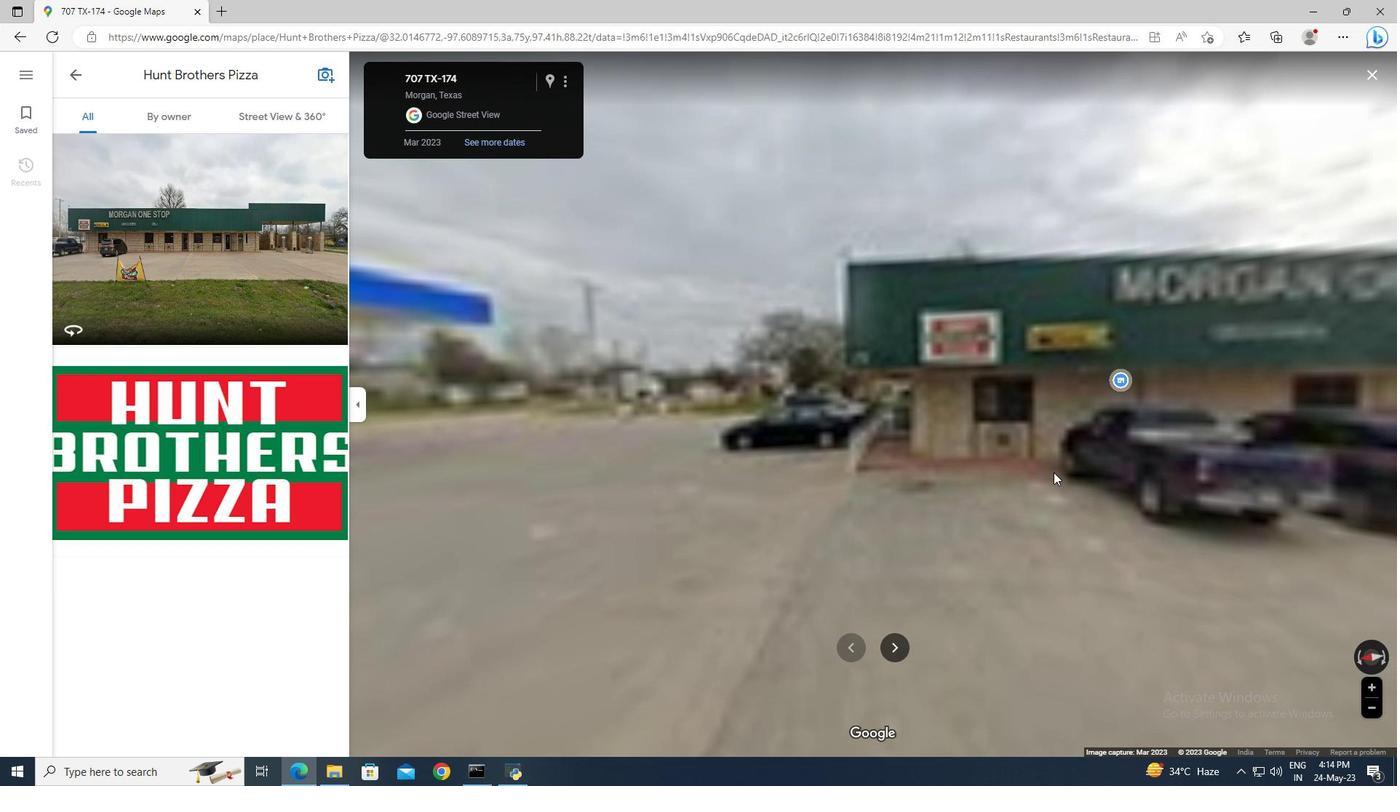
Action: Mouse pressed left at (1057, 473)
Screenshot: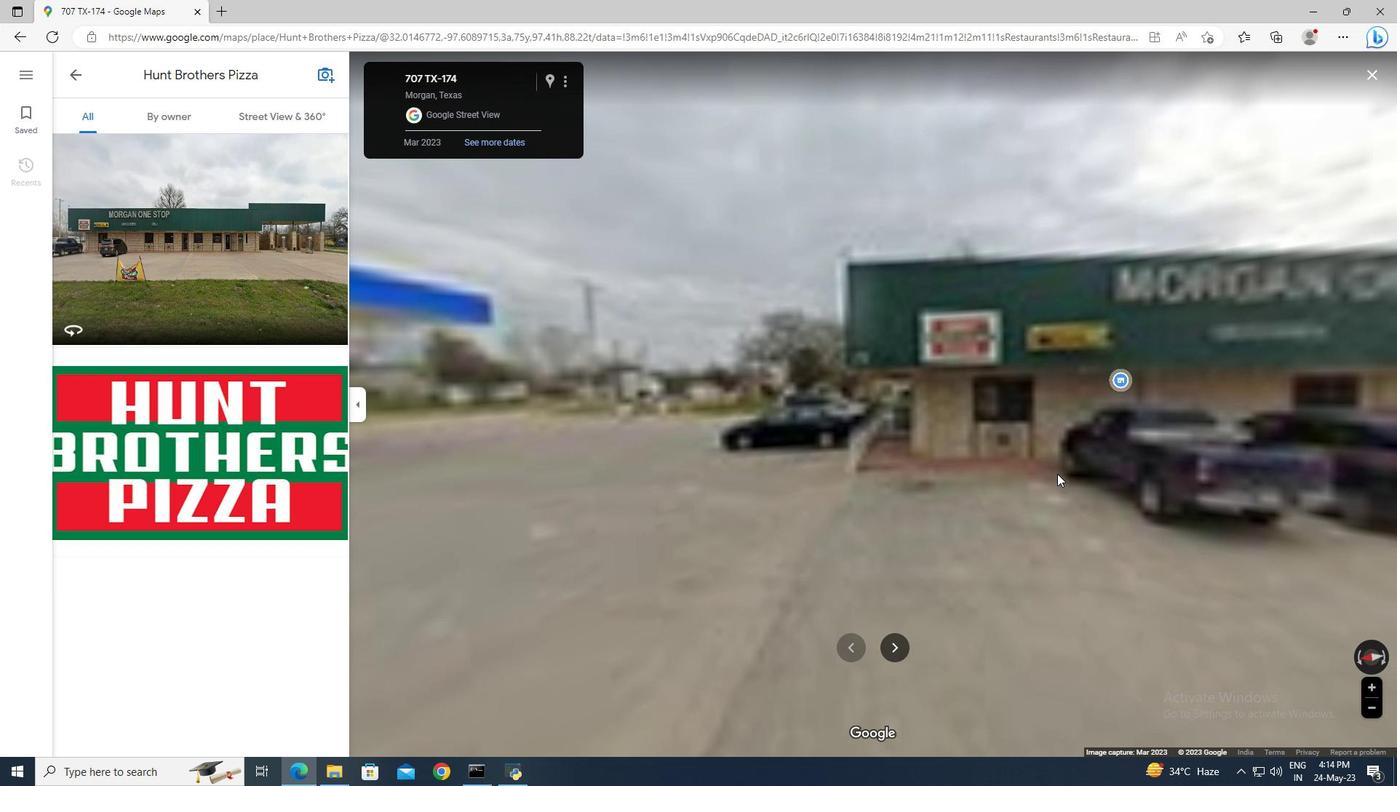 
Action: Mouse moved to (930, 482)
Screenshot: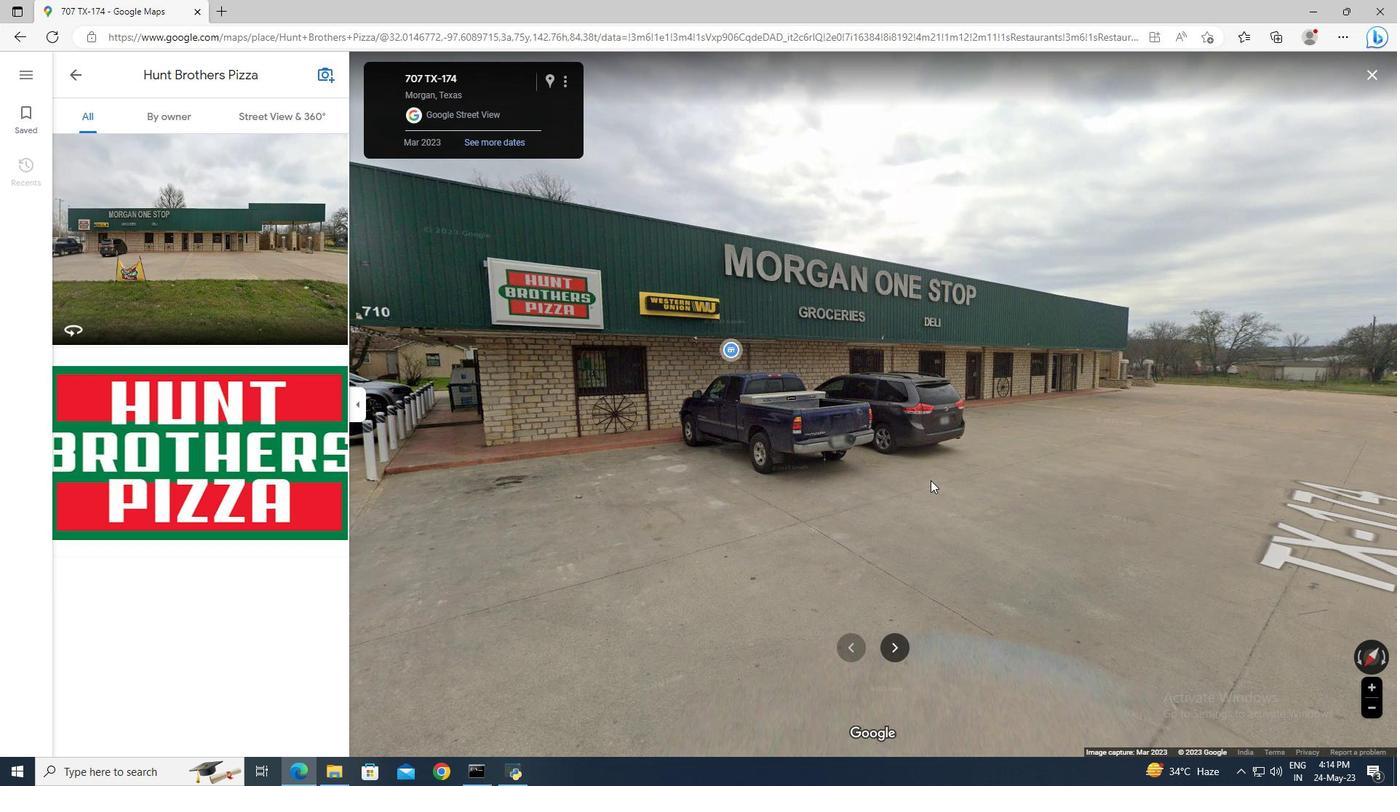 
Action: Mouse pressed left at (930, 482)
Screenshot: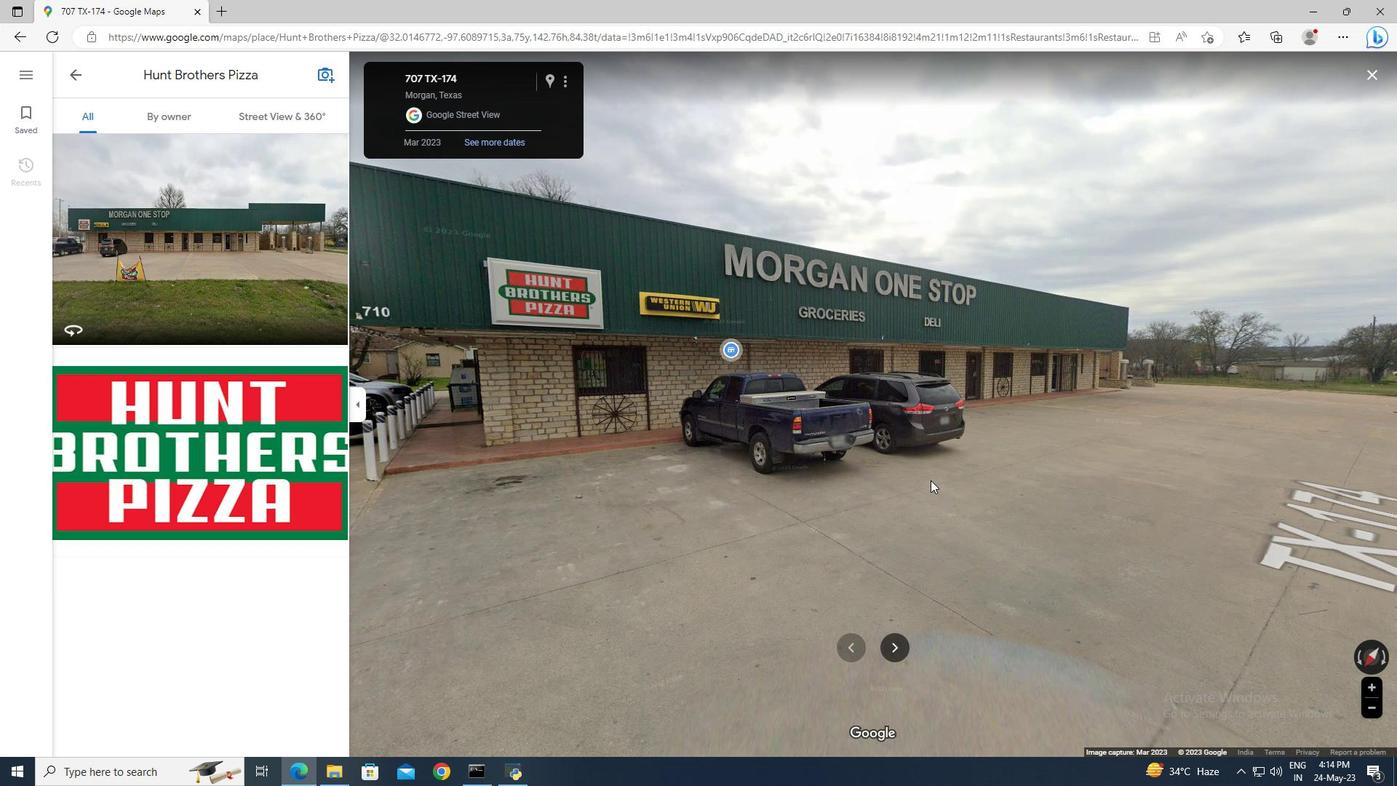 
Action: Mouse moved to (1025, 377)
Screenshot: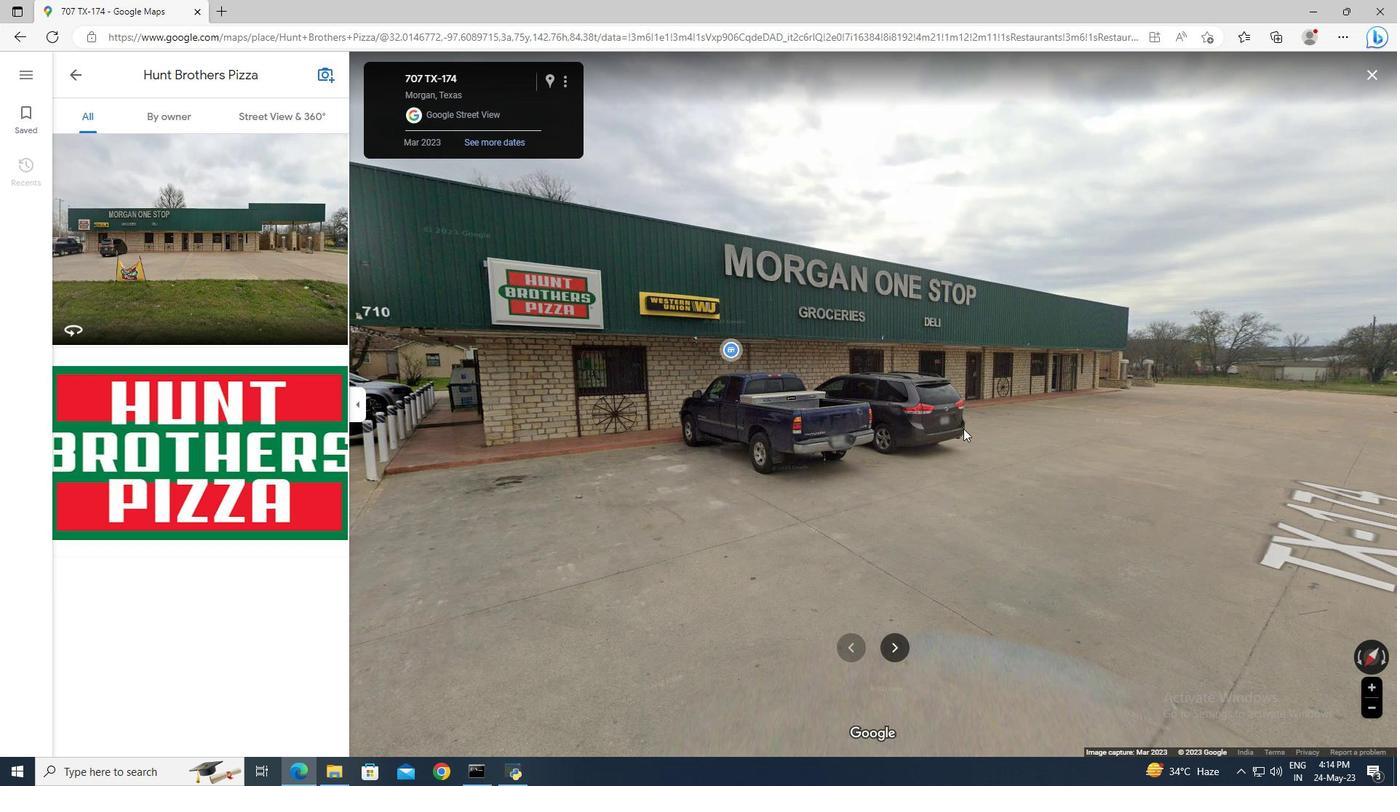 
Action: Mouse pressed left at (1025, 377)
Screenshot: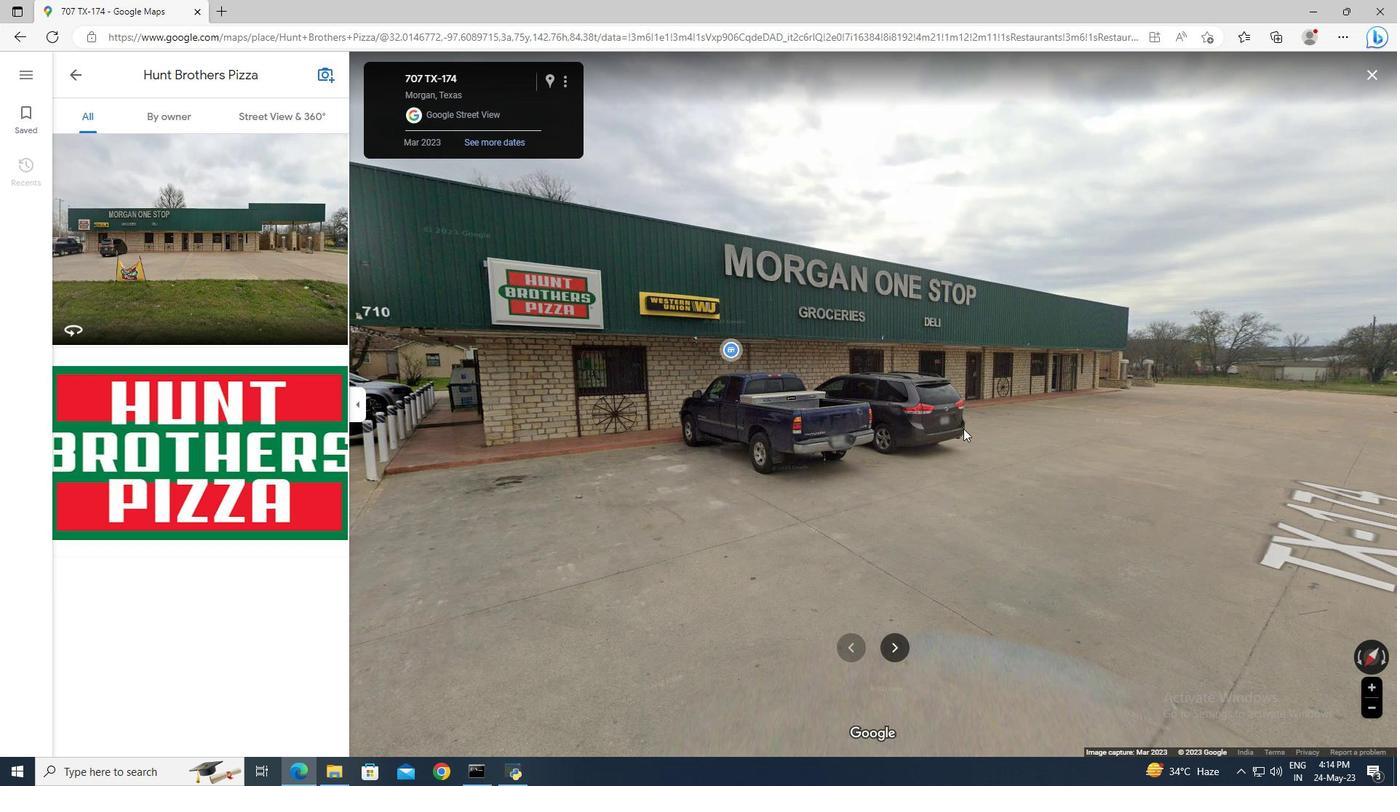 
Action: Mouse moved to (941, 460)
Screenshot: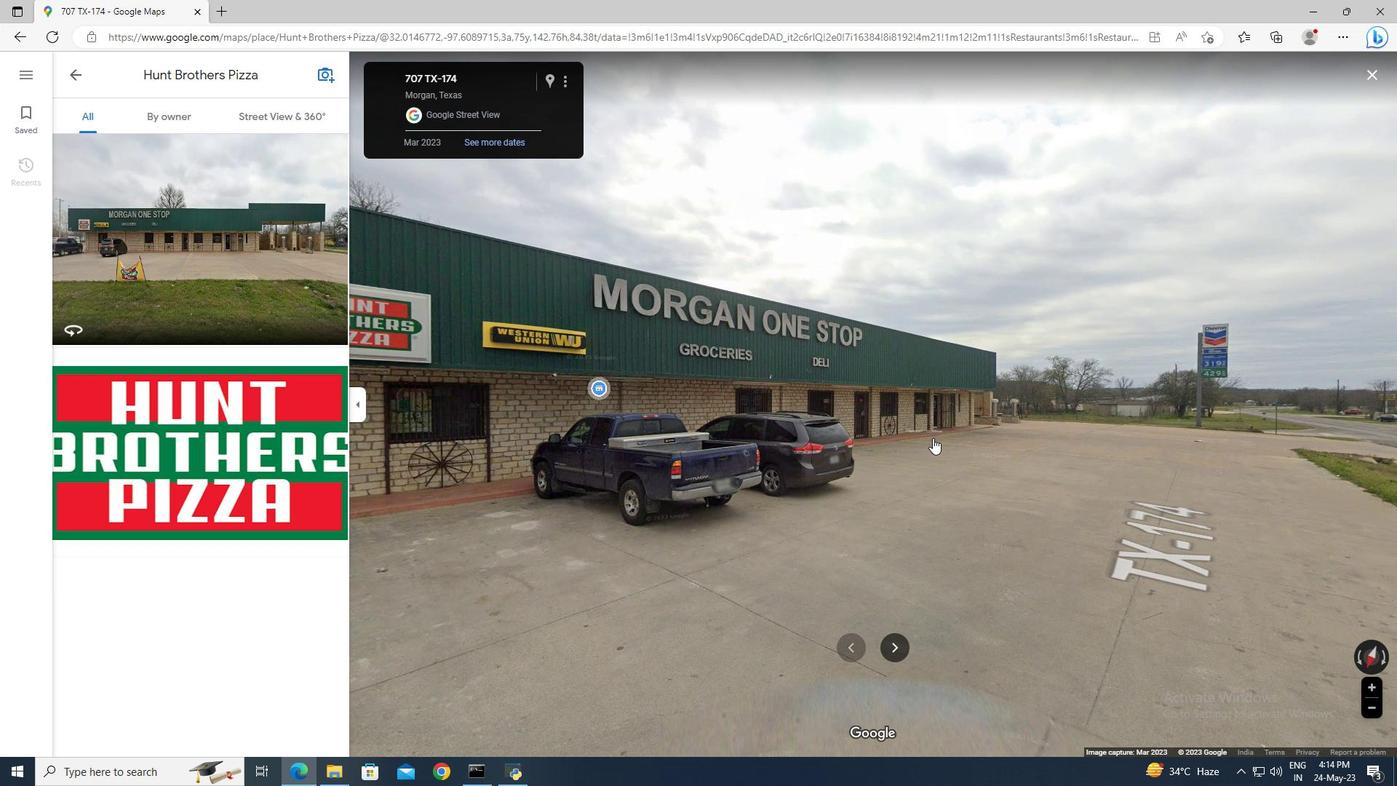 
Action: Mouse pressed left at (941, 460)
Screenshot: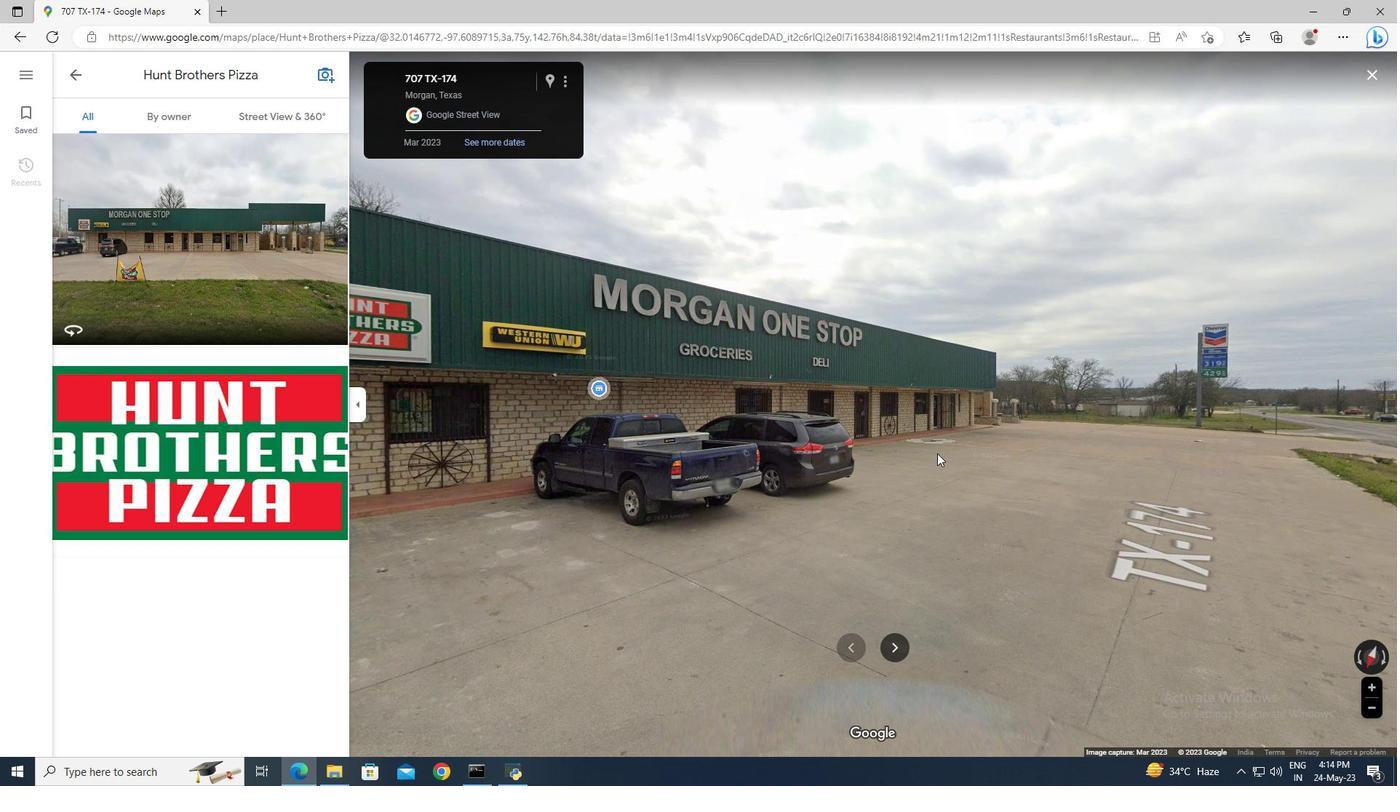 
Action: Mouse moved to (527, 403)
Screenshot: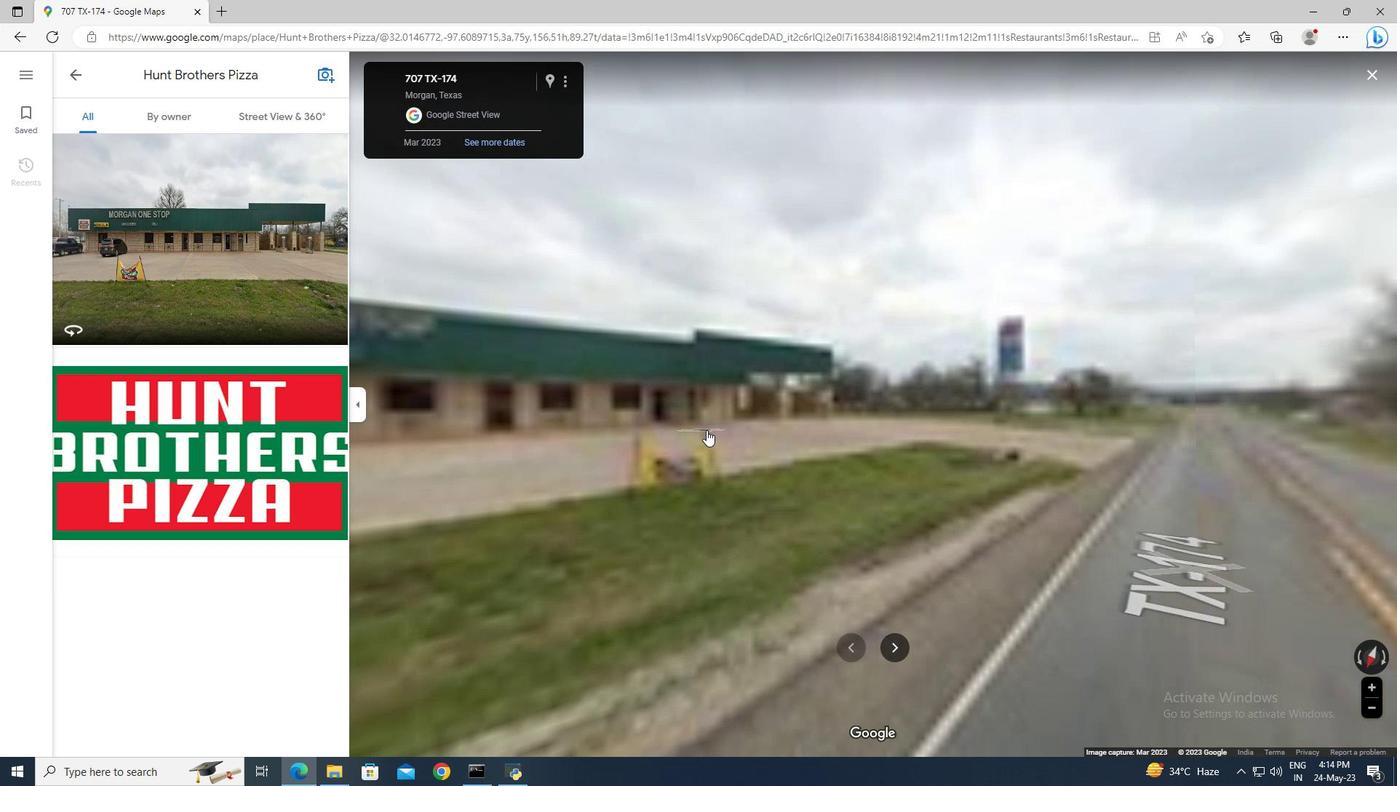 
Action: Mouse pressed left at (527, 403)
Screenshot: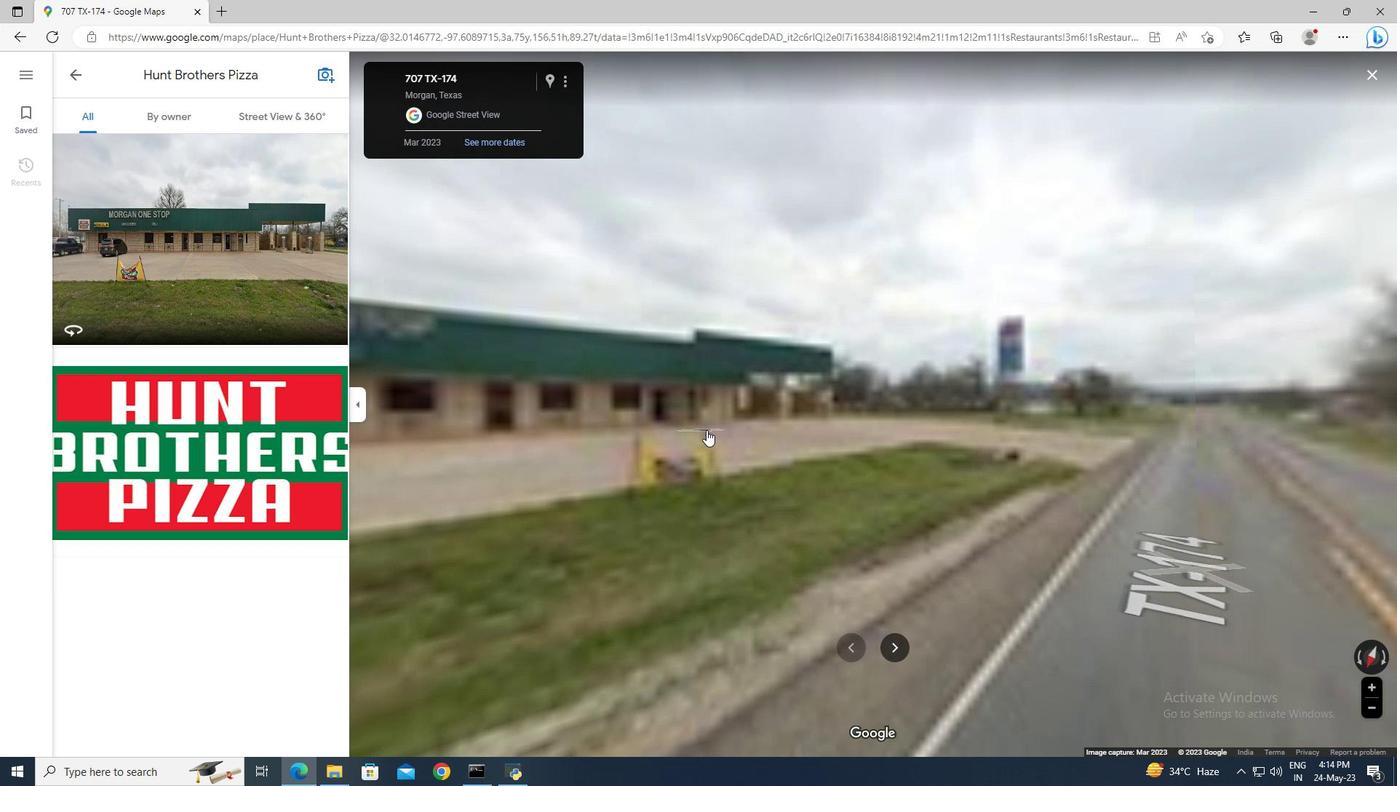 
Action: Mouse moved to (770, 437)
Screenshot: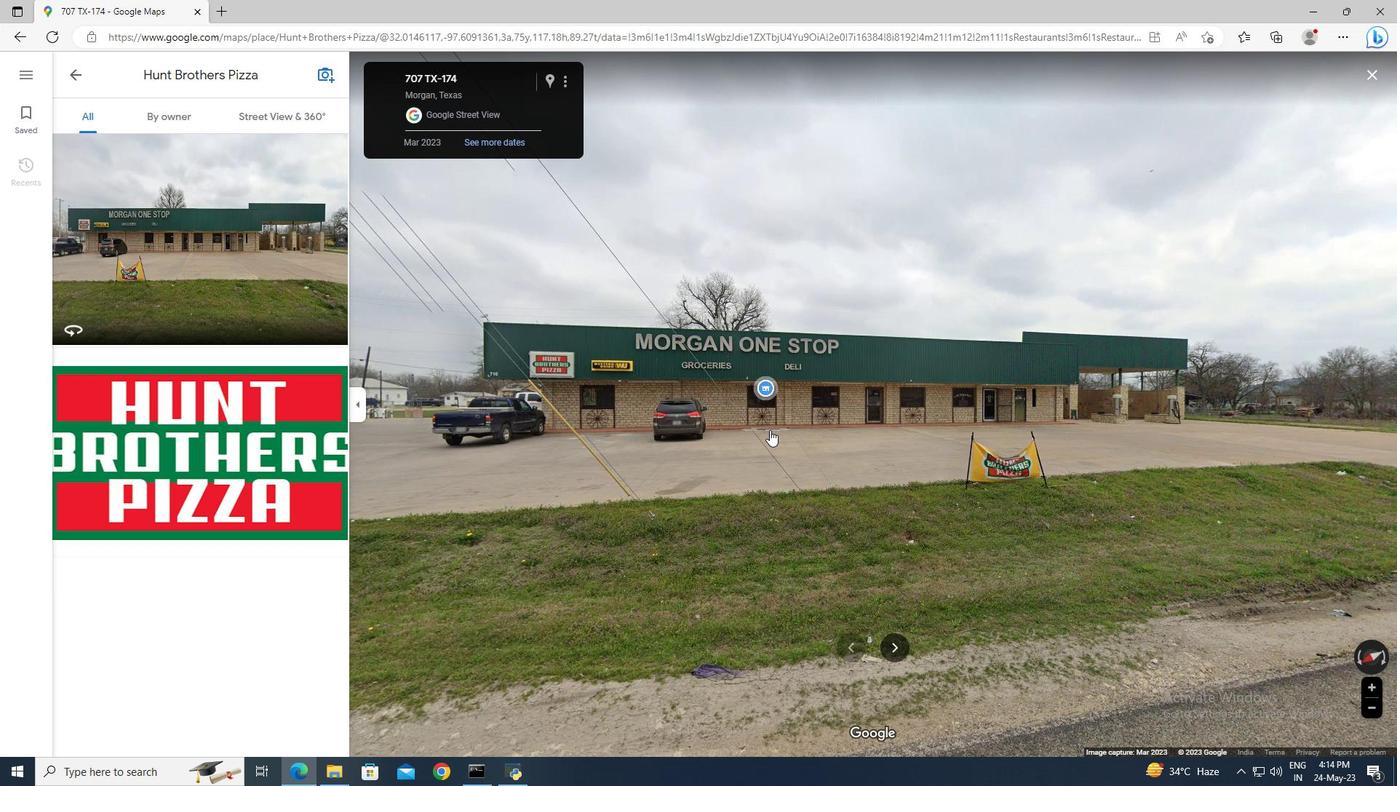 
Action: Mouse pressed left at (770, 437)
Screenshot: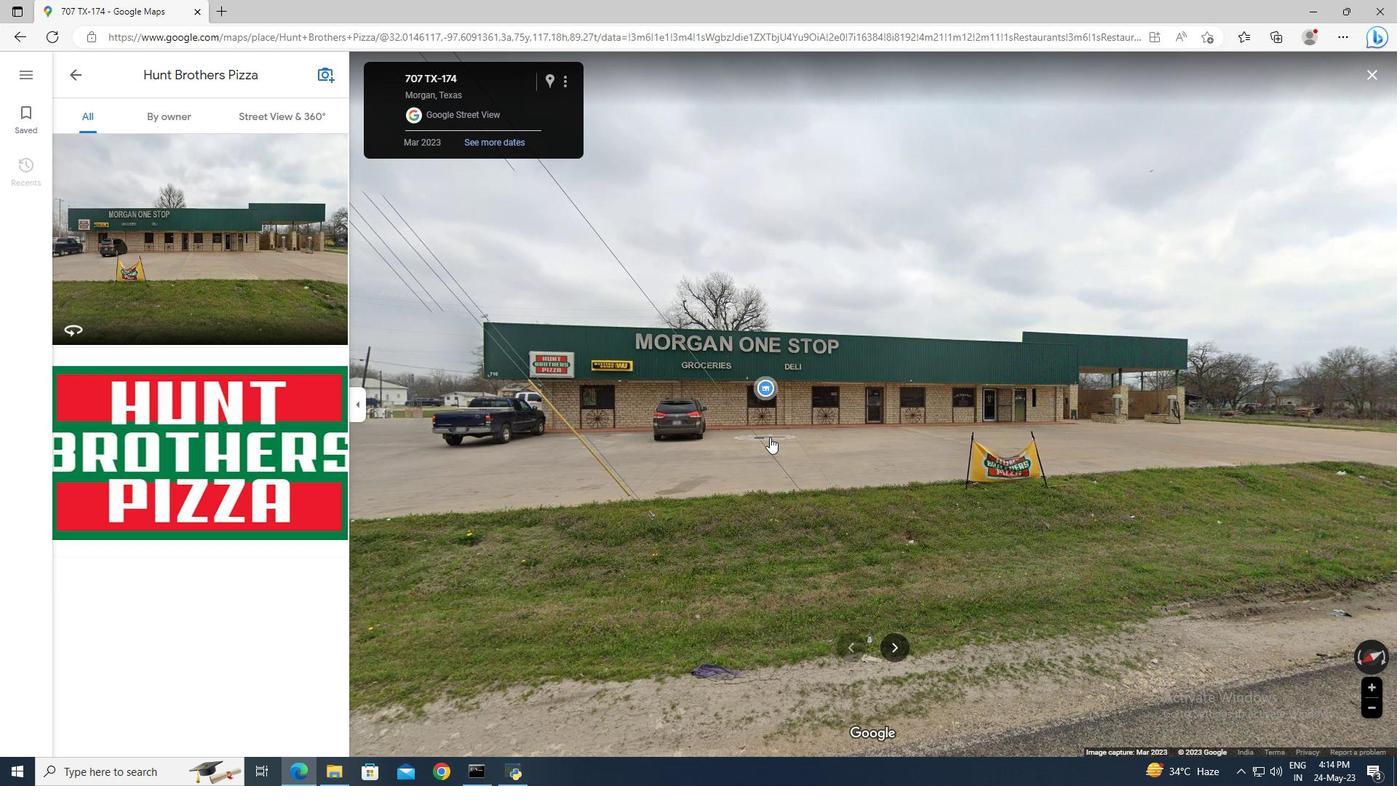 
Action: Mouse moved to (988, 530)
Screenshot: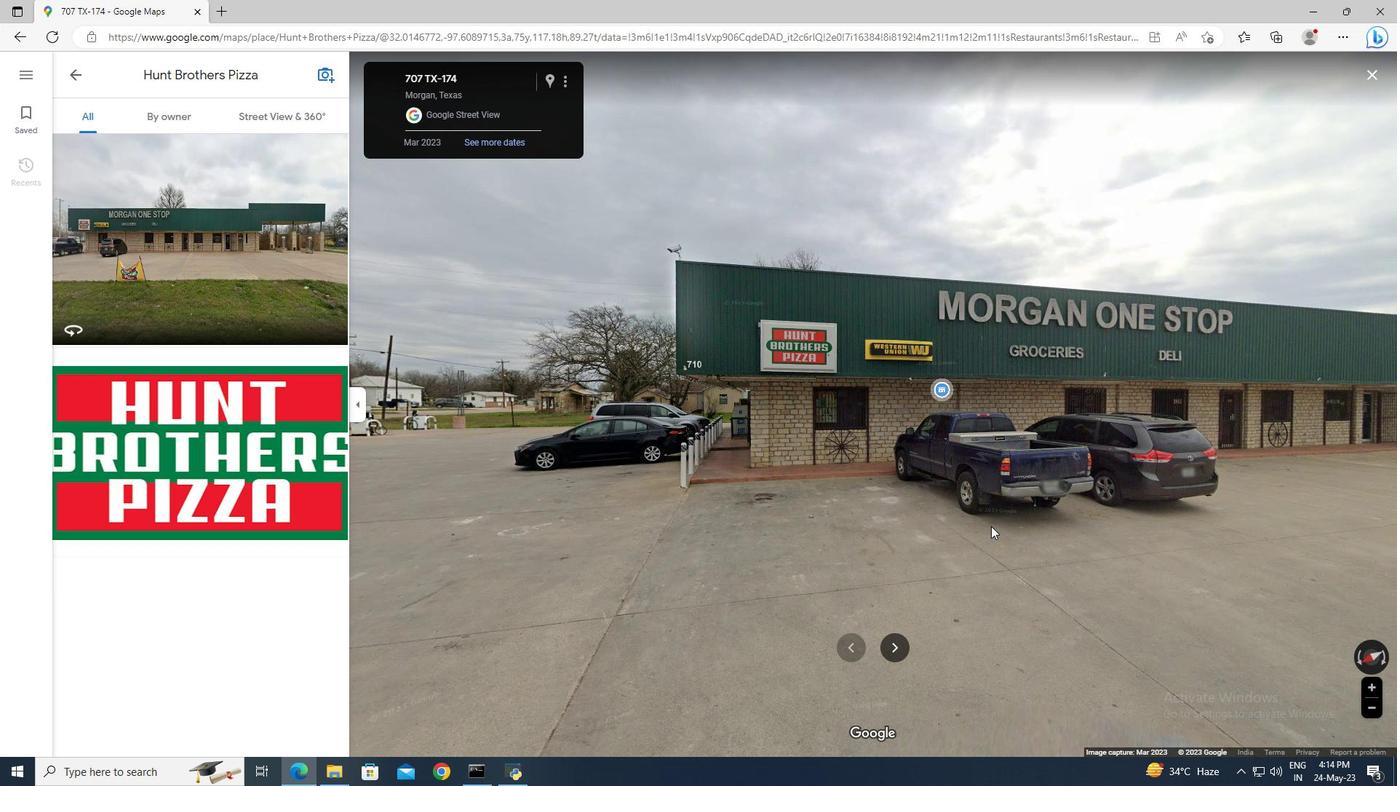 
Action: Mouse pressed left at (988, 530)
Screenshot: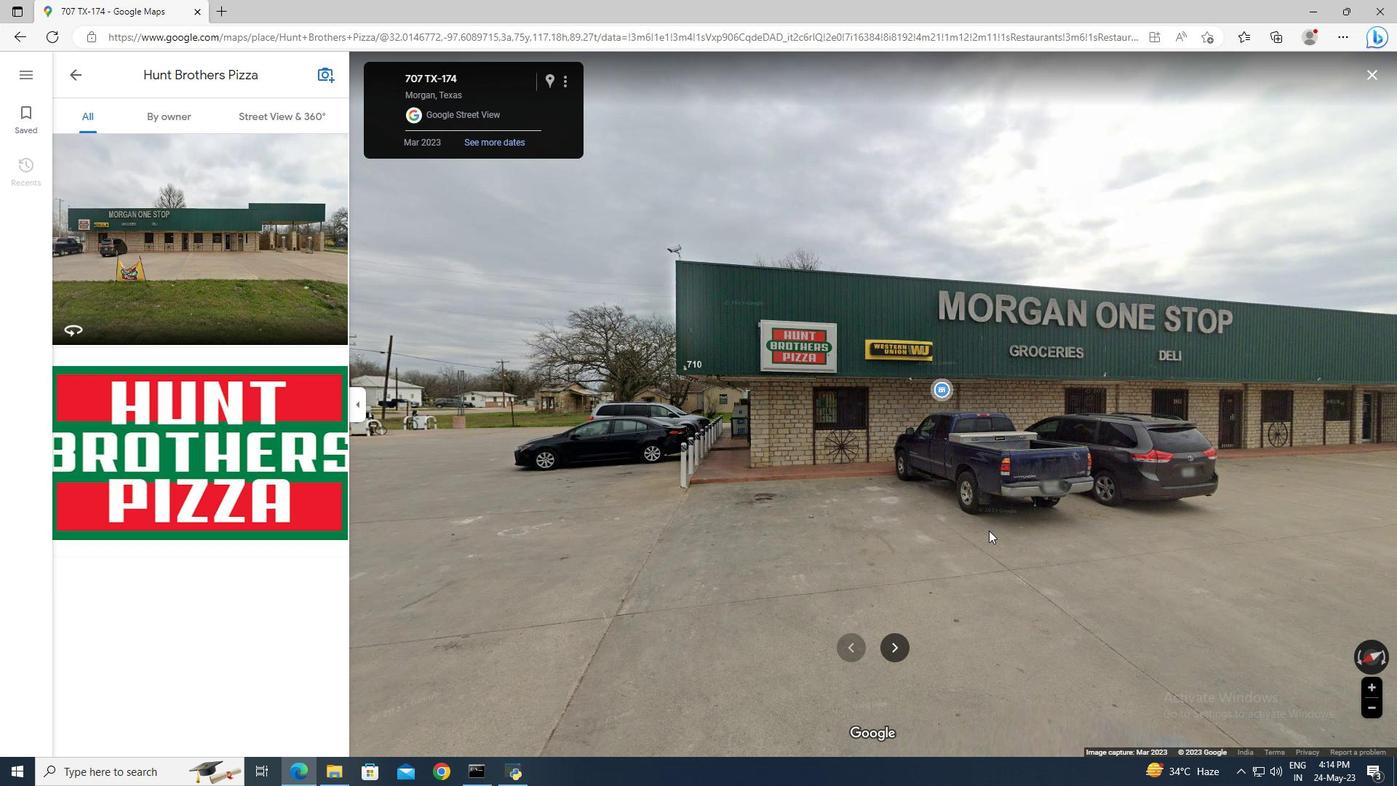 
Action: Mouse moved to (941, 509)
Screenshot: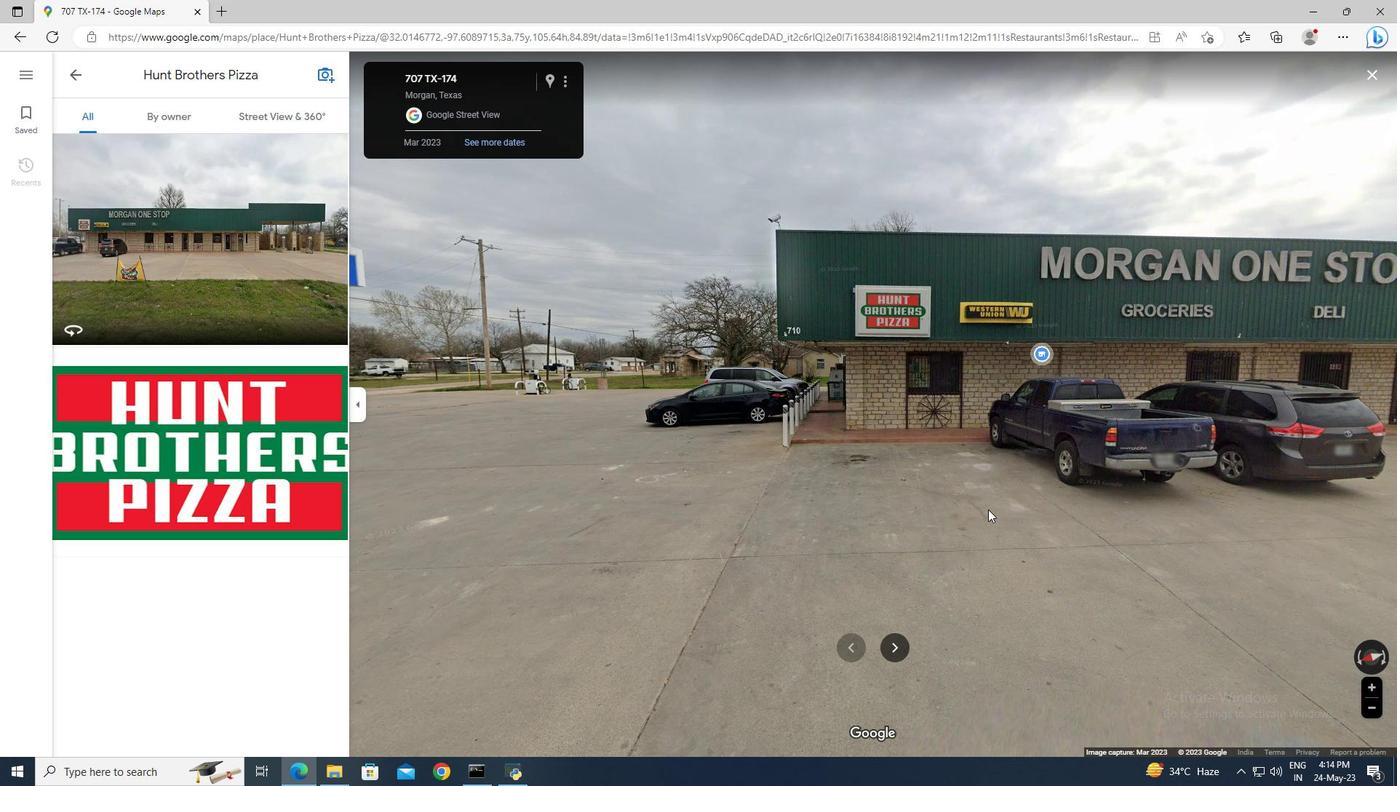 
Action: Mouse pressed left at (941, 509)
Screenshot: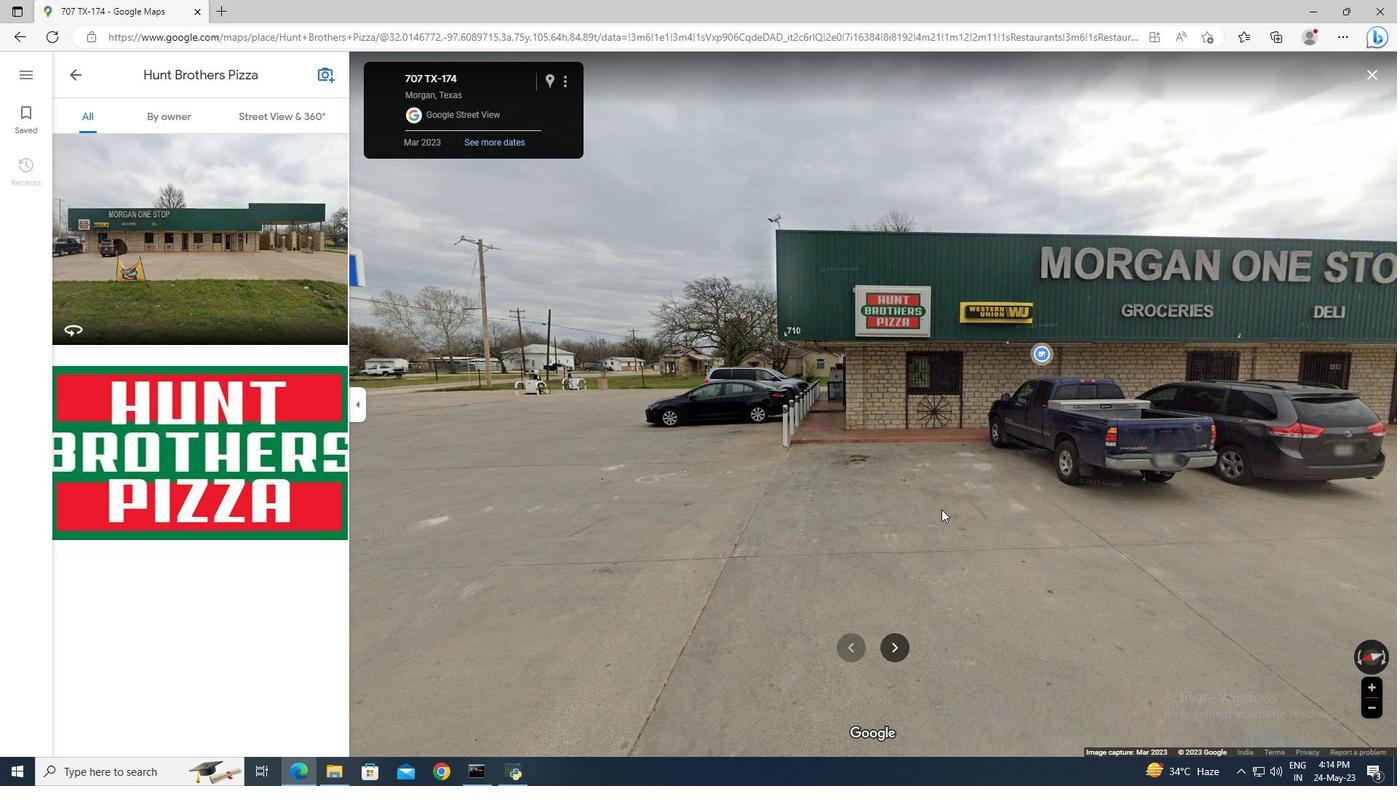 
Action: Mouse moved to (652, 398)
Screenshot: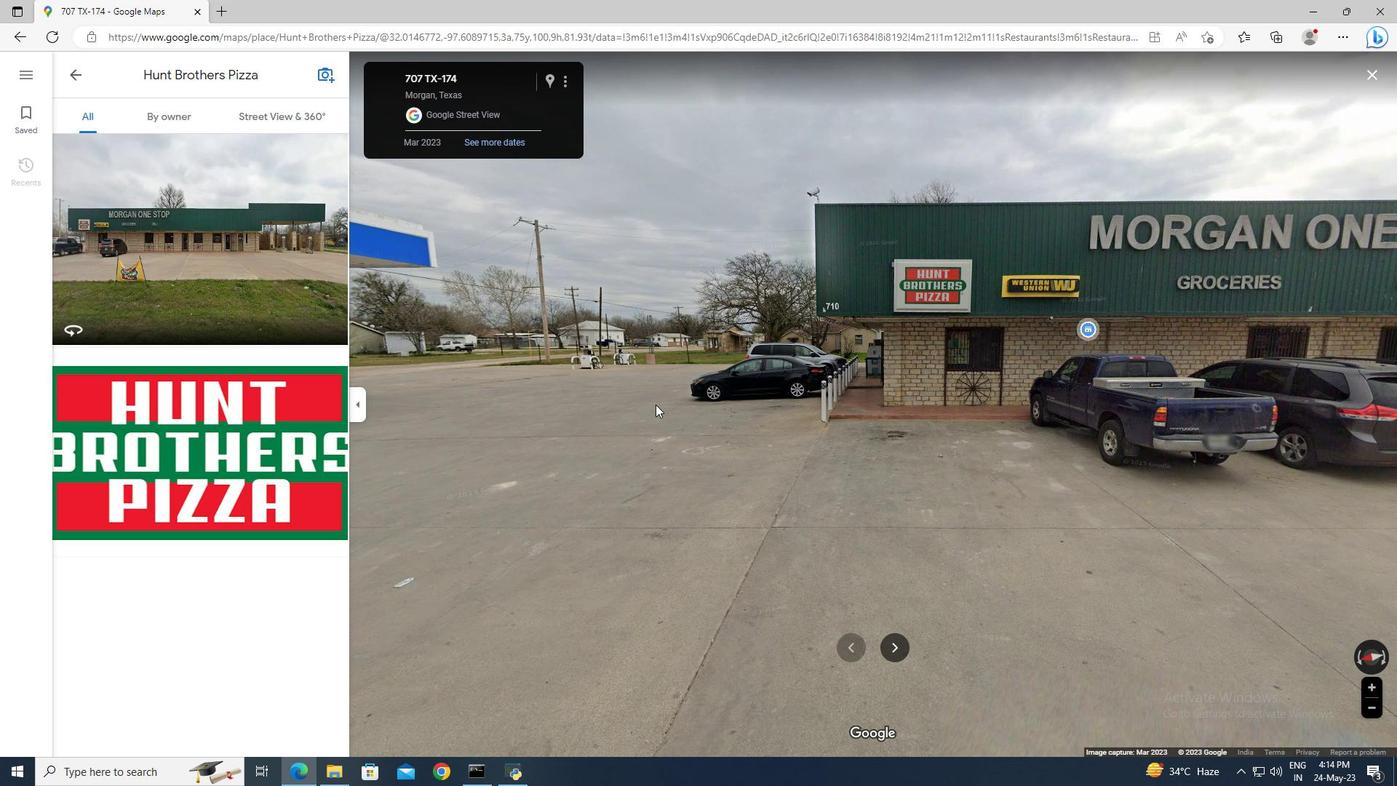 
Action: Mouse pressed left at (652, 398)
Screenshot: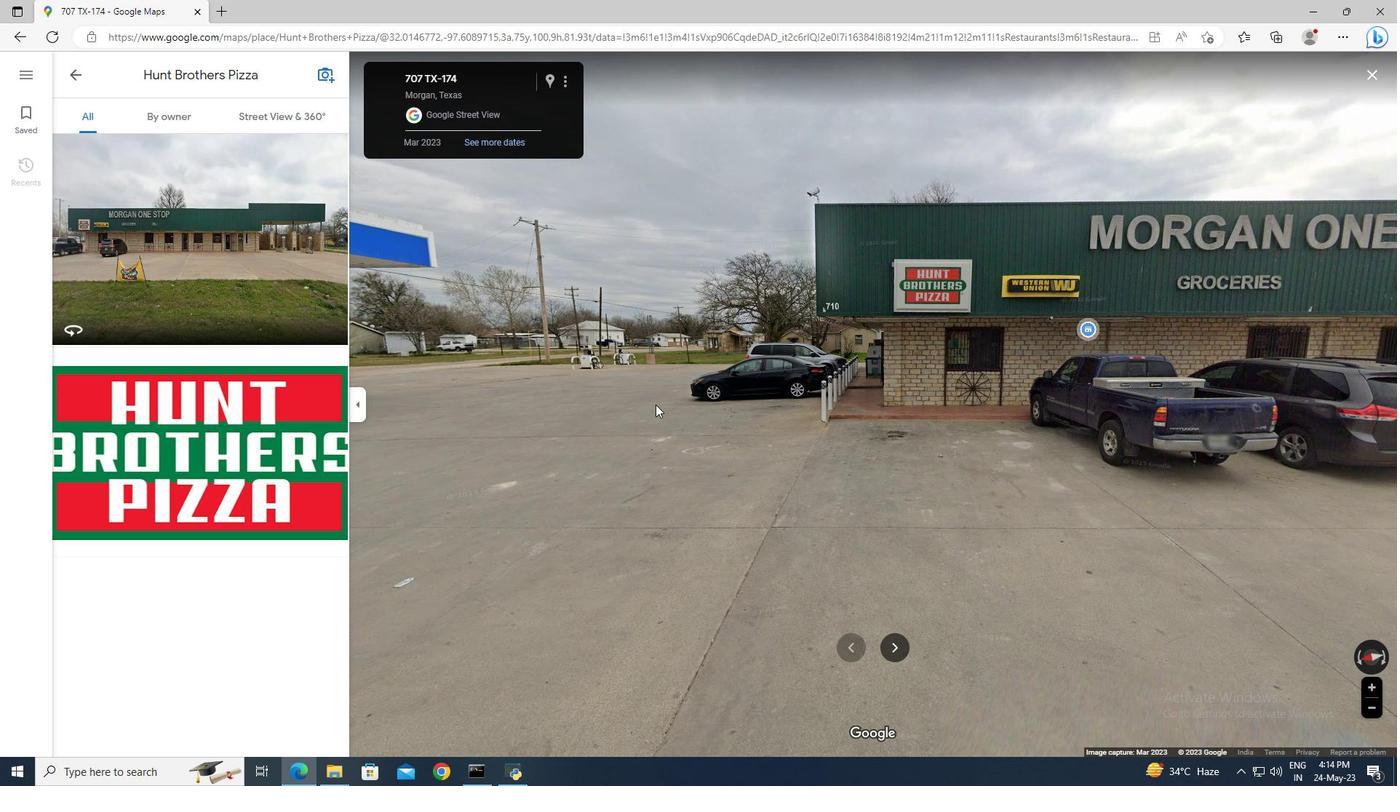 
Action: Mouse moved to (952, 428)
Screenshot: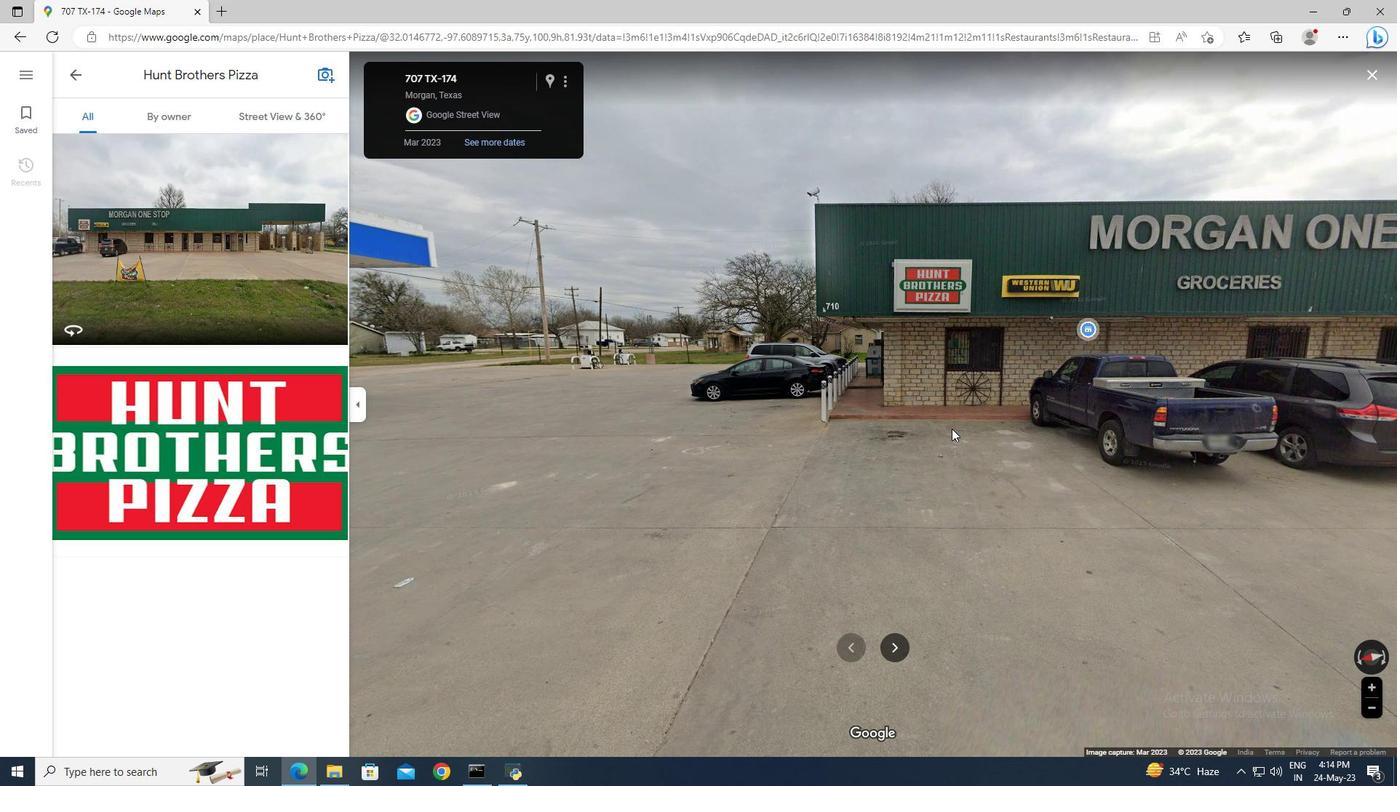 
Action: Mouse pressed left at (952, 428)
Screenshot: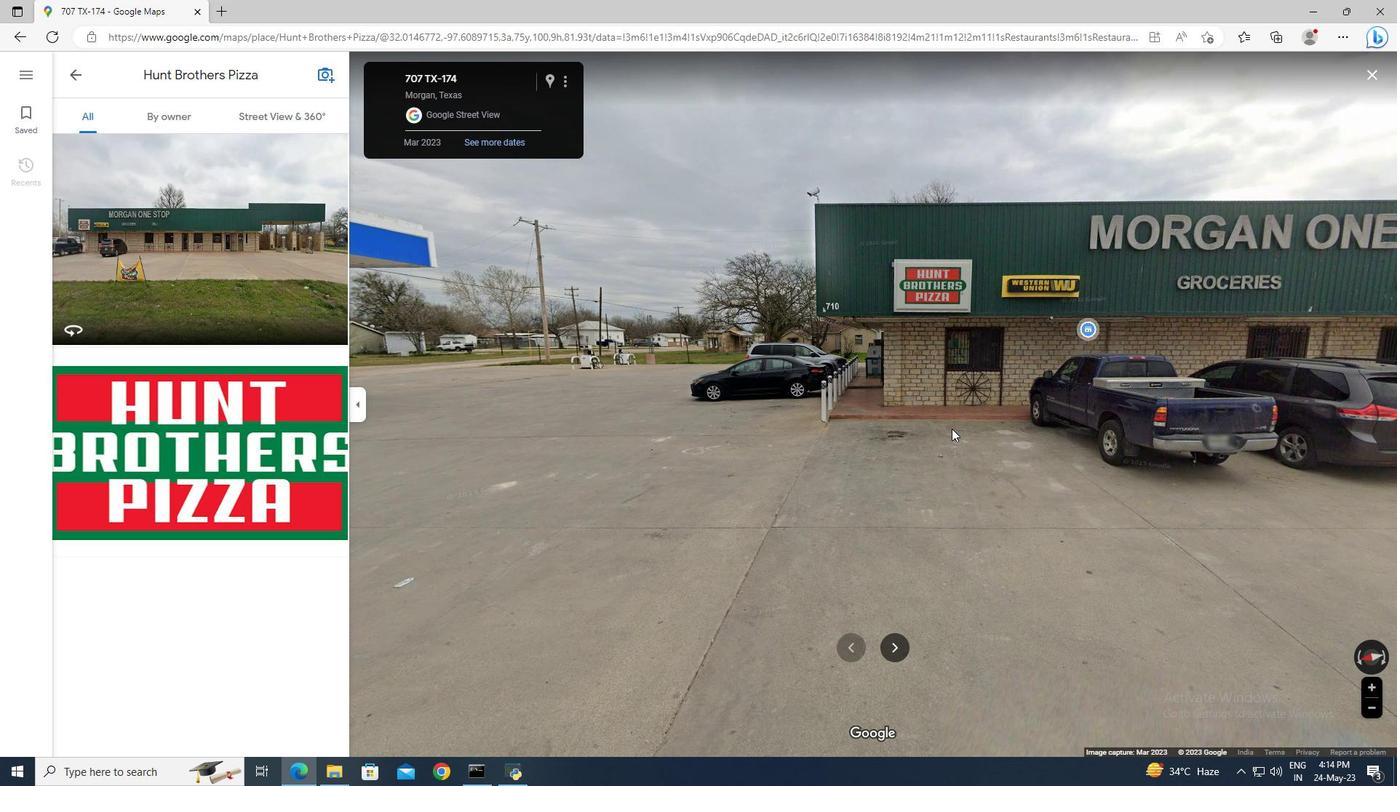 
Action: Mouse moved to (1010, 438)
Screenshot: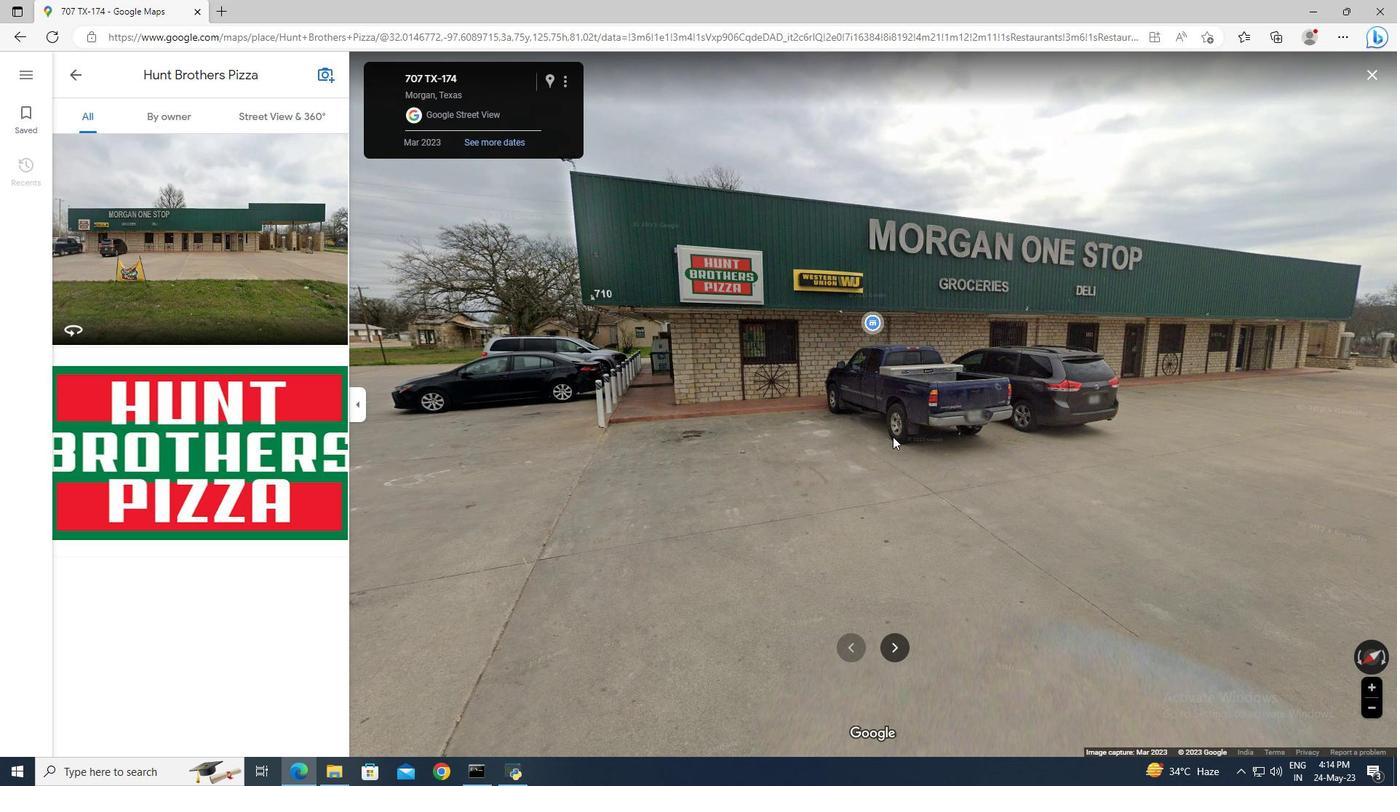 
Action: Mouse pressed left at (1010, 438)
Screenshot: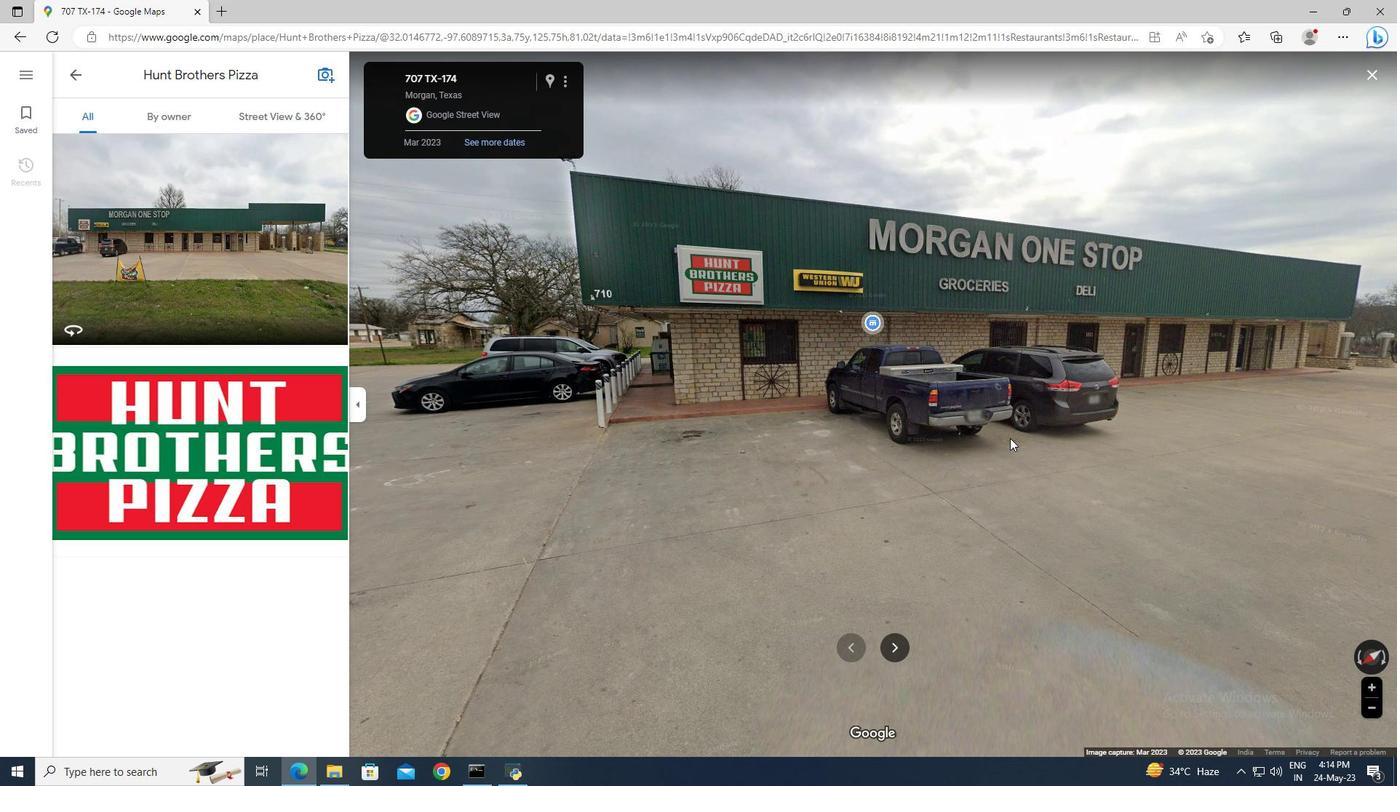
Action: Mouse moved to (898, 653)
Screenshot: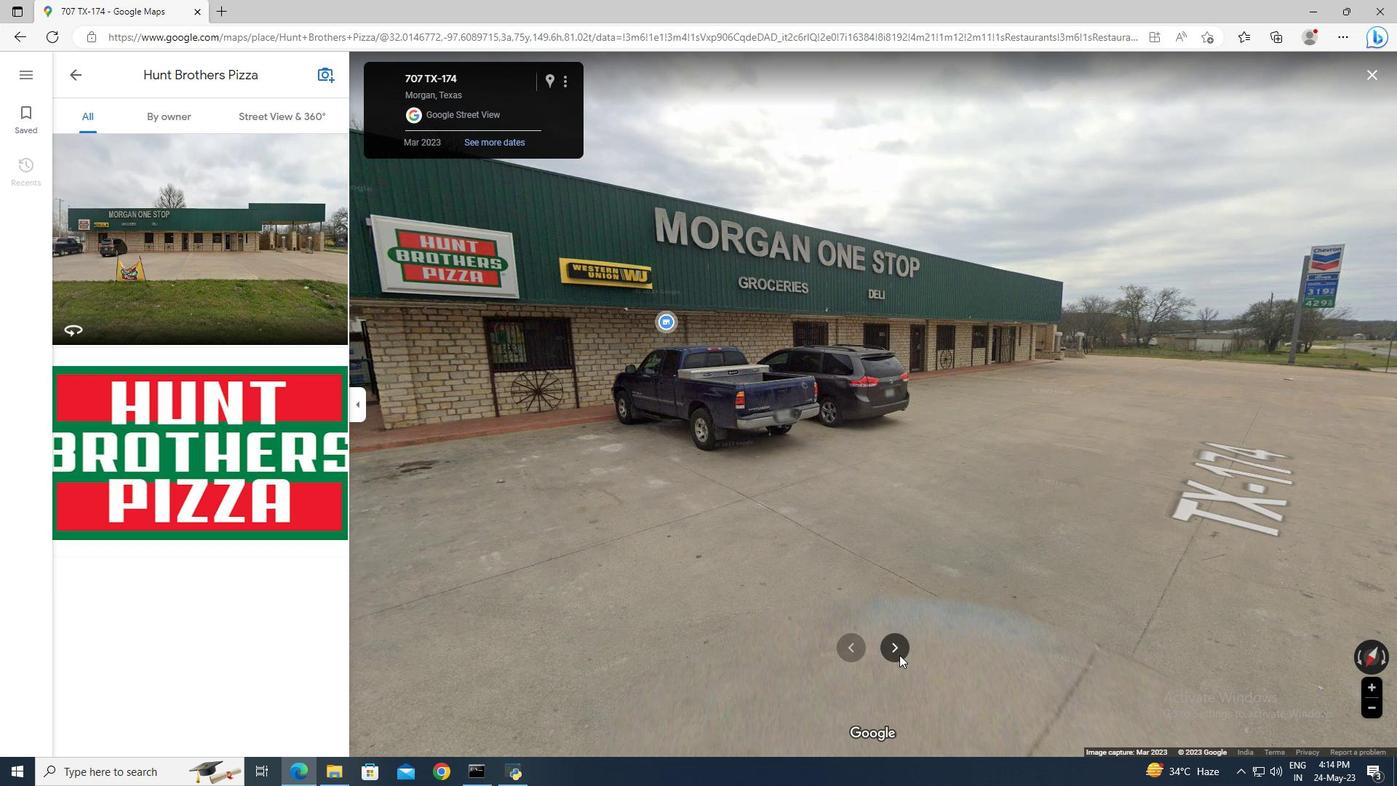 
Action: Mouse pressed left at (898, 653)
Screenshot: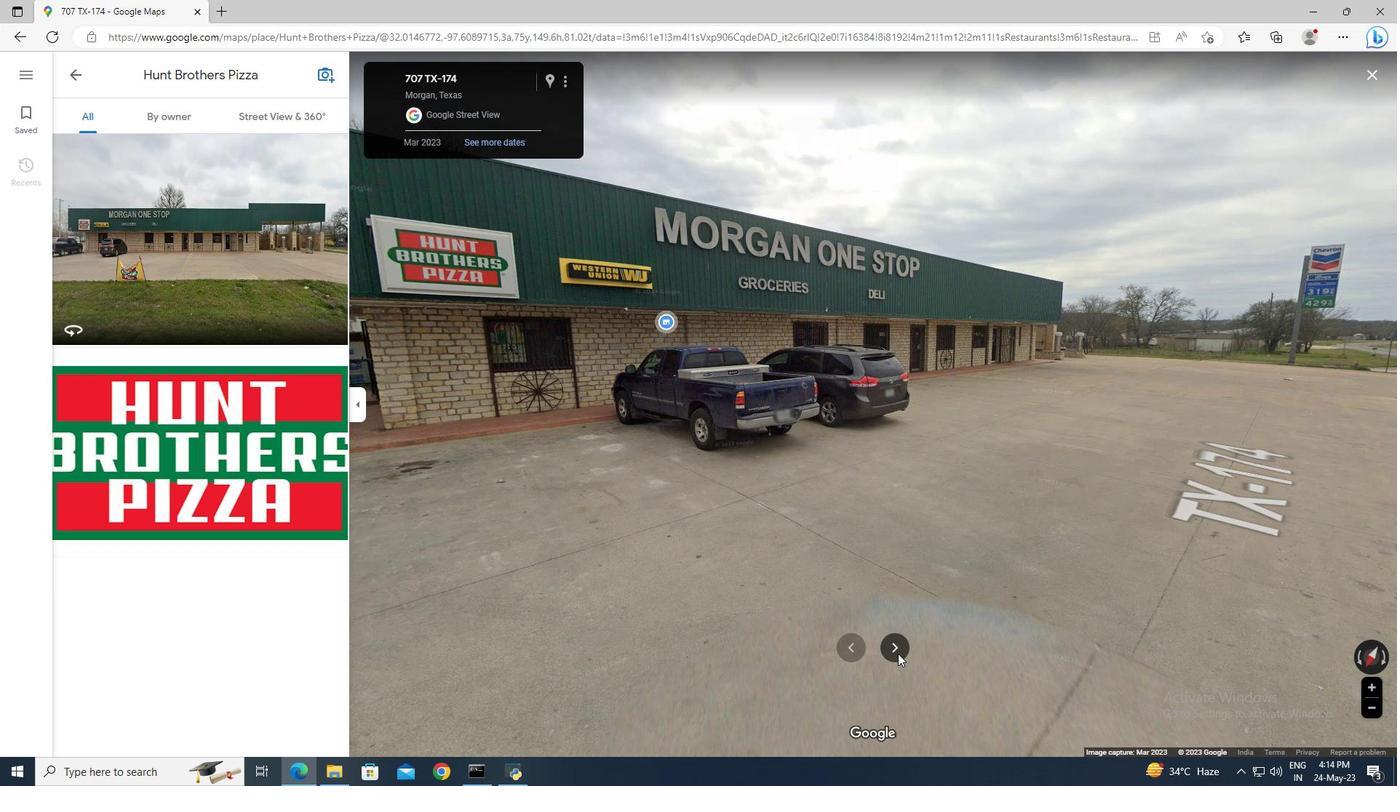 
Action: Mouse moved to (889, 648)
Screenshot: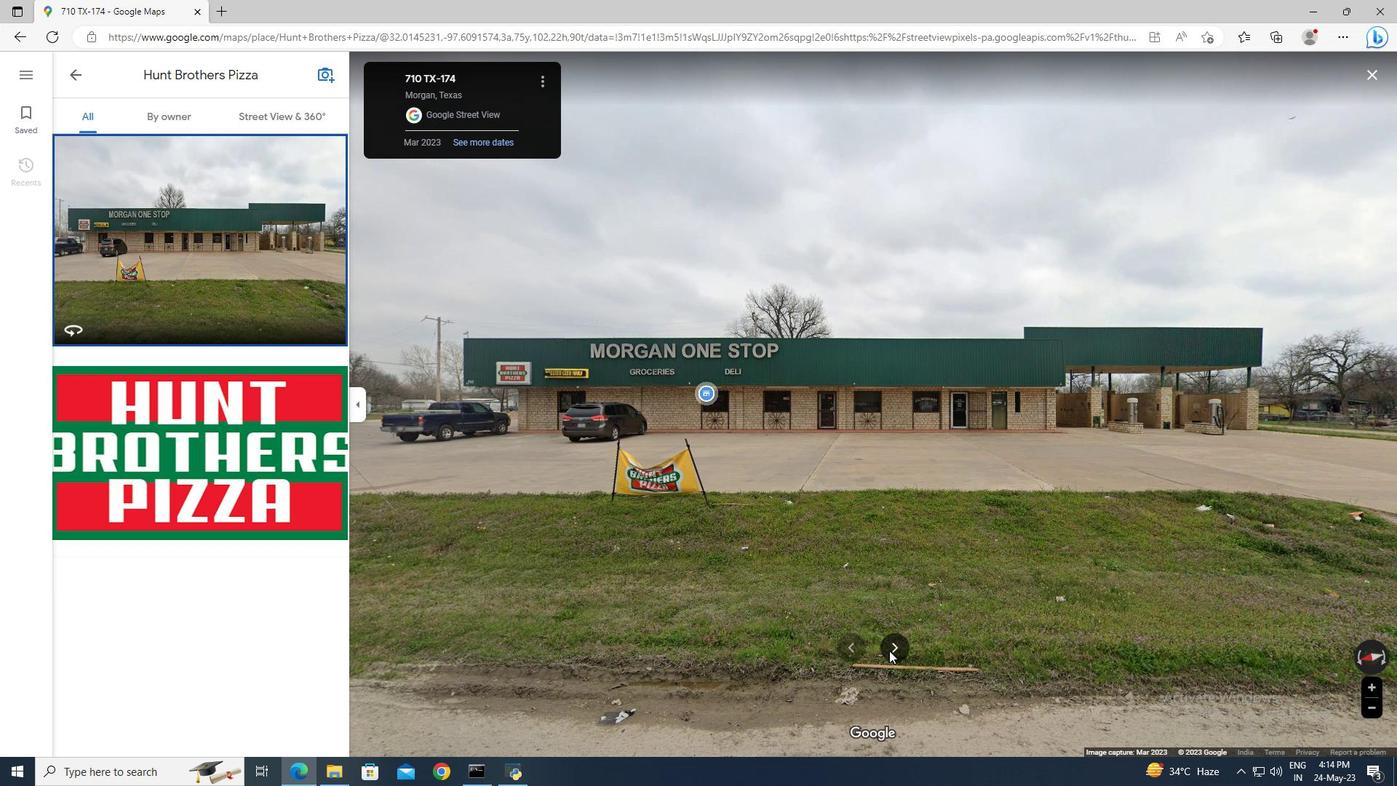 
Action: Mouse pressed left at (889, 648)
Screenshot: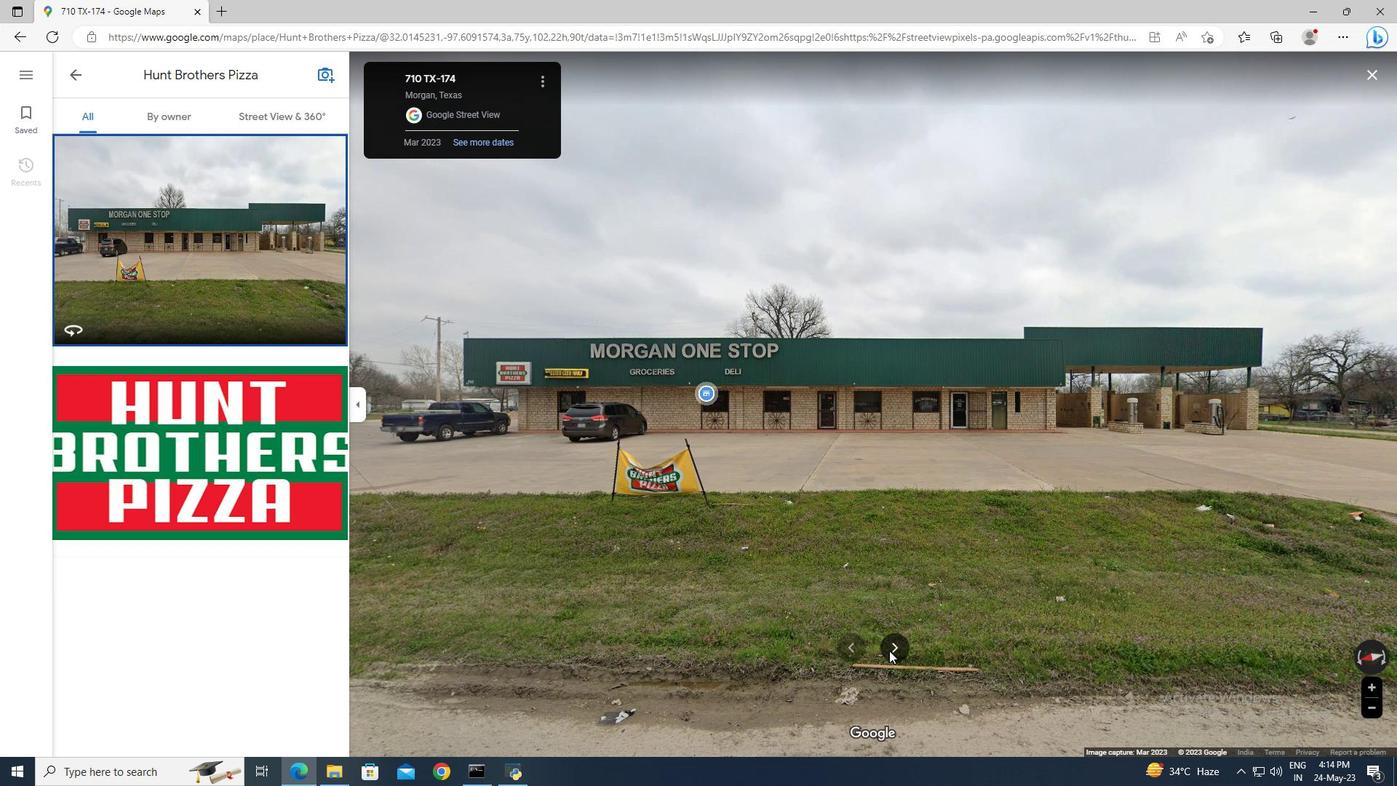 
Action: Mouse moved to (1370, 79)
Screenshot: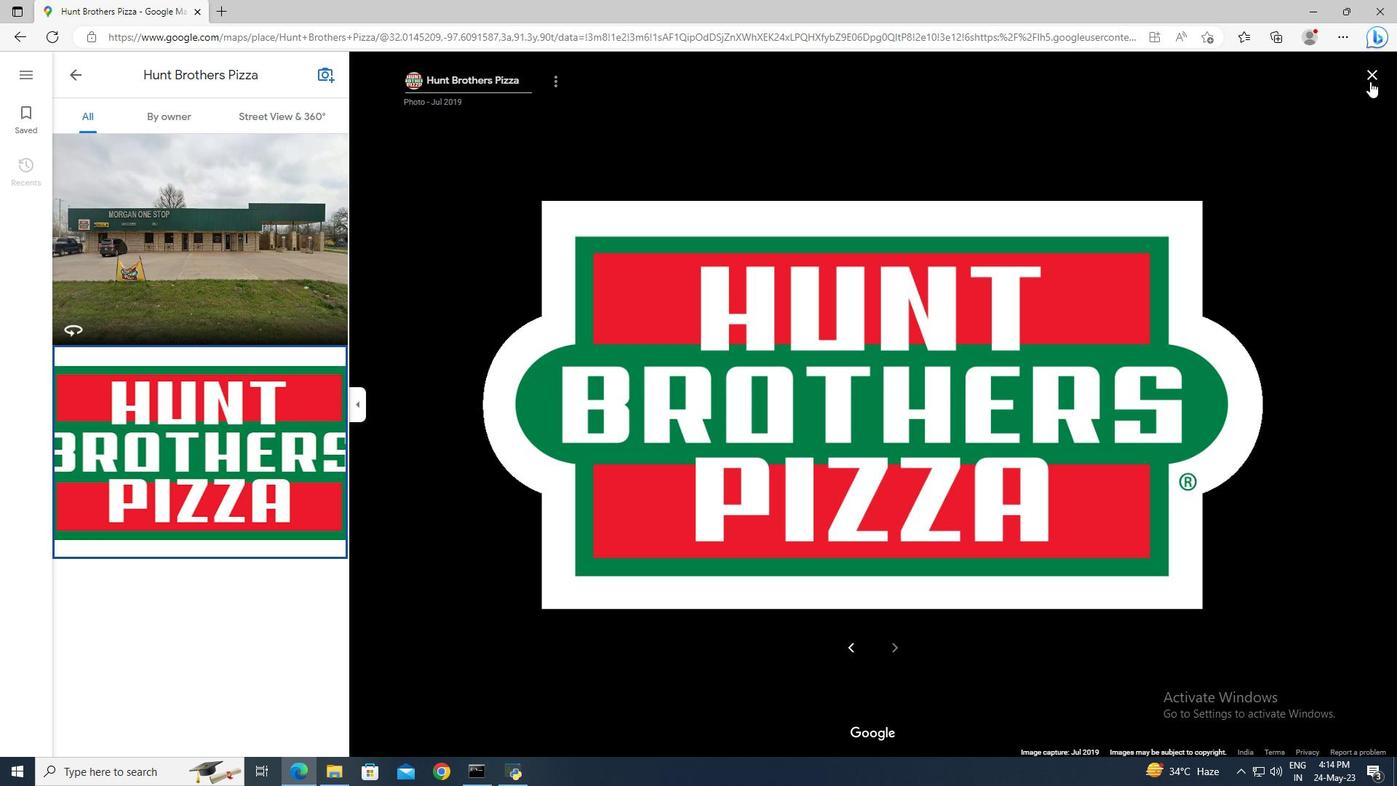 
Action: Mouse pressed left at (1370, 79)
Screenshot: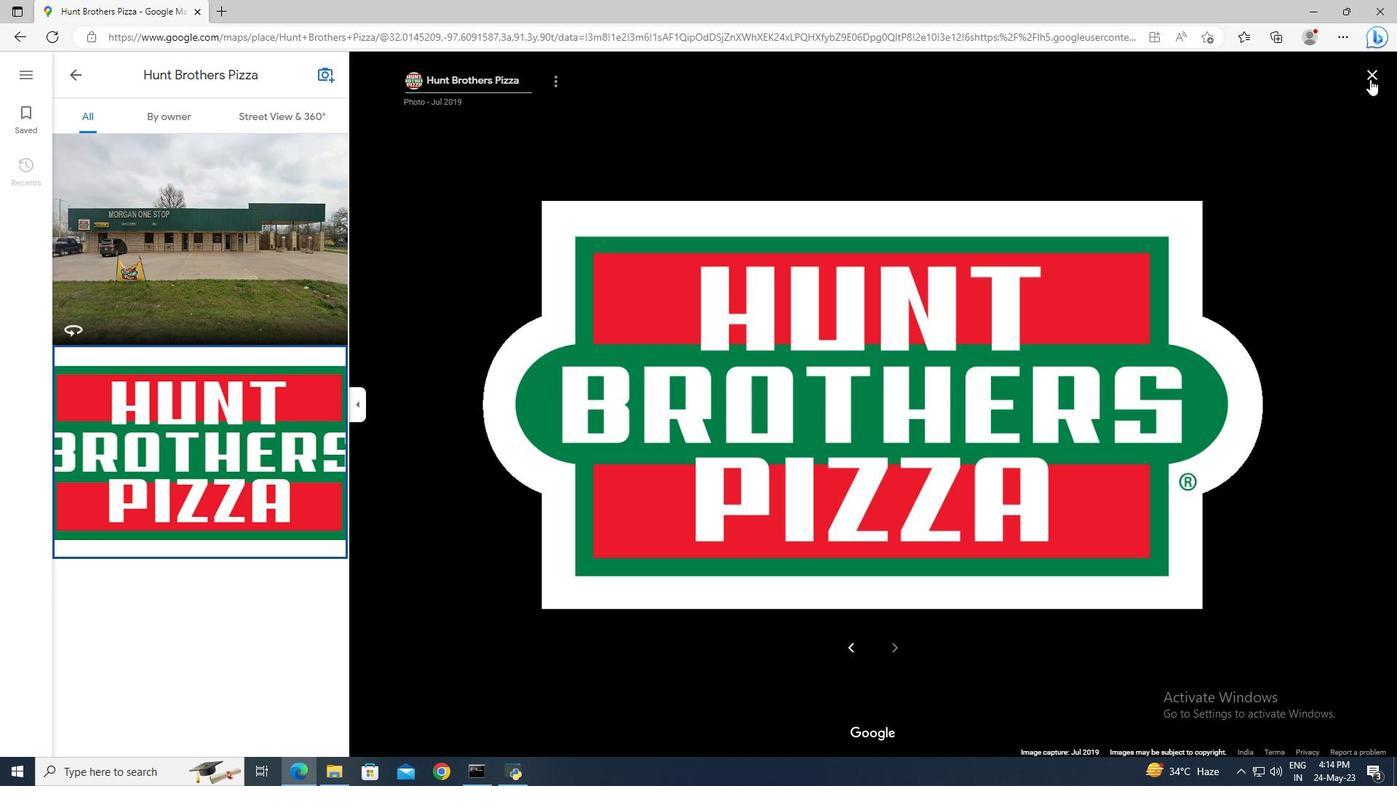 
Action: Mouse moved to (230, 333)
Screenshot: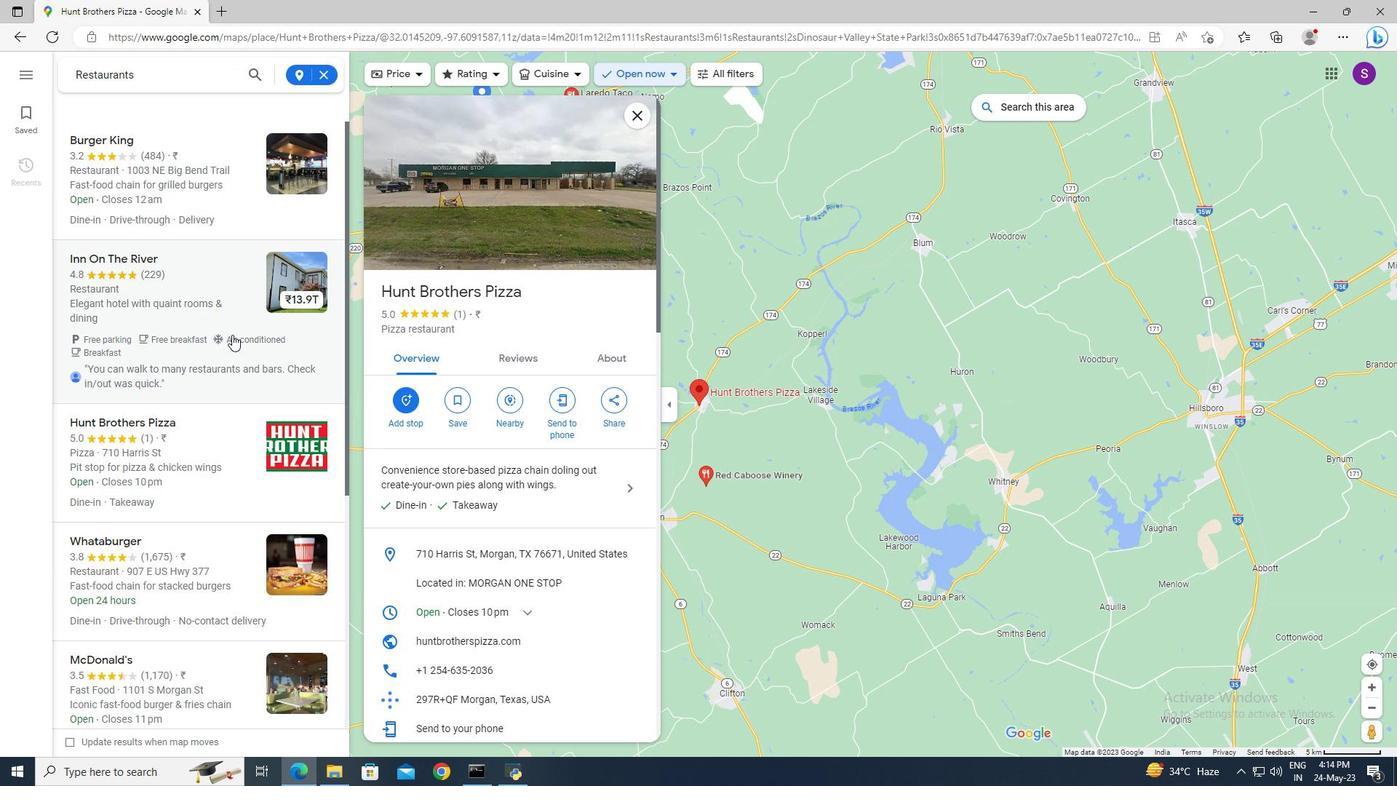 
Action: Mouse scrolled (230, 332) with delta (0, 0)
Screenshot: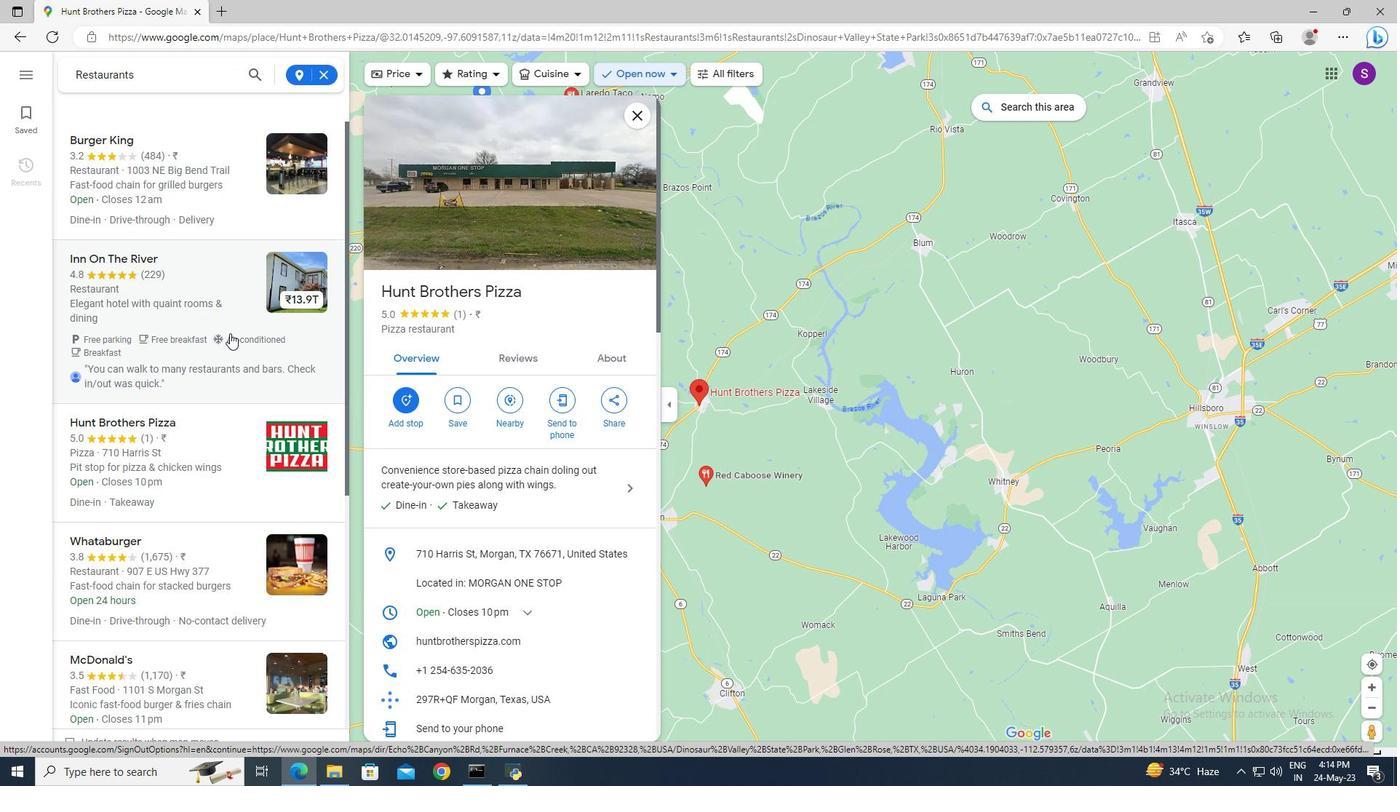 
Action: Mouse moved to (160, 466)
Screenshot: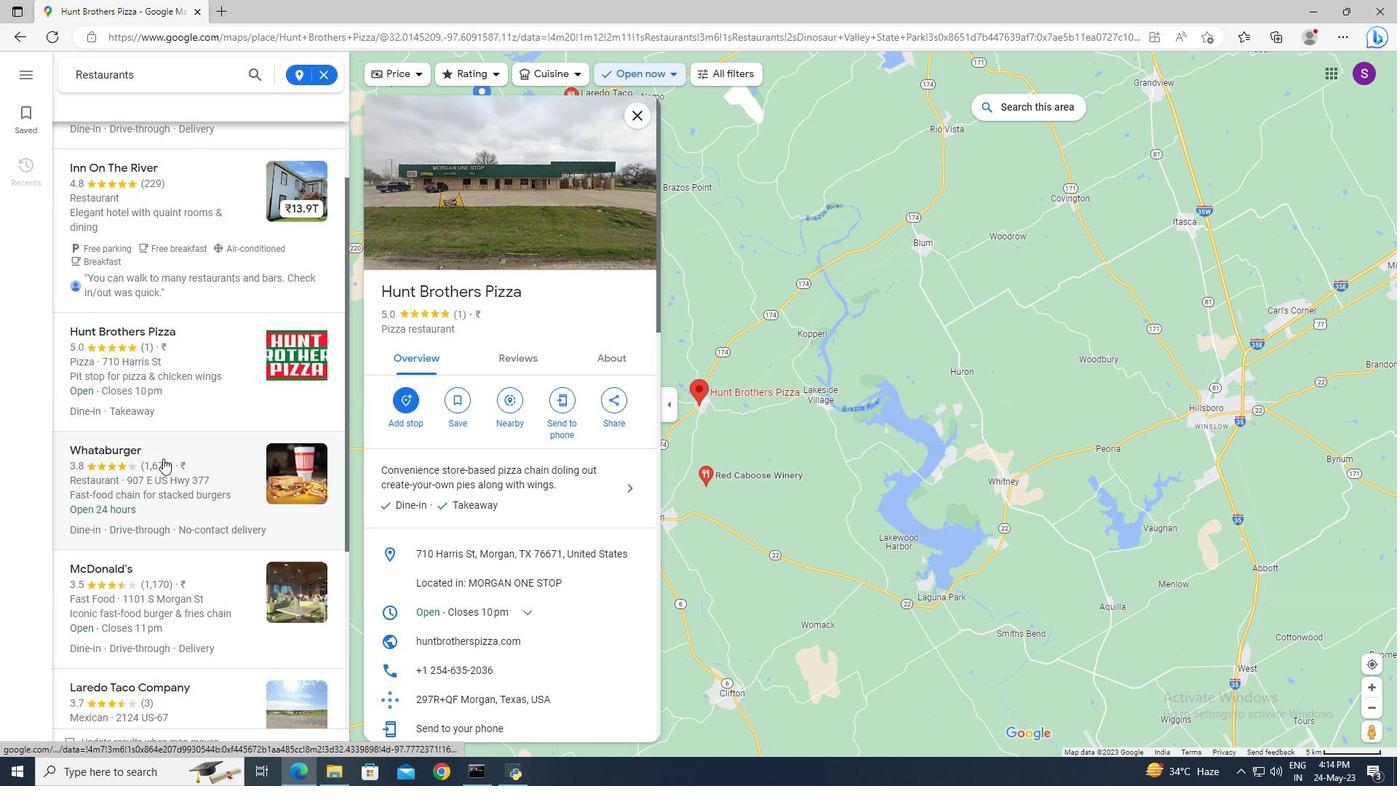 
Action: Mouse pressed left at (160, 466)
Screenshot: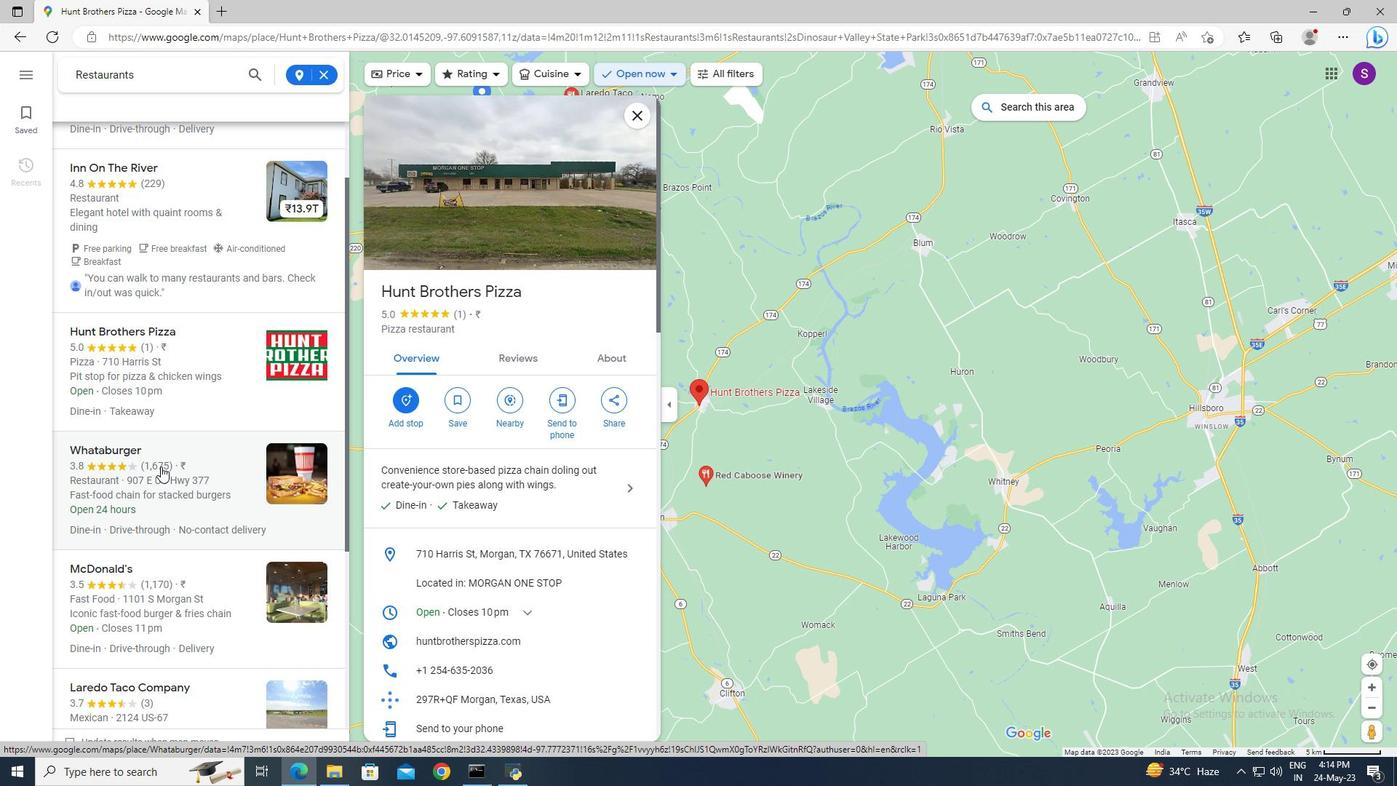 
Action: Mouse moved to (507, 361)
Screenshot: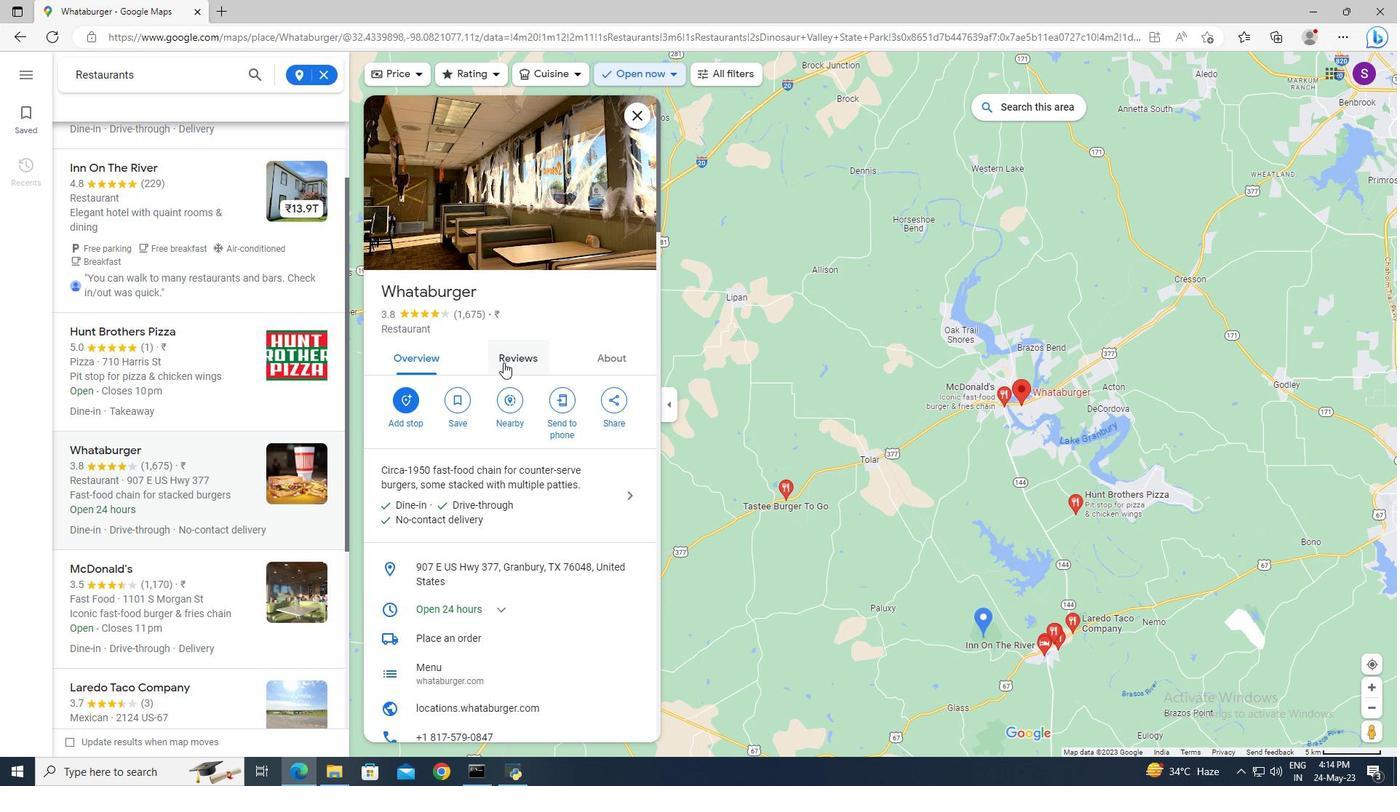 
Action: Mouse pressed left at (507, 361)
Screenshot: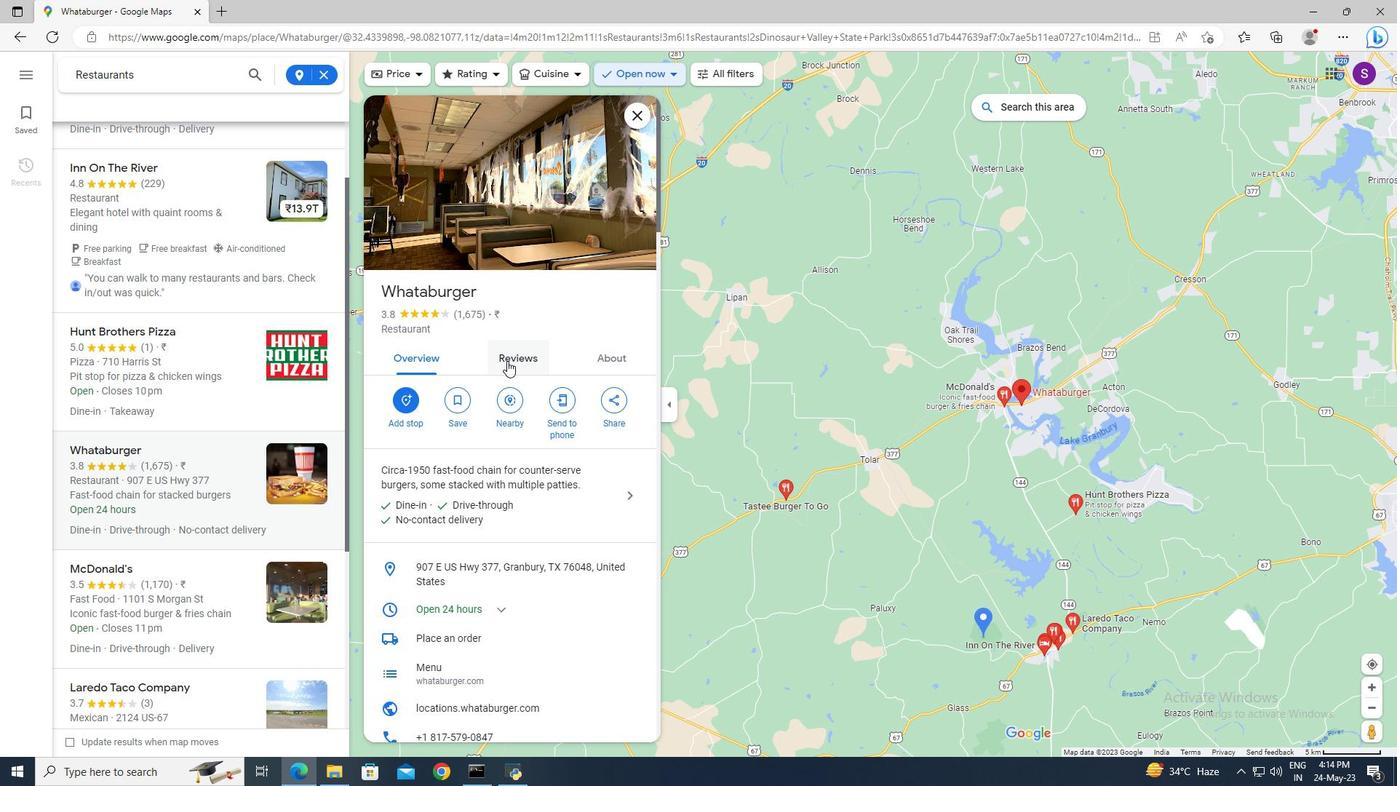 
Action: Mouse scrolled (507, 360) with delta (0, 0)
Screenshot: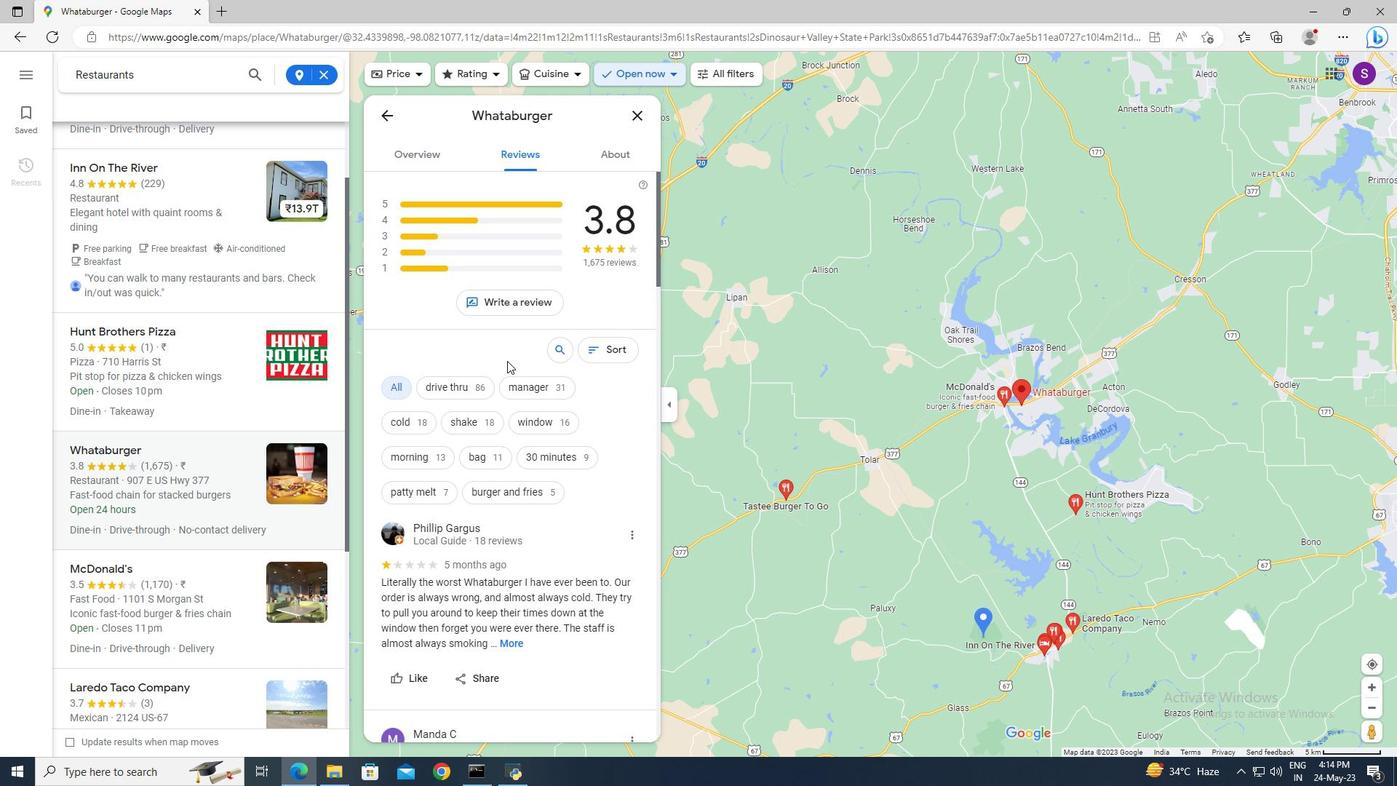 
Action: Mouse scrolled (507, 360) with delta (0, 0)
Screenshot: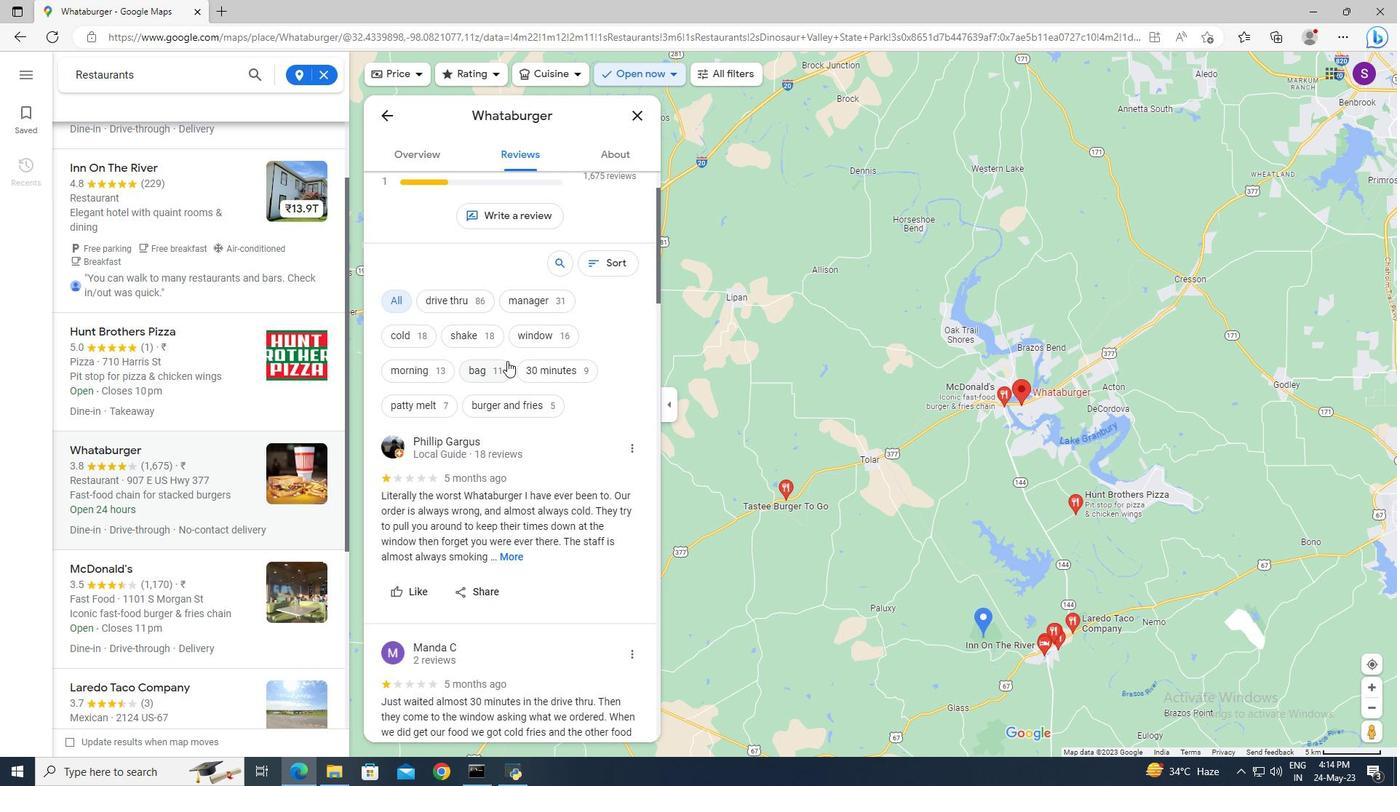 
Action: Mouse scrolled (507, 360) with delta (0, 0)
Screenshot: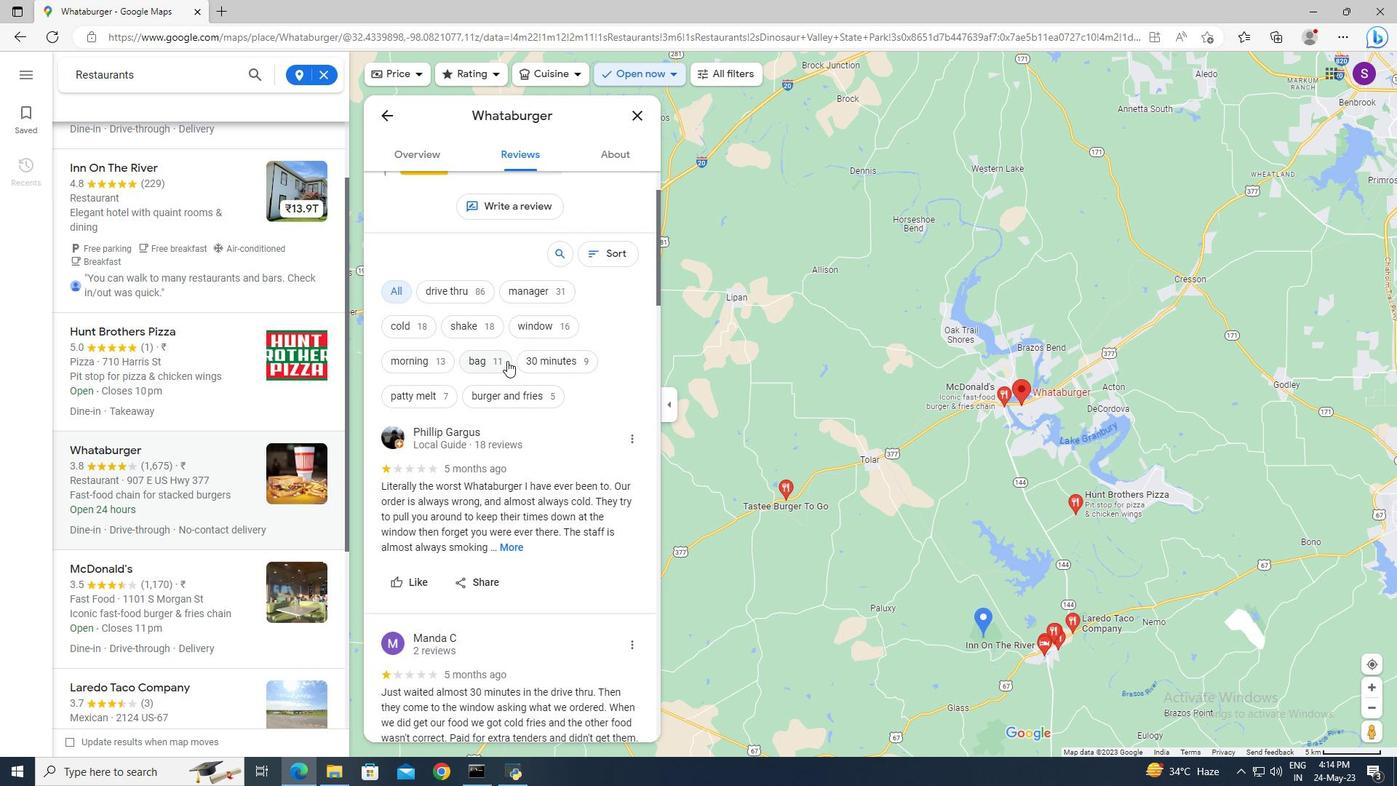 
Action: Mouse scrolled (507, 360) with delta (0, 0)
Screenshot: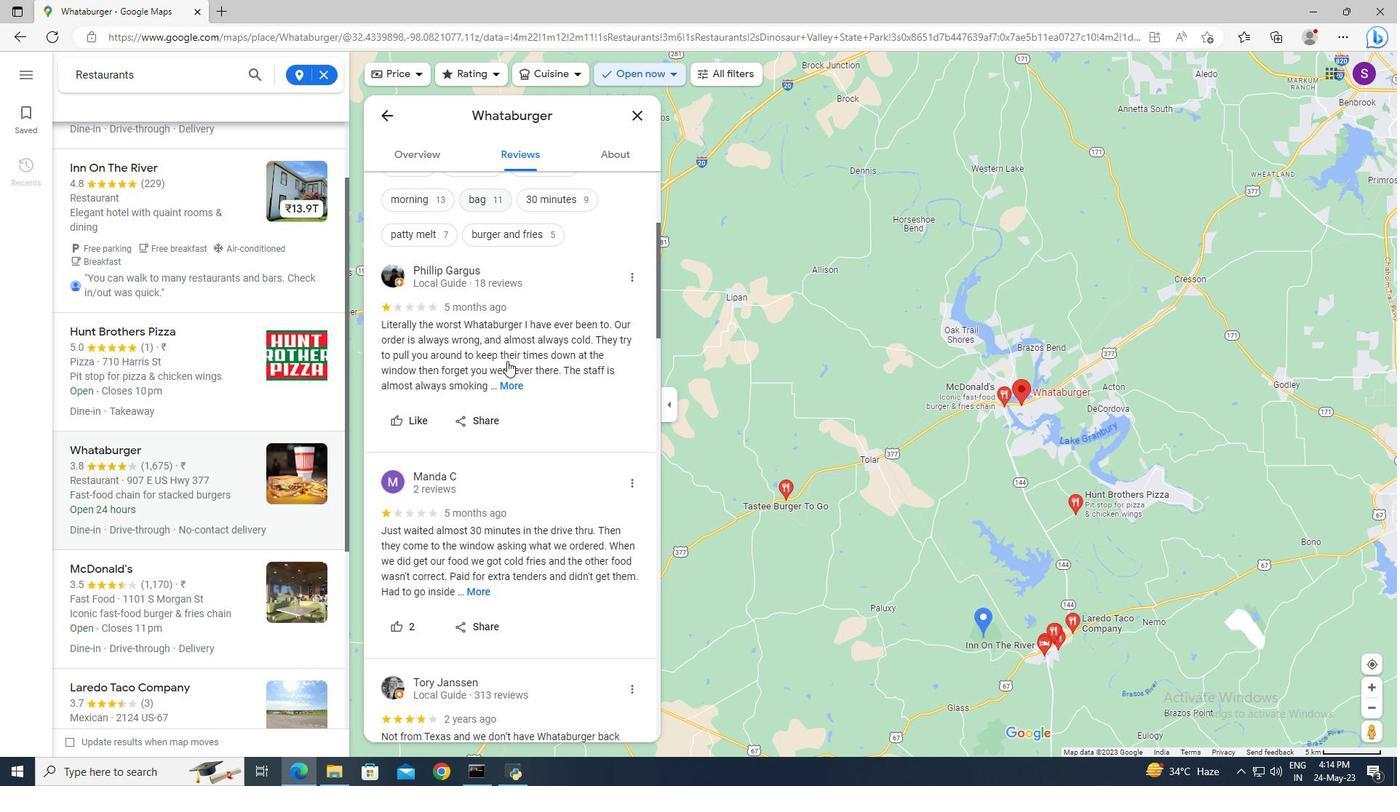 
Action: Mouse scrolled (507, 360) with delta (0, 0)
Screenshot: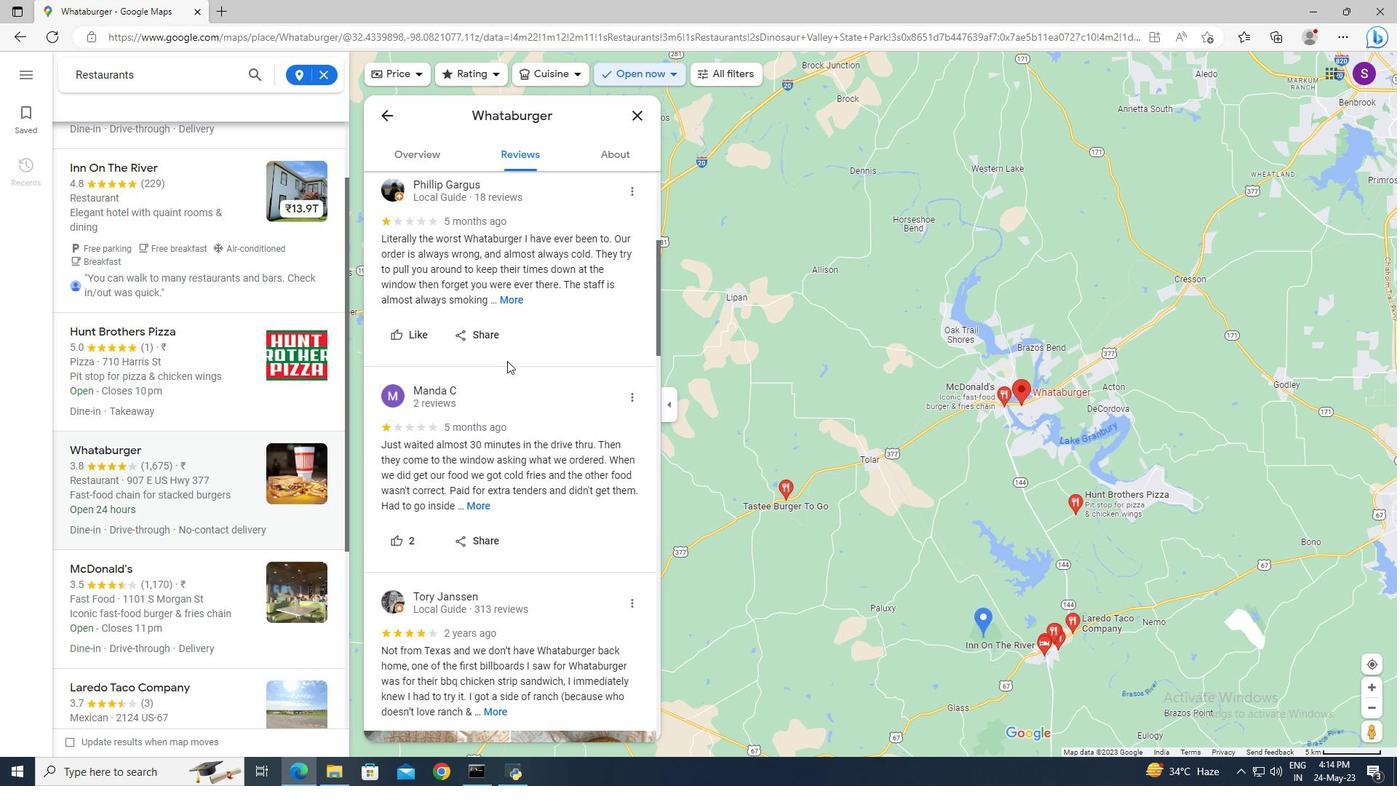 
Action: Mouse scrolled (507, 360) with delta (0, 0)
Screenshot: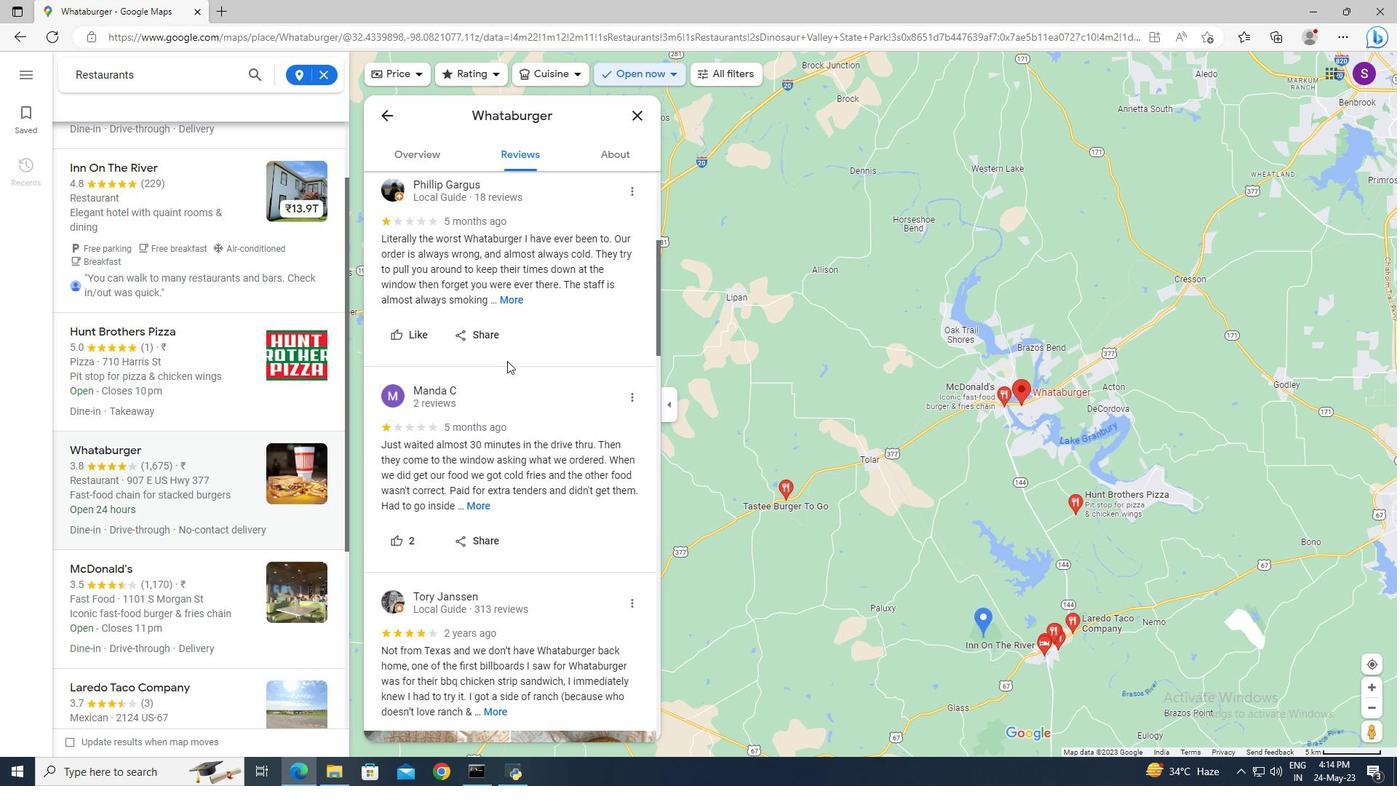 
Action: Mouse scrolled (507, 360) with delta (0, 0)
Screenshot: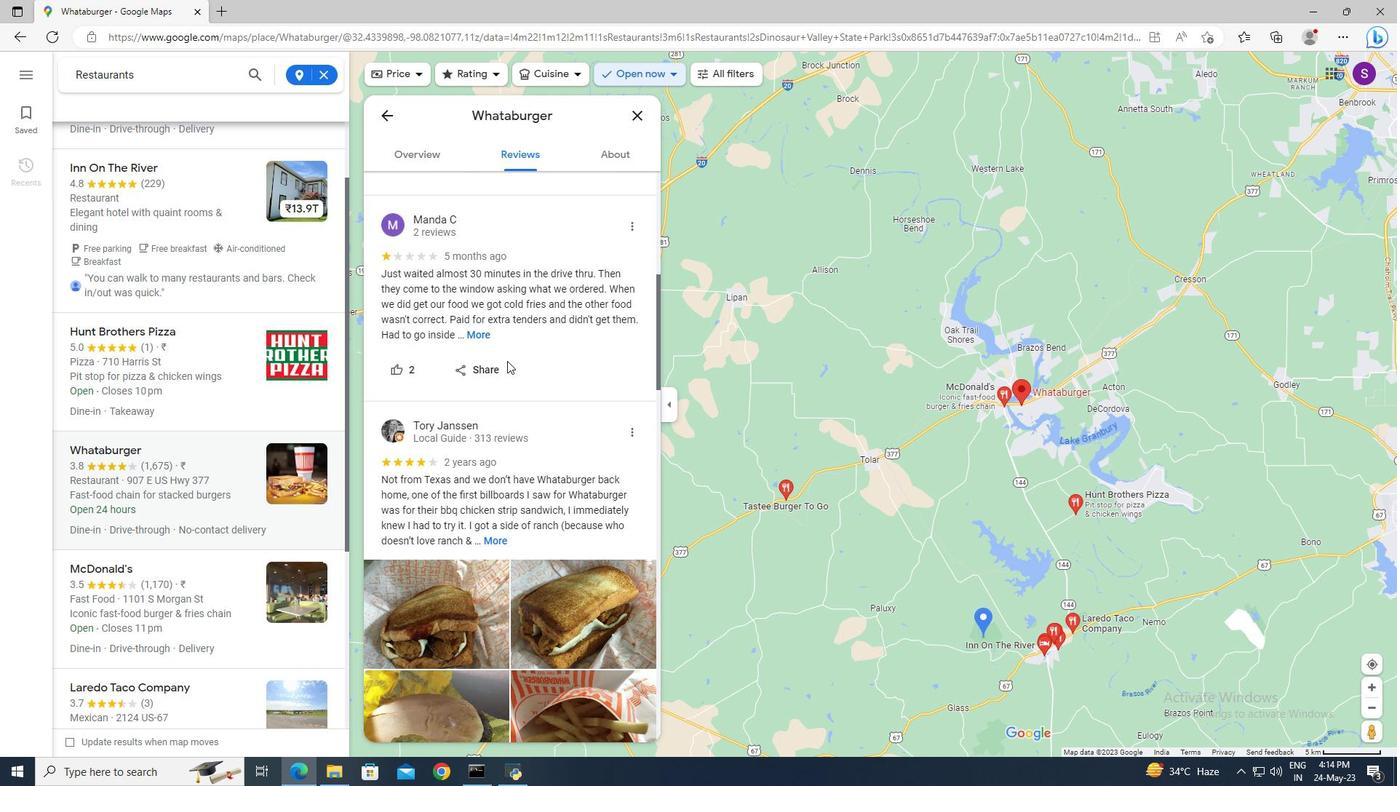 
Action: Mouse scrolled (507, 360) with delta (0, 0)
Screenshot: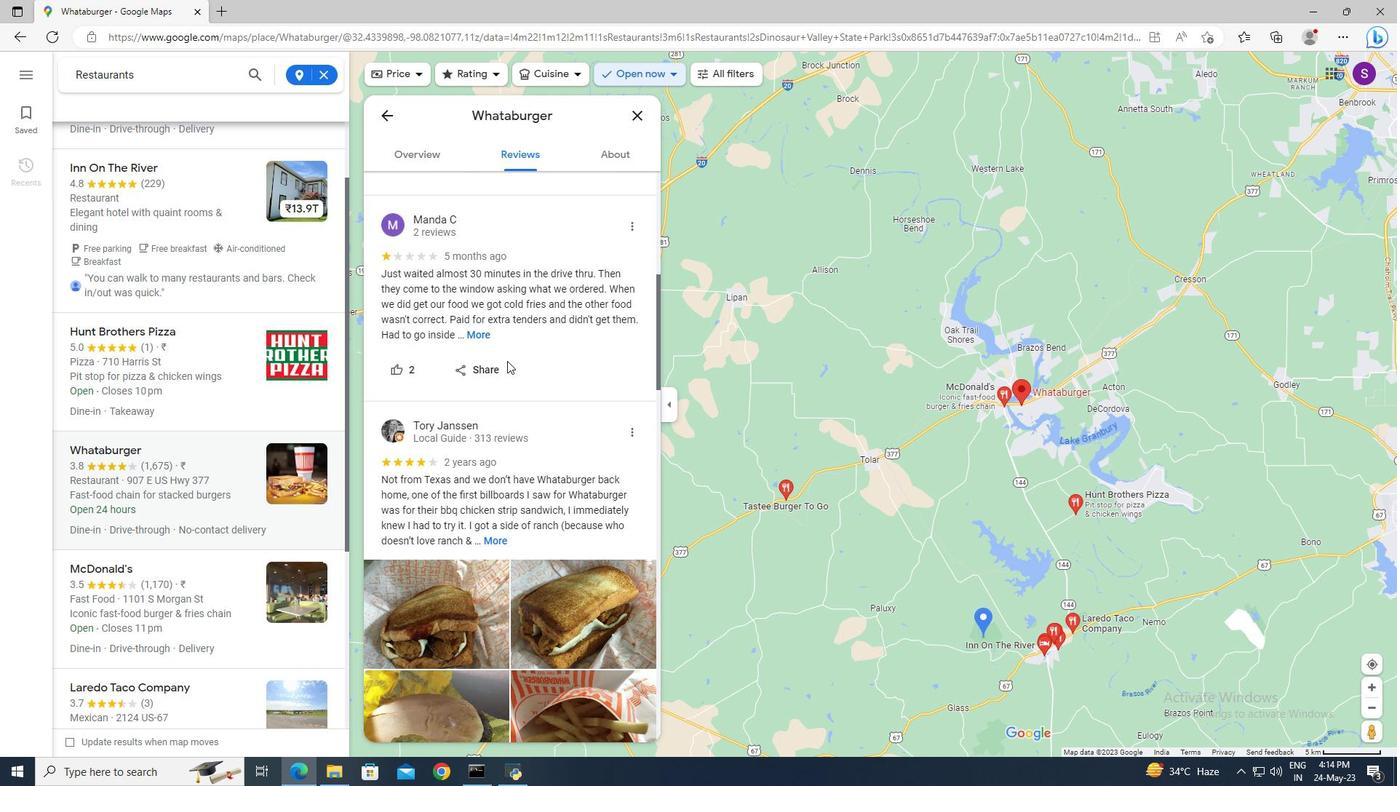 
Action: Mouse scrolled (507, 360) with delta (0, 0)
Screenshot: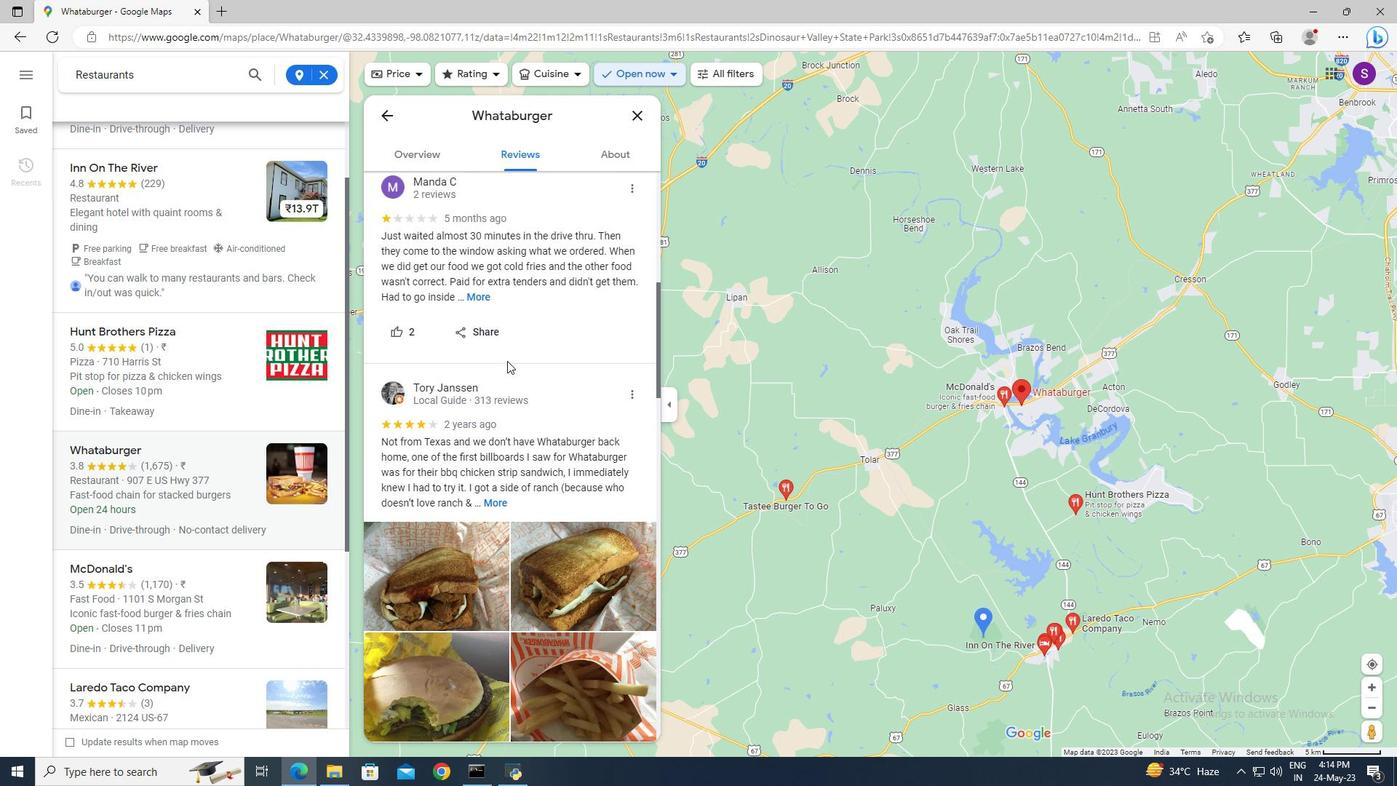 
Action: Mouse scrolled (507, 360) with delta (0, 0)
Screenshot: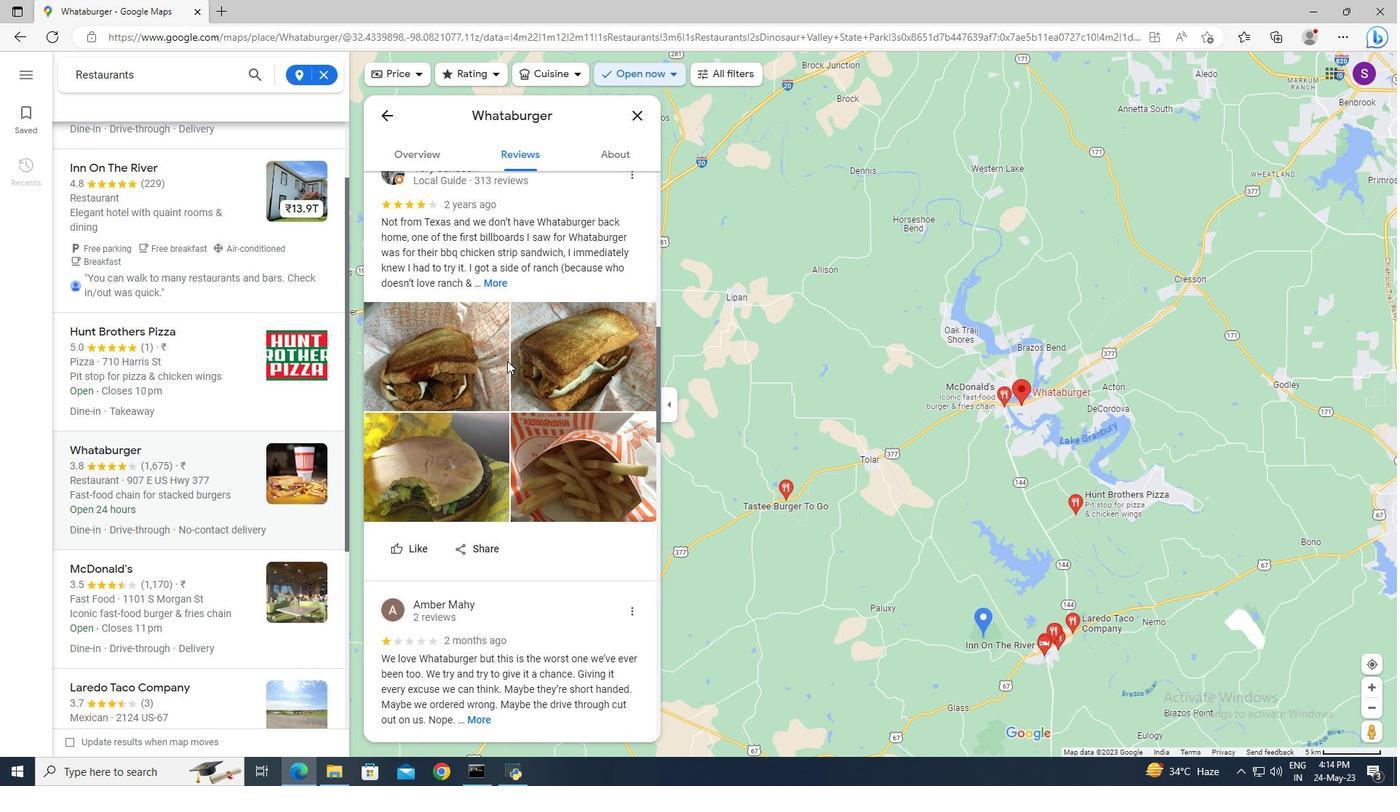 
Action: Mouse scrolled (507, 360) with delta (0, 0)
Screenshot: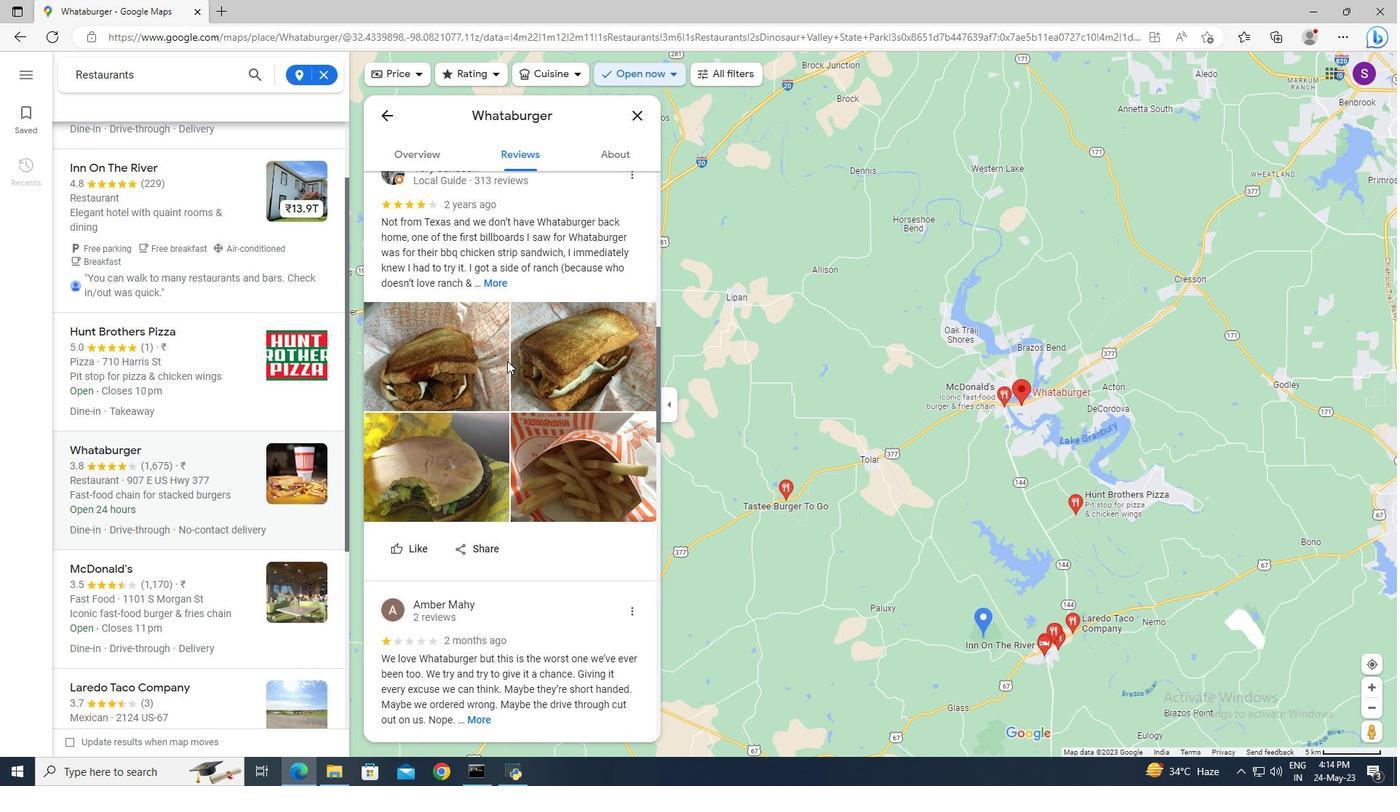 
Action: Mouse scrolled (507, 360) with delta (0, 0)
Screenshot: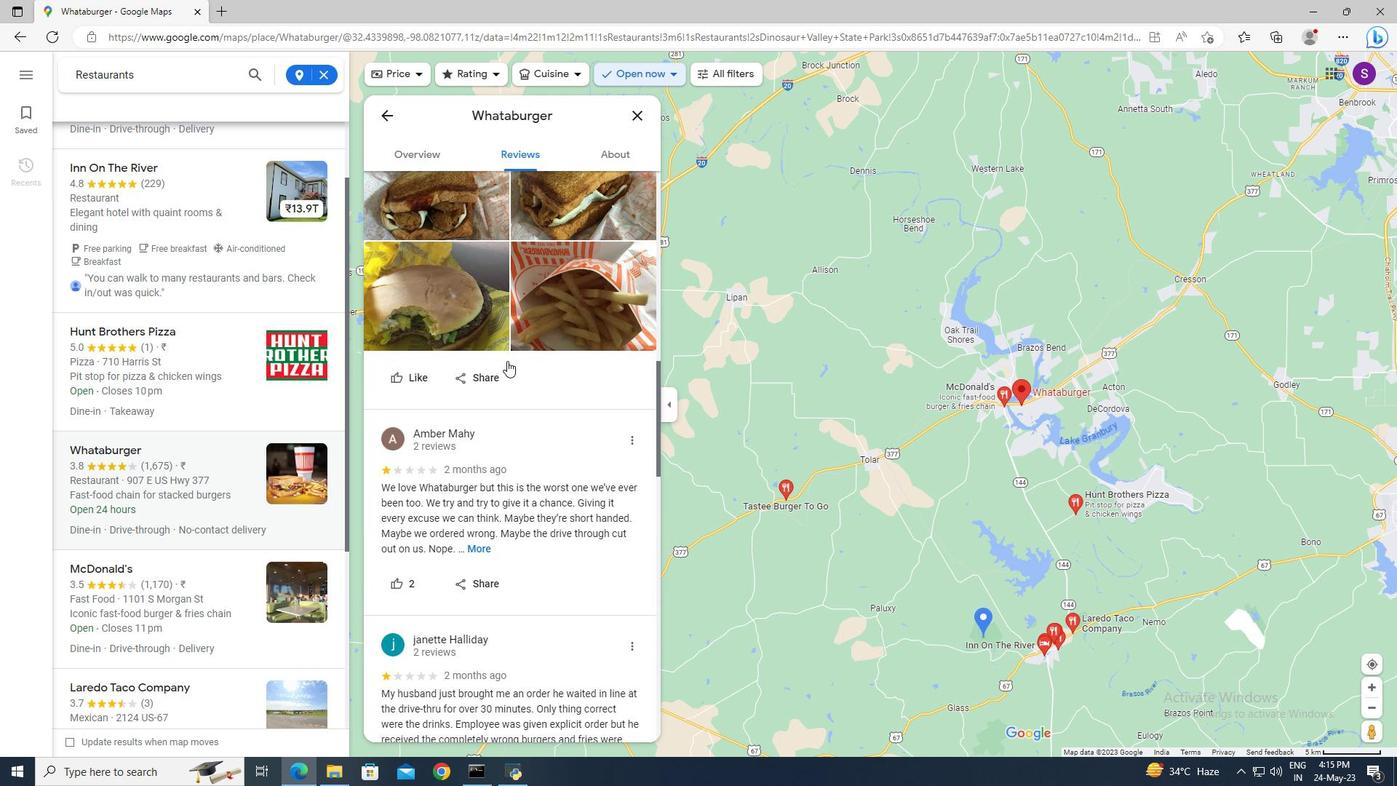 
Action: Mouse scrolled (507, 360) with delta (0, 0)
Screenshot: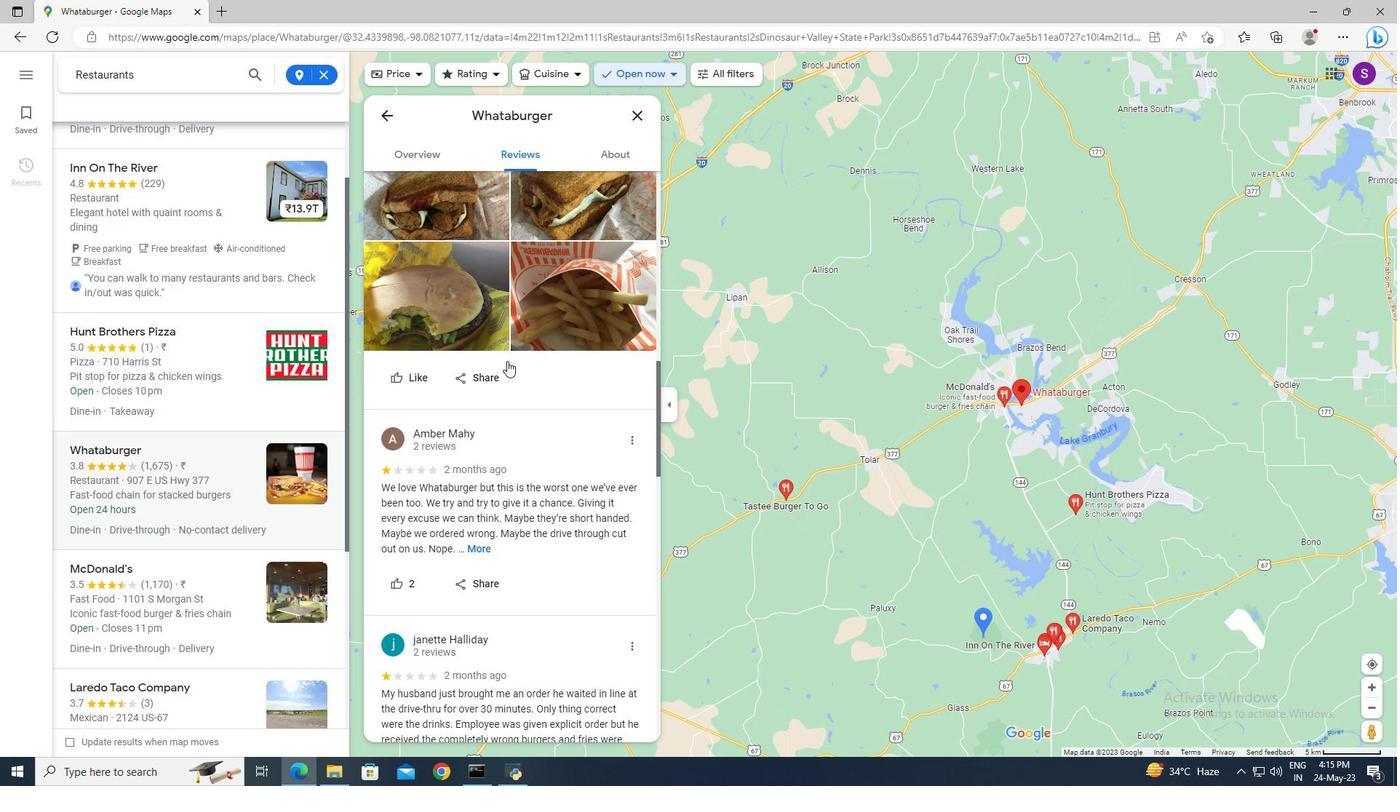 
Action: Mouse scrolled (507, 360) with delta (0, 0)
Screenshot: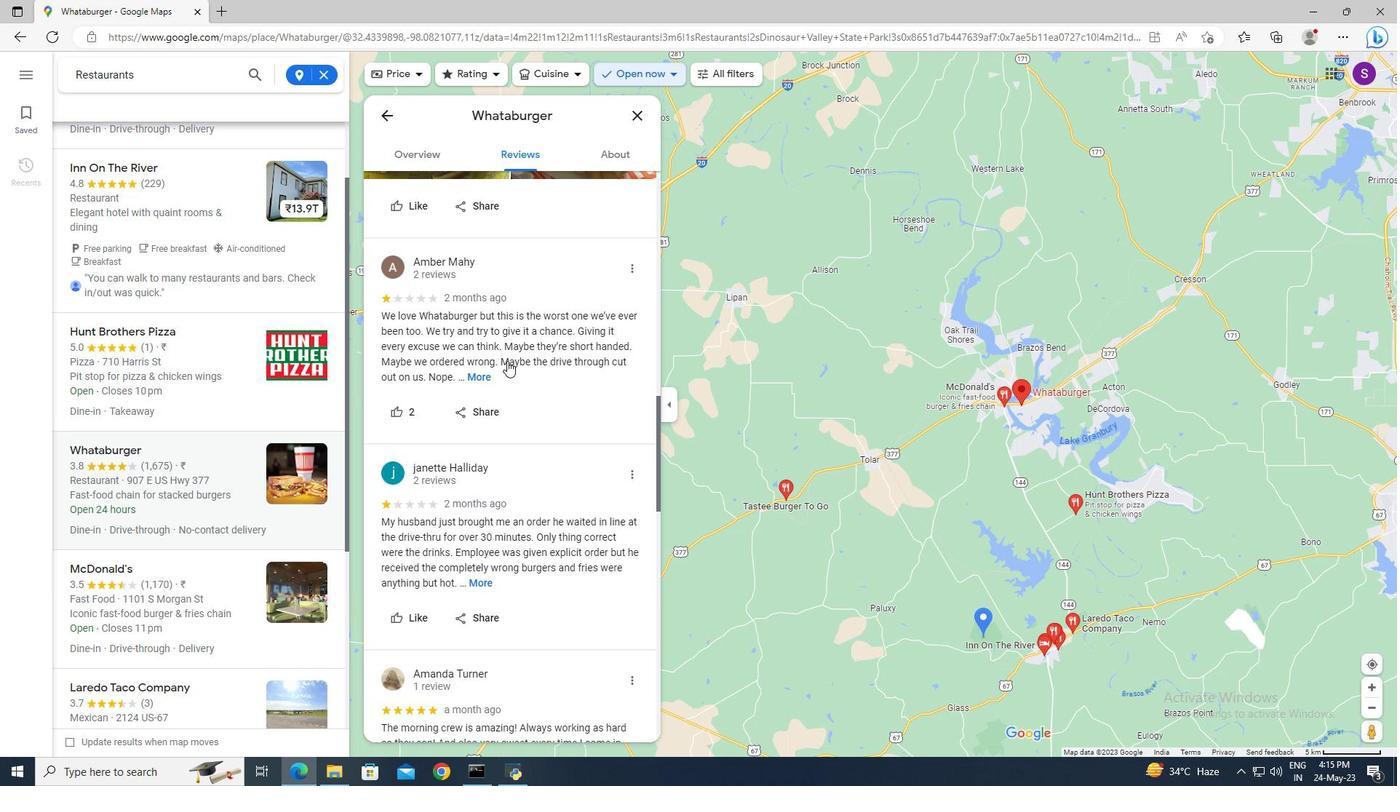 
Action: Mouse scrolled (507, 360) with delta (0, 0)
Screenshot: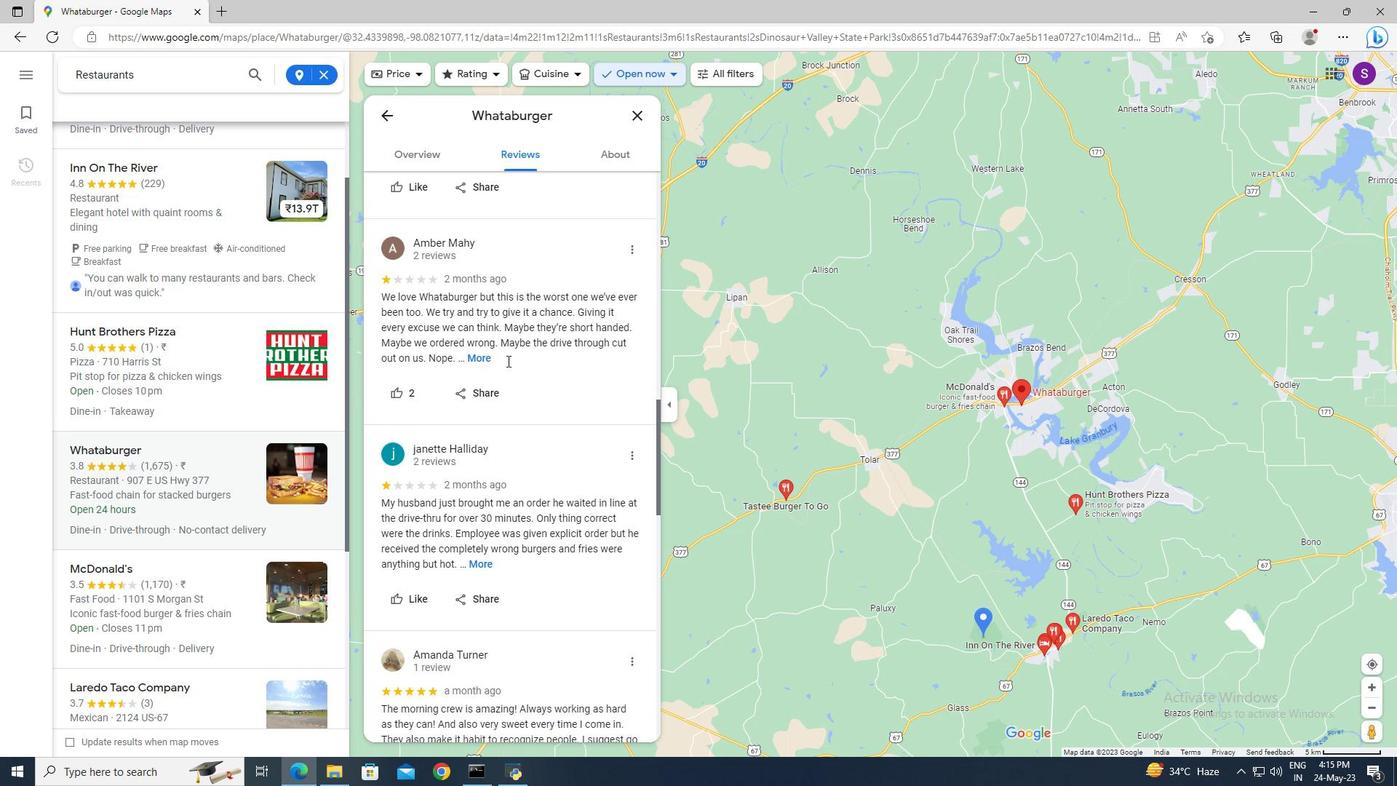 
Action: Mouse scrolled (507, 360) with delta (0, 0)
Screenshot: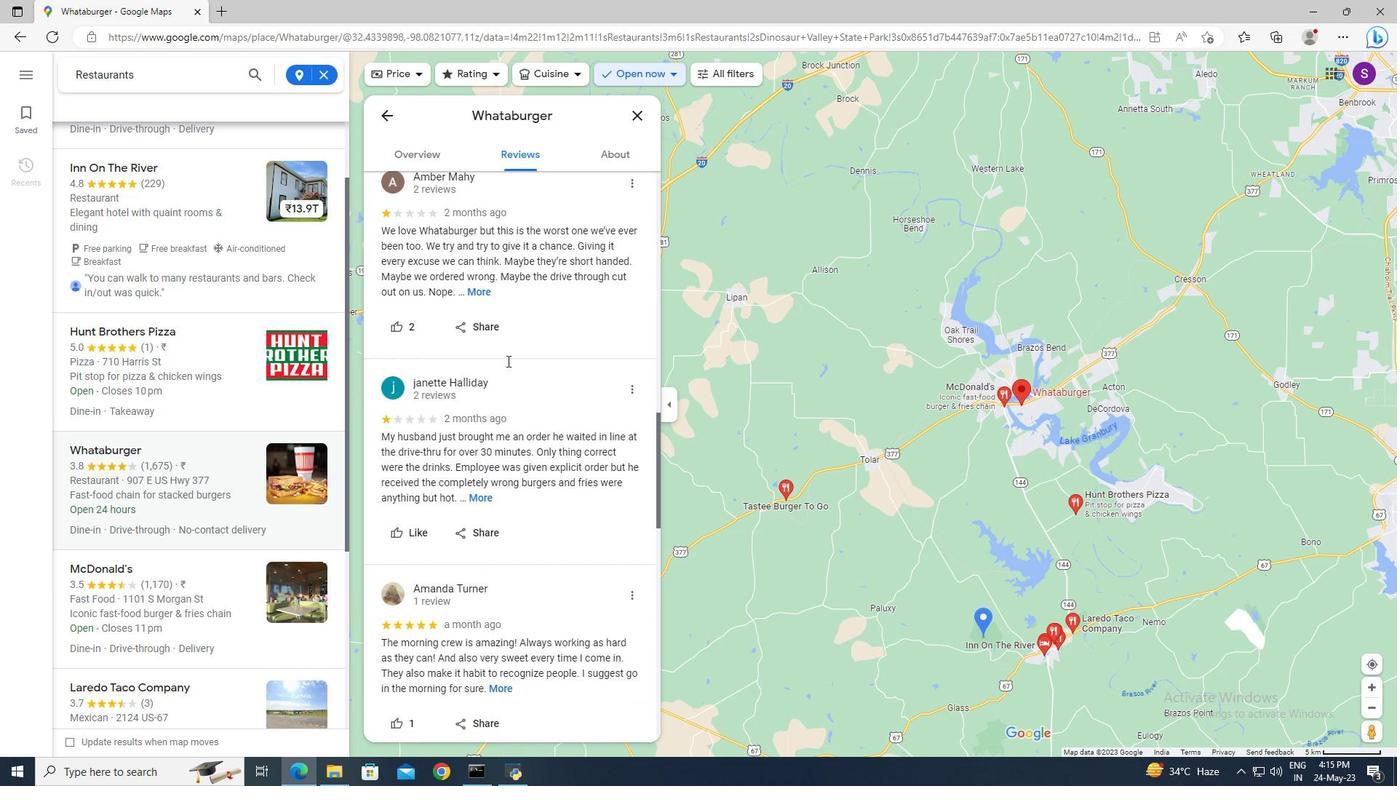 
Action: Mouse scrolled (507, 360) with delta (0, 0)
Screenshot: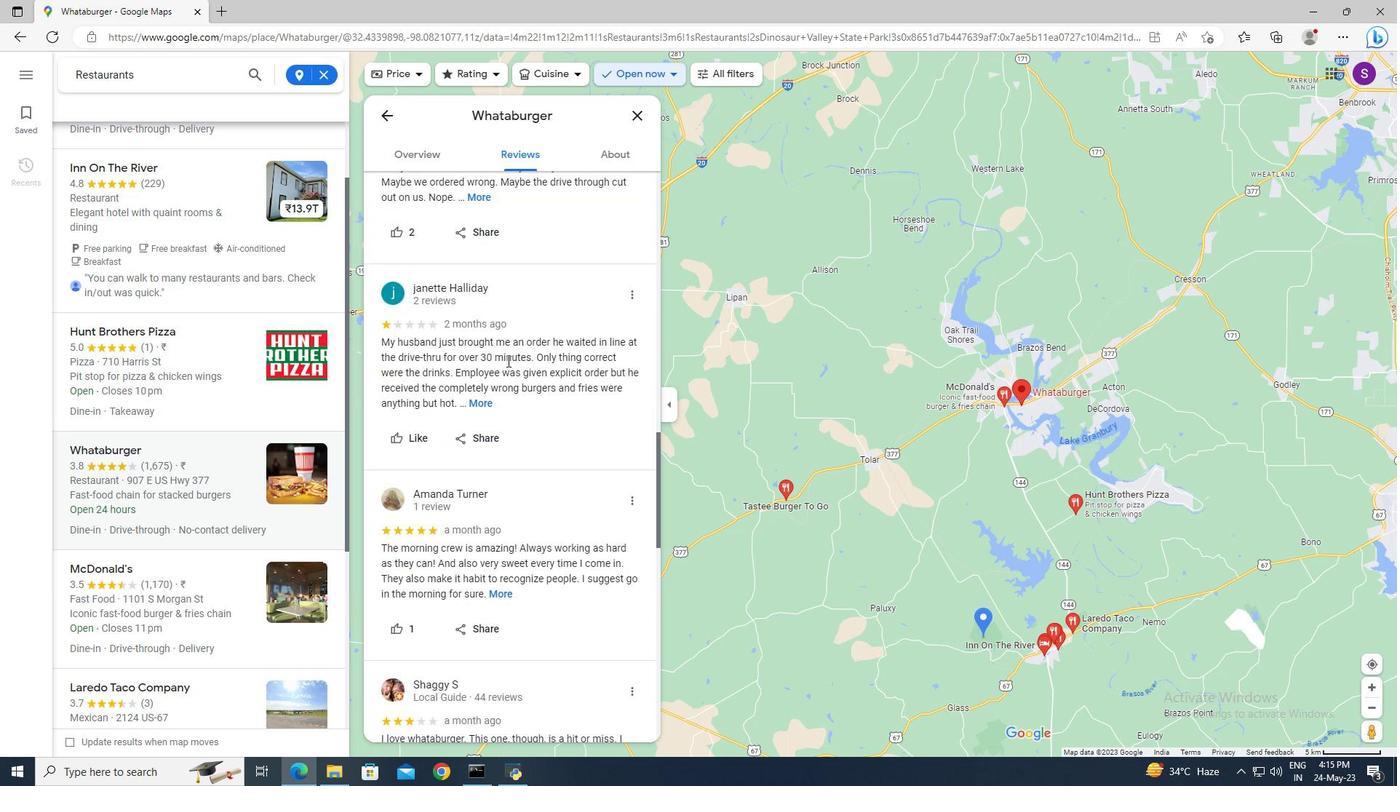 
Action: Mouse scrolled (507, 360) with delta (0, 0)
Screenshot: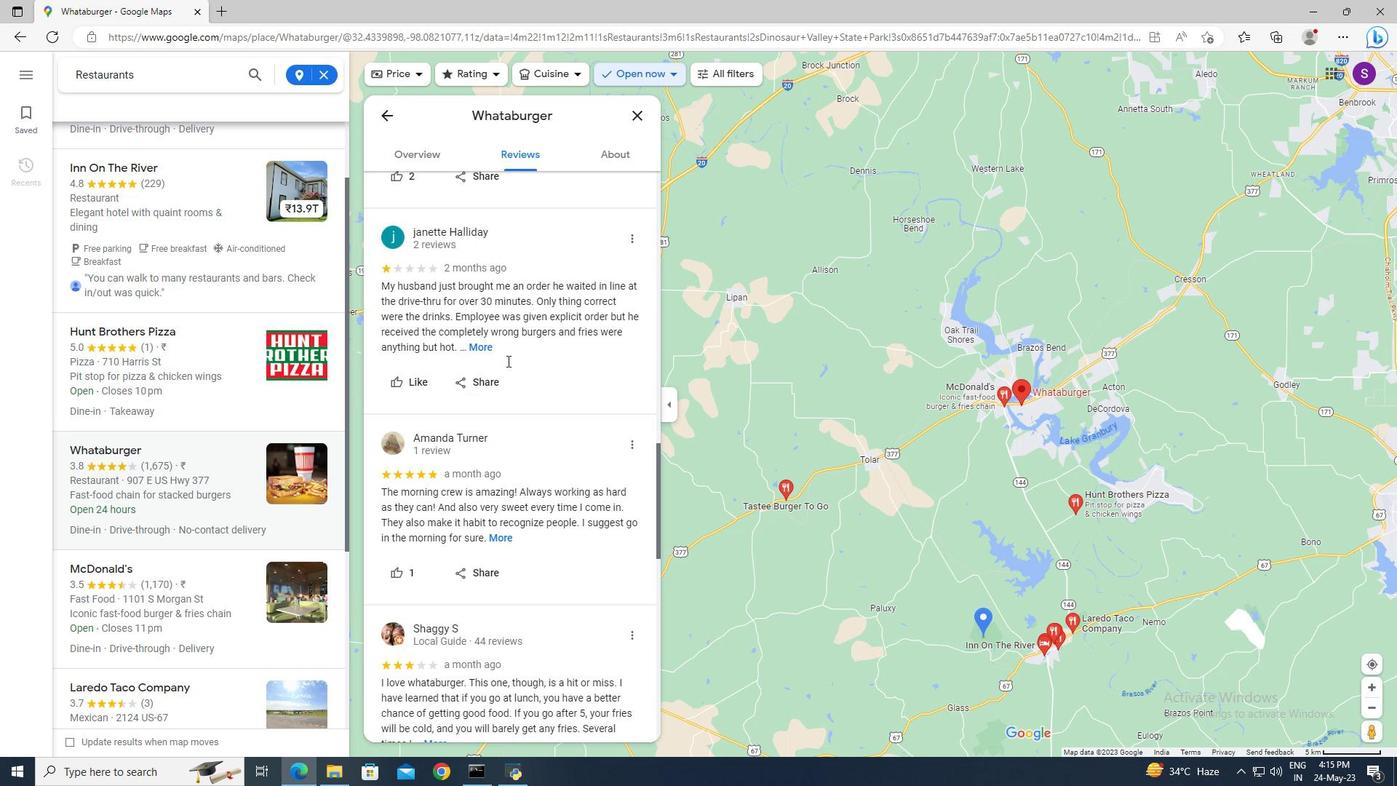 
Action: Mouse scrolled (507, 360) with delta (0, 0)
Screenshot: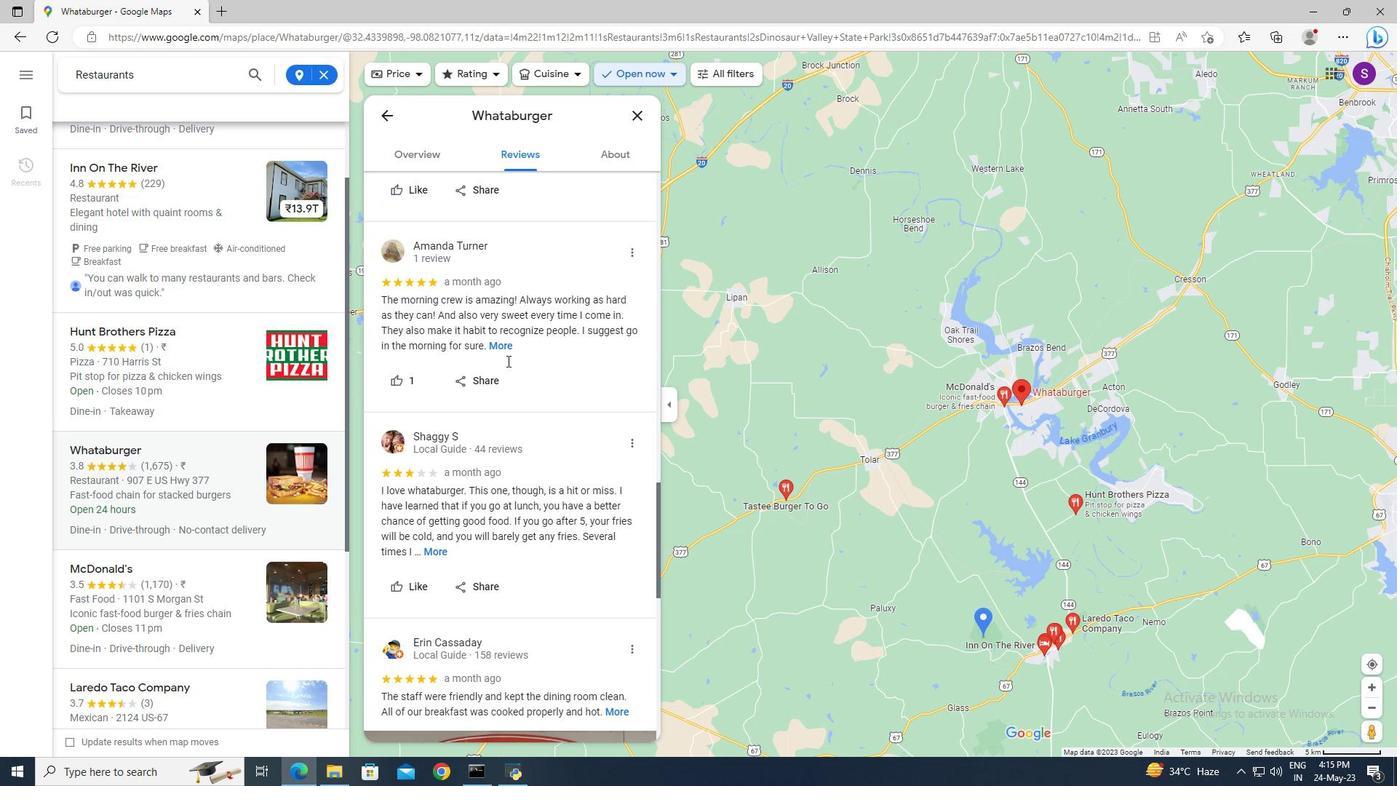 
Action: Mouse scrolled (507, 360) with delta (0, 0)
Screenshot: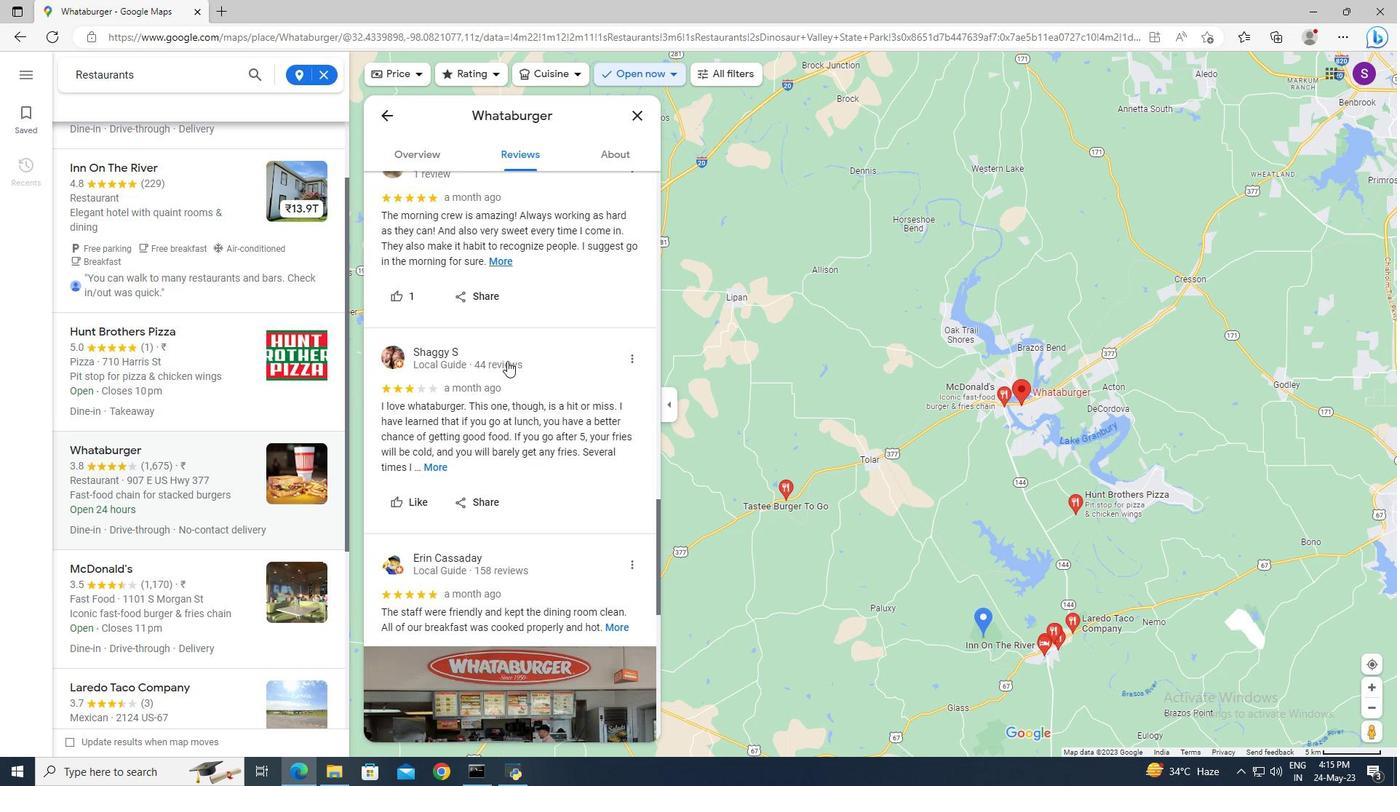 
Action: Mouse scrolled (507, 360) with delta (0, 0)
Screenshot: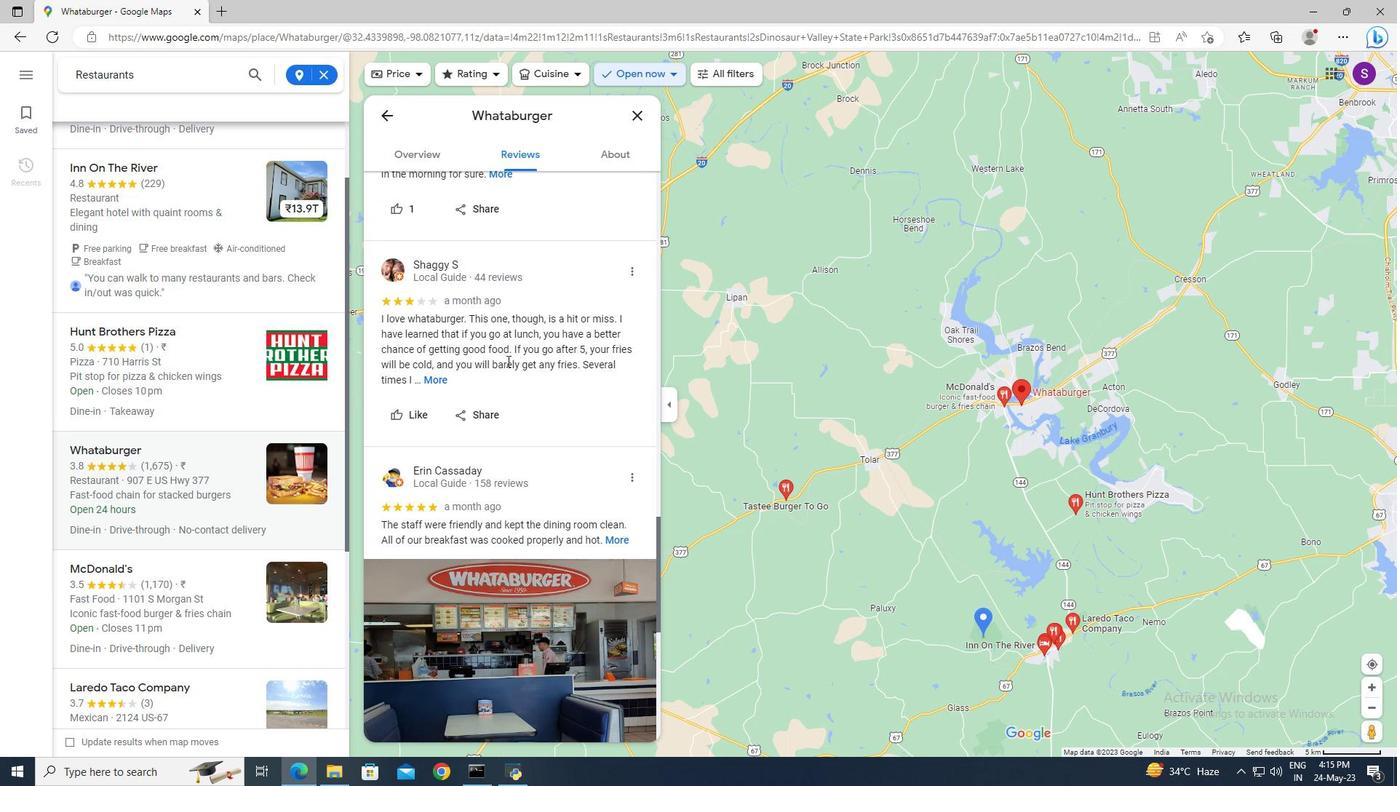 
Action: Mouse scrolled (507, 360) with delta (0, 0)
Screenshot: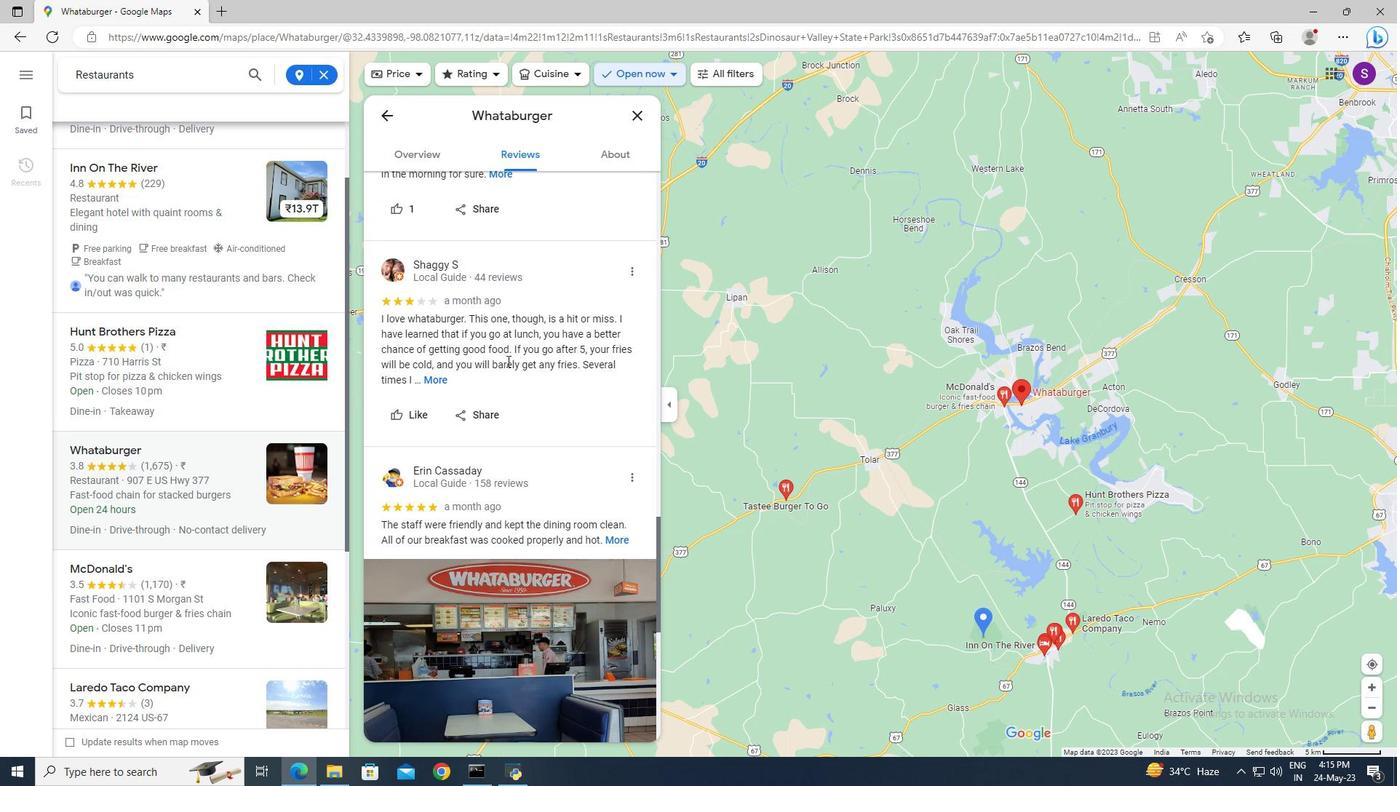 
Action: Mouse scrolled (507, 360) with delta (0, 0)
Screenshot: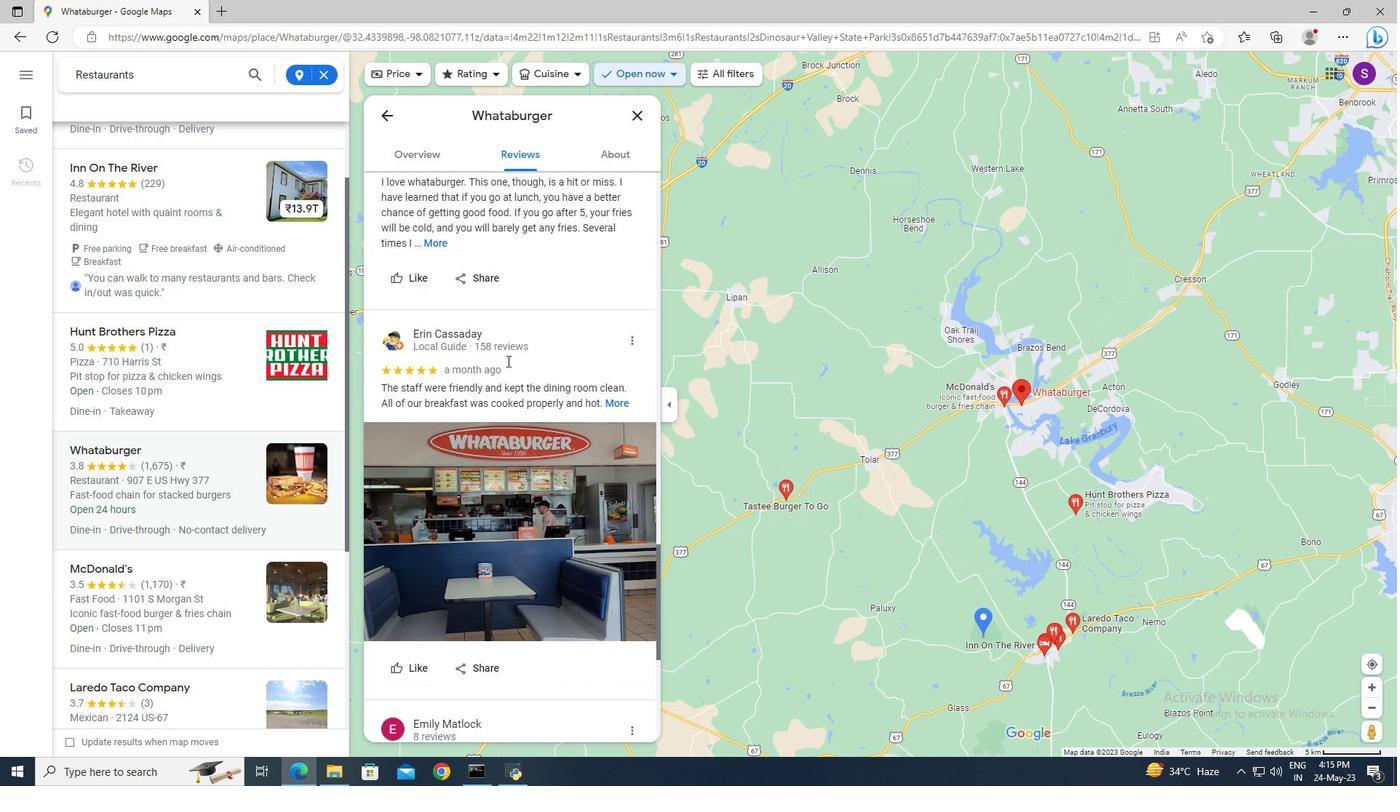 
Action: Mouse scrolled (507, 360) with delta (0, 0)
Screenshot: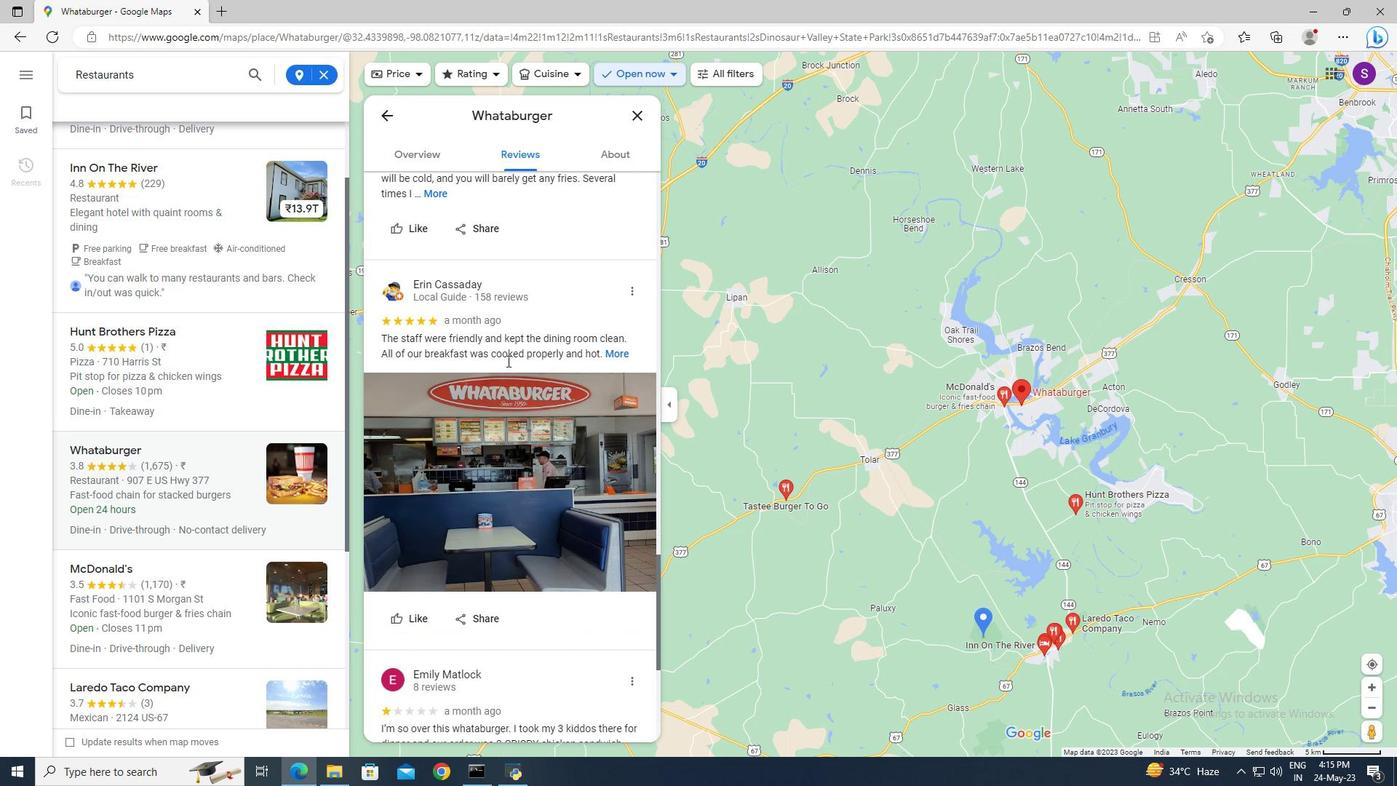 
Action: Mouse scrolled (507, 361) with delta (0, 0)
Screenshot: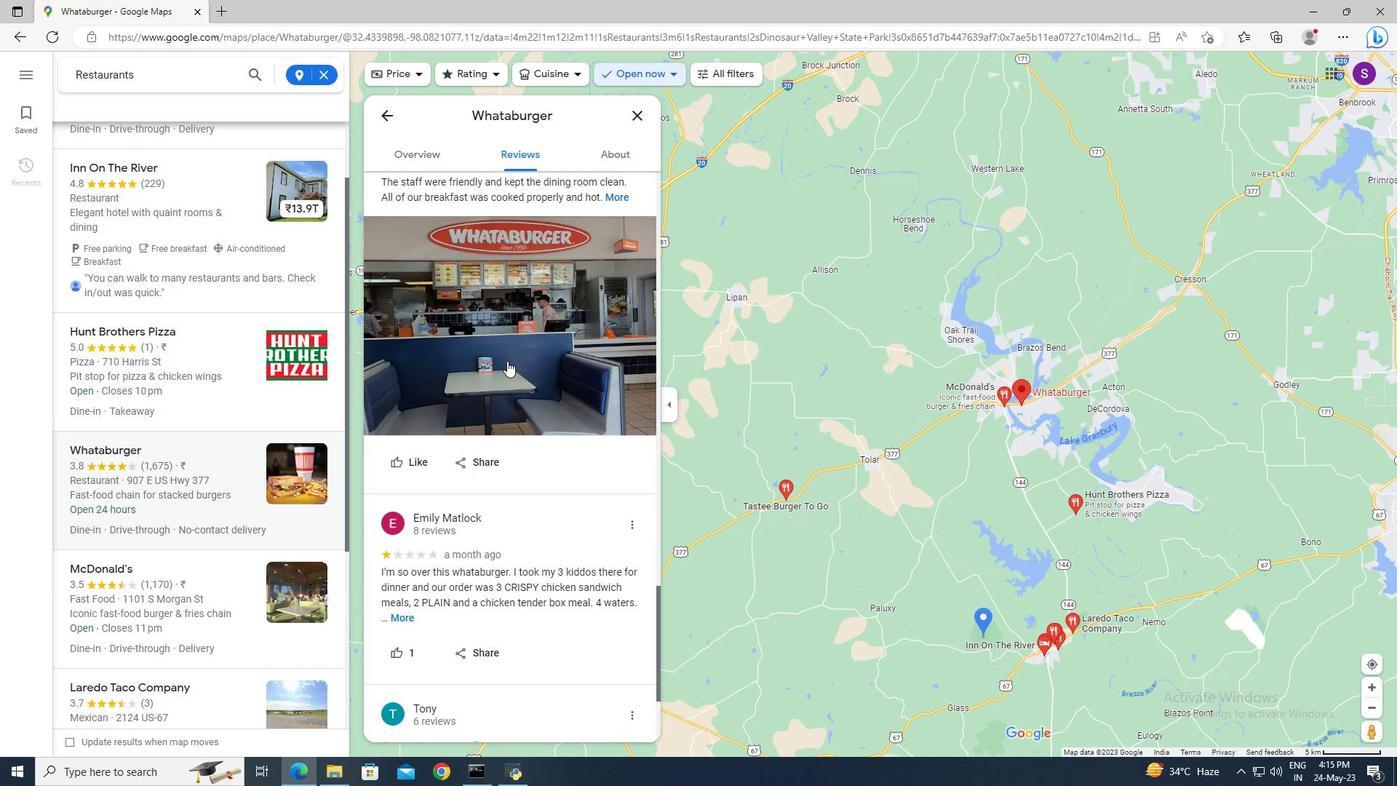 
Action: Mouse scrolled (507, 361) with delta (0, 0)
Screenshot: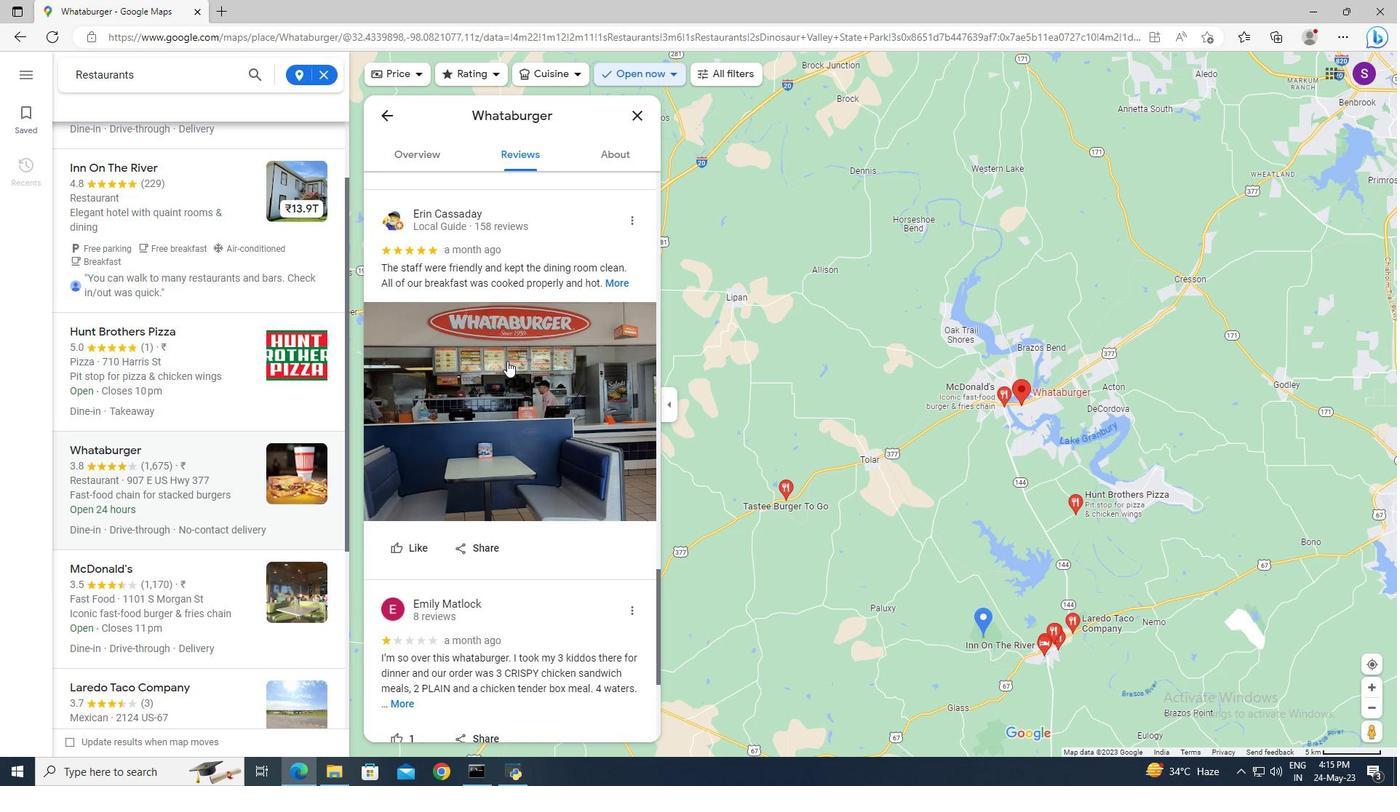 
Action: Mouse scrolled (507, 361) with delta (0, 0)
Screenshot: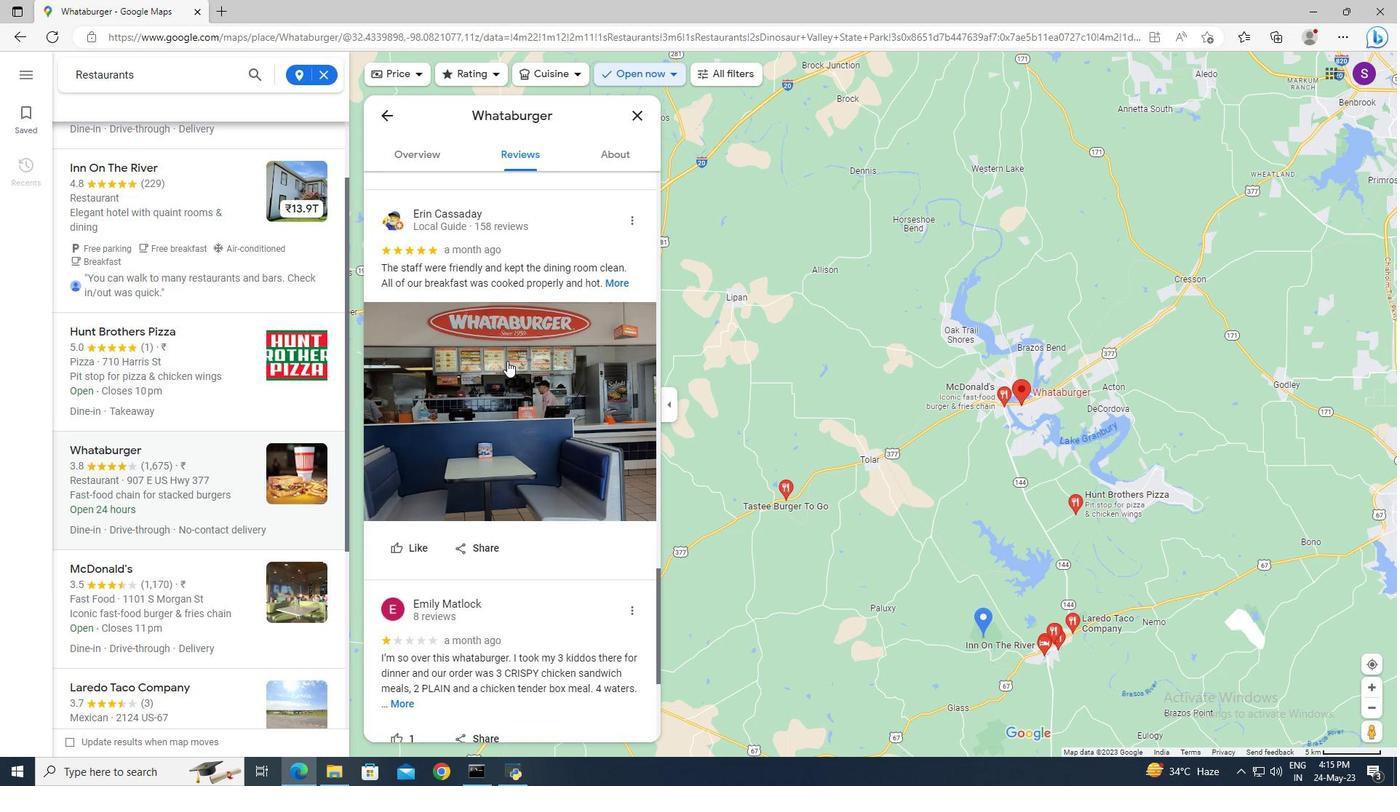 
Action: Mouse scrolled (507, 360) with delta (0, 0)
Screenshot: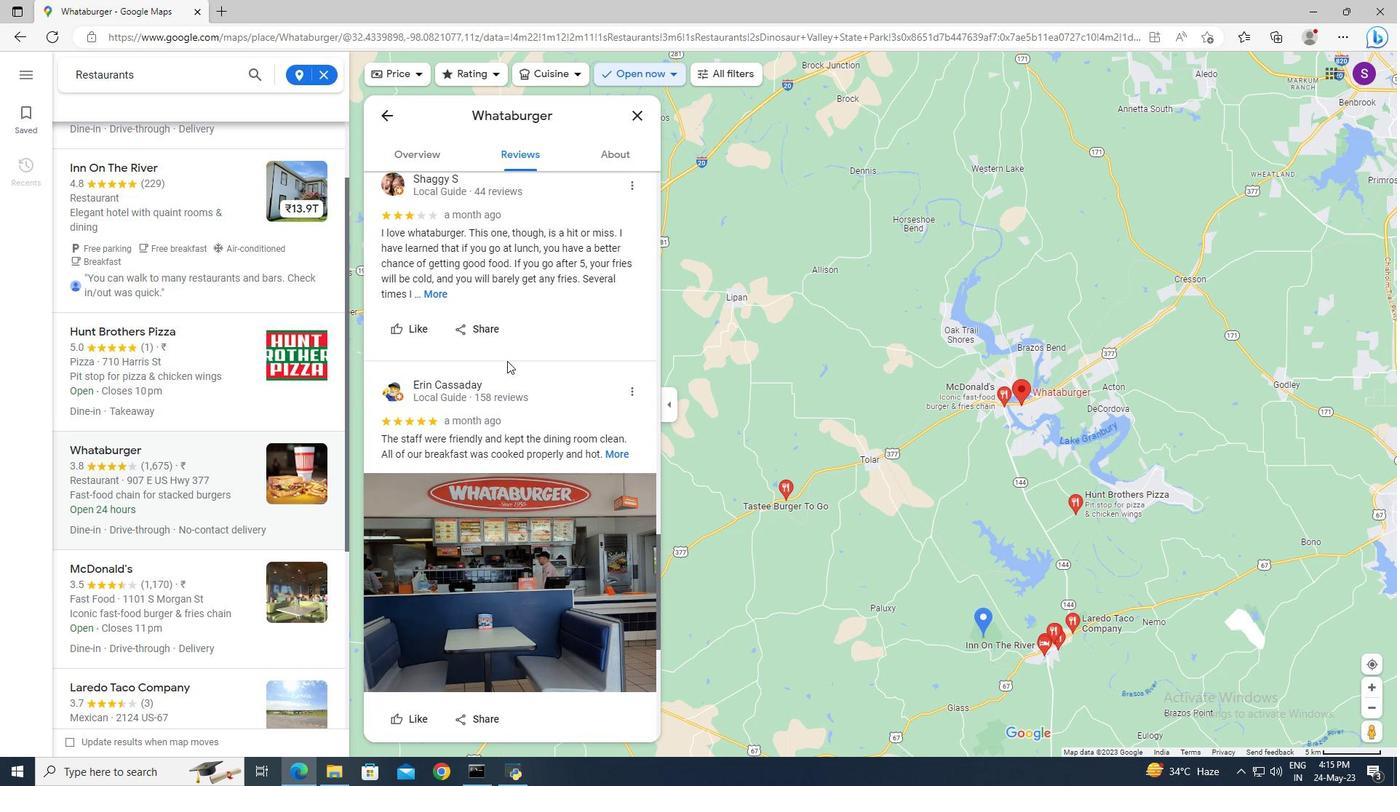 
Action: Mouse scrolled (507, 360) with delta (0, 0)
Screenshot: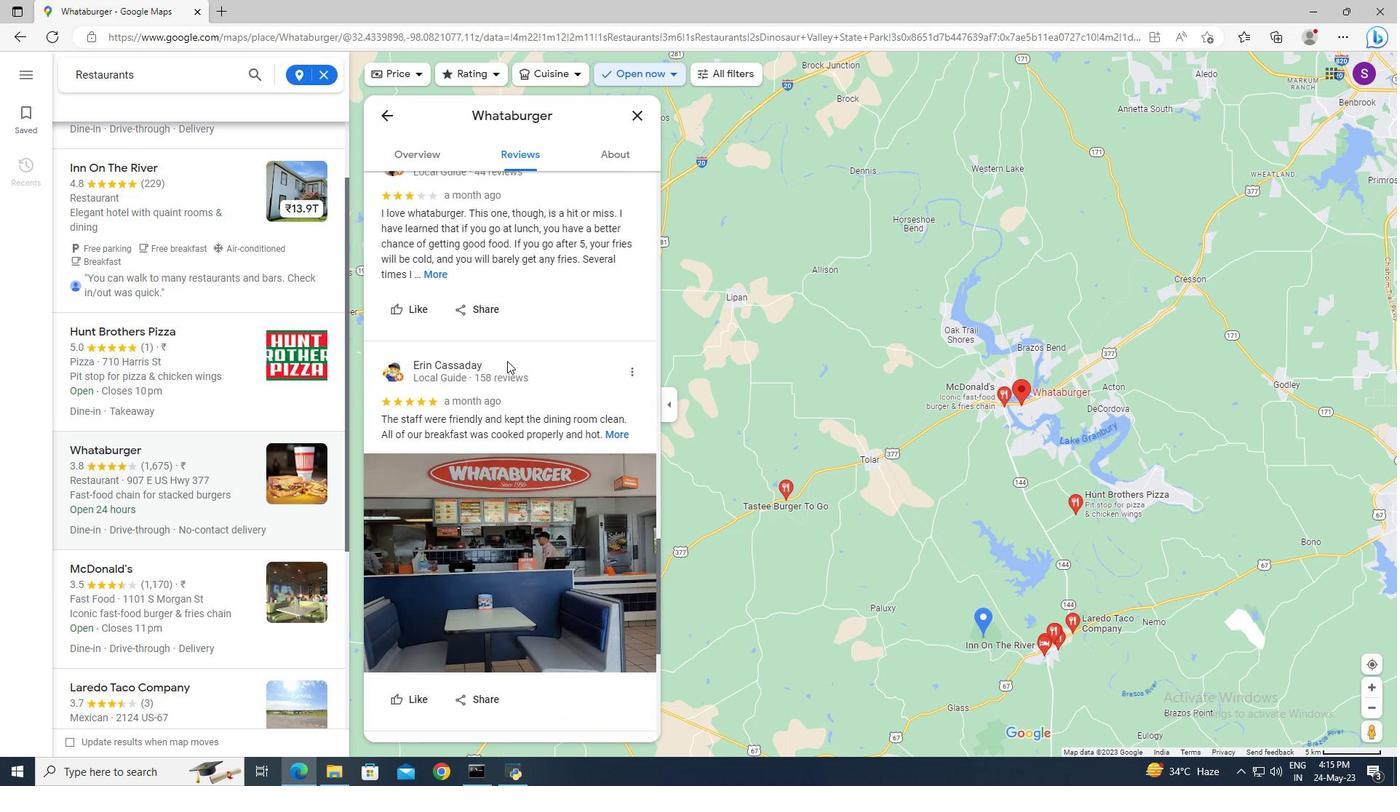 
Action: Mouse scrolled (507, 360) with delta (0, 0)
Screenshot: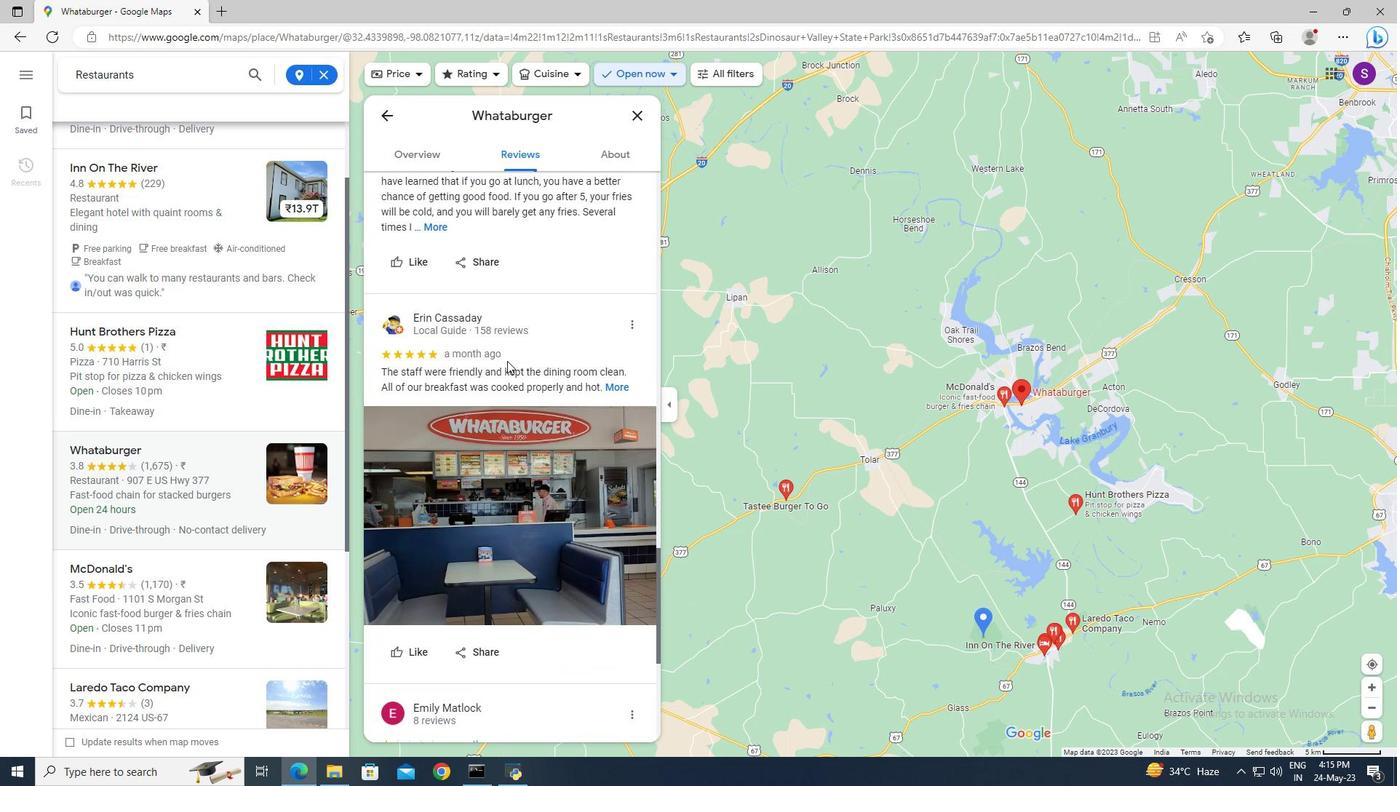 
Action: Mouse scrolled (507, 360) with delta (0, 0)
Screenshot: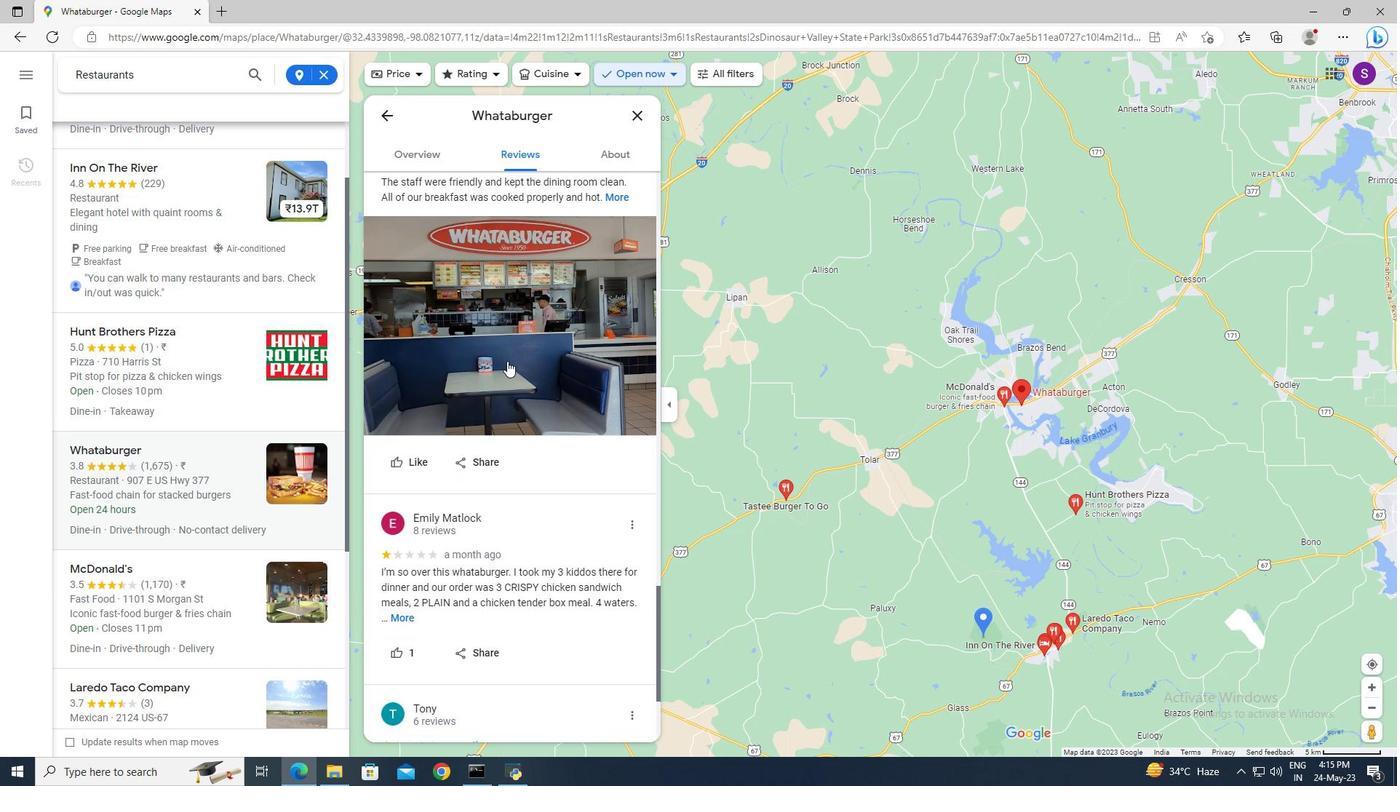 
Action: Mouse scrolled (507, 360) with delta (0, 0)
Screenshot: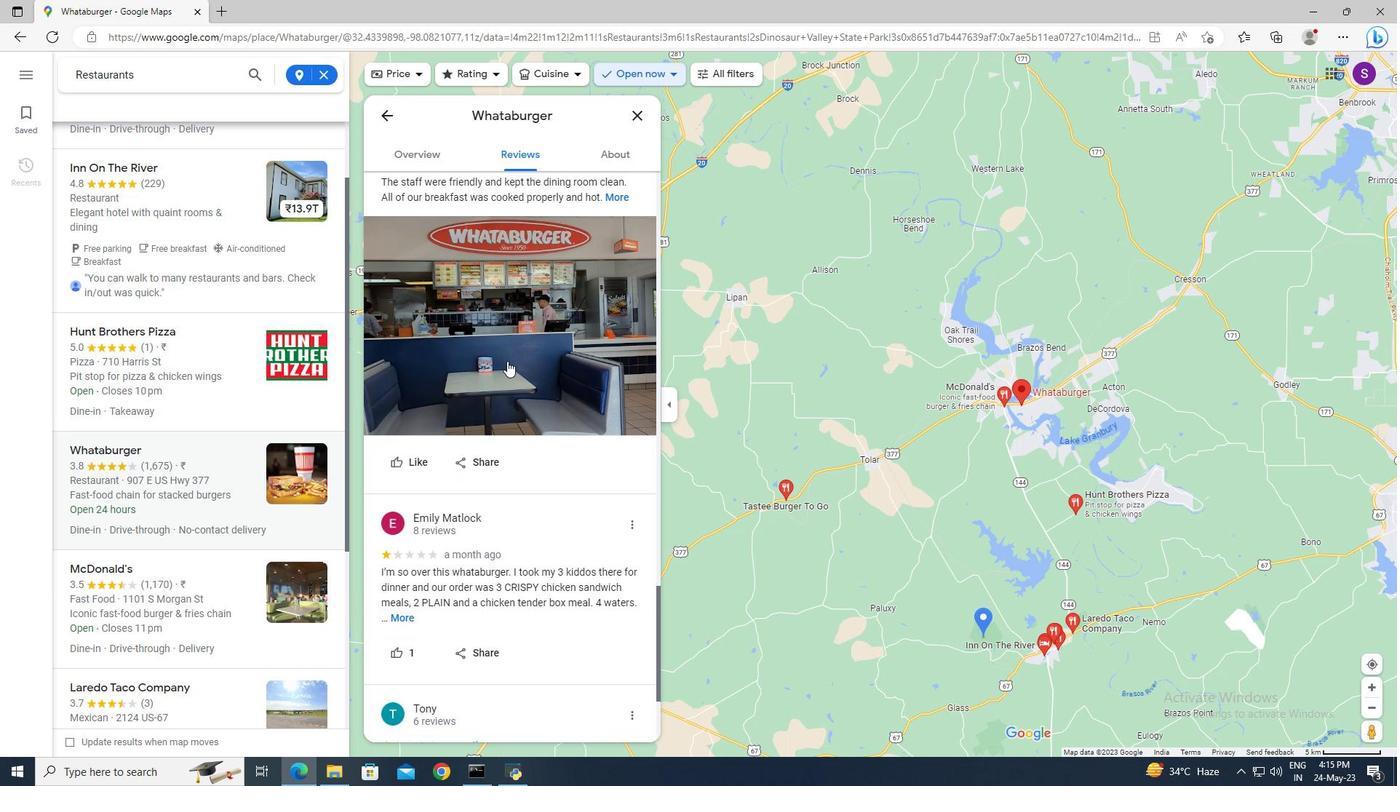
Action: Mouse scrolled (507, 360) with delta (0, 0)
Screenshot: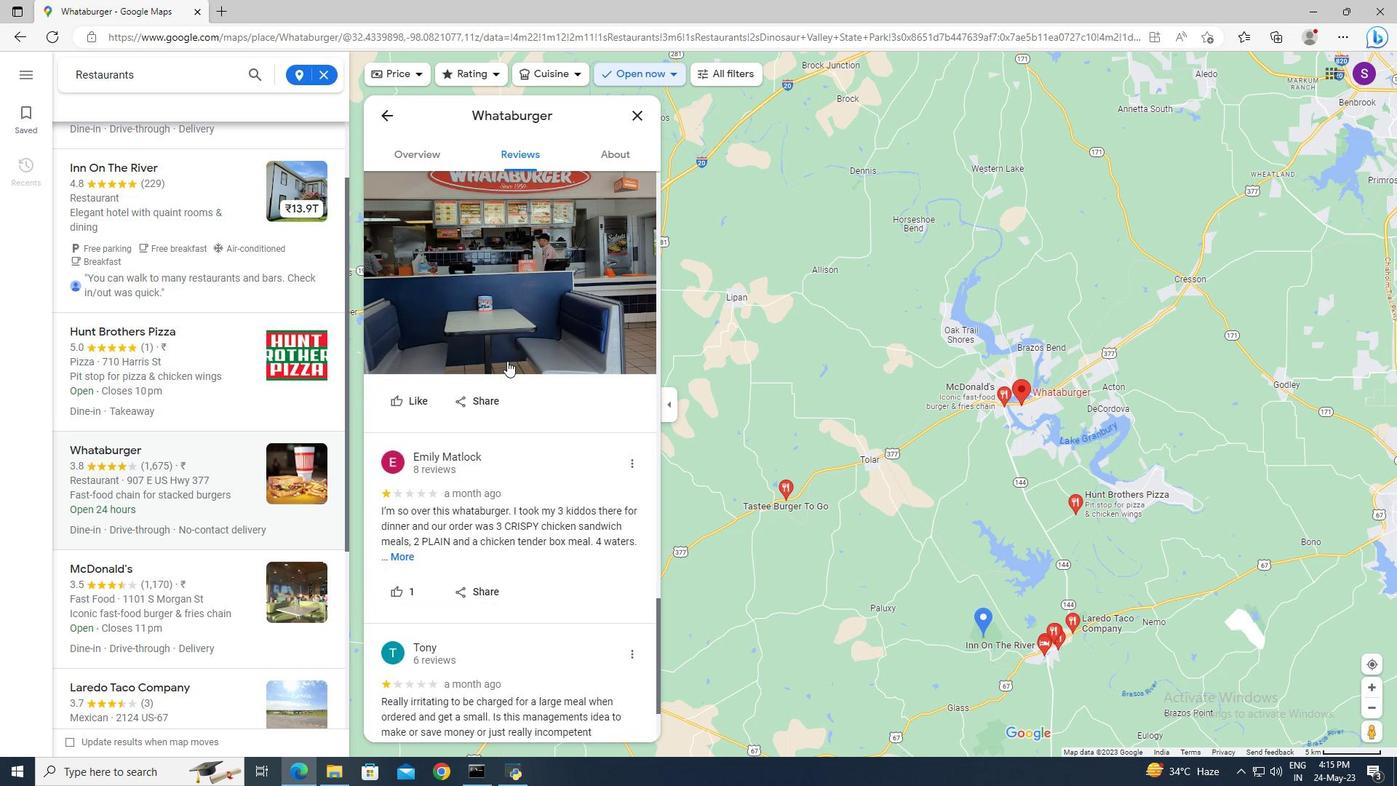 
Action: Mouse scrolled (507, 360) with delta (0, 0)
Screenshot: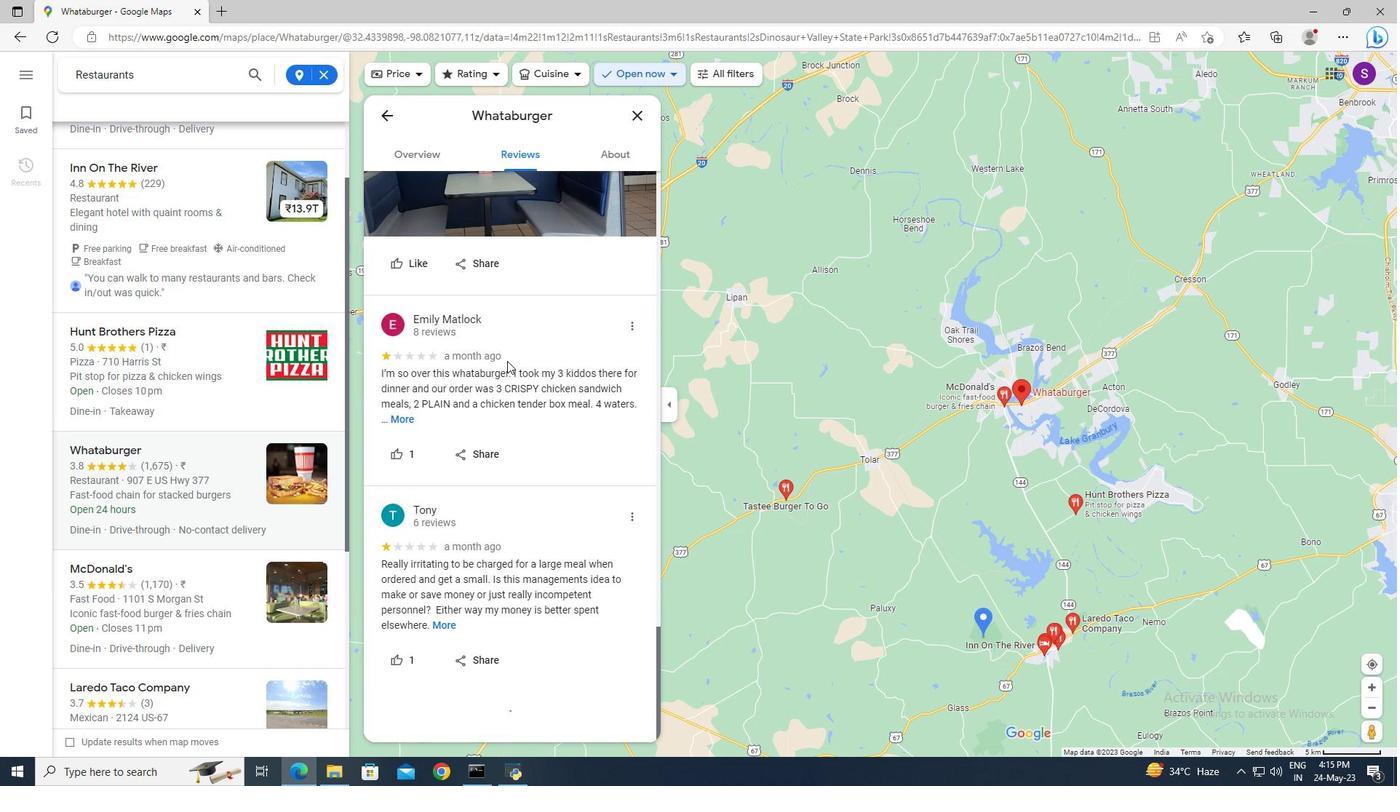 
Action: Mouse scrolled (507, 360) with delta (0, 0)
Screenshot: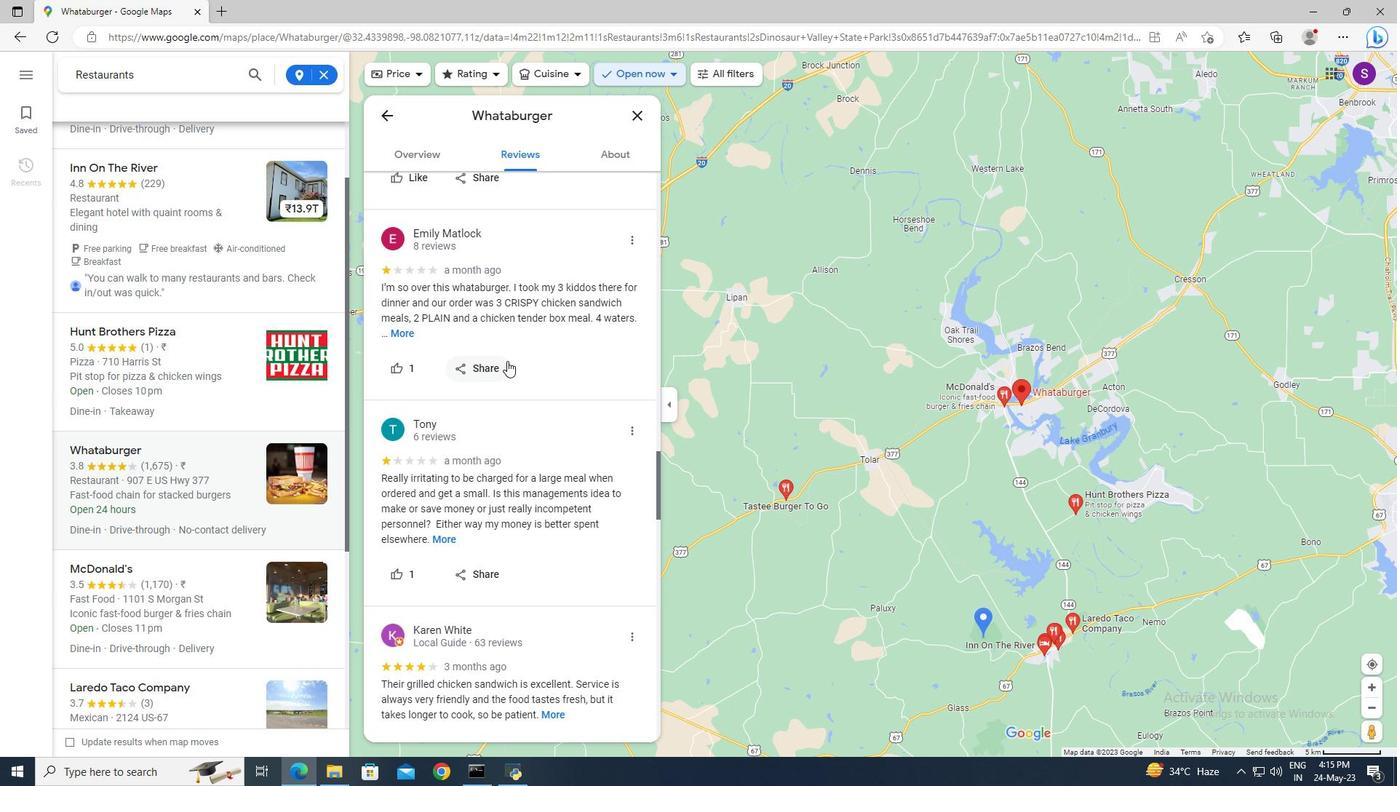 
Action: Mouse scrolled (507, 360) with delta (0, 0)
Screenshot: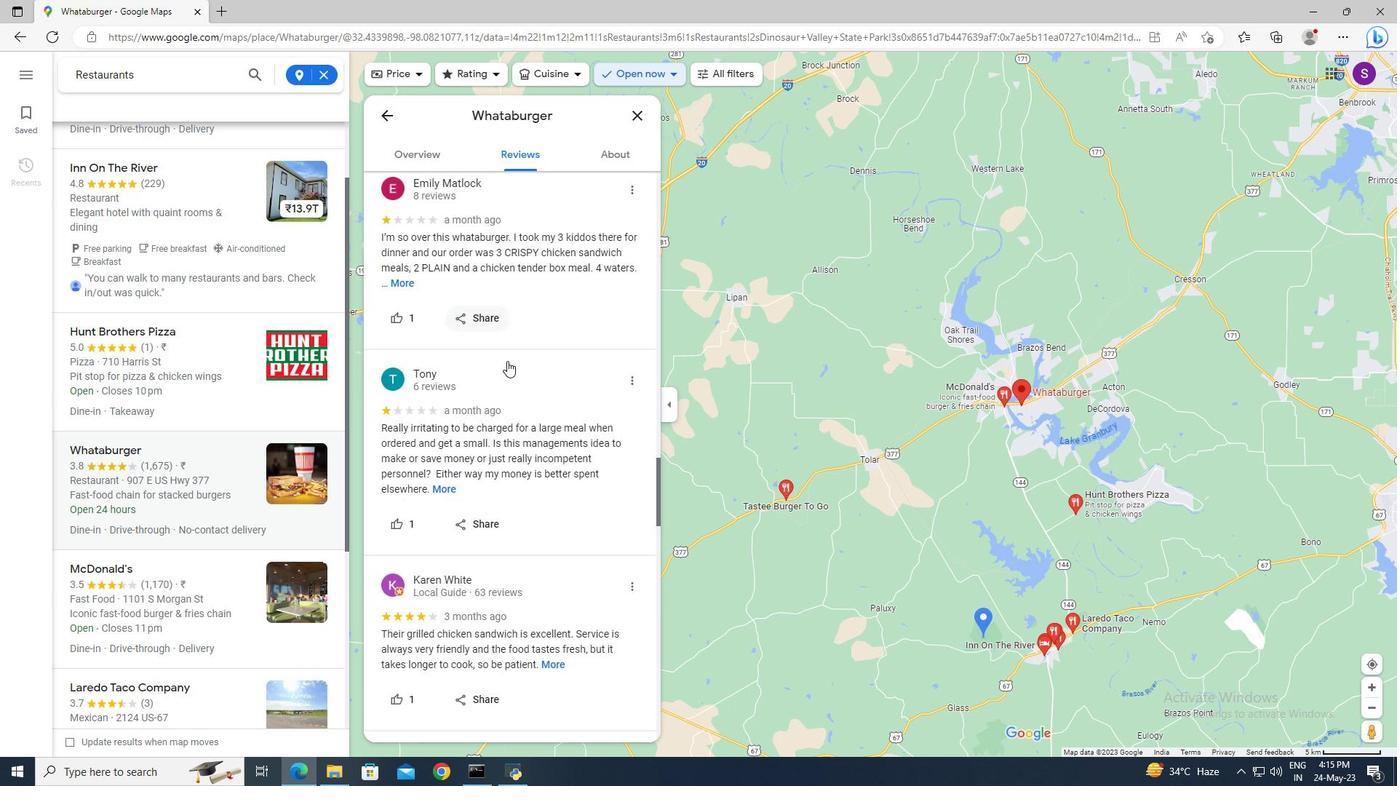 
Action: Mouse scrolled (507, 360) with delta (0, 0)
Screenshot: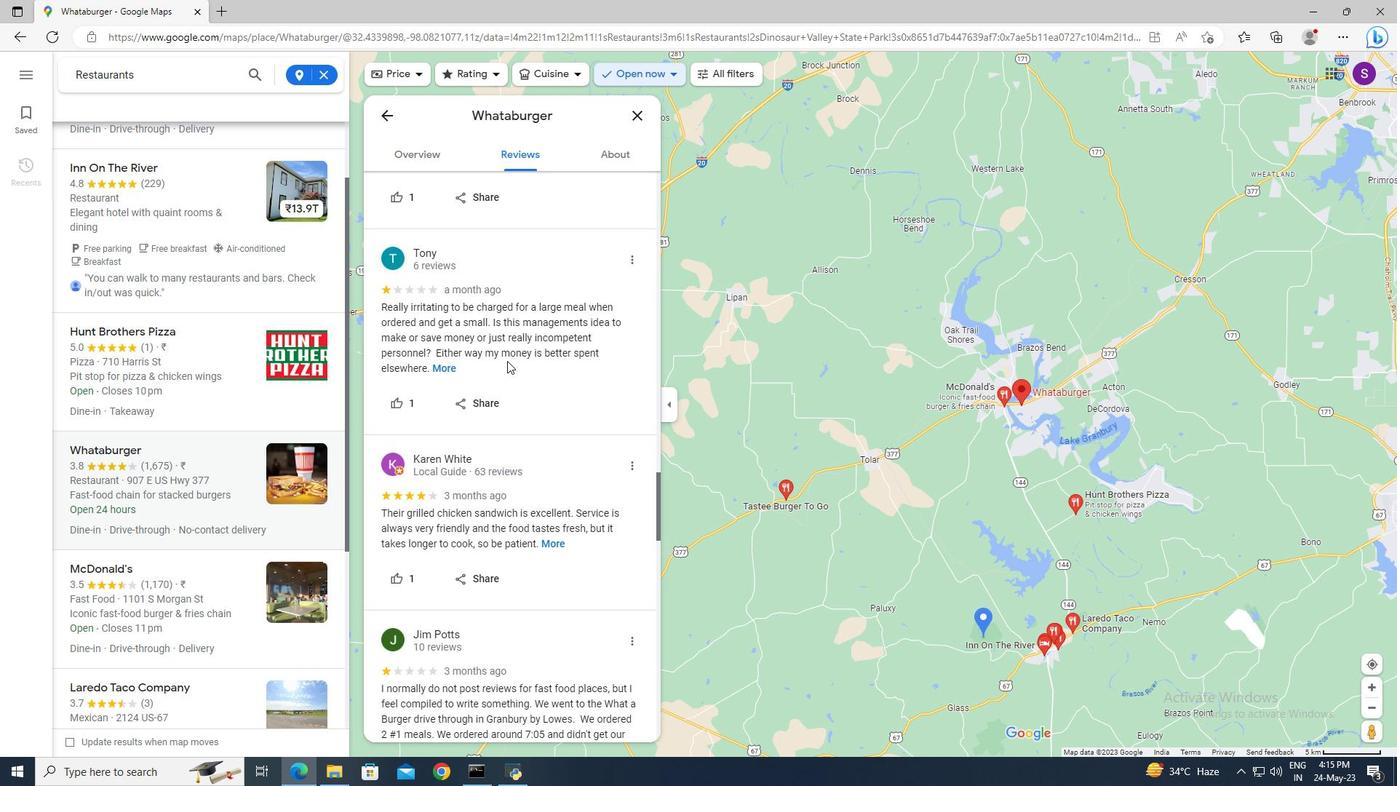 
Action: Mouse scrolled (507, 360) with delta (0, 0)
Screenshot: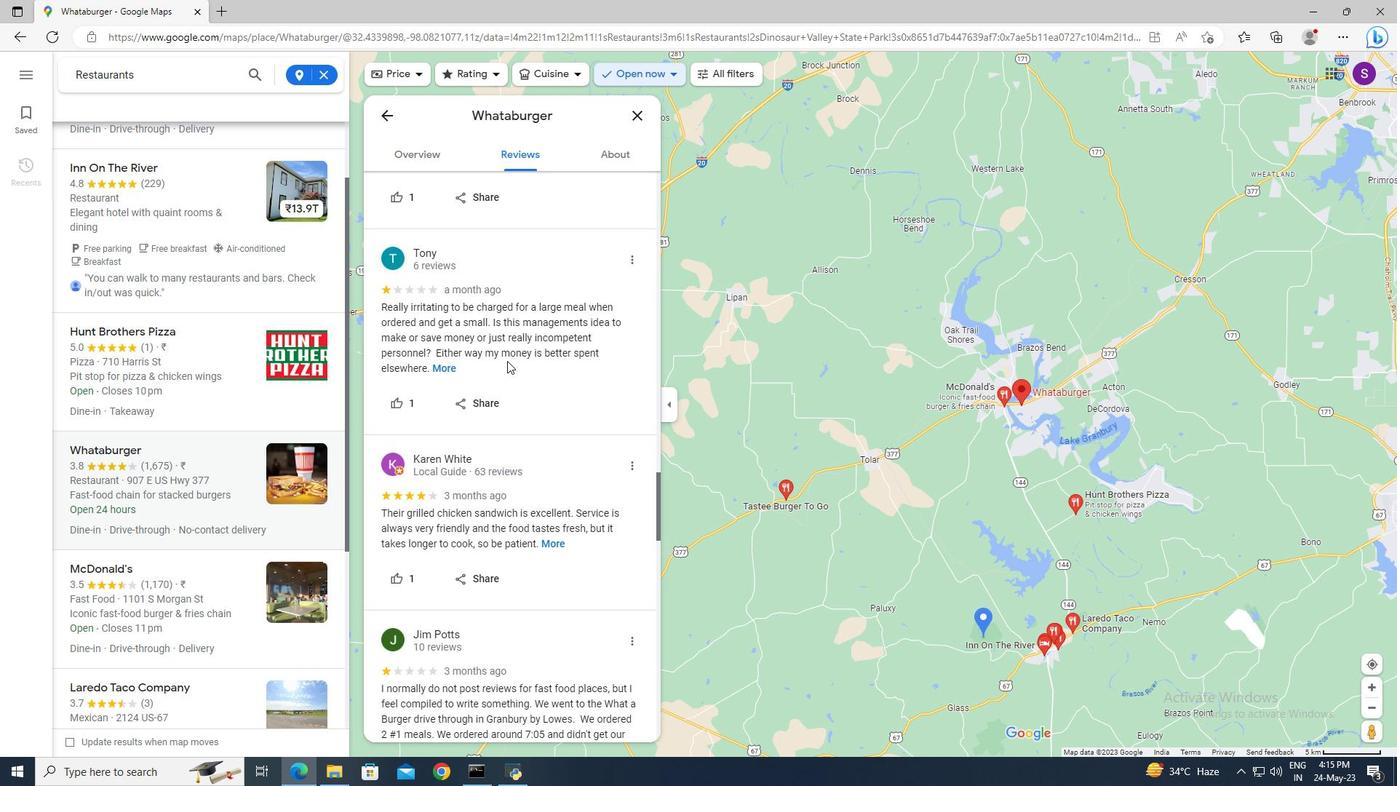 
Action: Mouse scrolled (507, 360) with delta (0, 0)
Screenshot: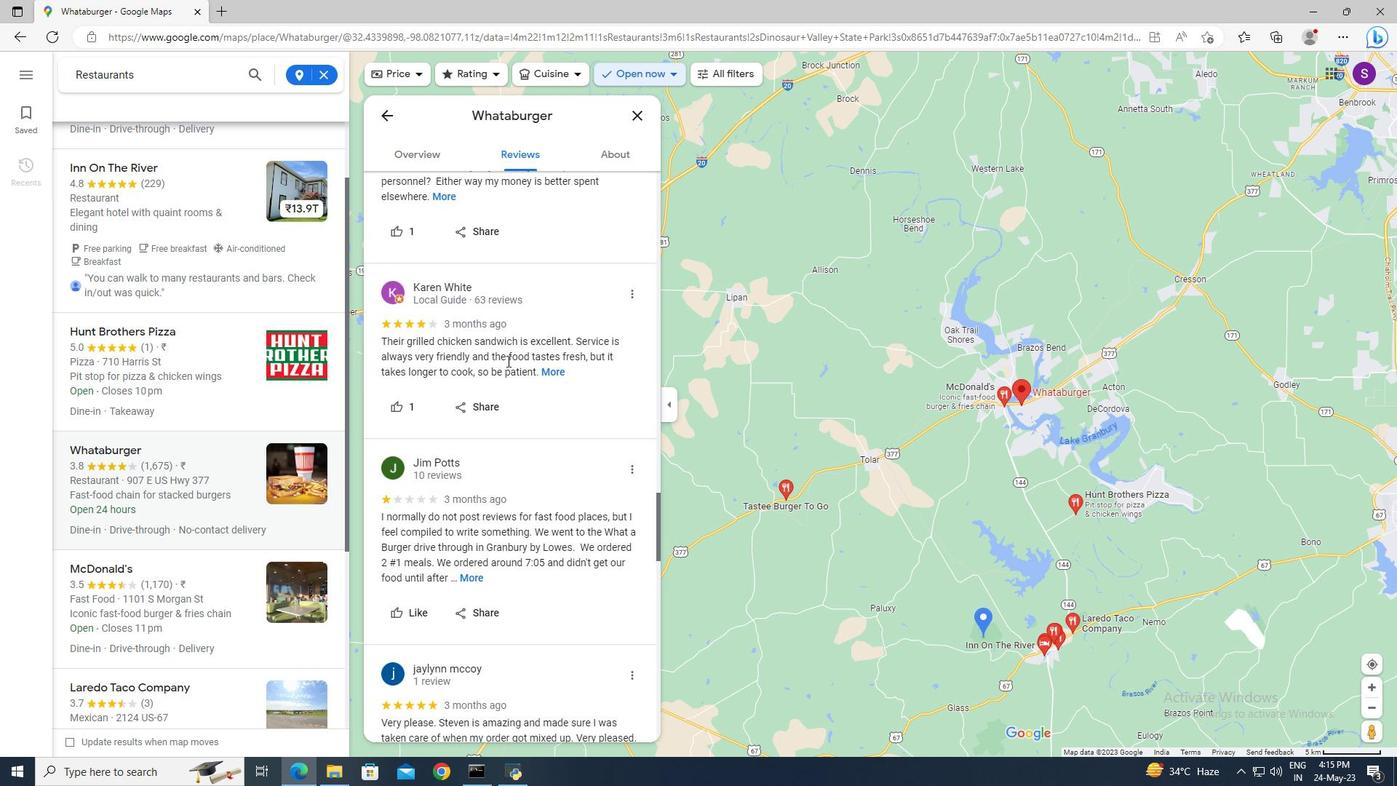 
Action: Mouse scrolled (507, 360) with delta (0, 0)
Screenshot: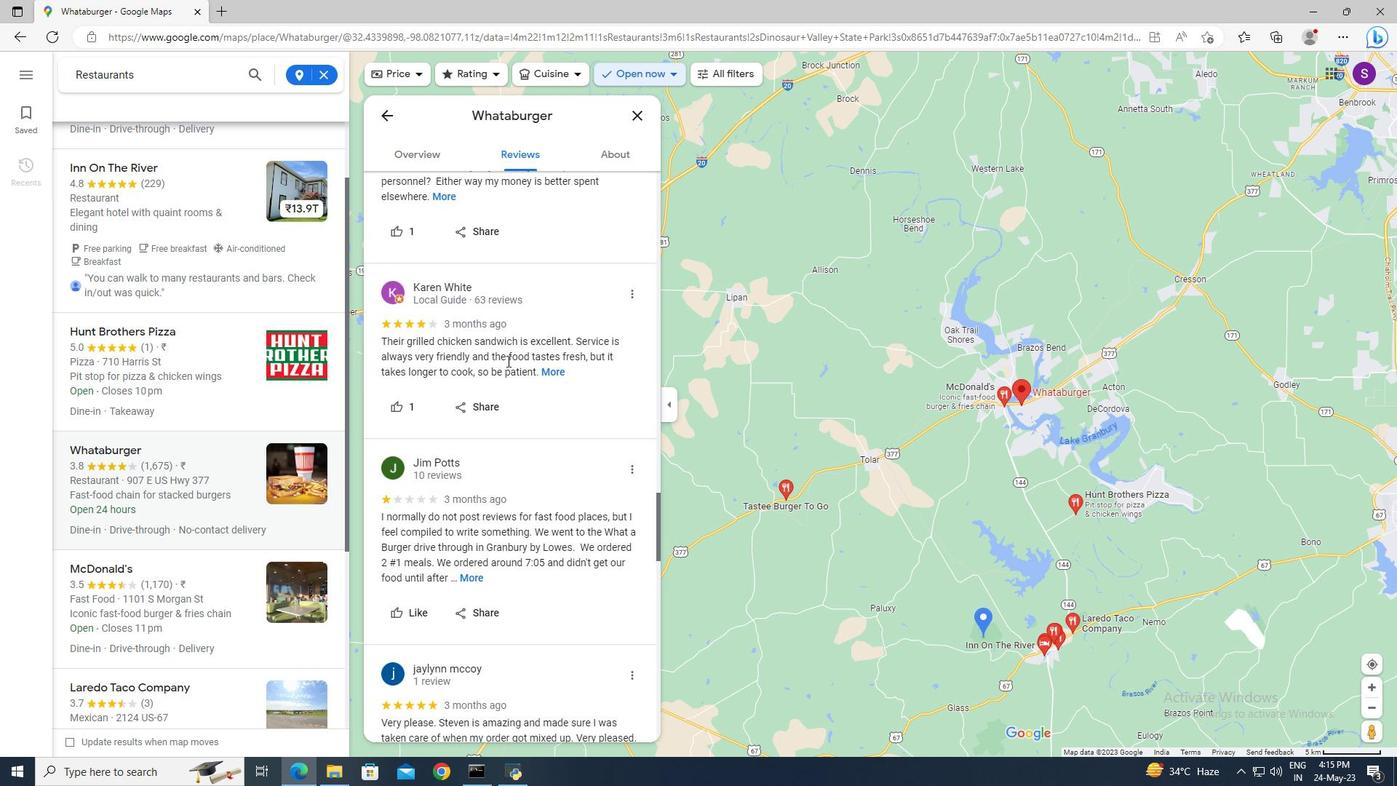 
Action: Mouse scrolled (507, 360) with delta (0, 0)
Screenshot: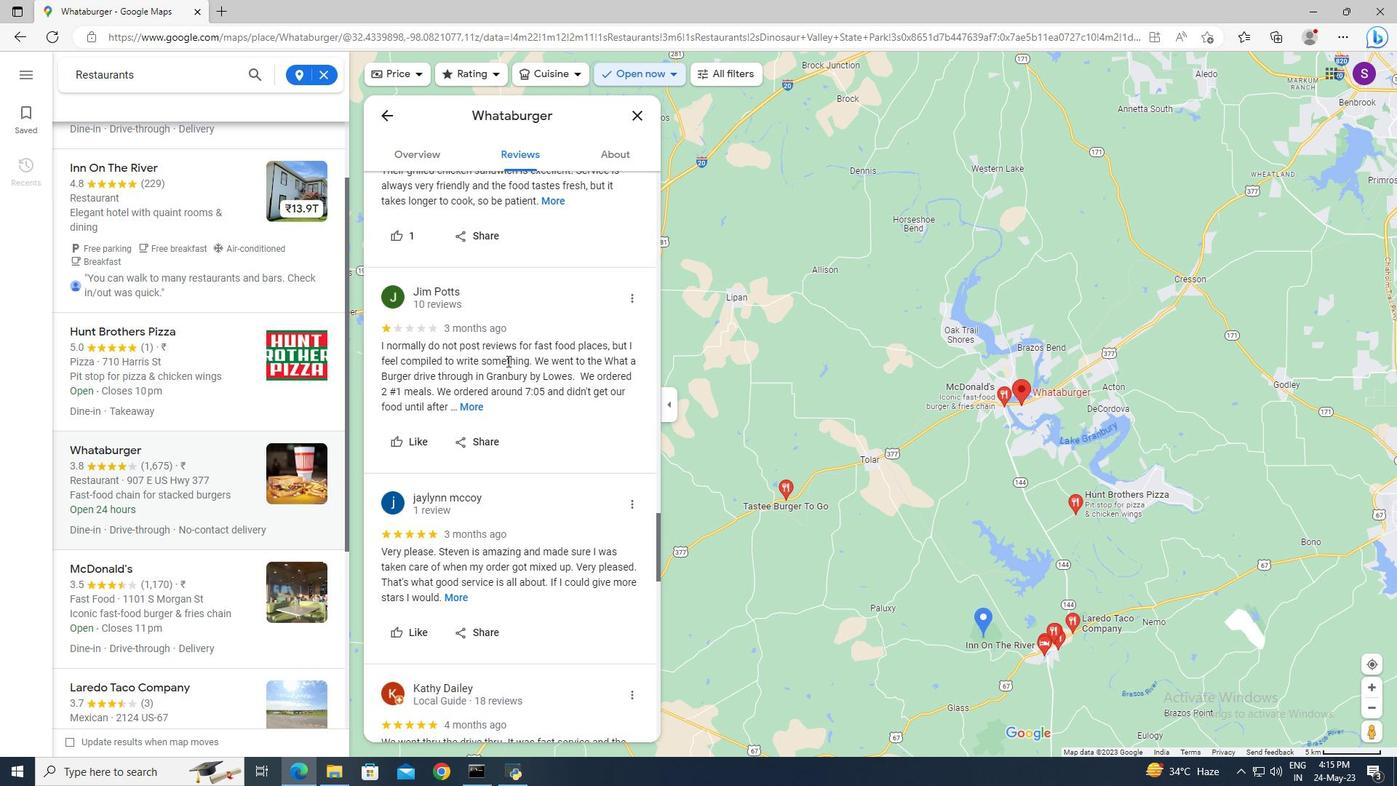 
Action: Mouse scrolled (507, 360) with delta (0, 0)
Screenshot: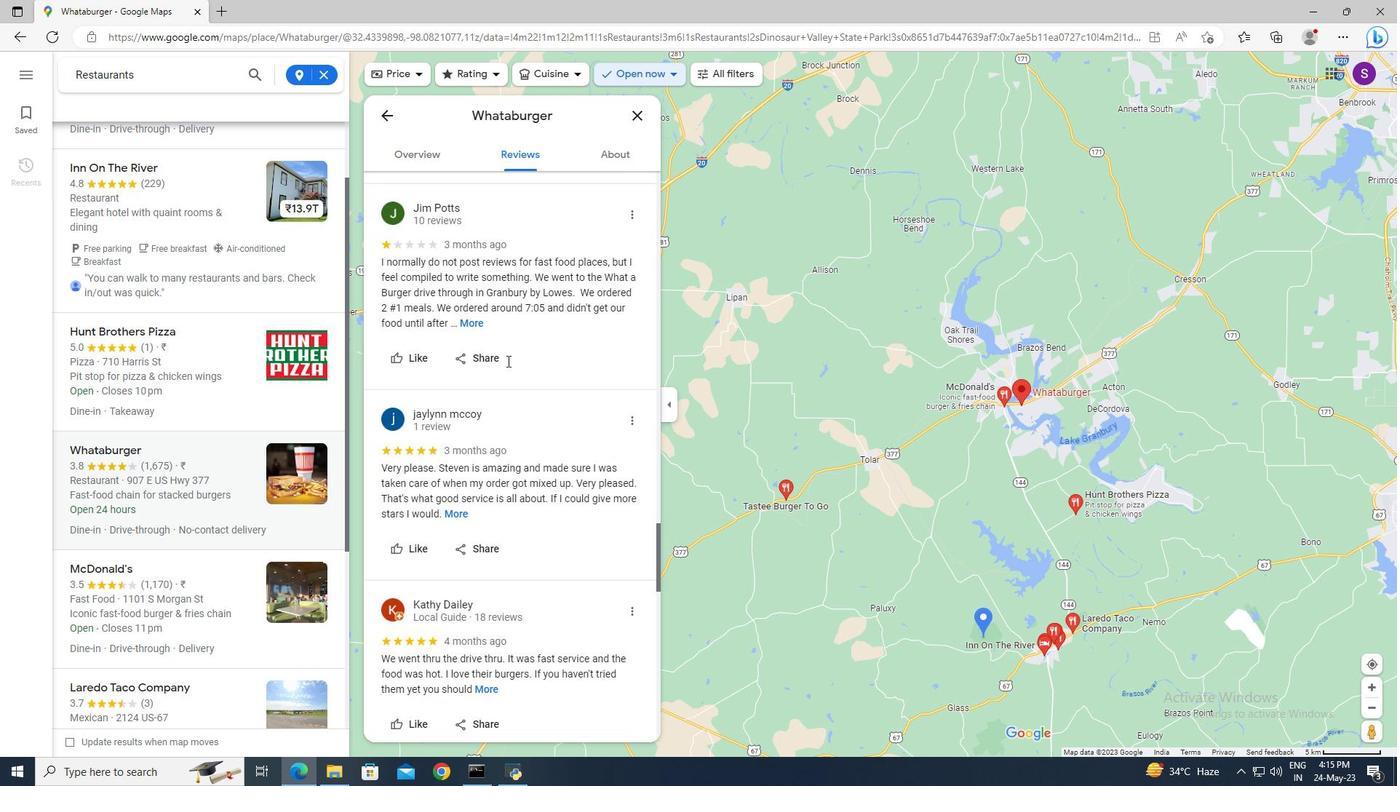 
Action: Mouse scrolled (507, 360) with delta (0, 0)
Screenshot: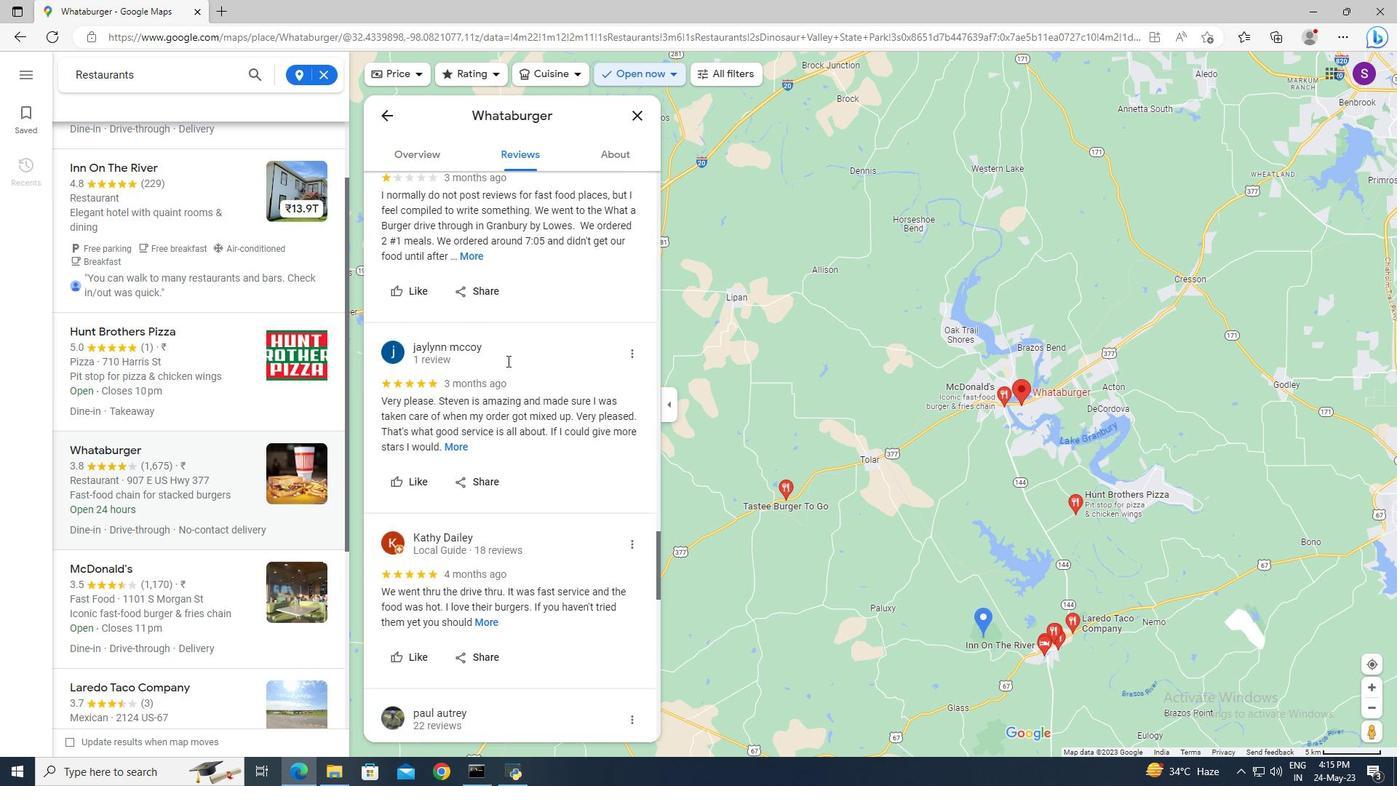 
Action: Mouse scrolled (507, 360) with delta (0, 0)
Screenshot: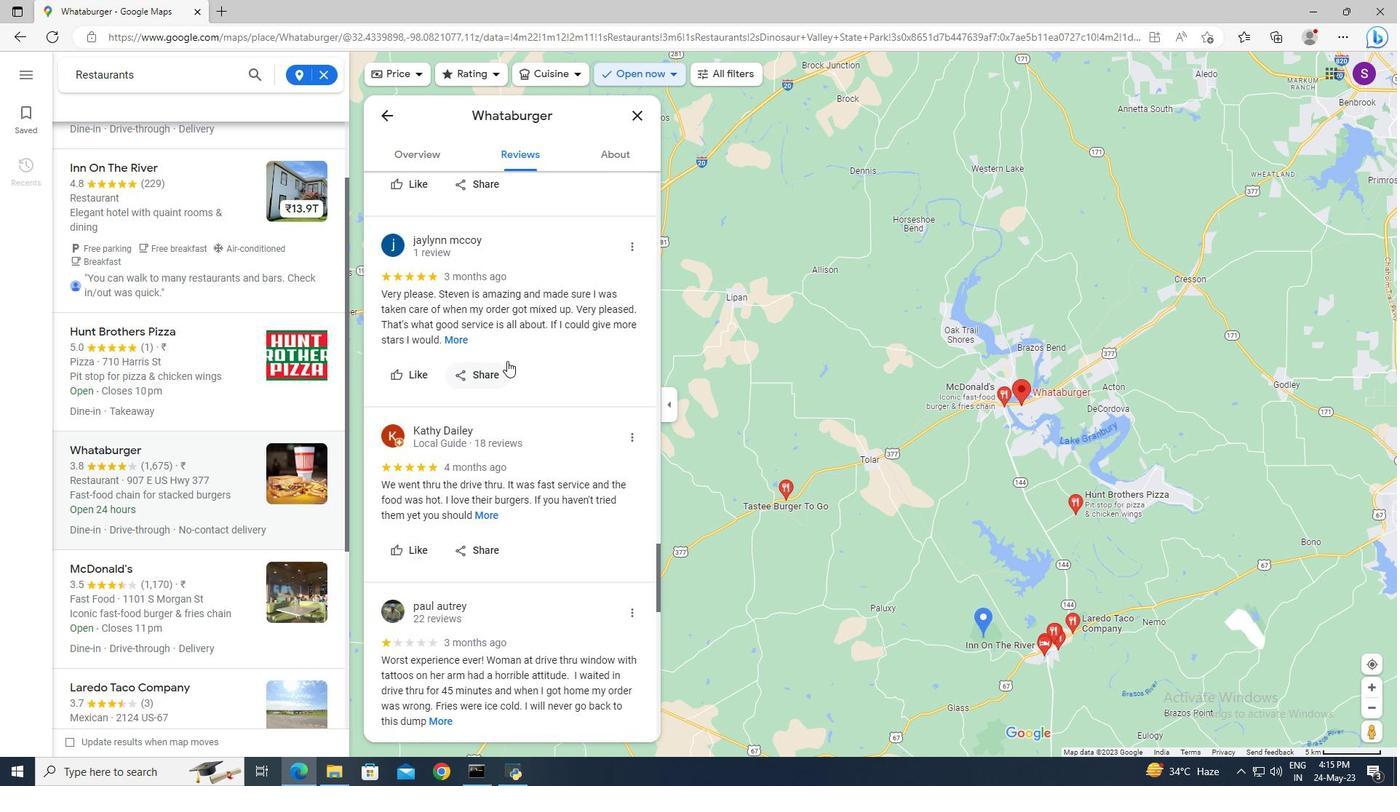 
Action: Mouse scrolled (507, 360) with delta (0, 0)
Screenshot: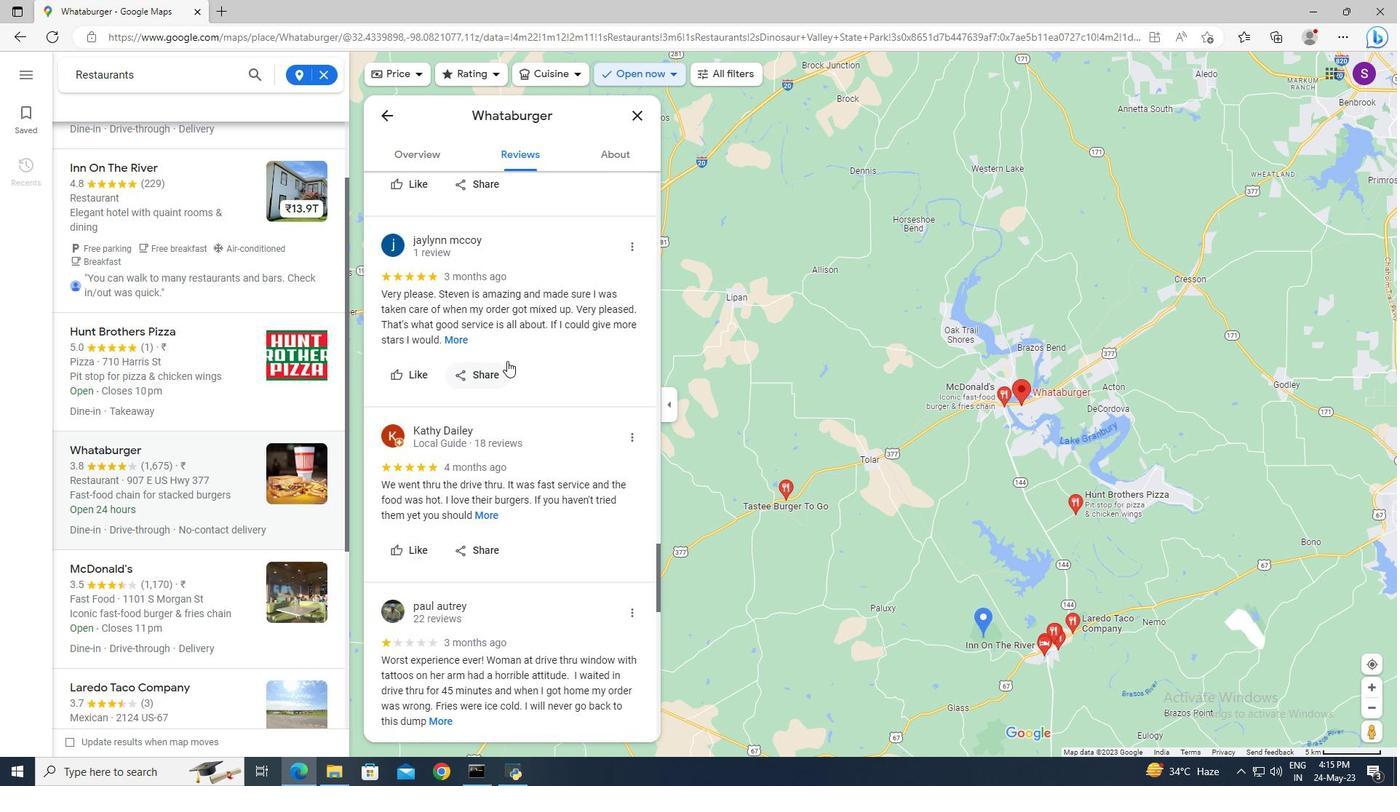
Action: Mouse scrolled (507, 360) with delta (0, 0)
Screenshot: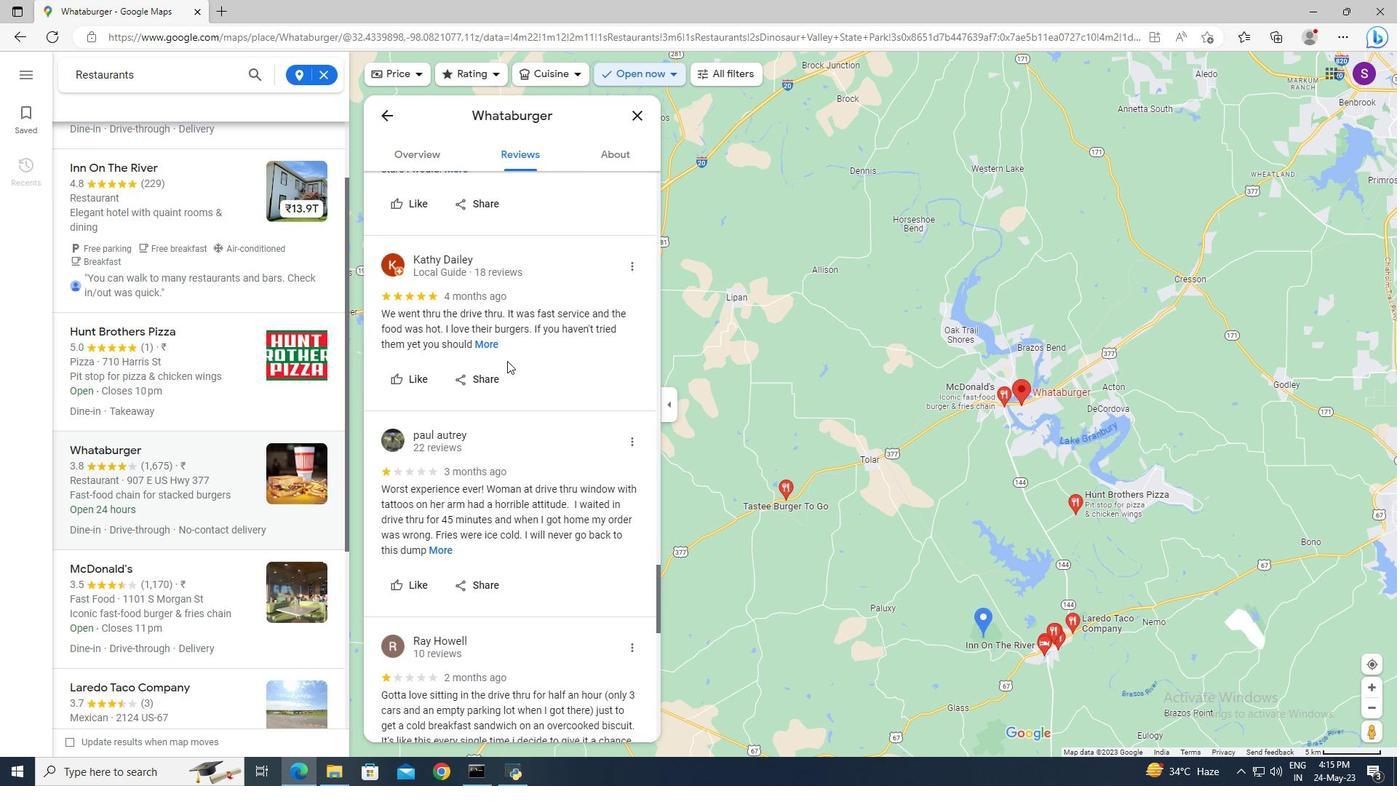 
Action: Mouse scrolled (507, 361) with delta (0, 0)
Screenshot: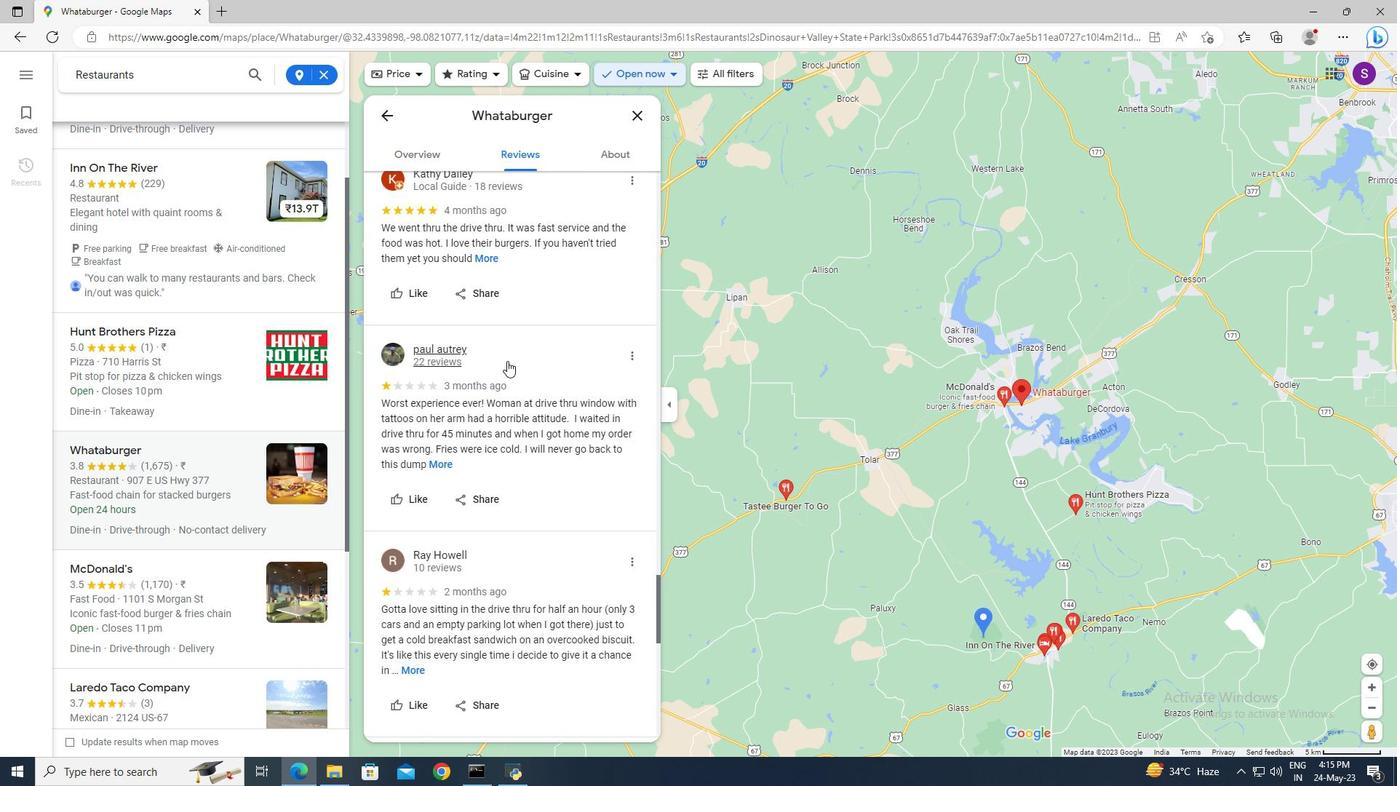 
Action: Mouse scrolled (507, 361) with delta (0, 0)
Screenshot: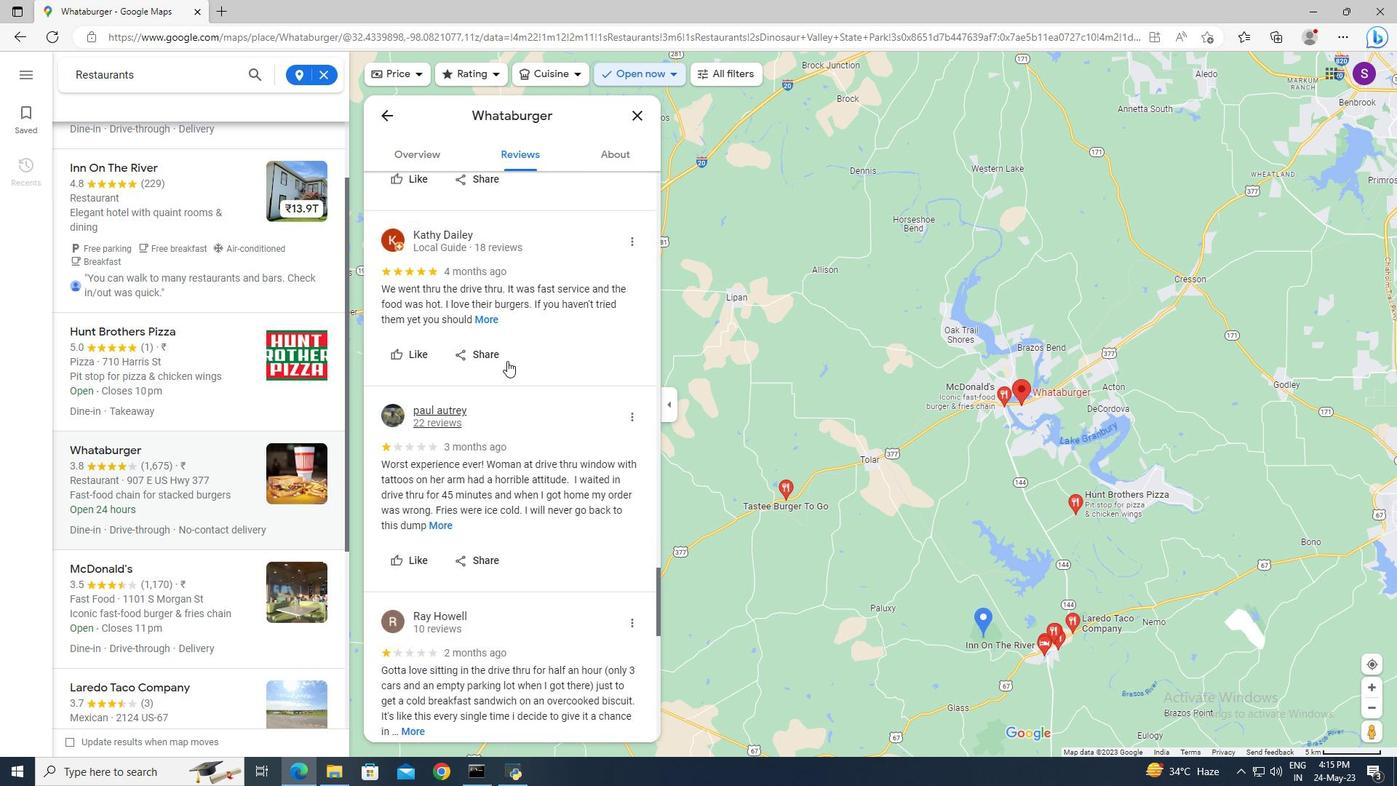 
Action: Mouse moved to (623, 156)
Screenshot: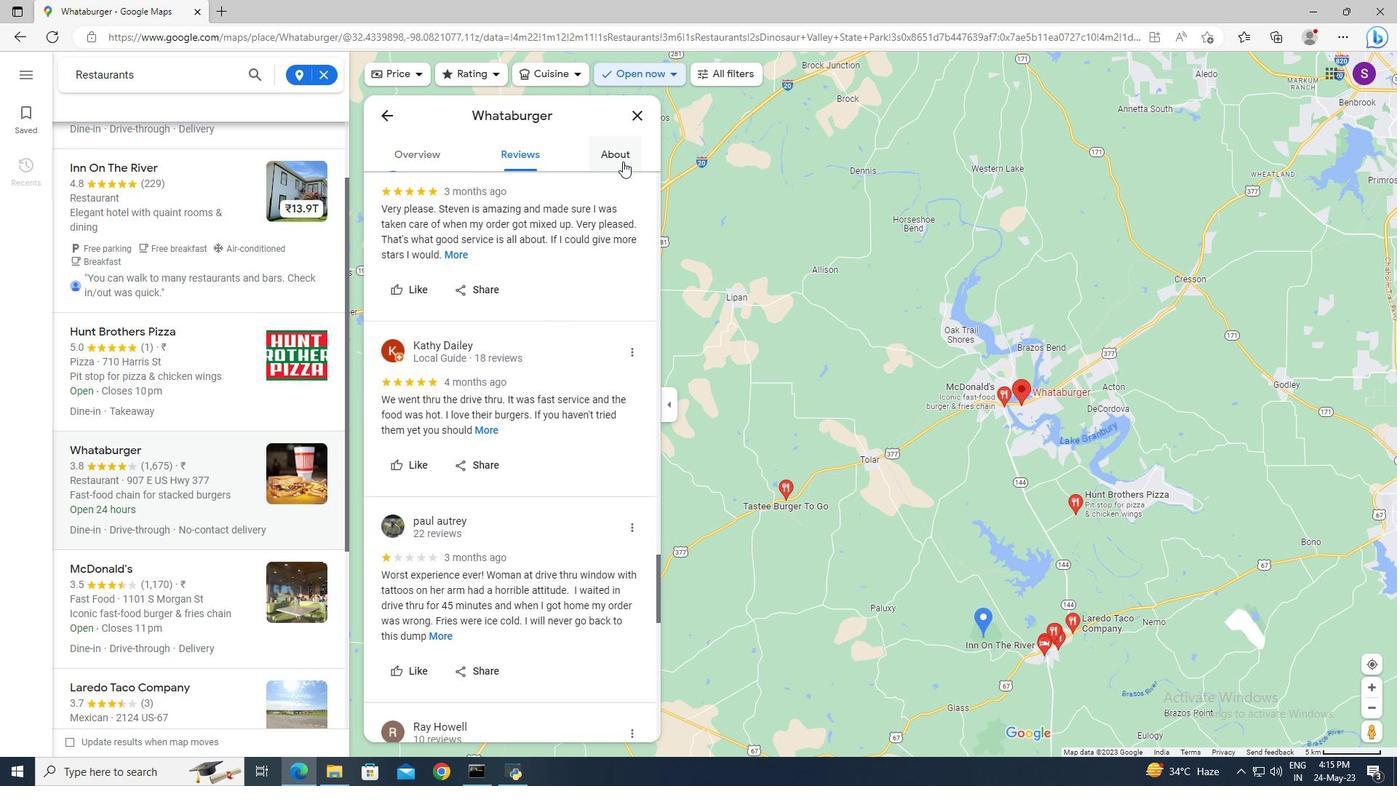 
Action: Mouse pressed left at (623, 156)
Screenshot: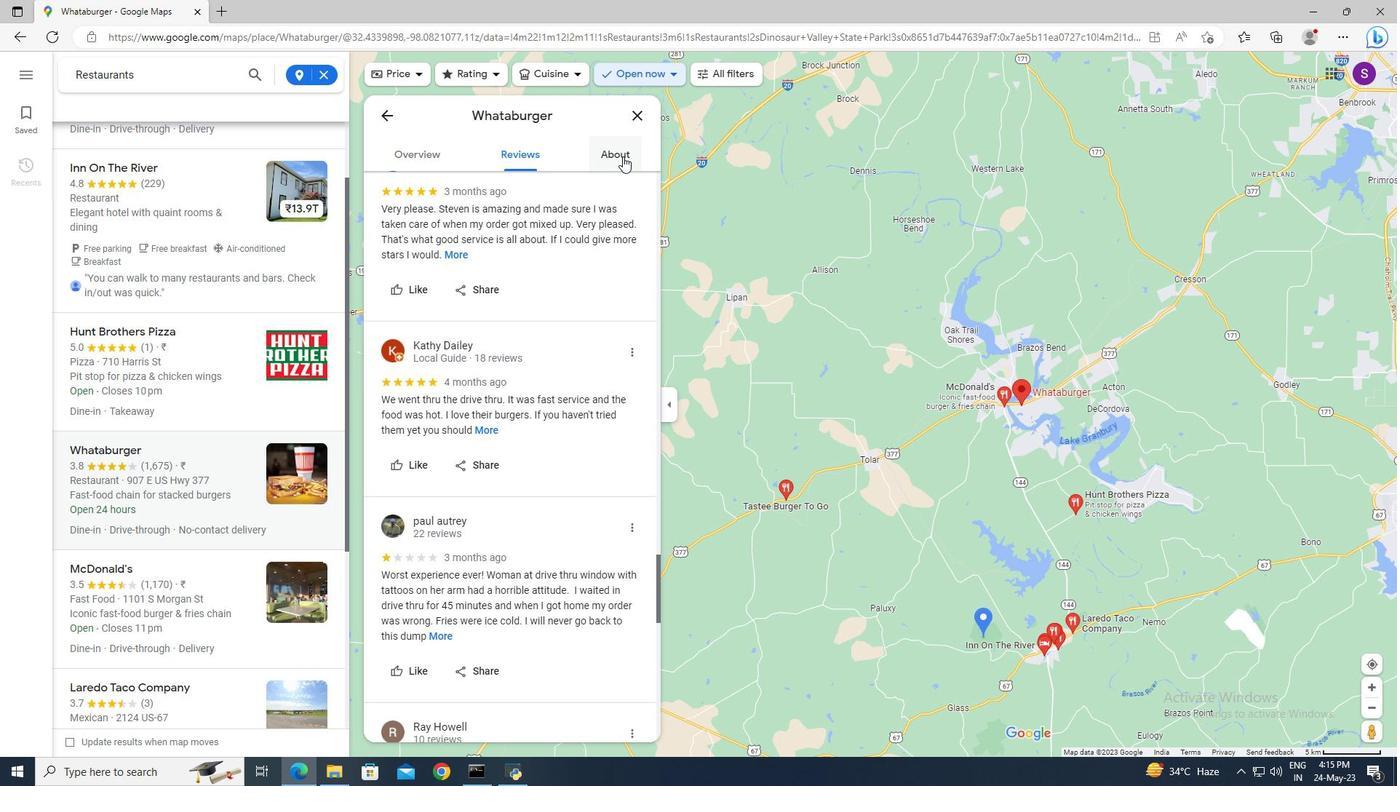 
Action: Mouse moved to (552, 227)
Screenshot: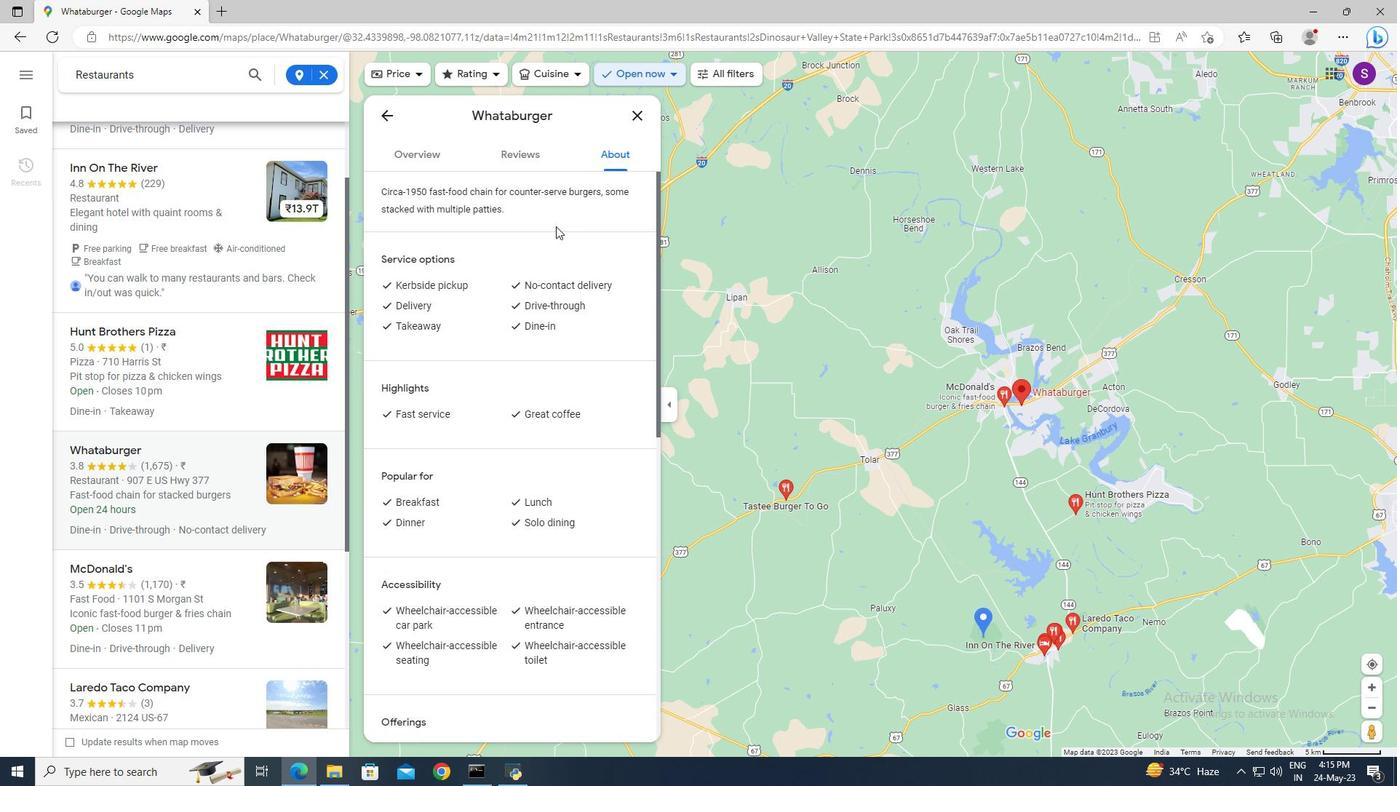 
Action: Mouse scrolled (552, 226) with delta (0, 0)
Screenshot: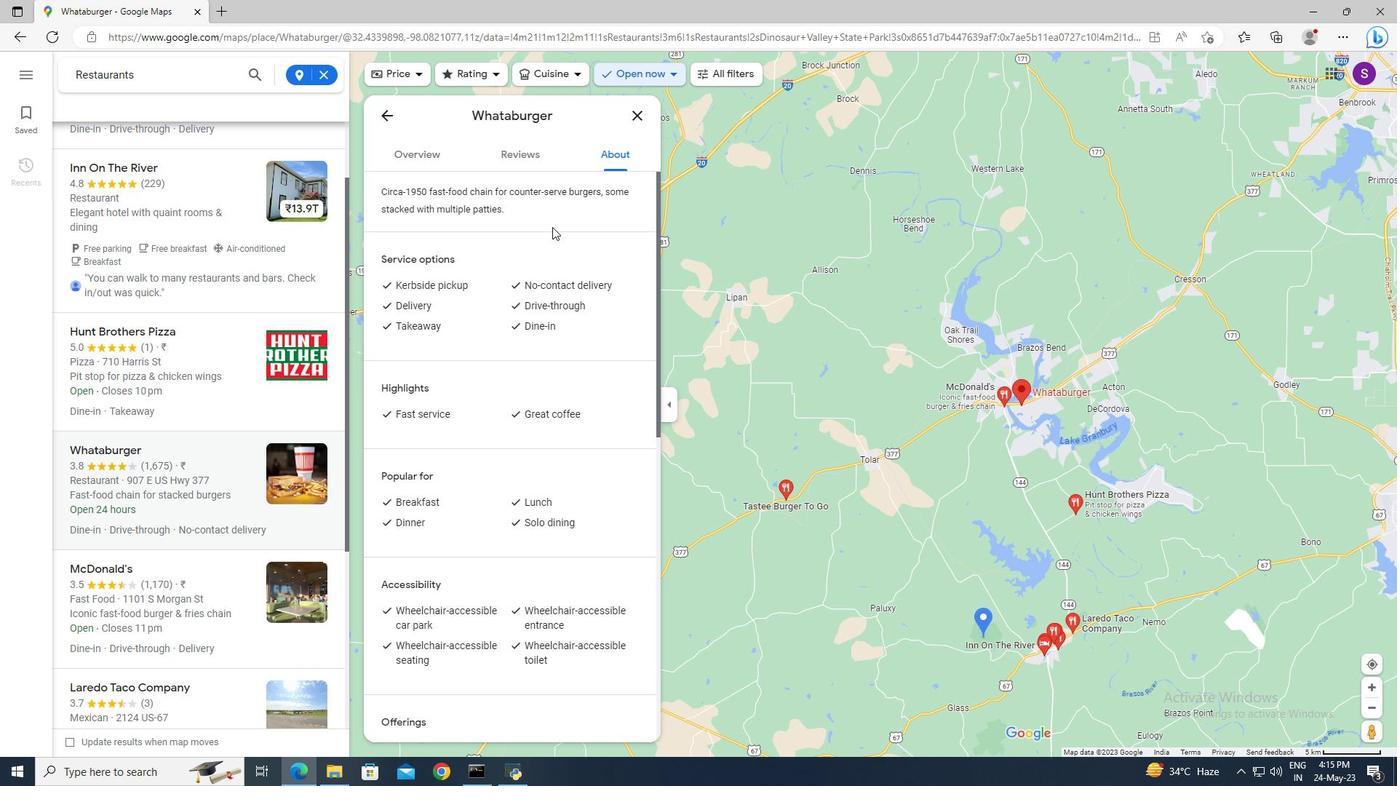 
Action: Mouse scrolled (552, 226) with delta (0, 0)
Screenshot: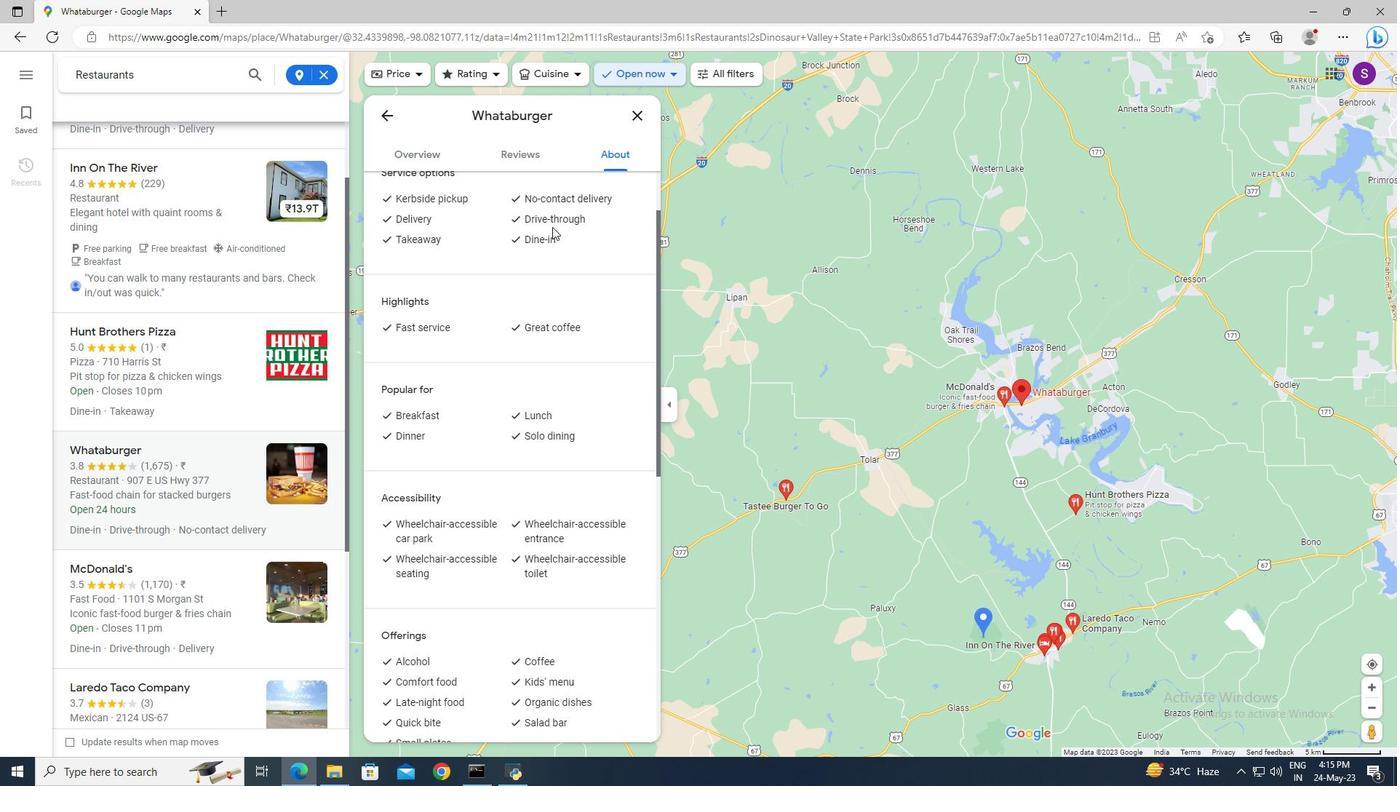 
Action: Mouse scrolled (552, 226) with delta (0, 0)
Screenshot: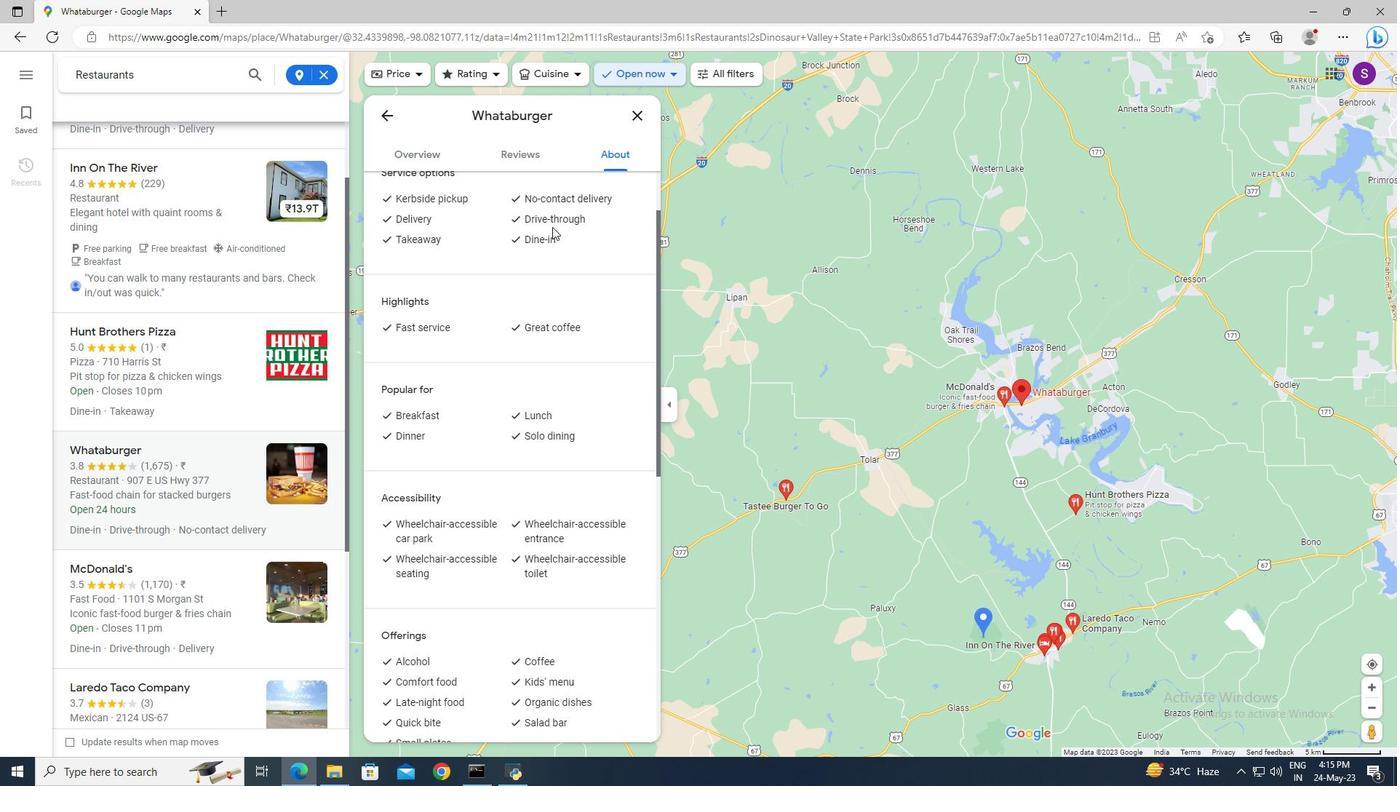 
Action: Mouse scrolled (552, 226) with delta (0, 0)
Screenshot: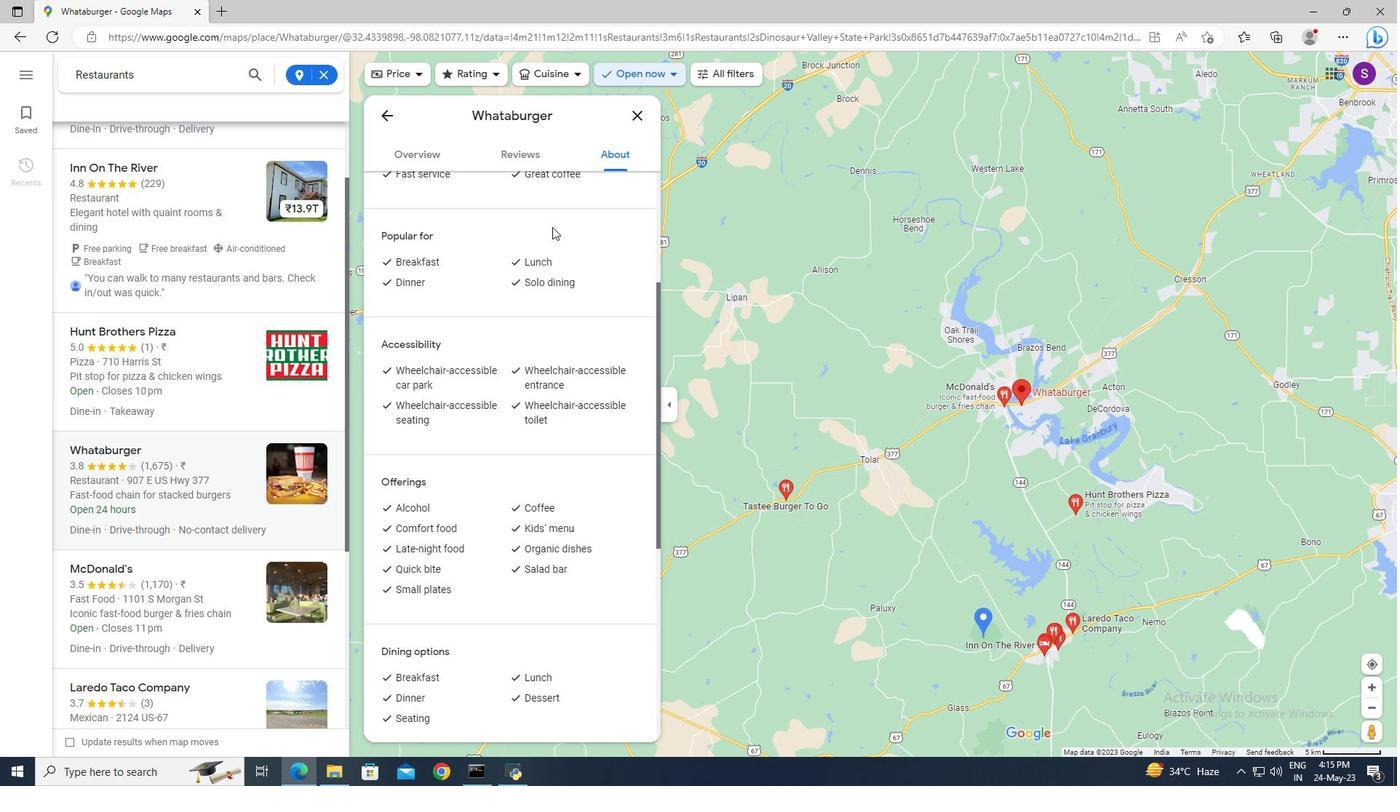 
Action: Mouse scrolled (552, 226) with delta (0, 0)
Screenshot: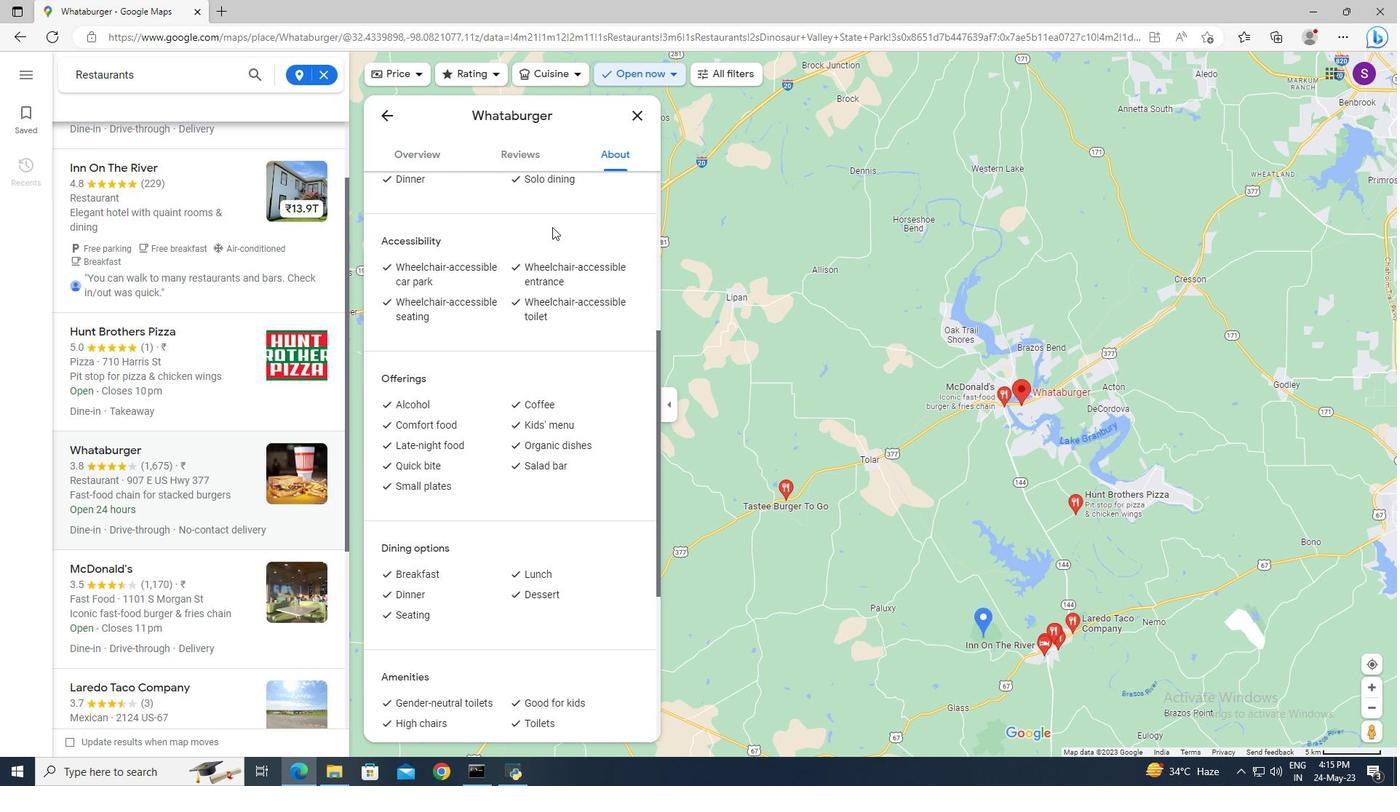 
Action: Mouse scrolled (552, 226) with delta (0, 0)
Screenshot: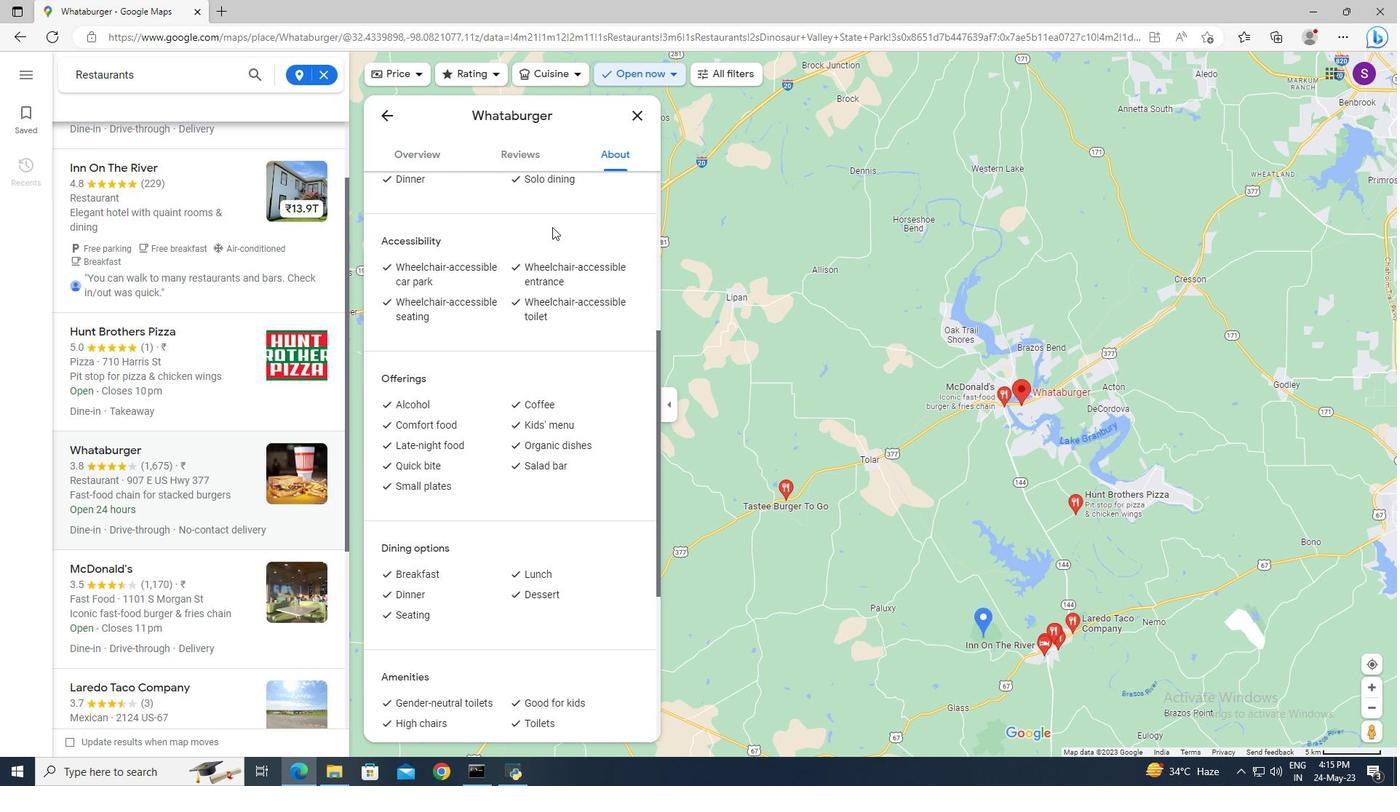 
Action: Mouse scrolled (552, 226) with delta (0, 0)
Screenshot: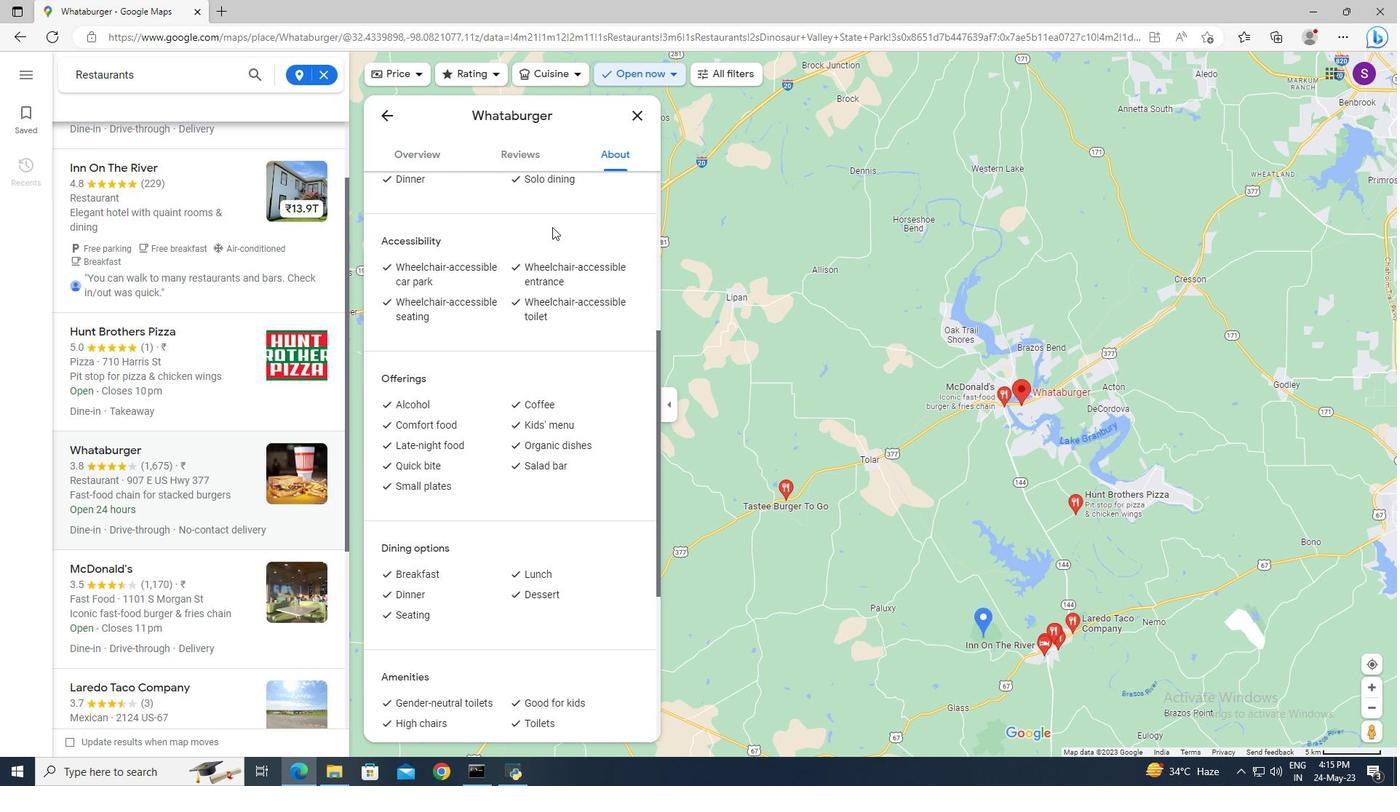 
Action: Mouse scrolled (552, 226) with delta (0, 0)
Screenshot: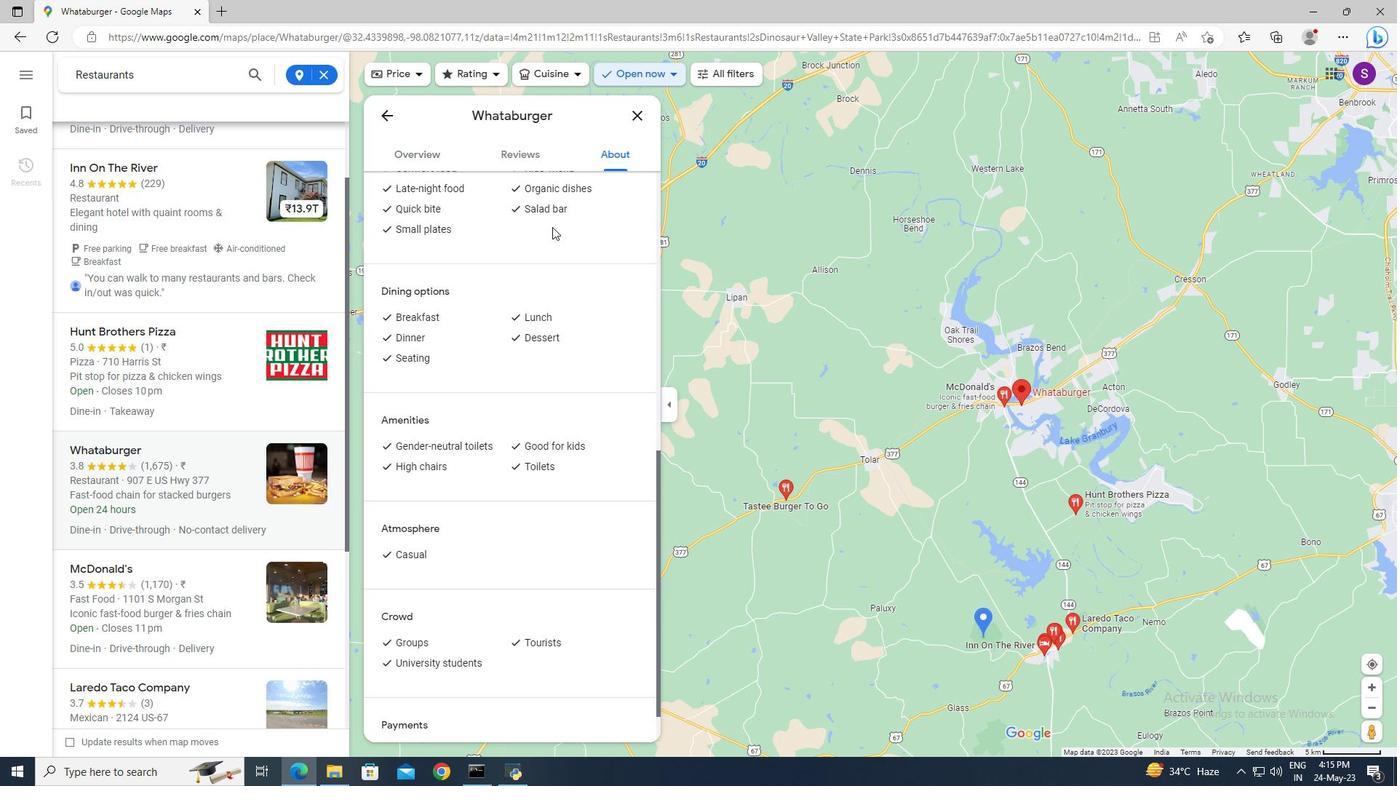 
Action: Mouse scrolled (552, 226) with delta (0, 0)
Screenshot: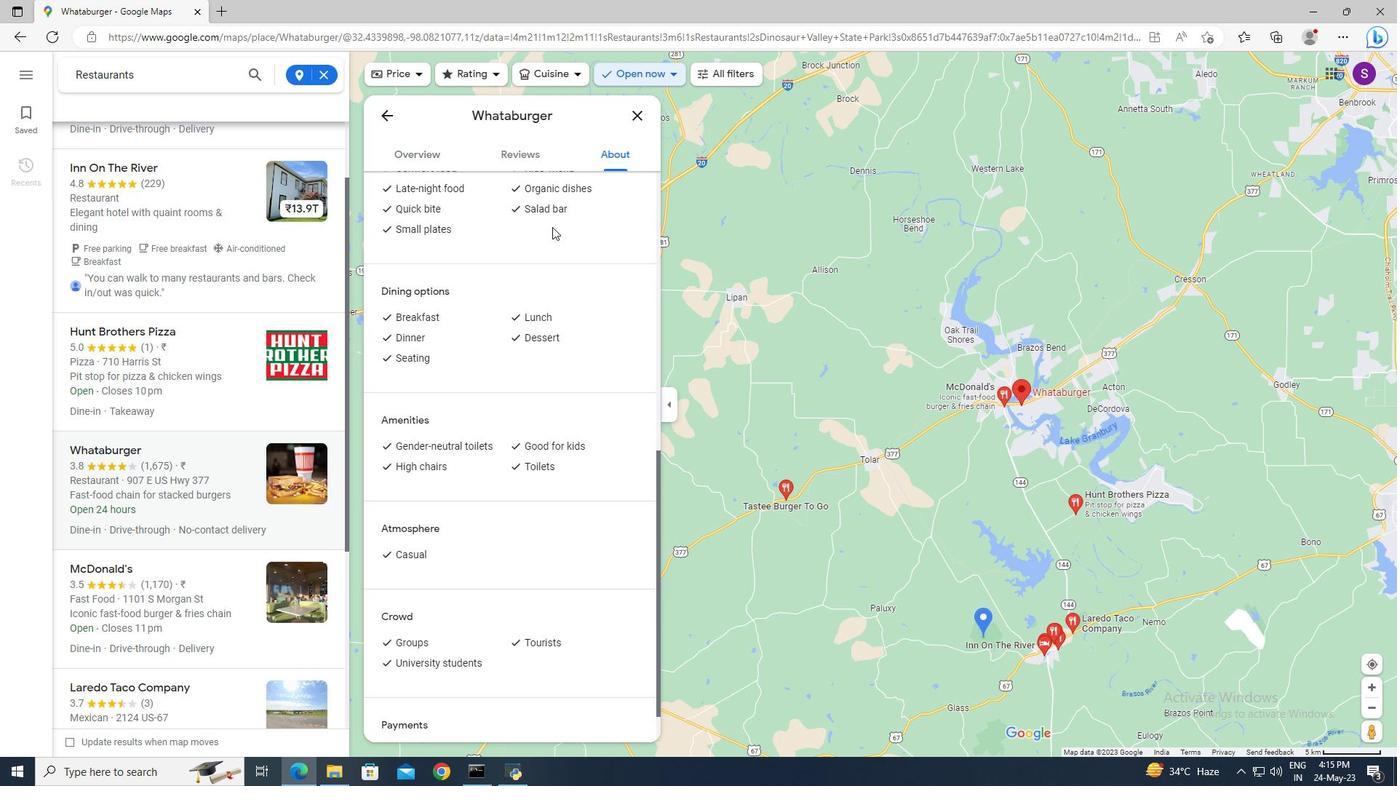 
Action: Mouse scrolled (552, 226) with delta (0, 0)
Screenshot: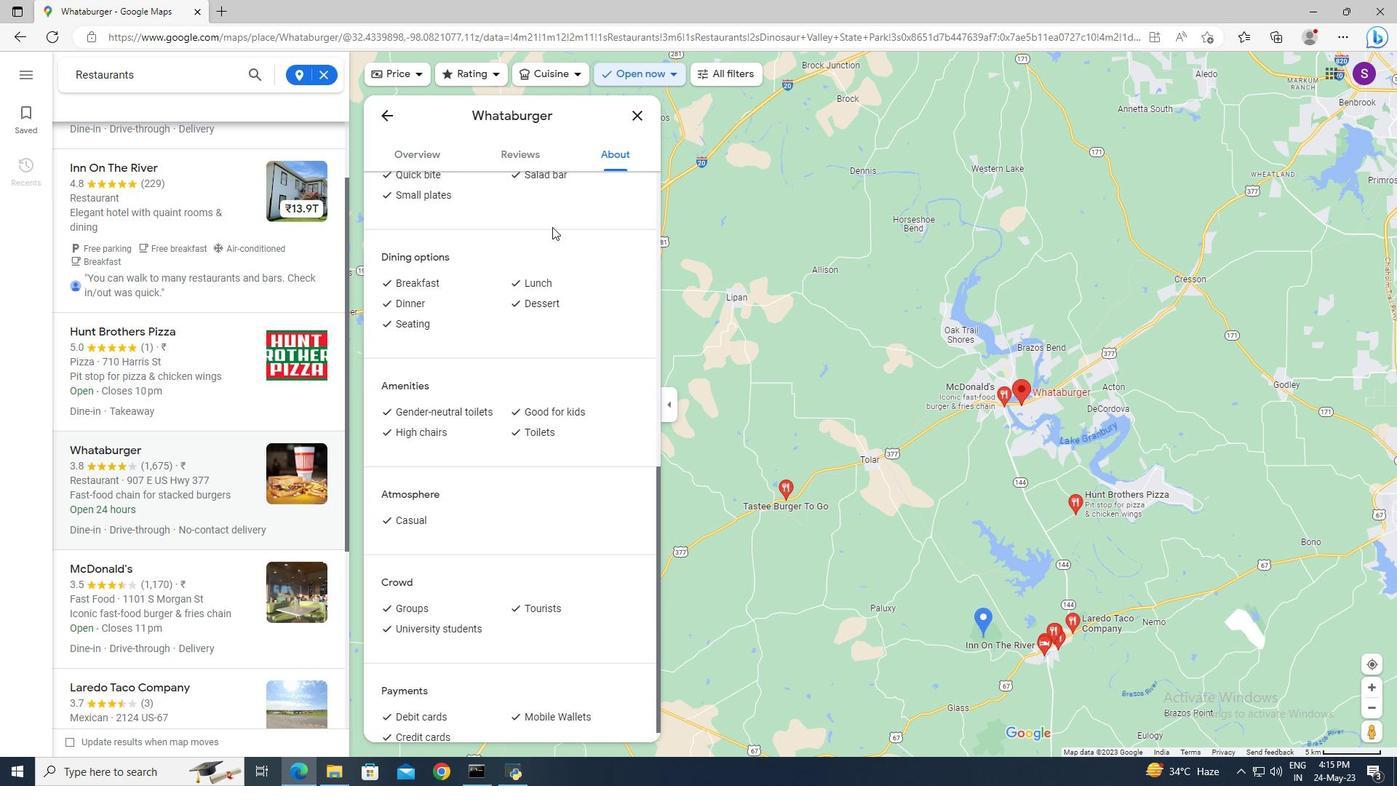 
Action: Mouse scrolled (552, 226) with delta (0, 0)
Screenshot: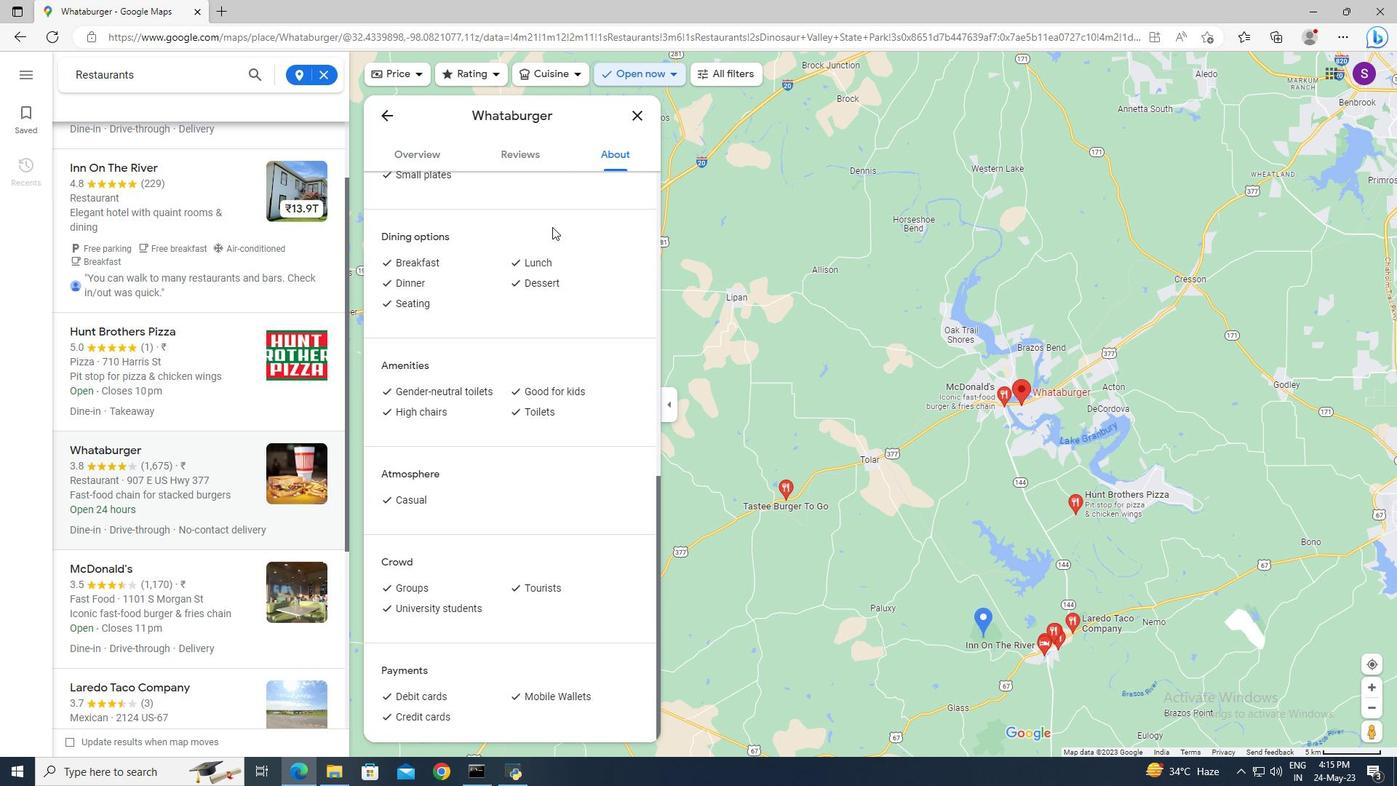 
Action: Mouse moved to (556, 314)
Screenshot: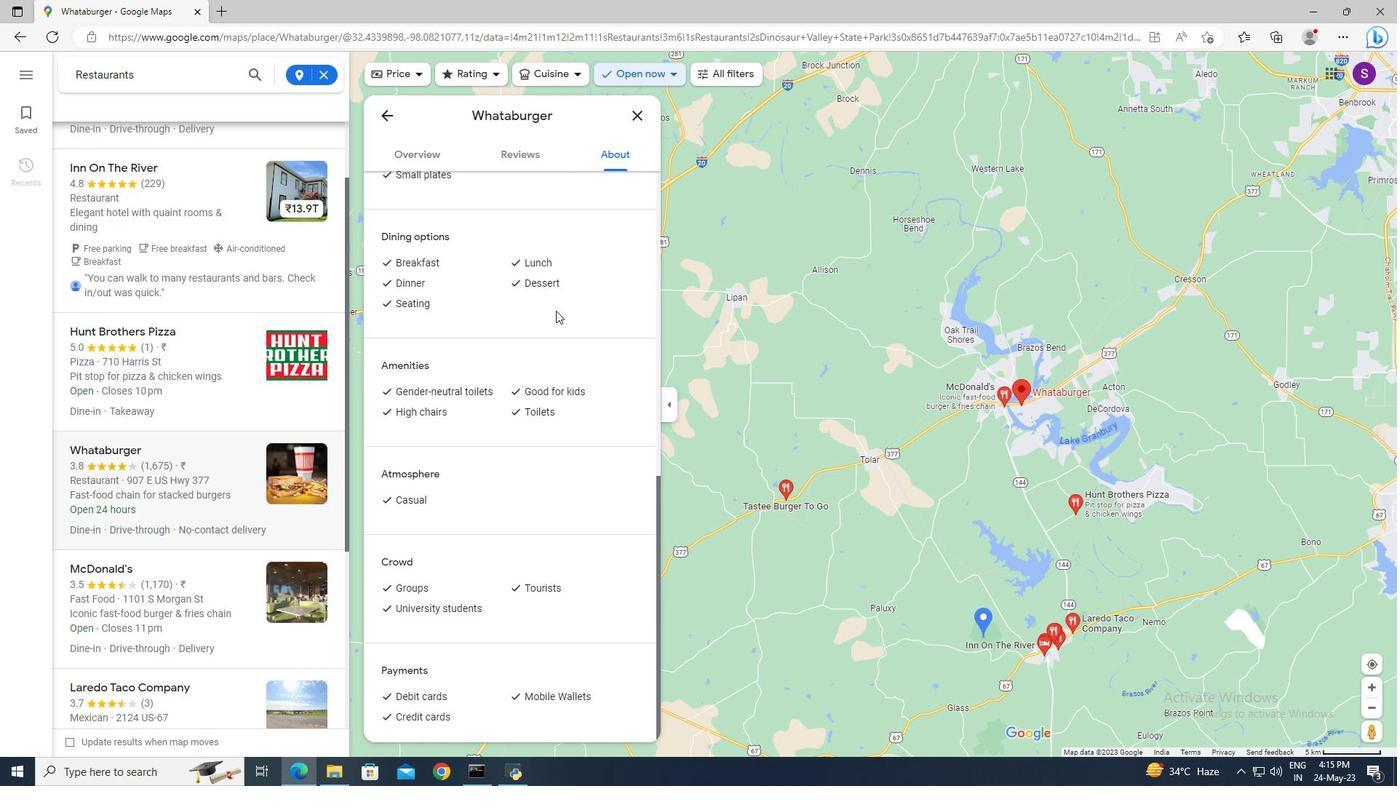 
Action: Mouse scrolled (556, 315) with delta (0, 0)
Screenshot: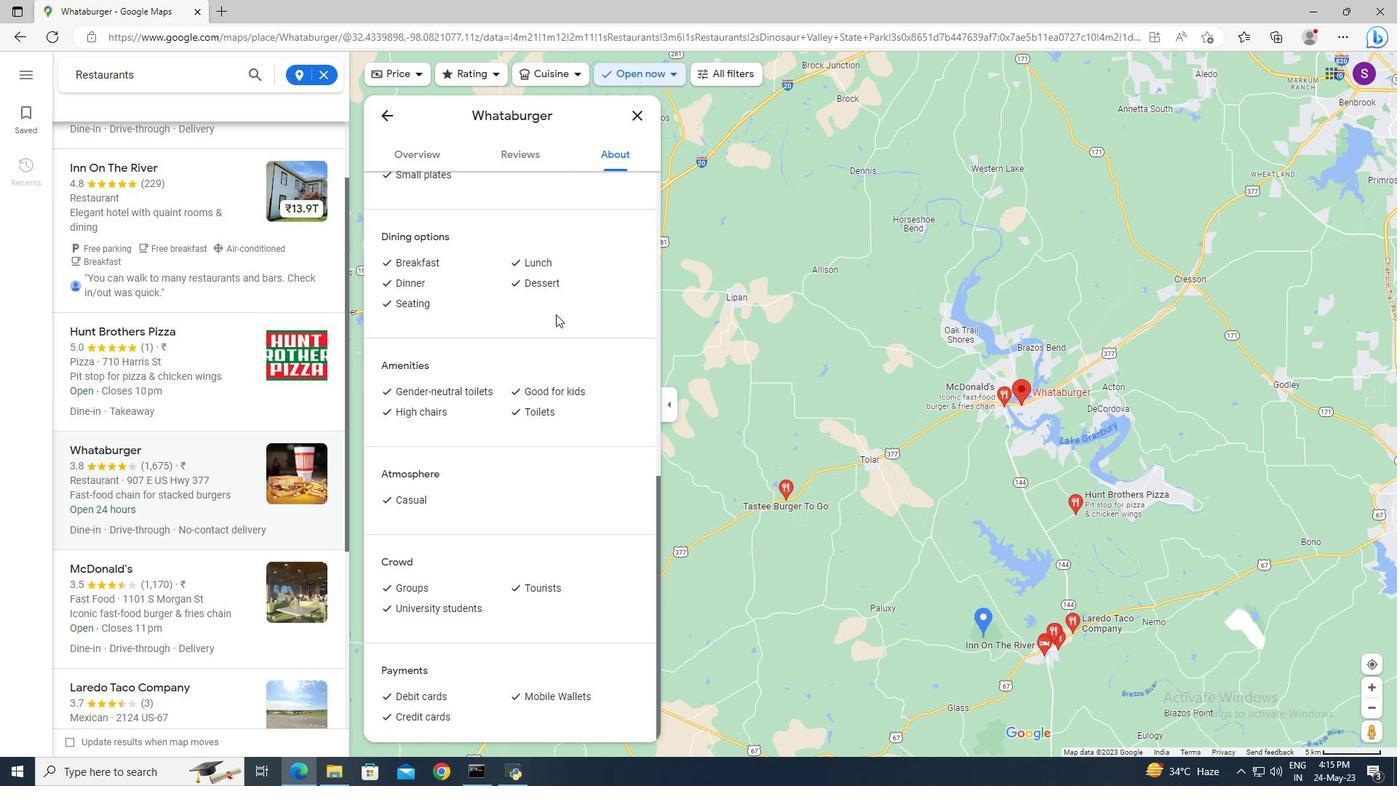 
Action: Mouse scrolled (556, 315) with delta (0, 0)
Screenshot: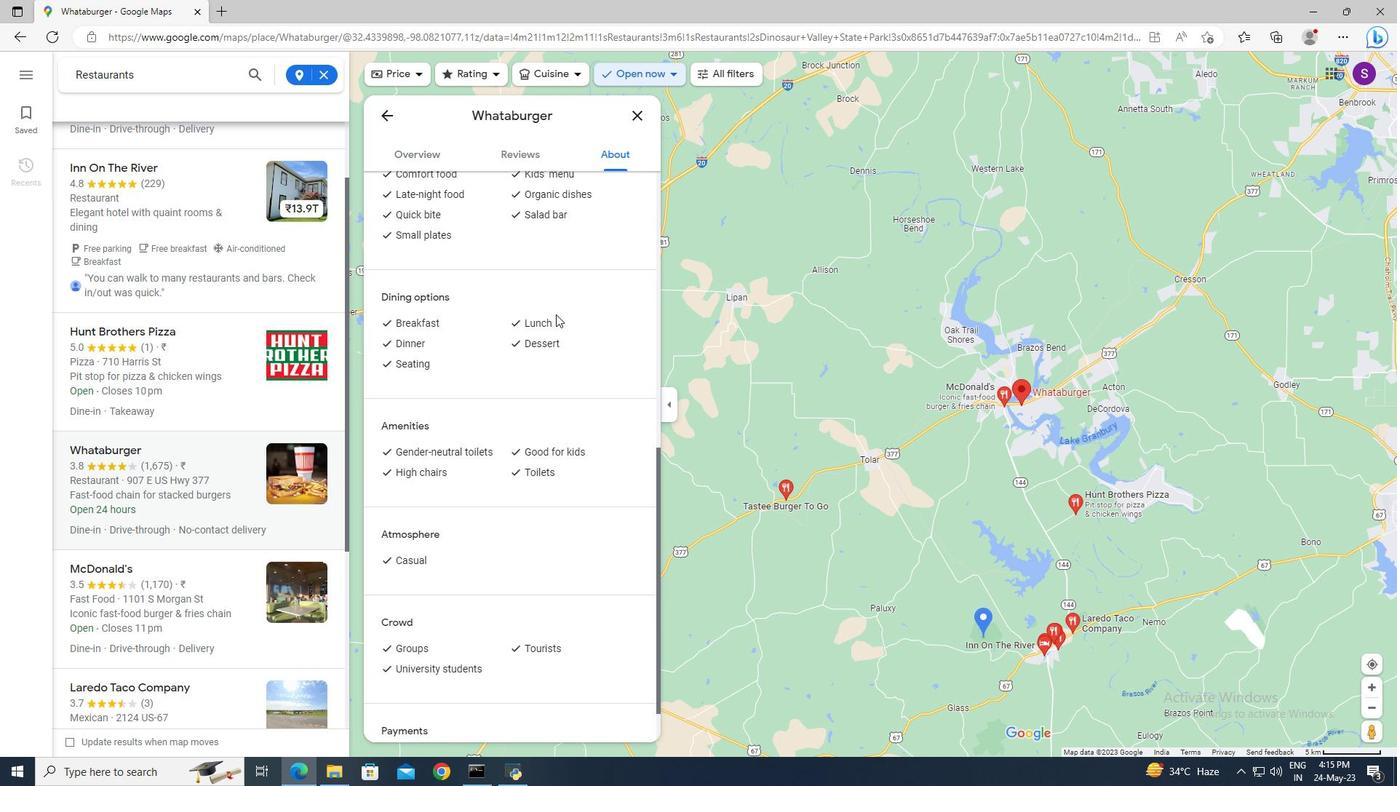 
Action: Mouse scrolled (556, 315) with delta (0, 0)
Screenshot: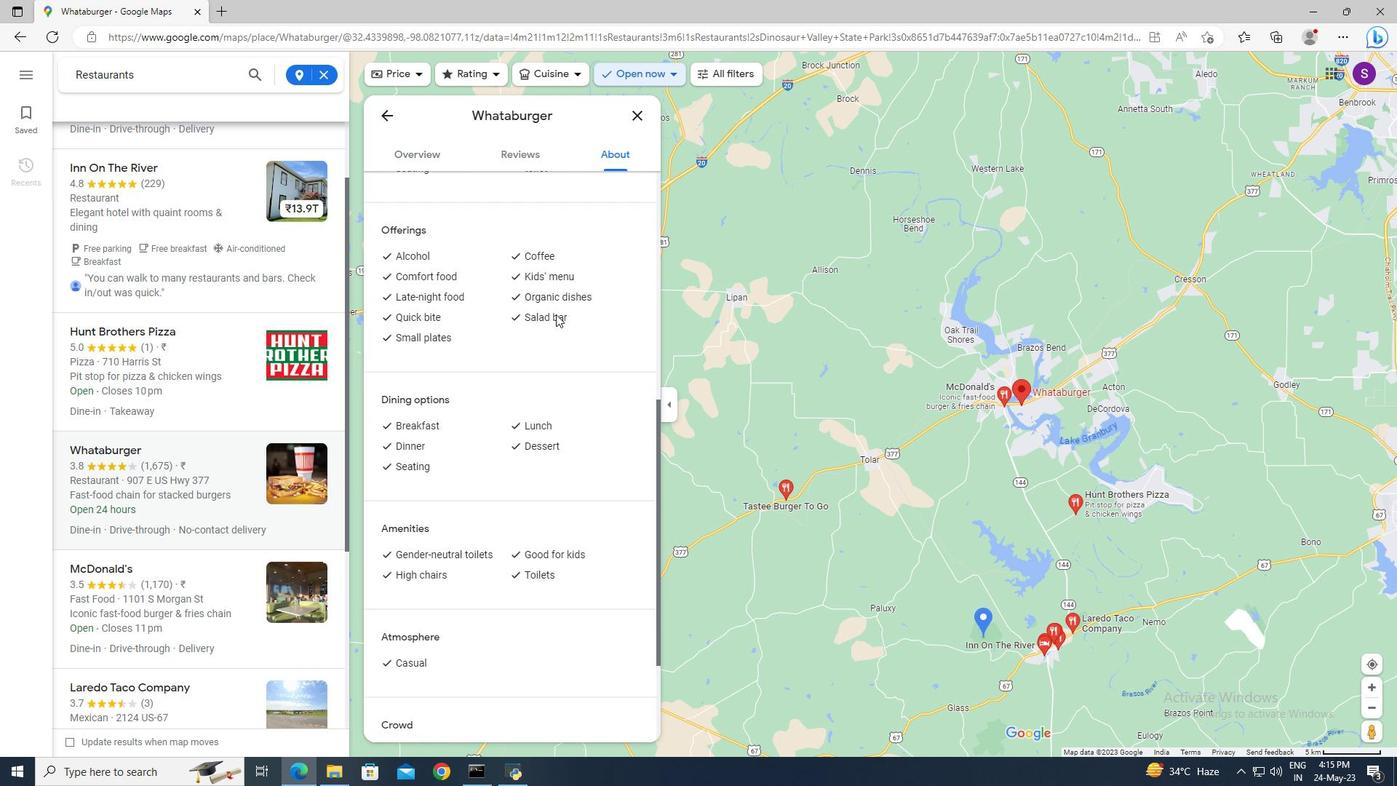 
Action: Mouse scrolled (556, 315) with delta (0, 0)
Screenshot: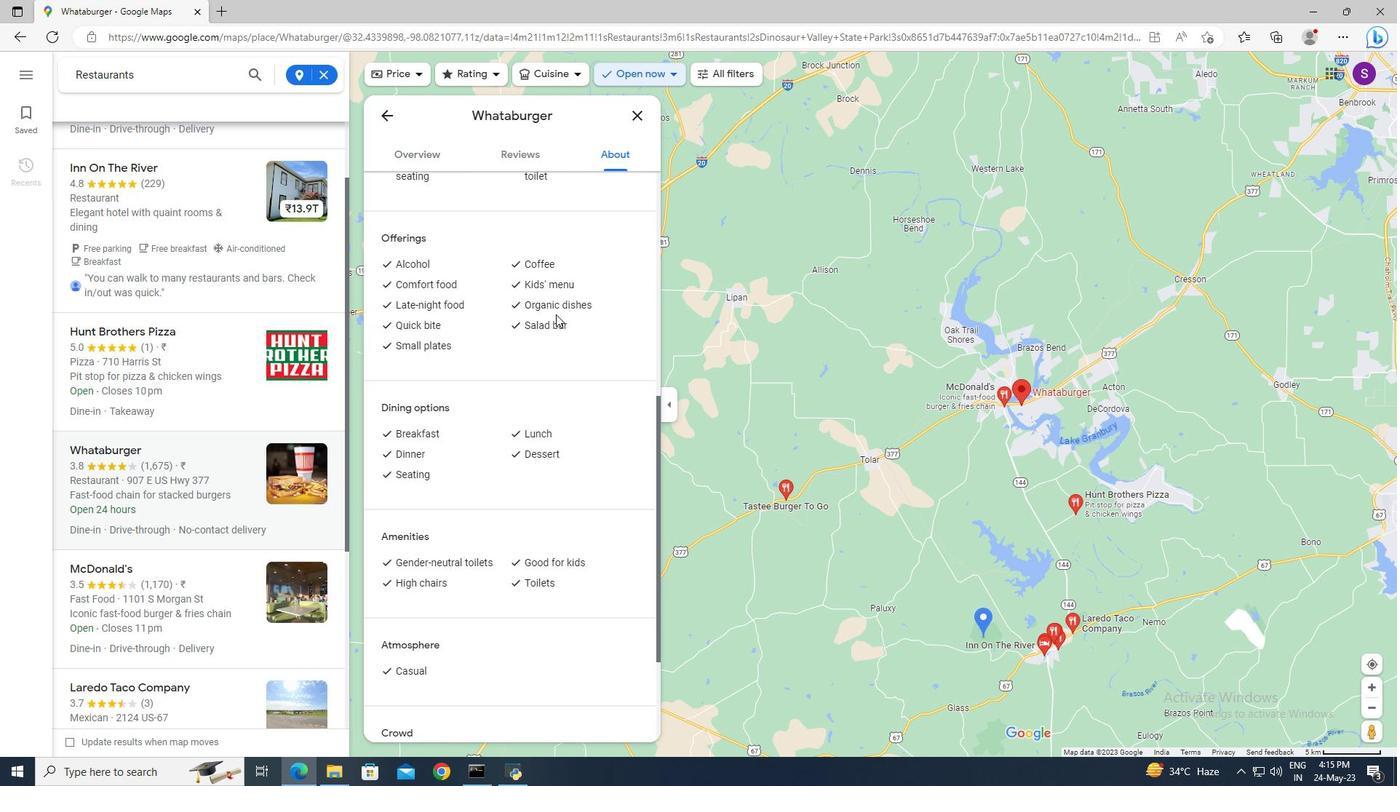 
Action: Mouse moved to (425, 160)
Screenshot: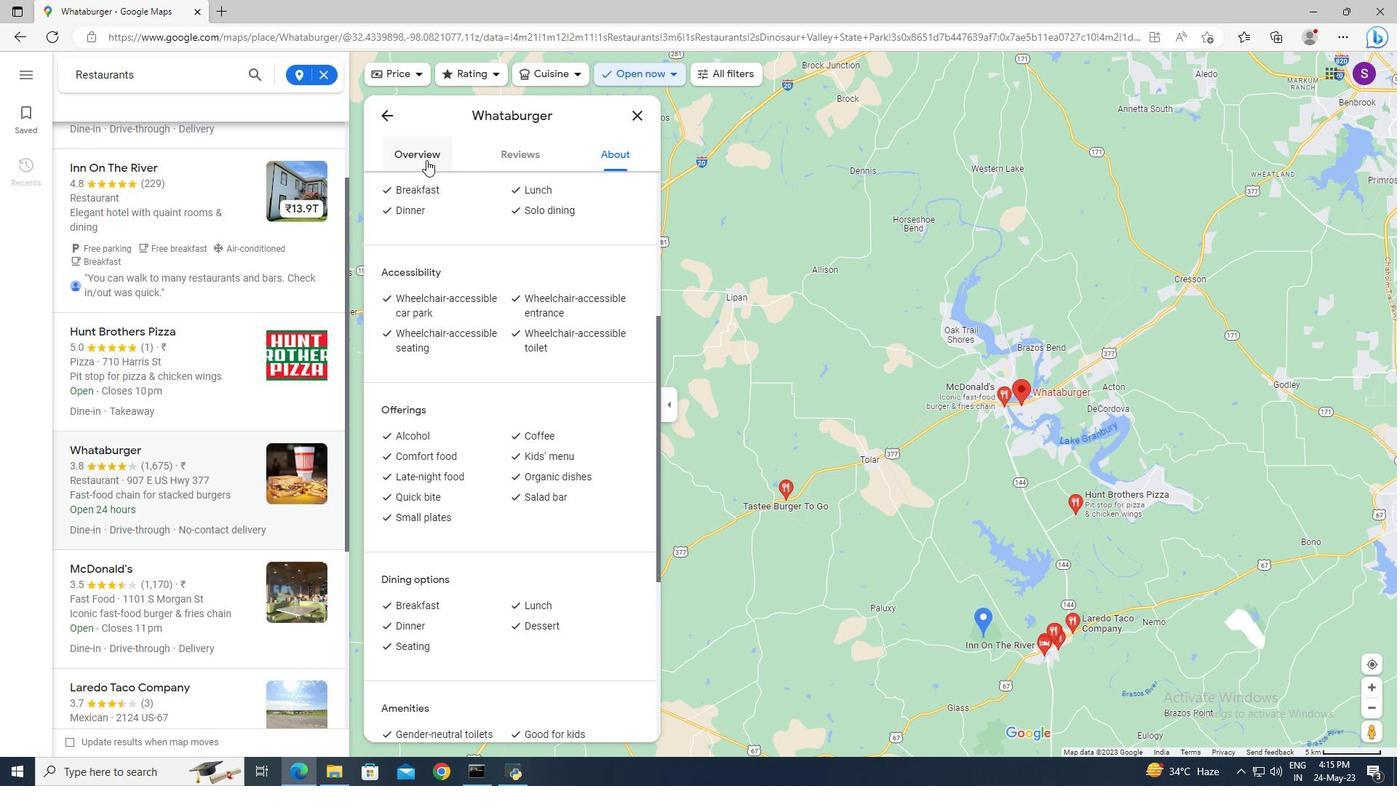 
Action: Mouse pressed left at (425, 160)
Screenshot: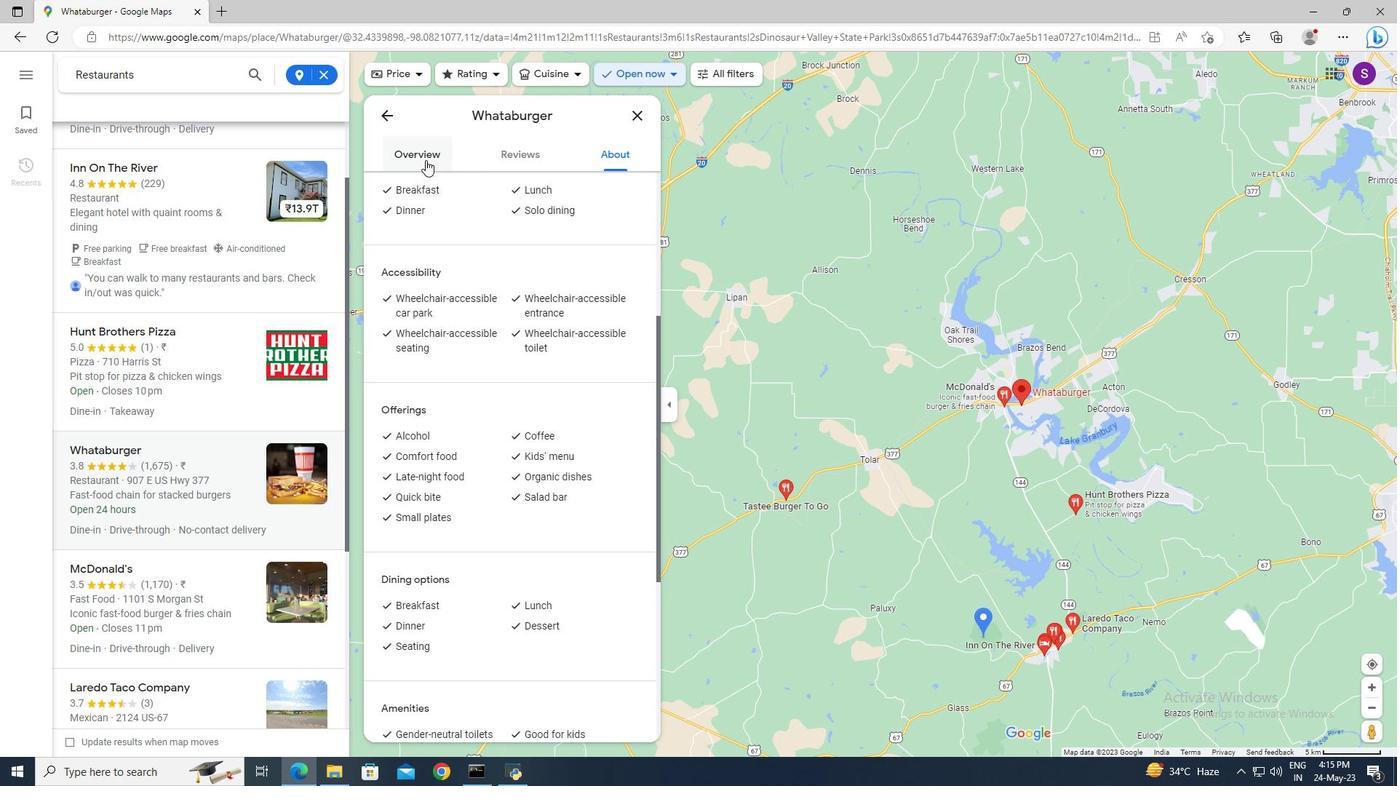 
Action: Mouse moved to (492, 197)
Screenshot: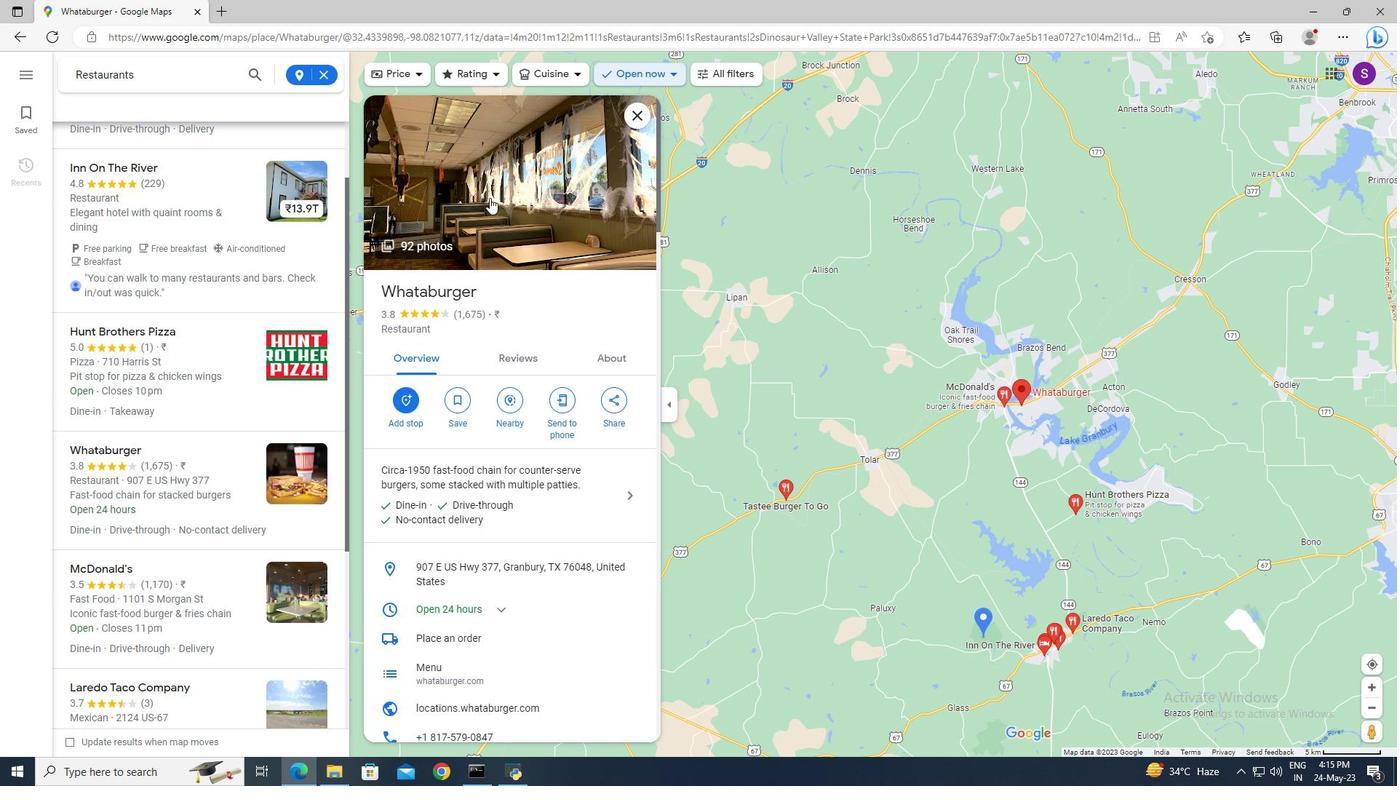 
Action: Mouse pressed left at (492, 197)
Screenshot: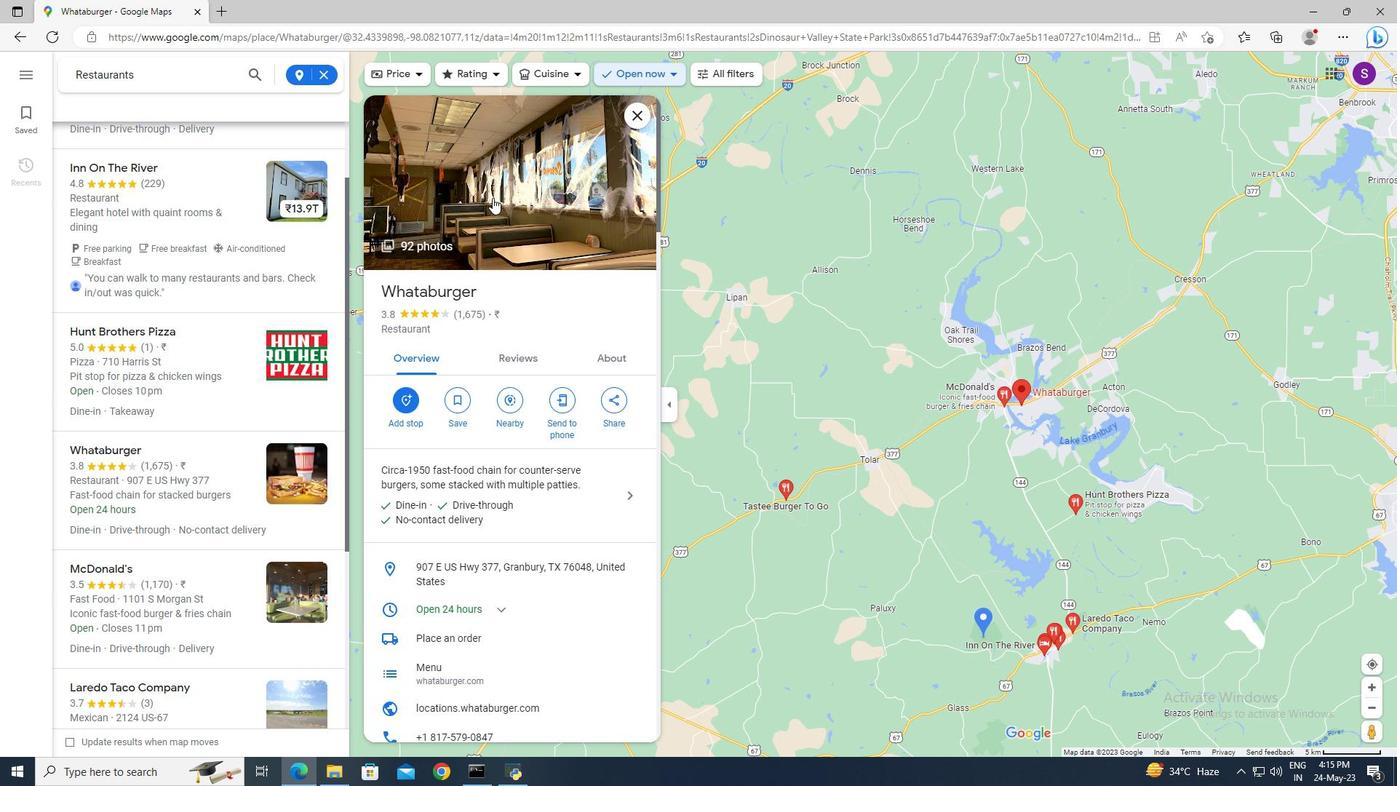 
Action: Mouse moved to (904, 649)
Screenshot: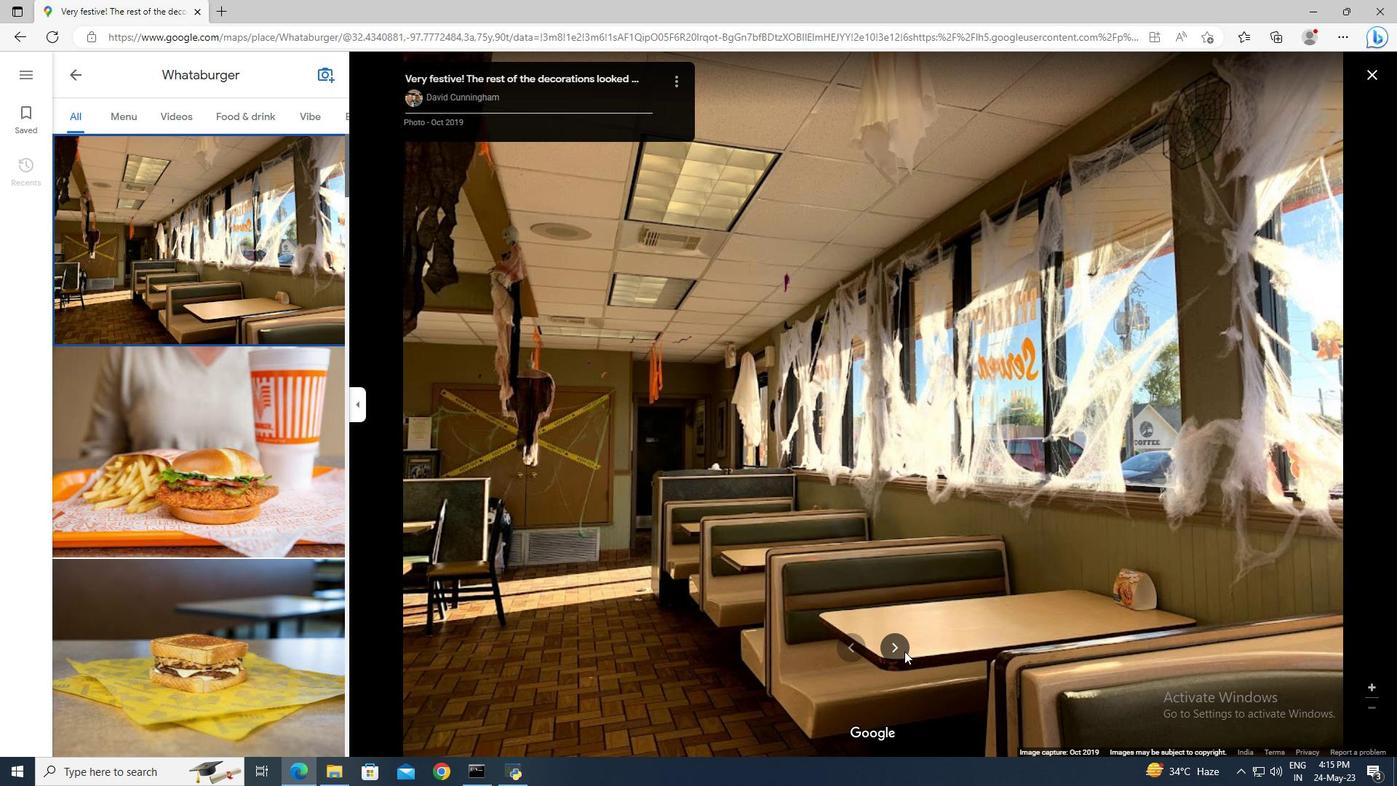 
Action: Mouse pressed left at (904, 649)
Screenshot: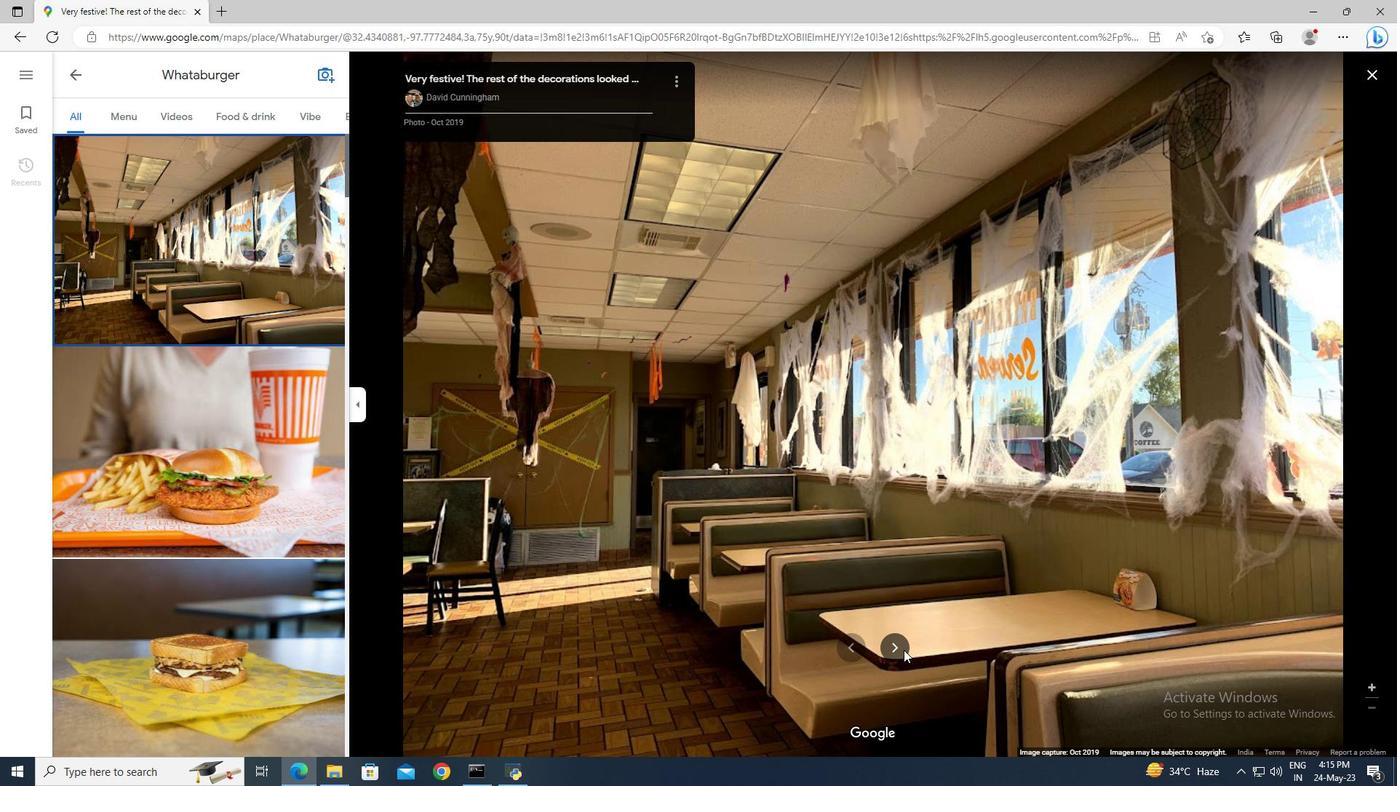 
Action: Mouse moved to (898, 648)
Screenshot: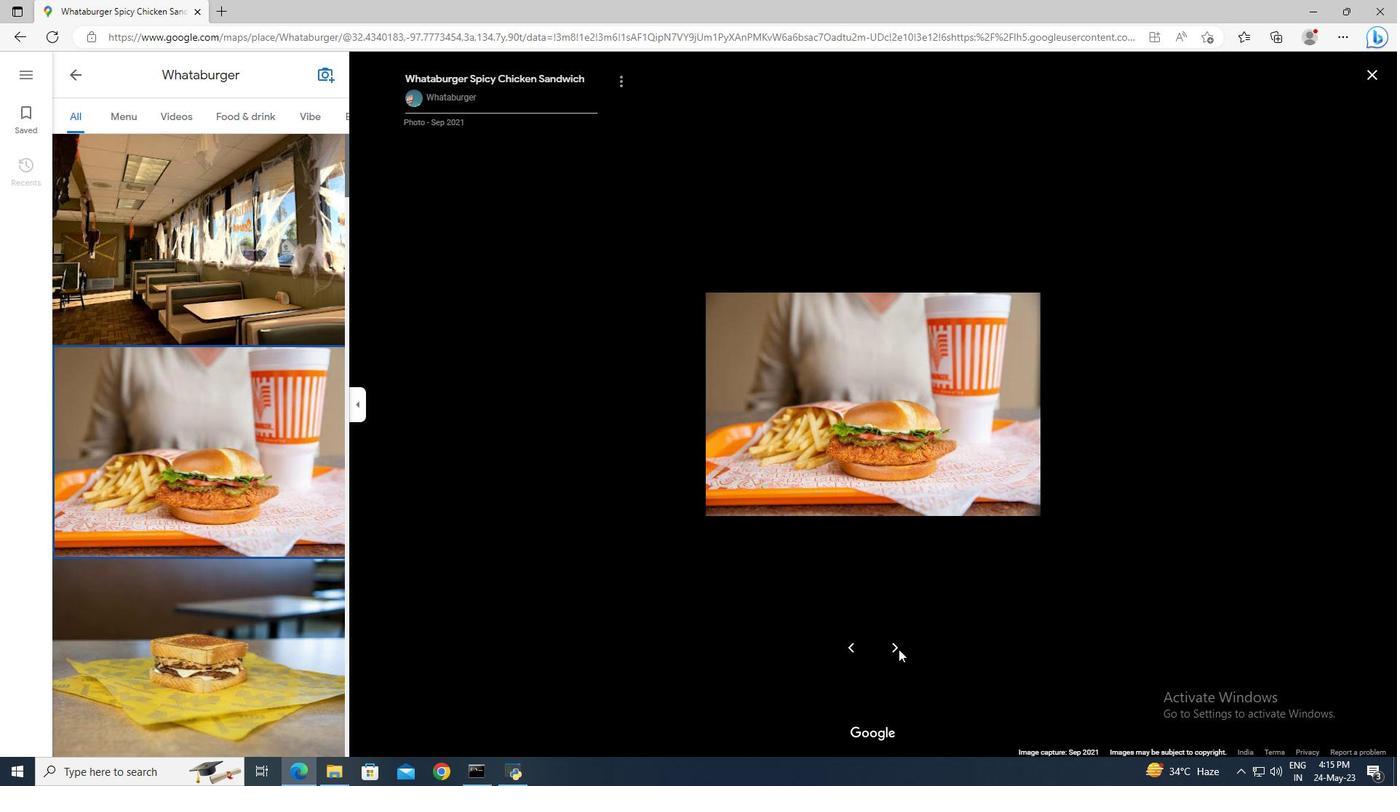
Action: Mouse pressed left at (898, 648)
Screenshot: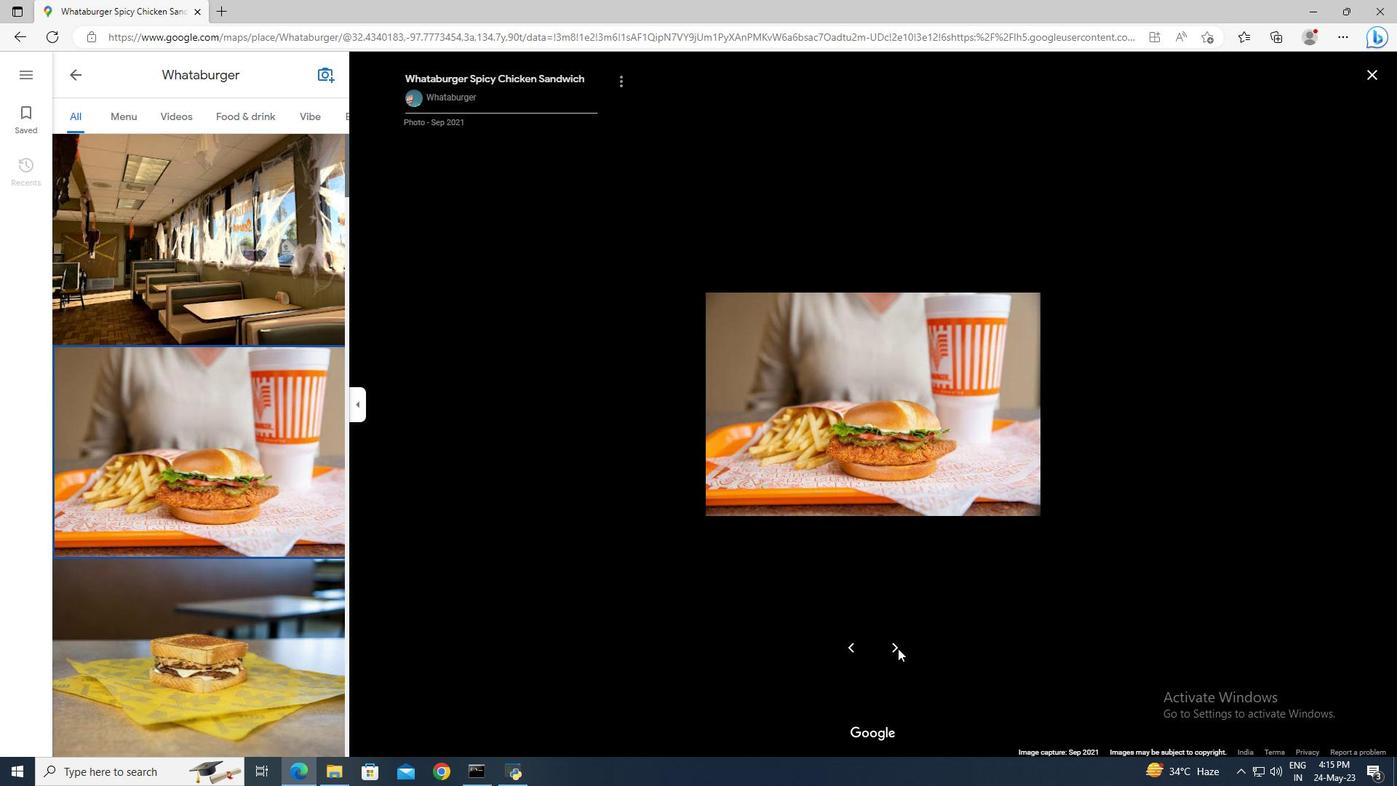 
Action: Mouse pressed left at (898, 648)
Screenshot: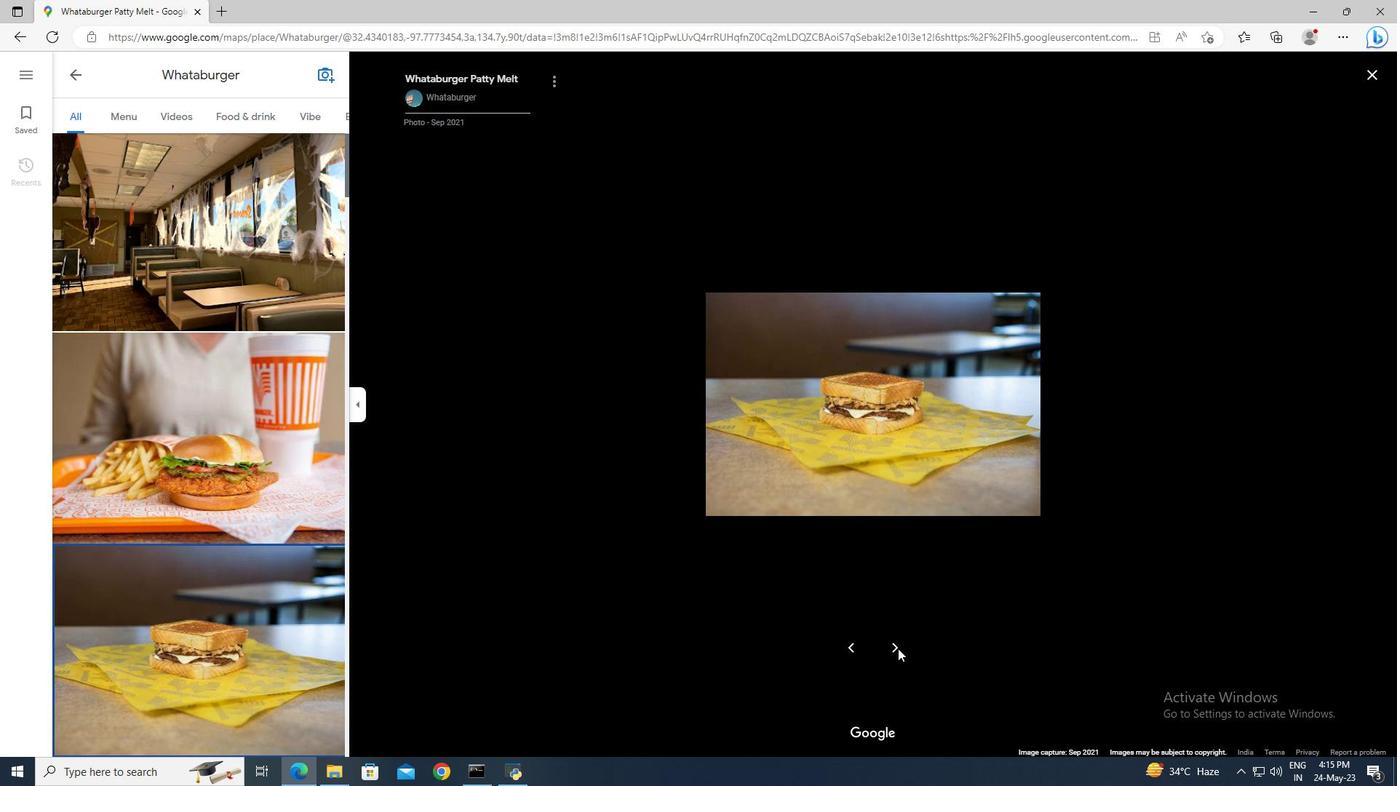 
Action: Mouse pressed left at (898, 648)
Screenshot: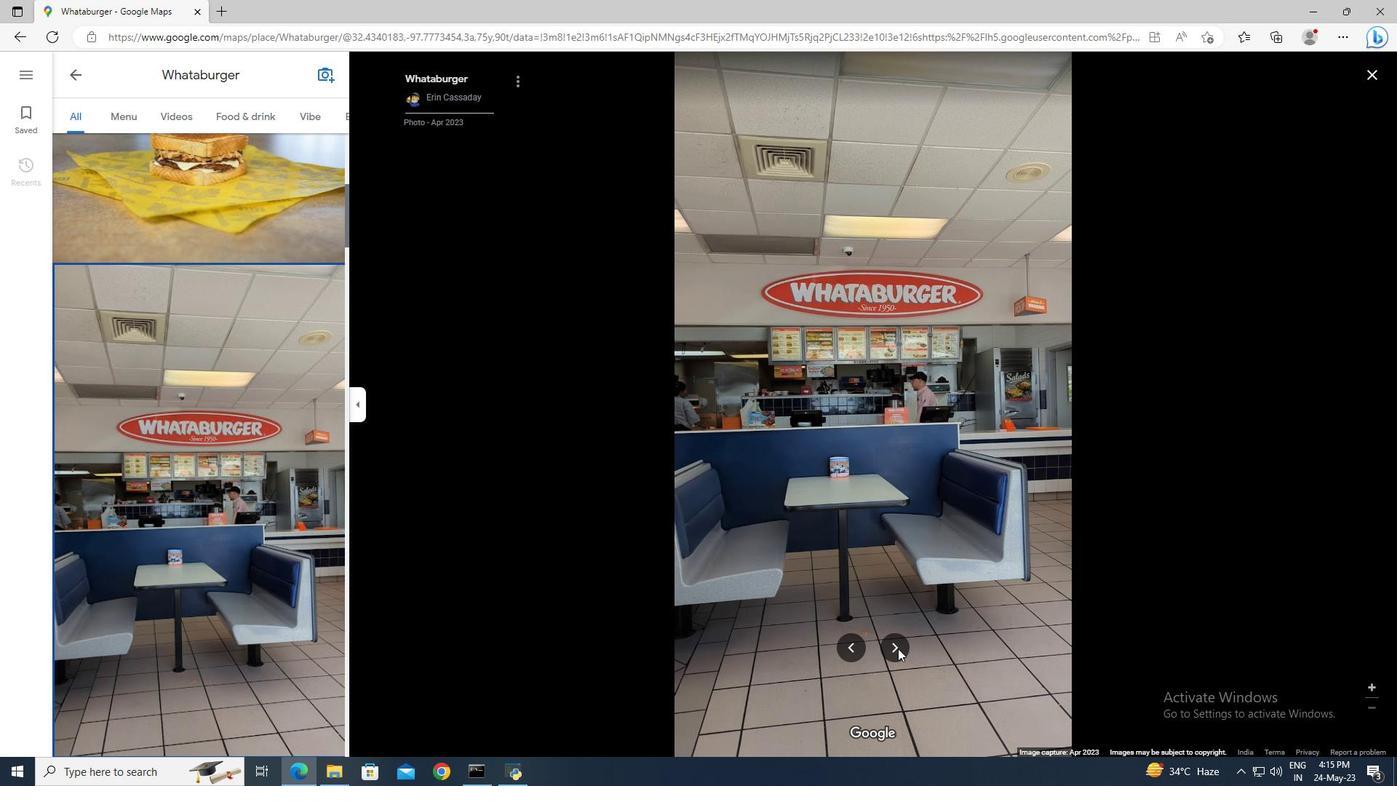 
Action: Mouse moved to (892, 645)
Screenshot: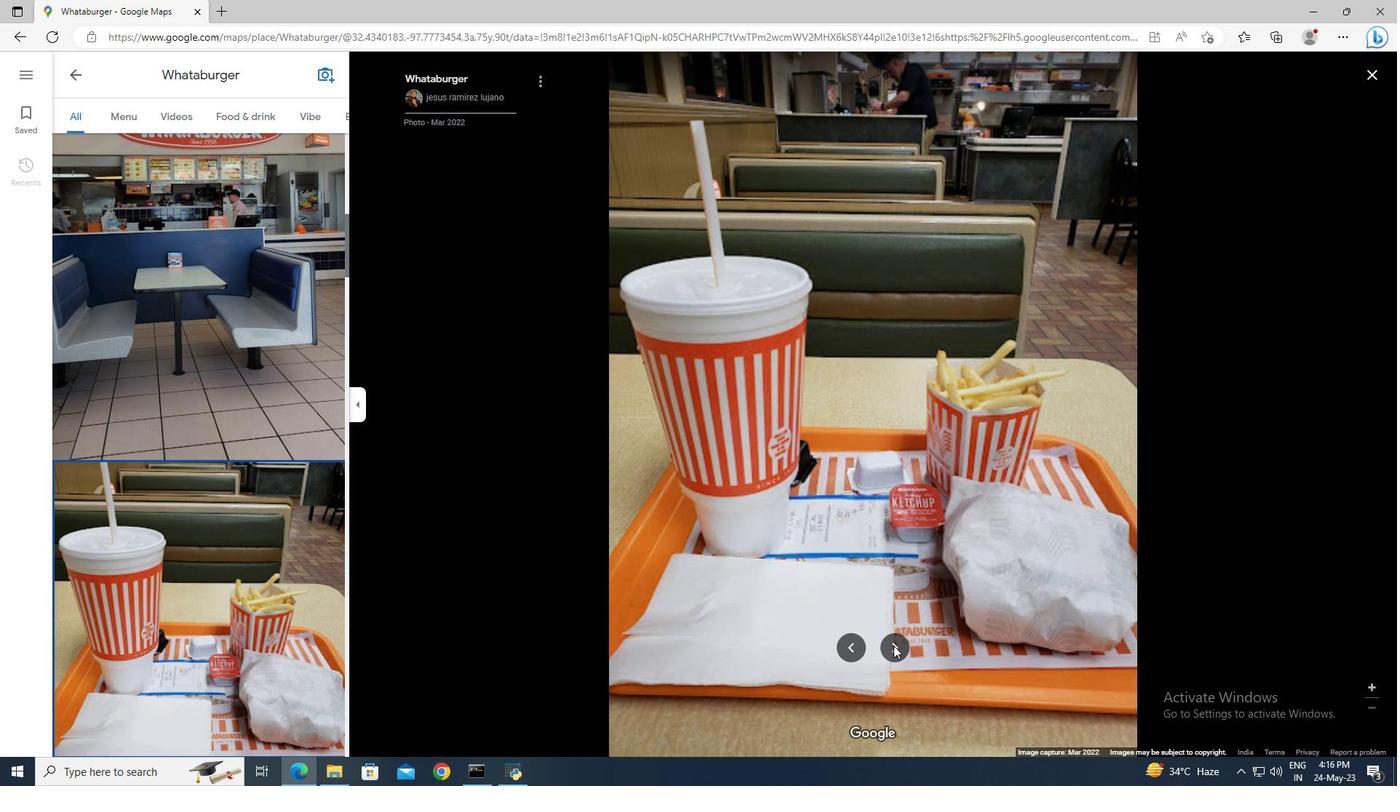 
Action: Mouse pressed left at (892, 645)
Screenshot: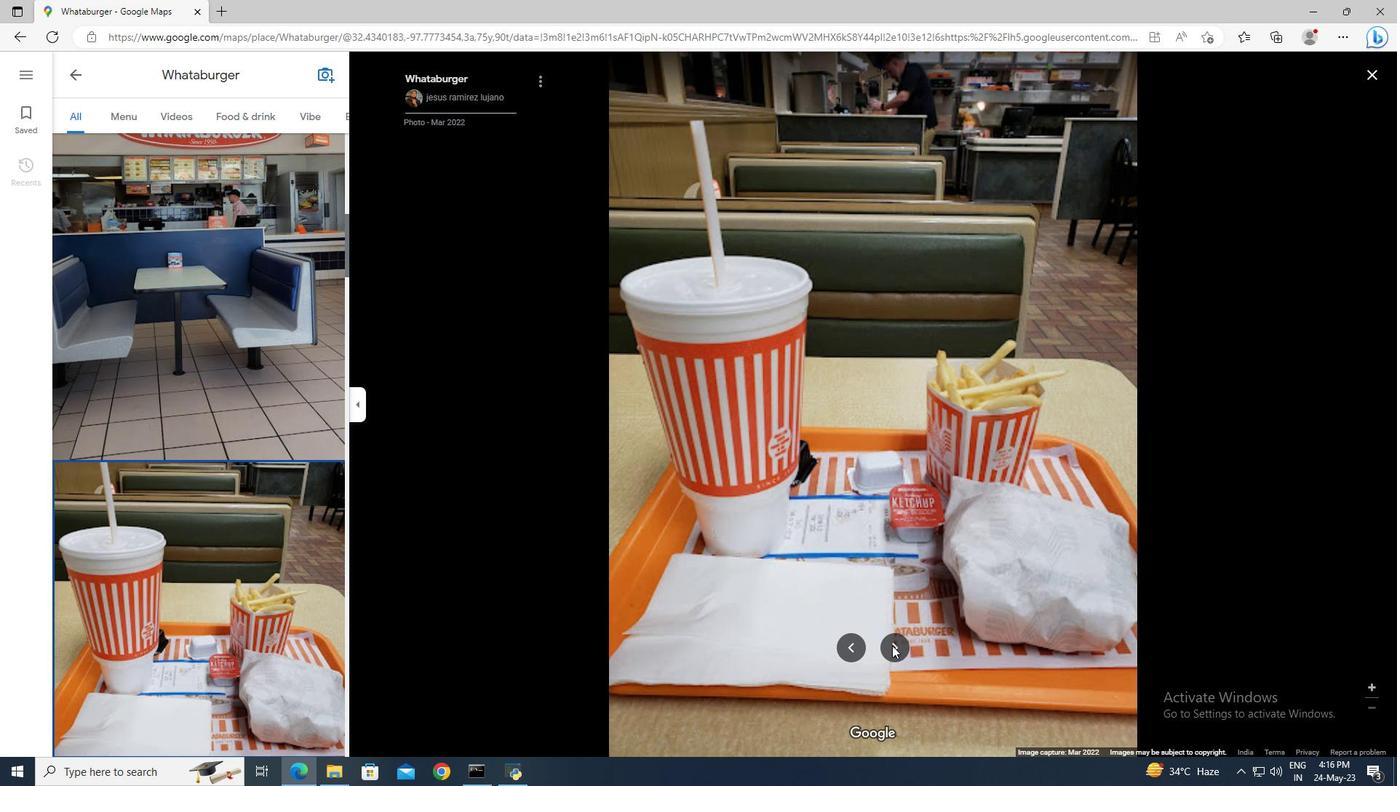
Action: Mouse pressed left at (892, 645)
Screenshot: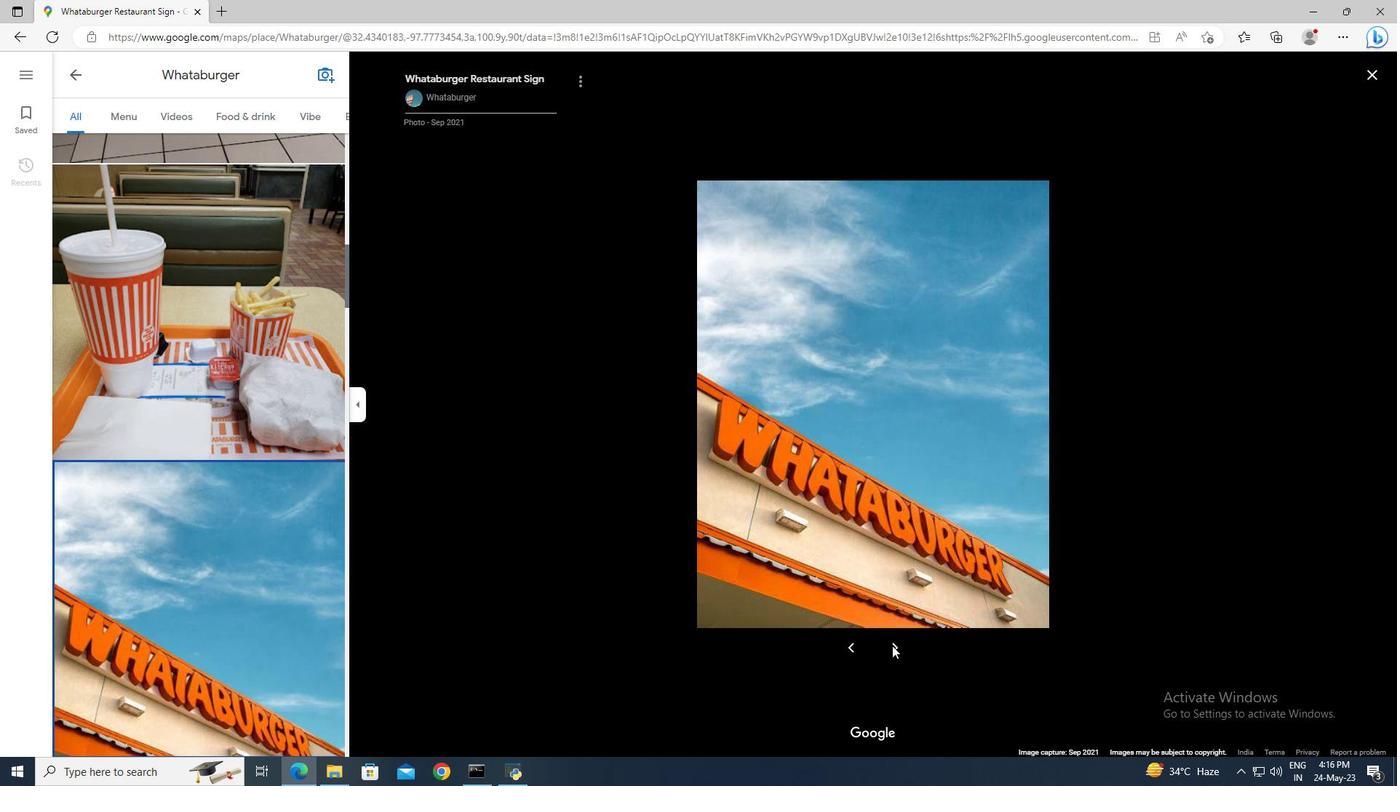 
Action: Mouse pressed left at (892, 645)
Screenshot: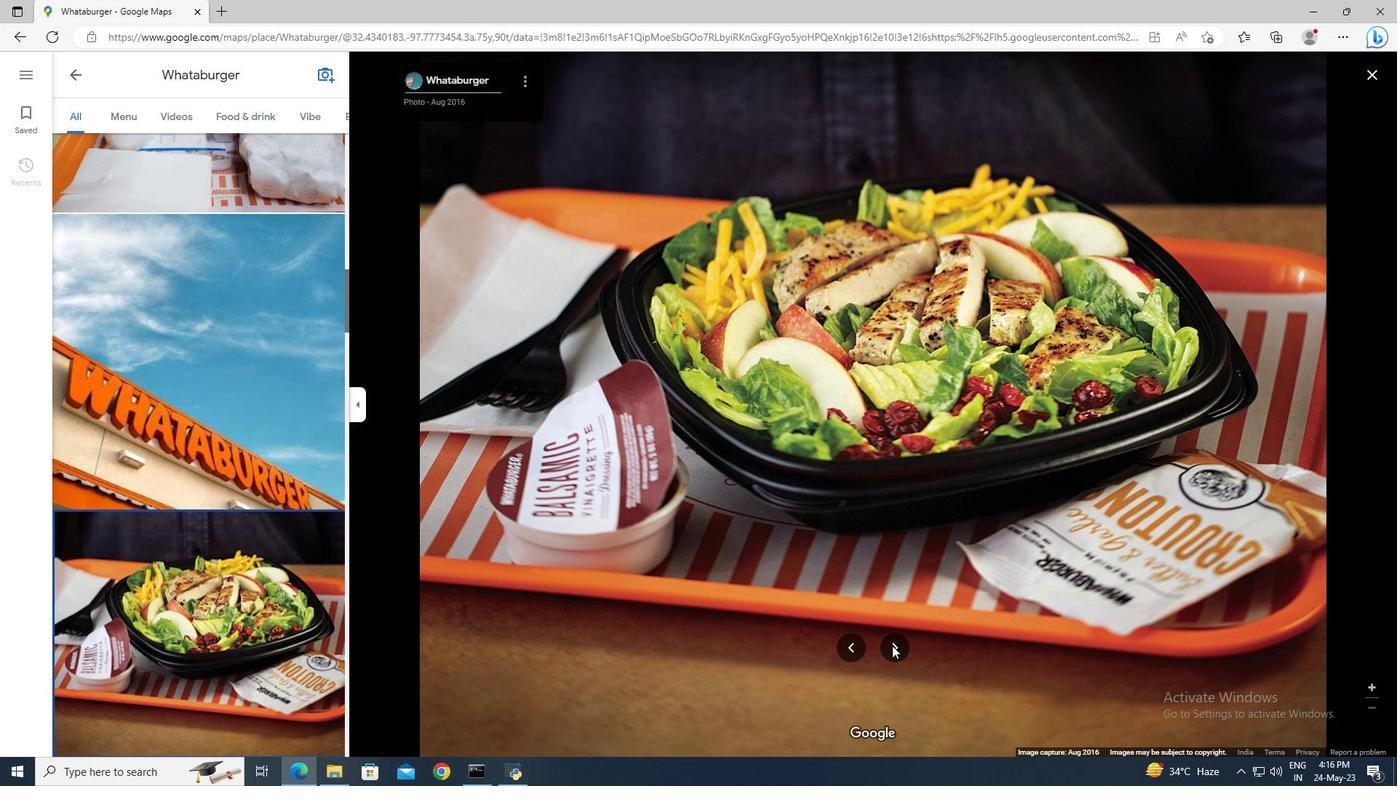 
Action: Mouse moved to (890, 649)
Screenshot: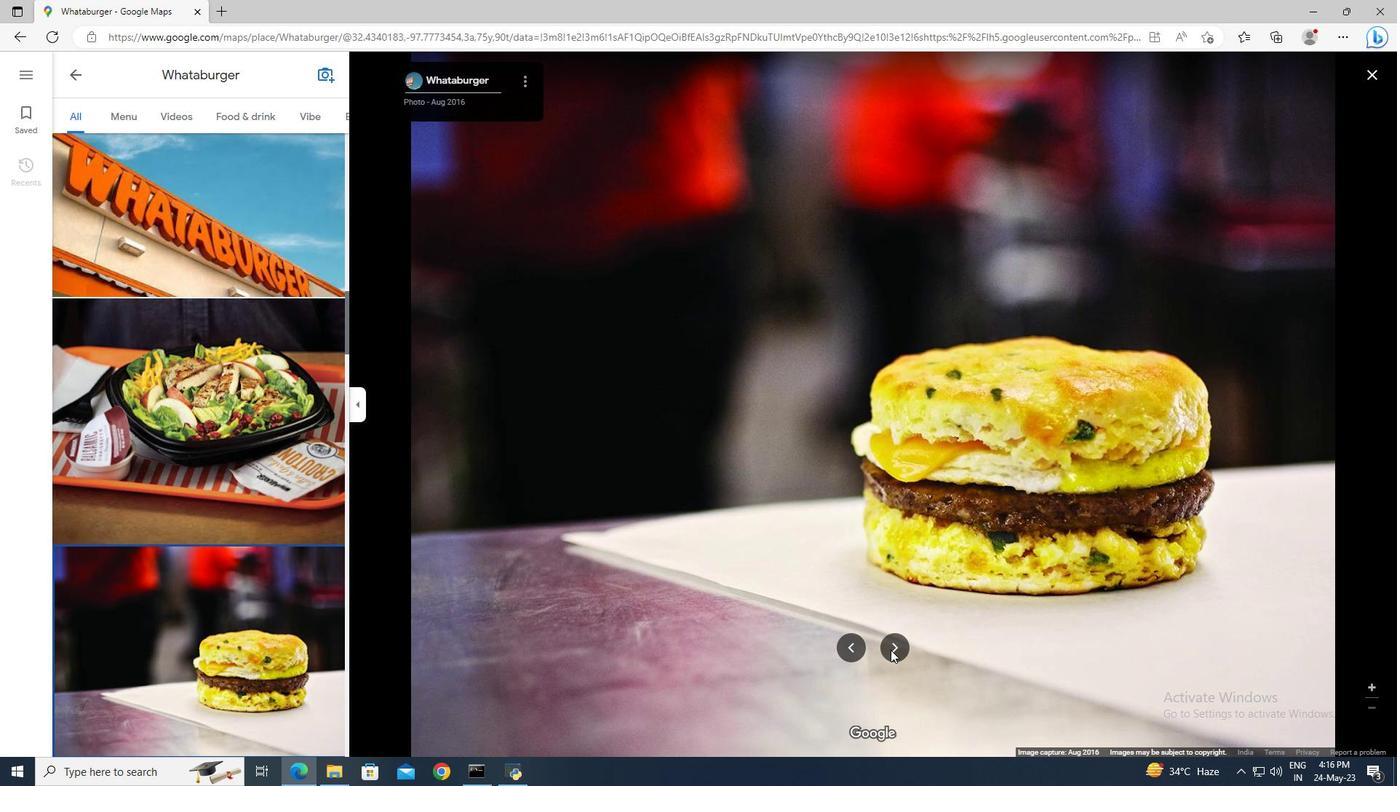
Action: Mouse pressed left at (890, 649)
Screenshot: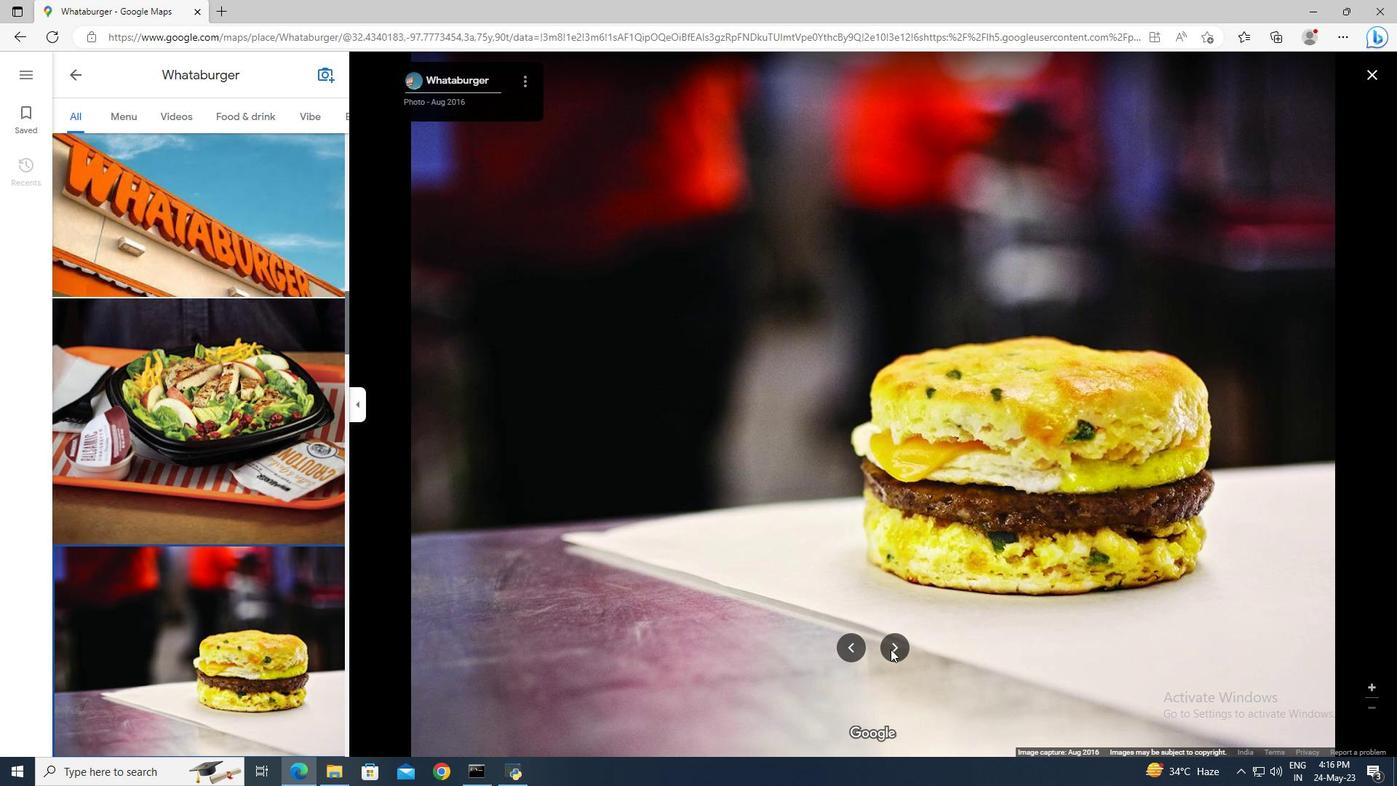 
Action: Mouse moved to (892, 650)
Screenshot: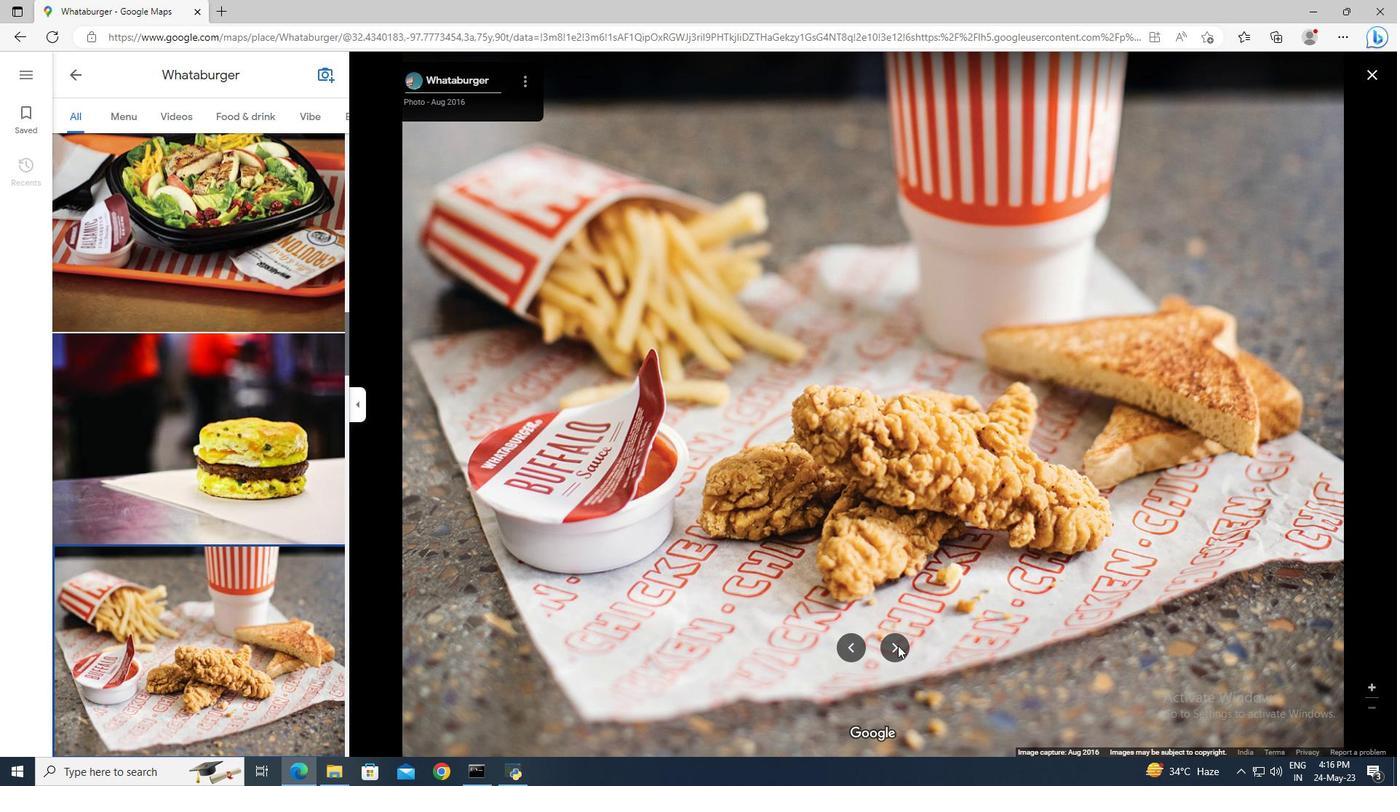 
Action: Mouse pressed left at (892, 650)
Screenshot: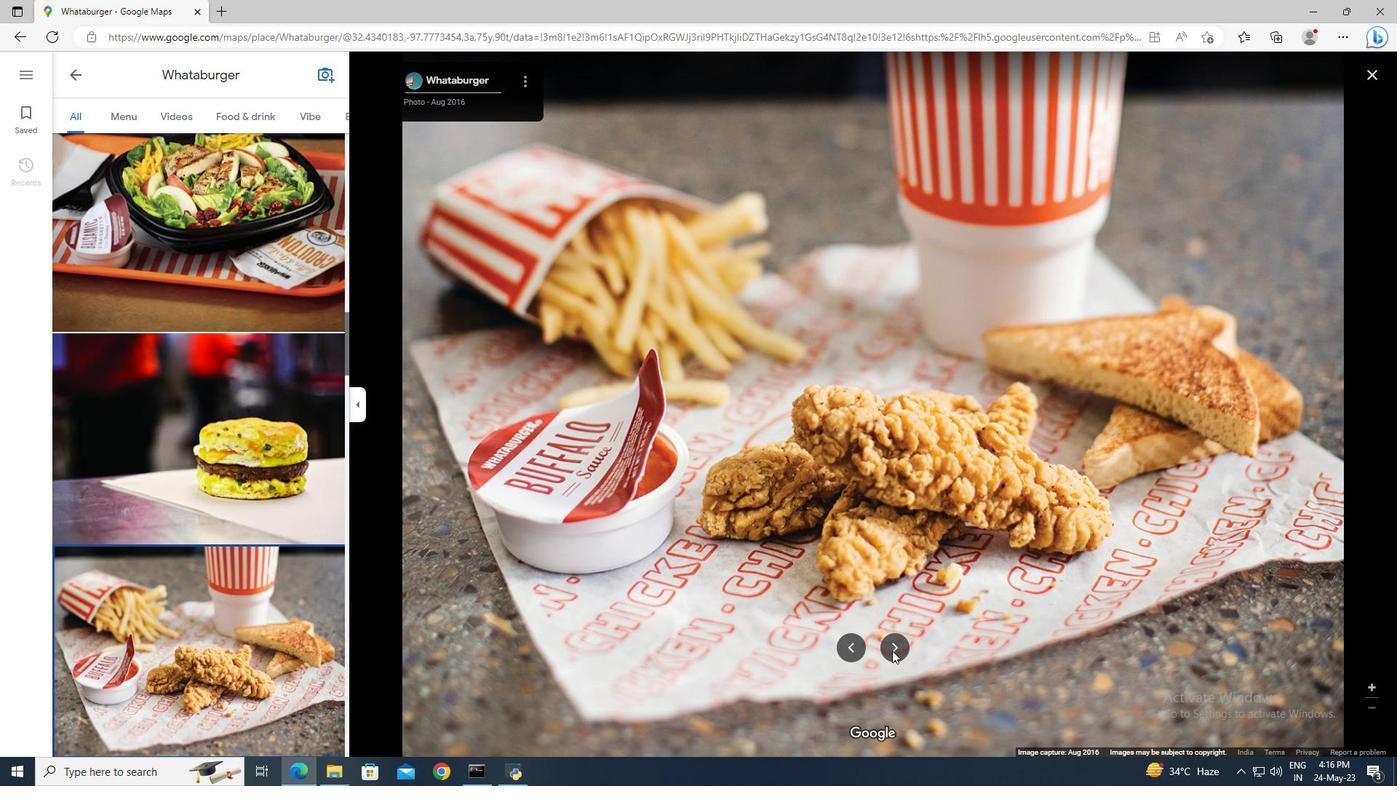 
Action: Mouse pressed left at (892, 650)
Screenshot: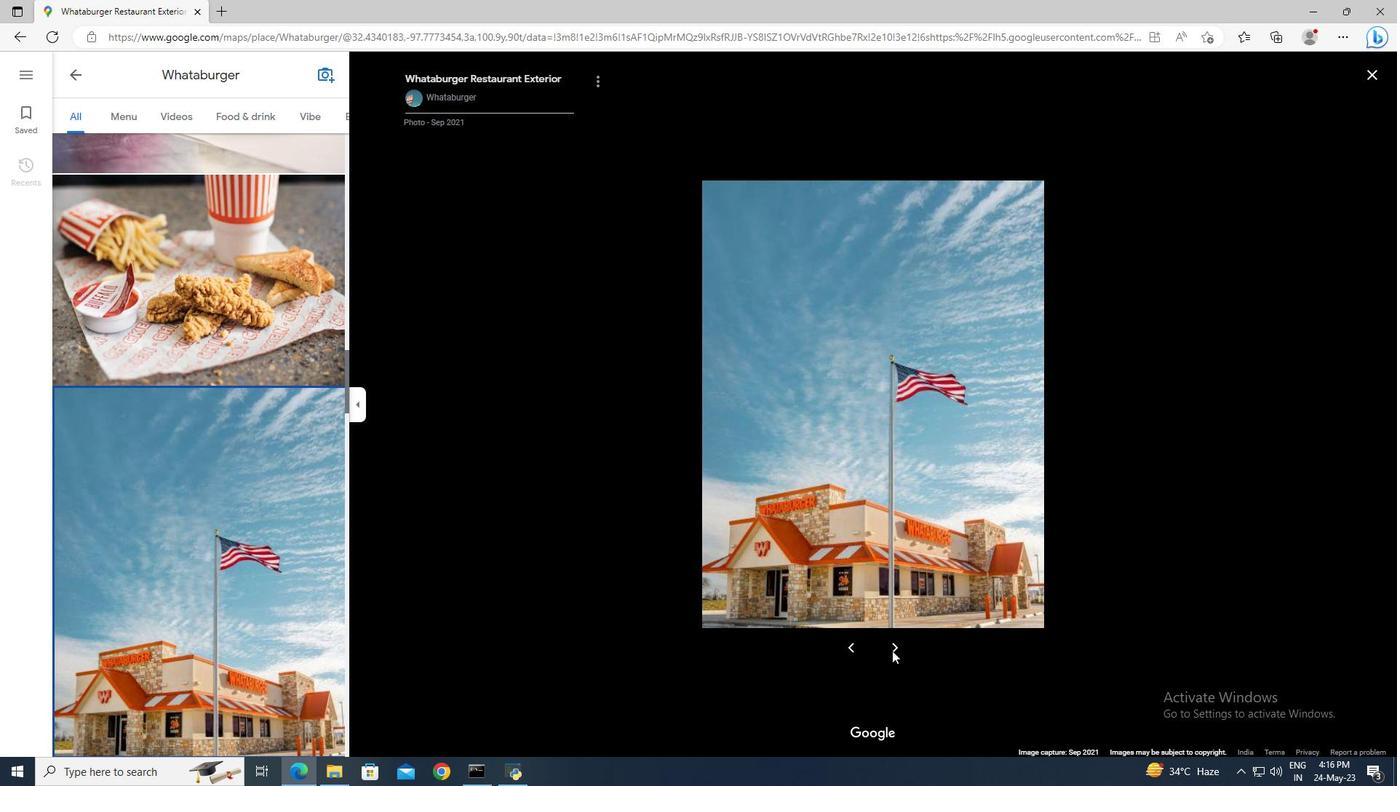 
Action: Mouse moved to (898, 644)
Screenshot: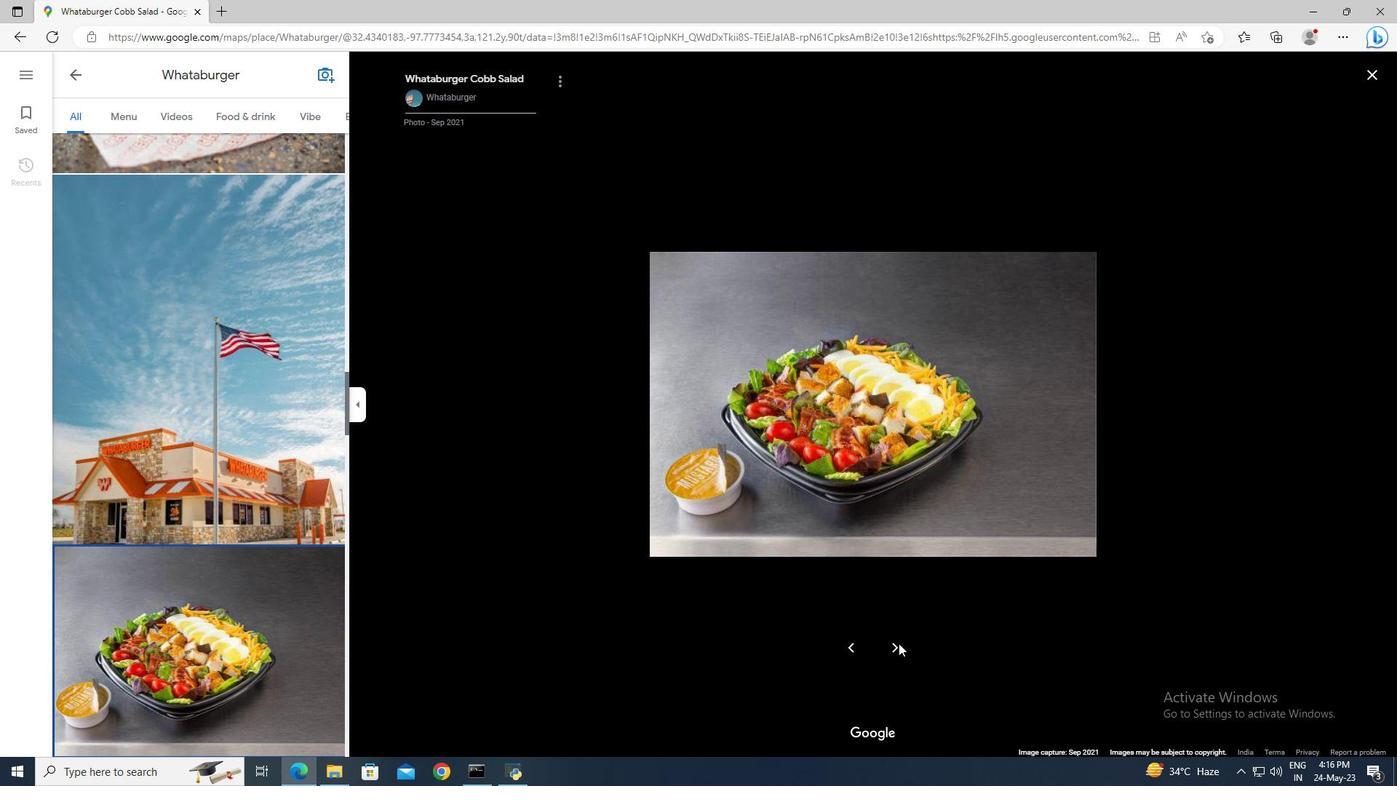 
Action: Mouse pressed left at (898, 644)
Screenshot: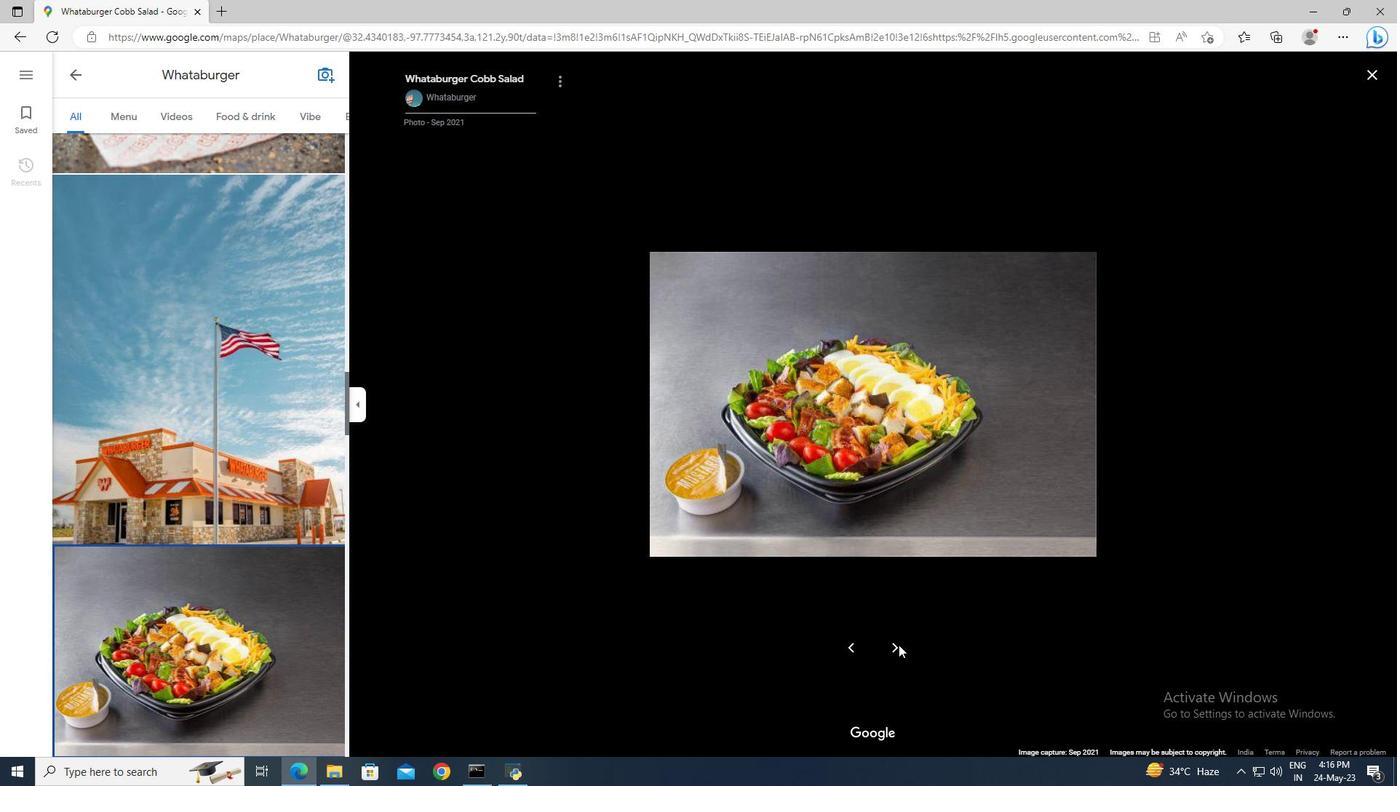 
Action: Mouse moved to (901, 645)
Screenshot: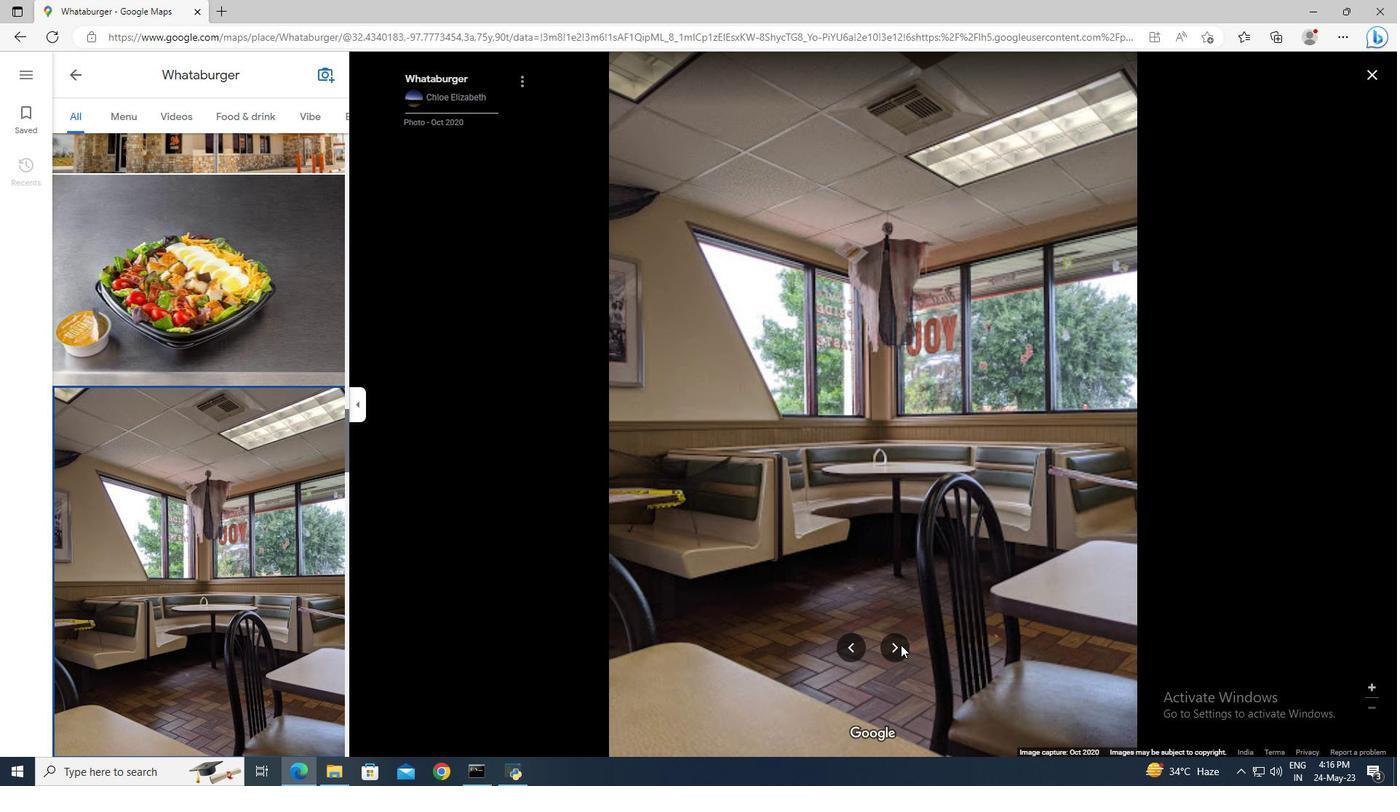 
Action: Mouse pressed left at (901, 645)
Screenshot: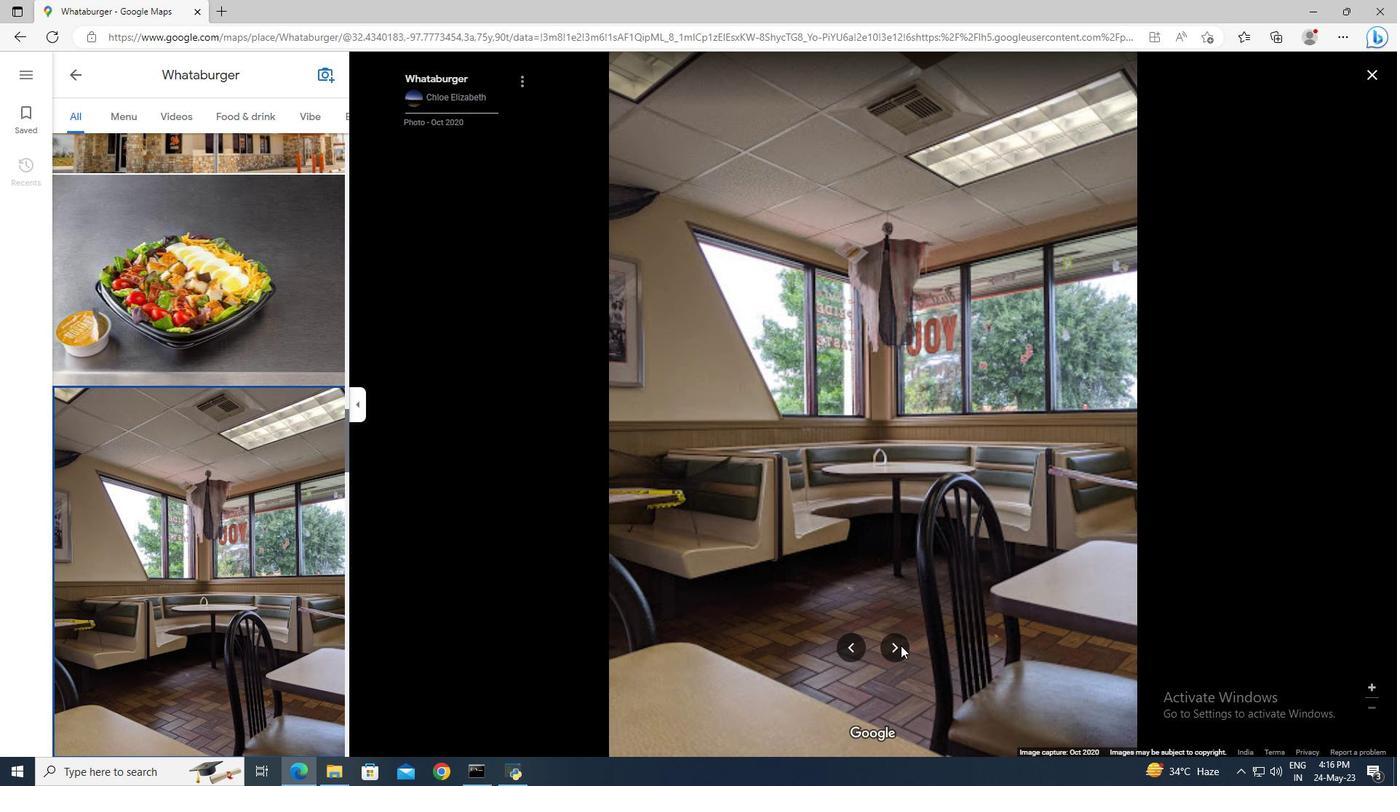 
Action: Mouse pressed left at (901, 645)
Screenshot: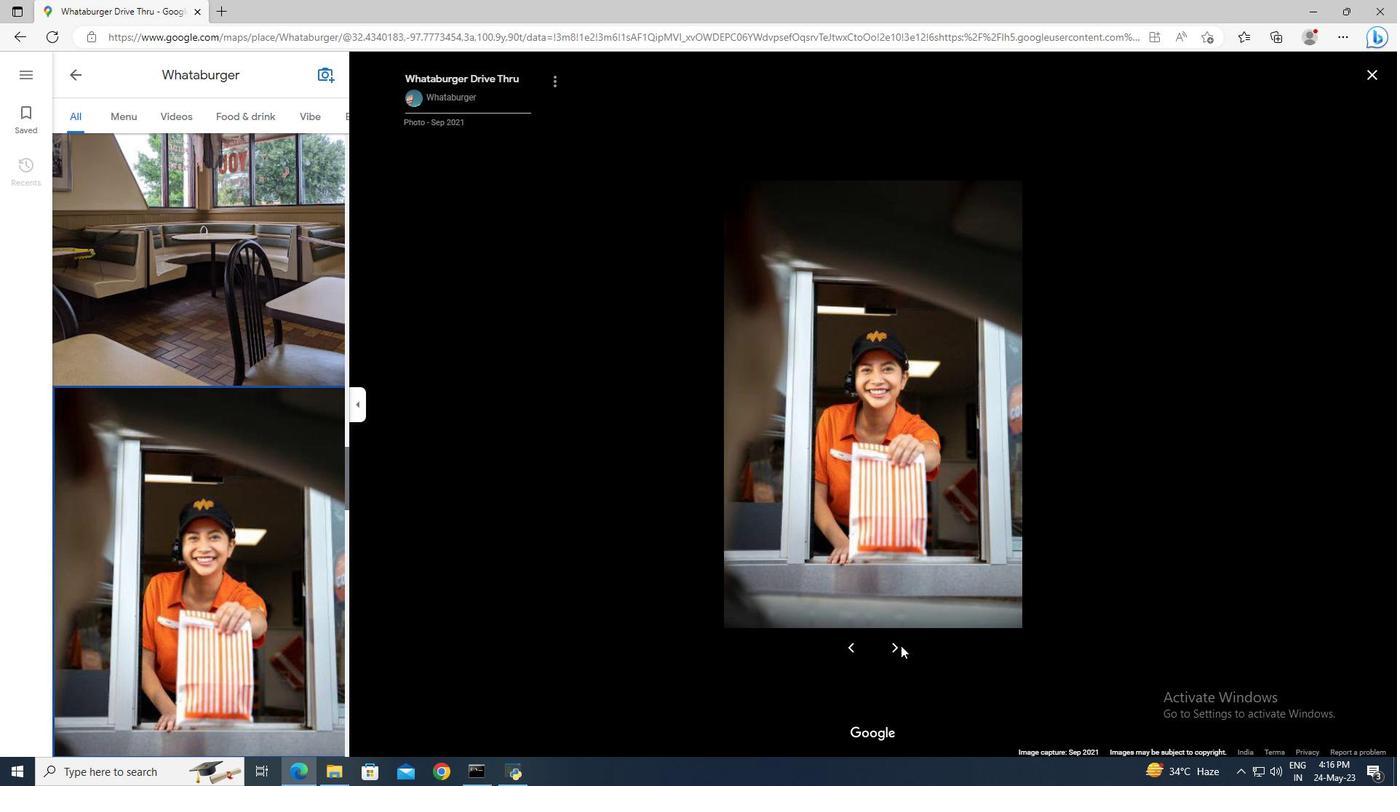 
Action: Mouse moved to (1373, 78)
Screenshot: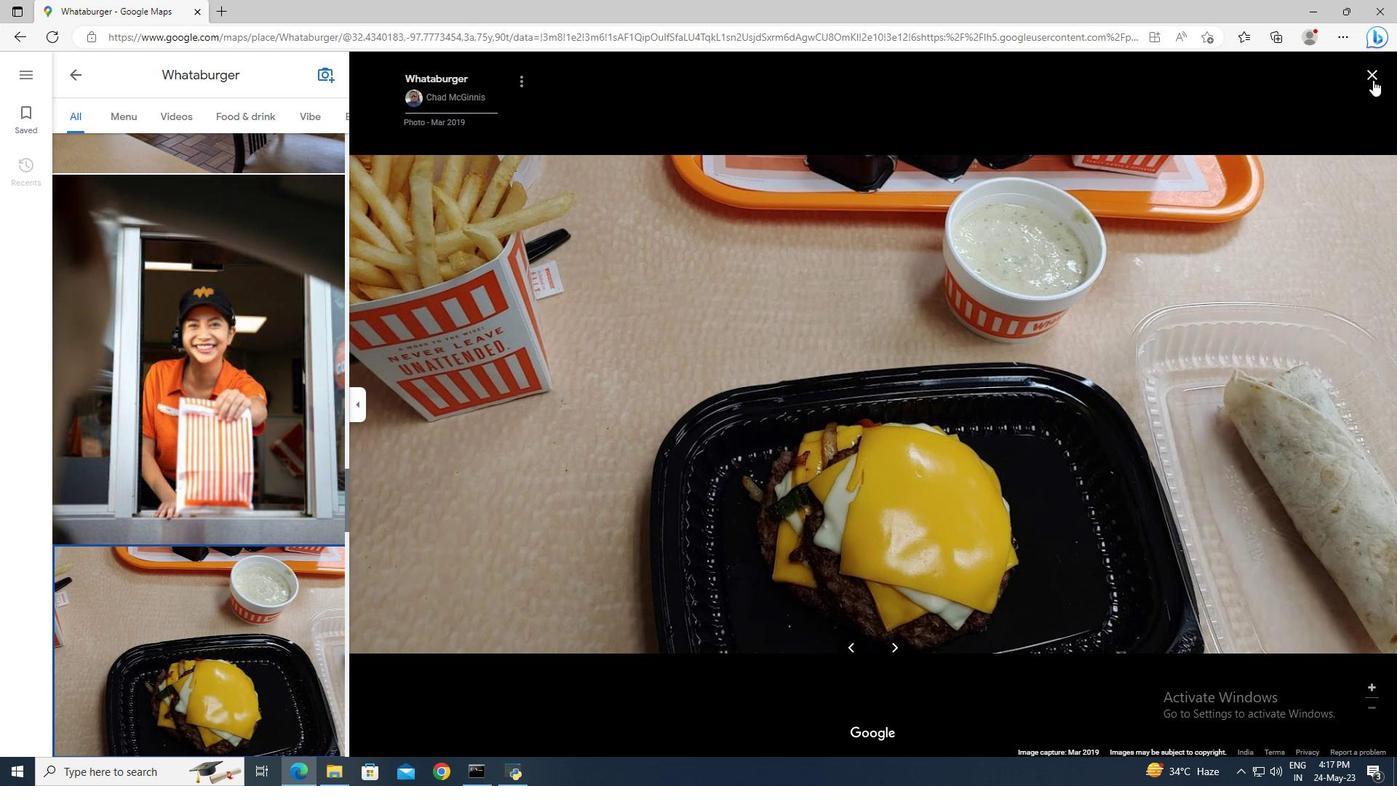 
Action: Mouse pressed left at (1373, 78)
Screenshot: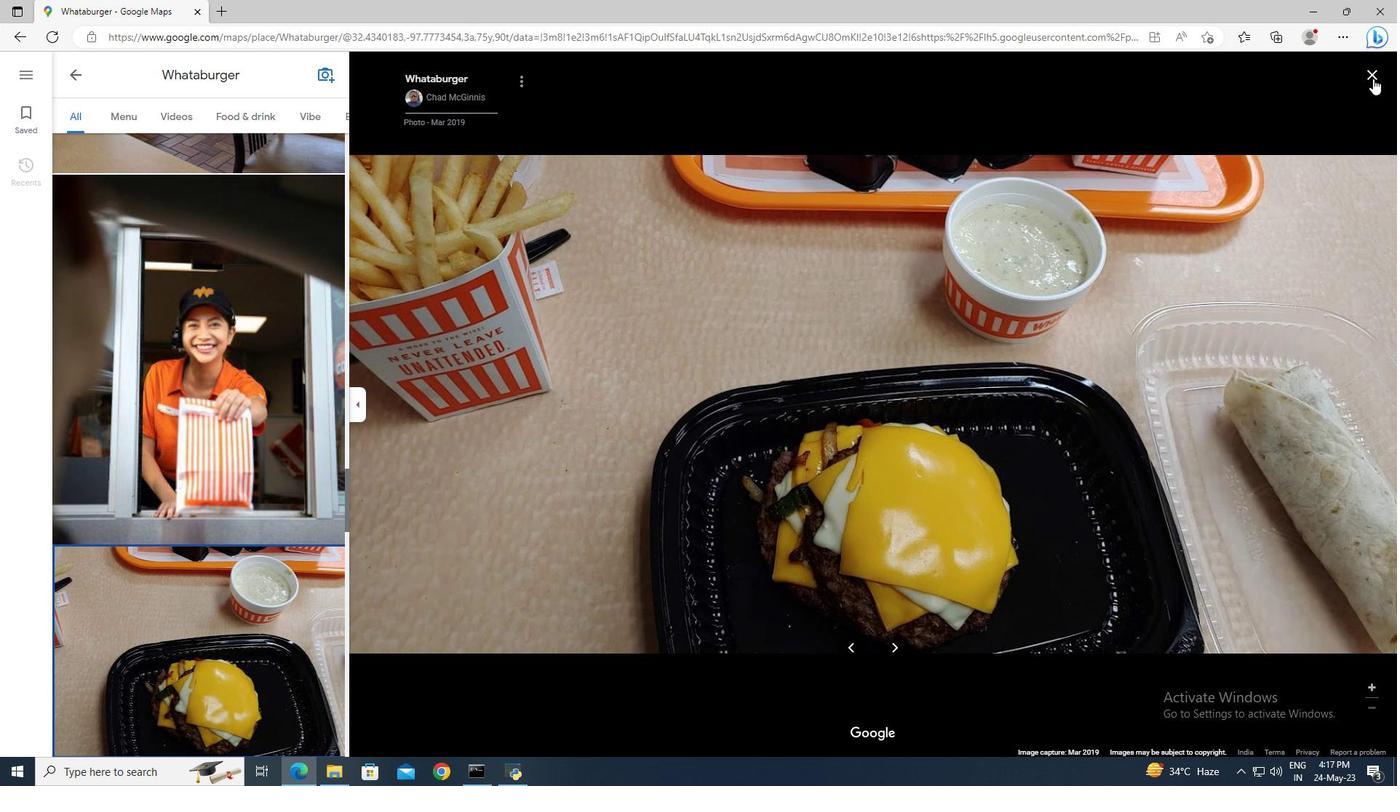
Action: Mouse moved to (234, 347)
